Task: Log the training loss of your image classification model.
Action: Mouse moved to (166, 201)
Screenshot: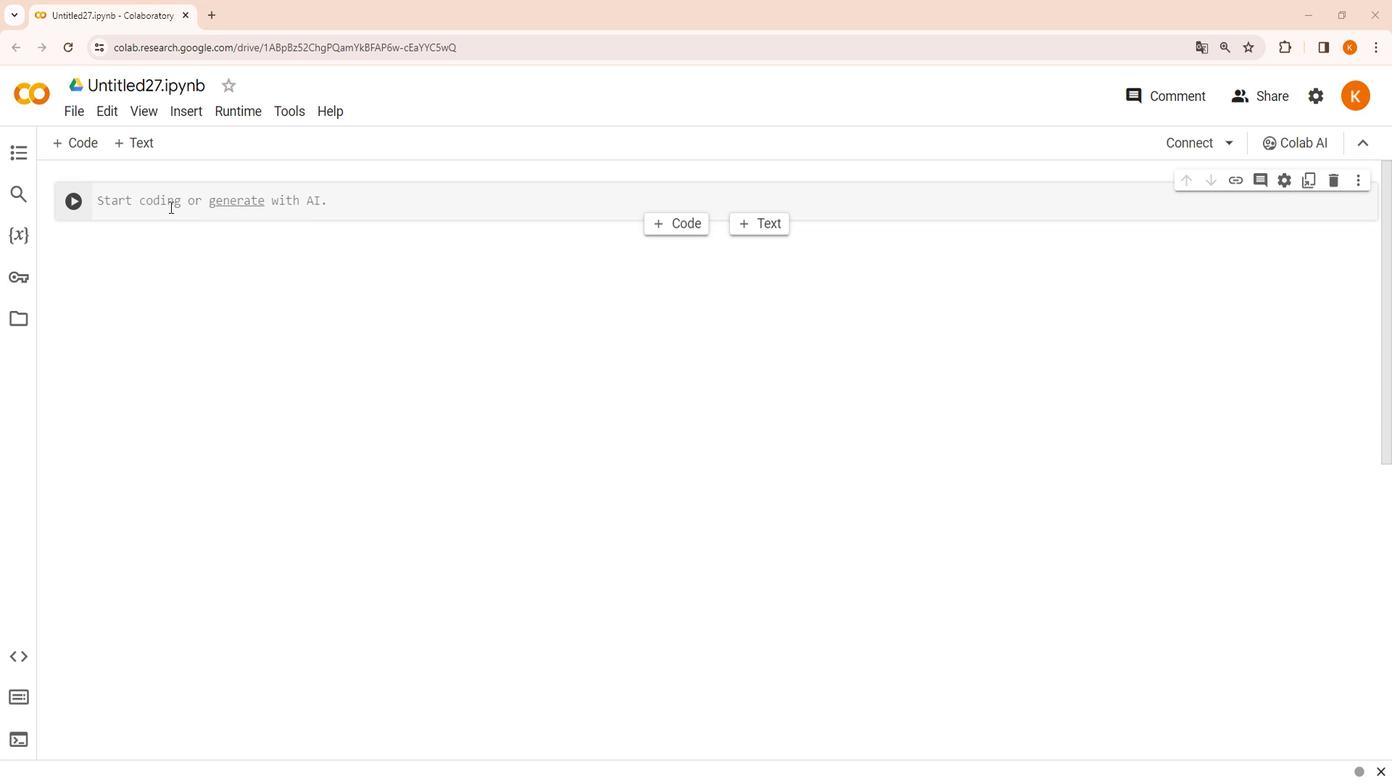 
Action: Mouse pressed left at (166, 201)
Screenshot: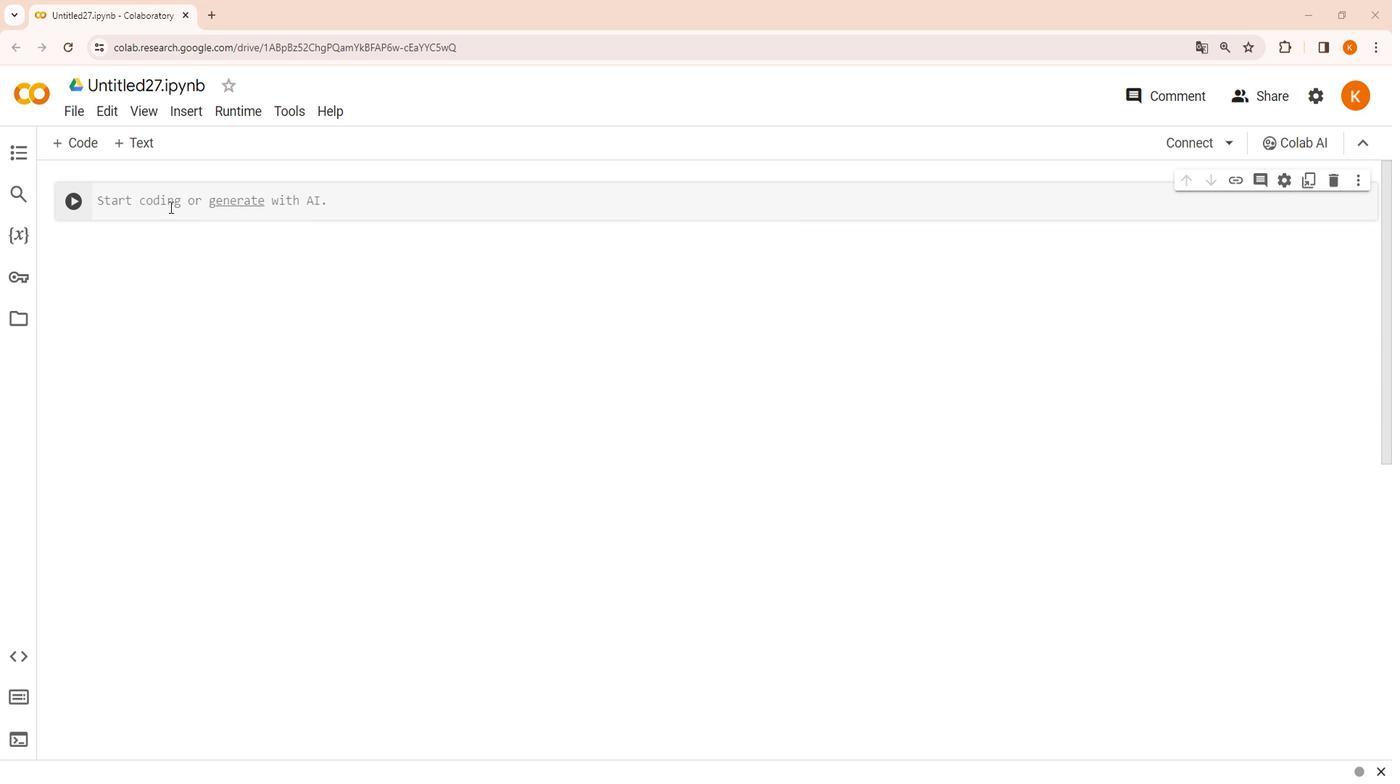 
Action: Key pressed pip<Key.space>install<Key.space>wandb
Screenshot: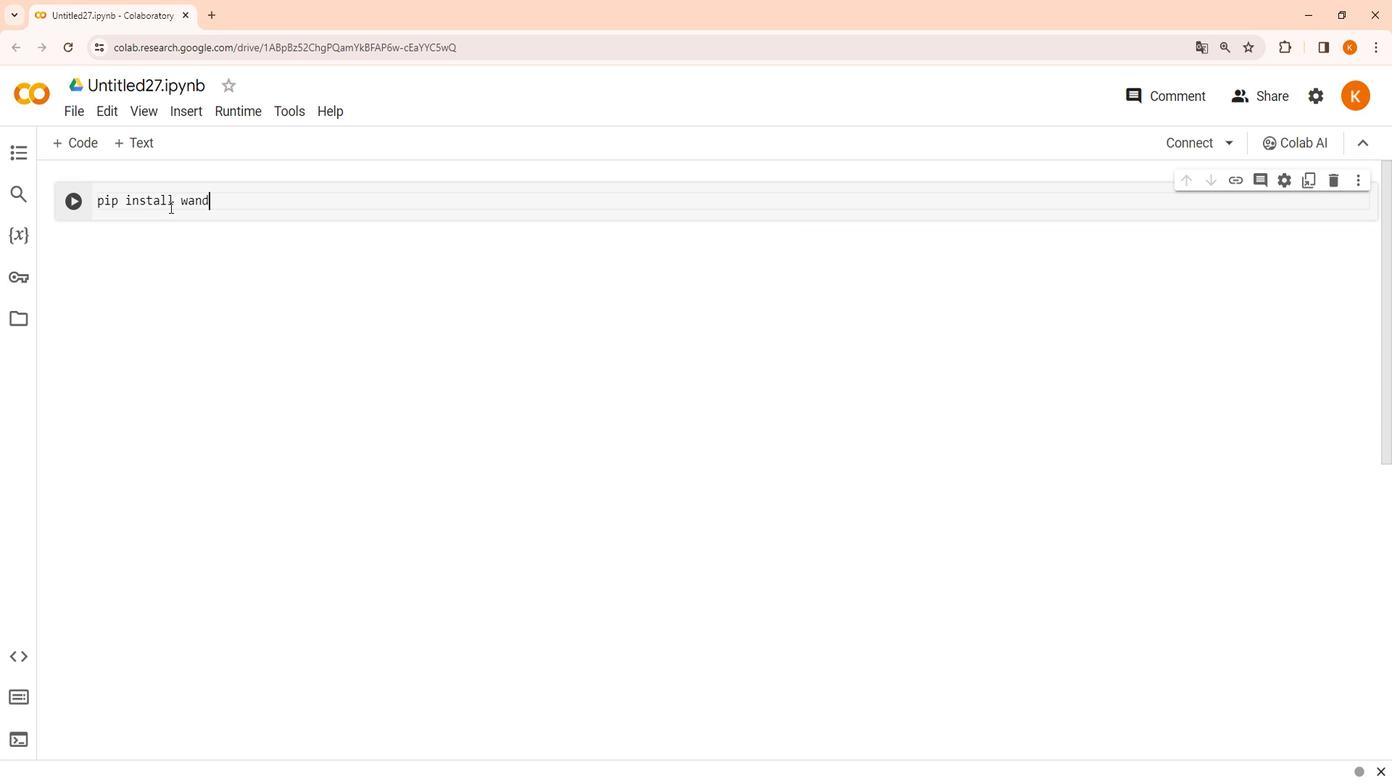 
Action: Mouse moved to (179, 198)
Screenshot: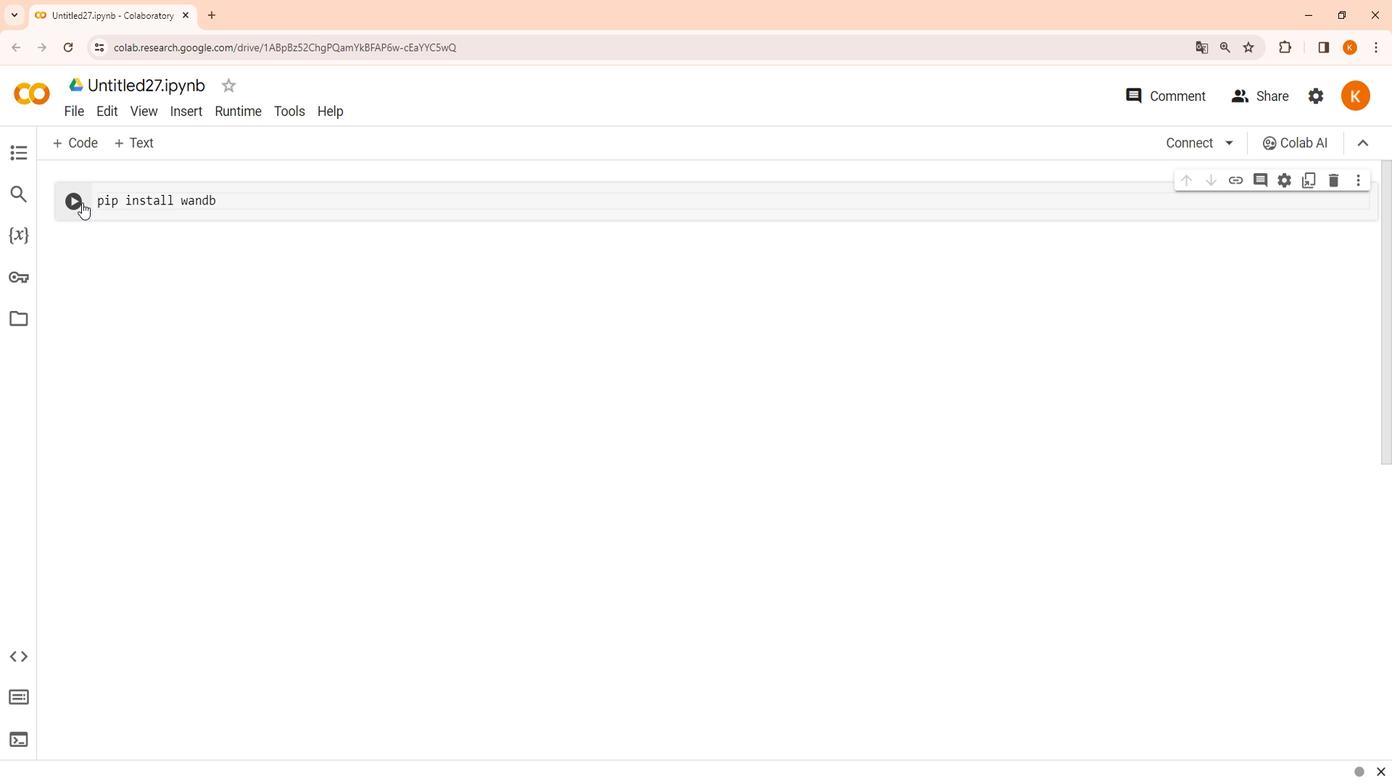 
Action: Mouse pressed left at (179, 198)
Screenshot: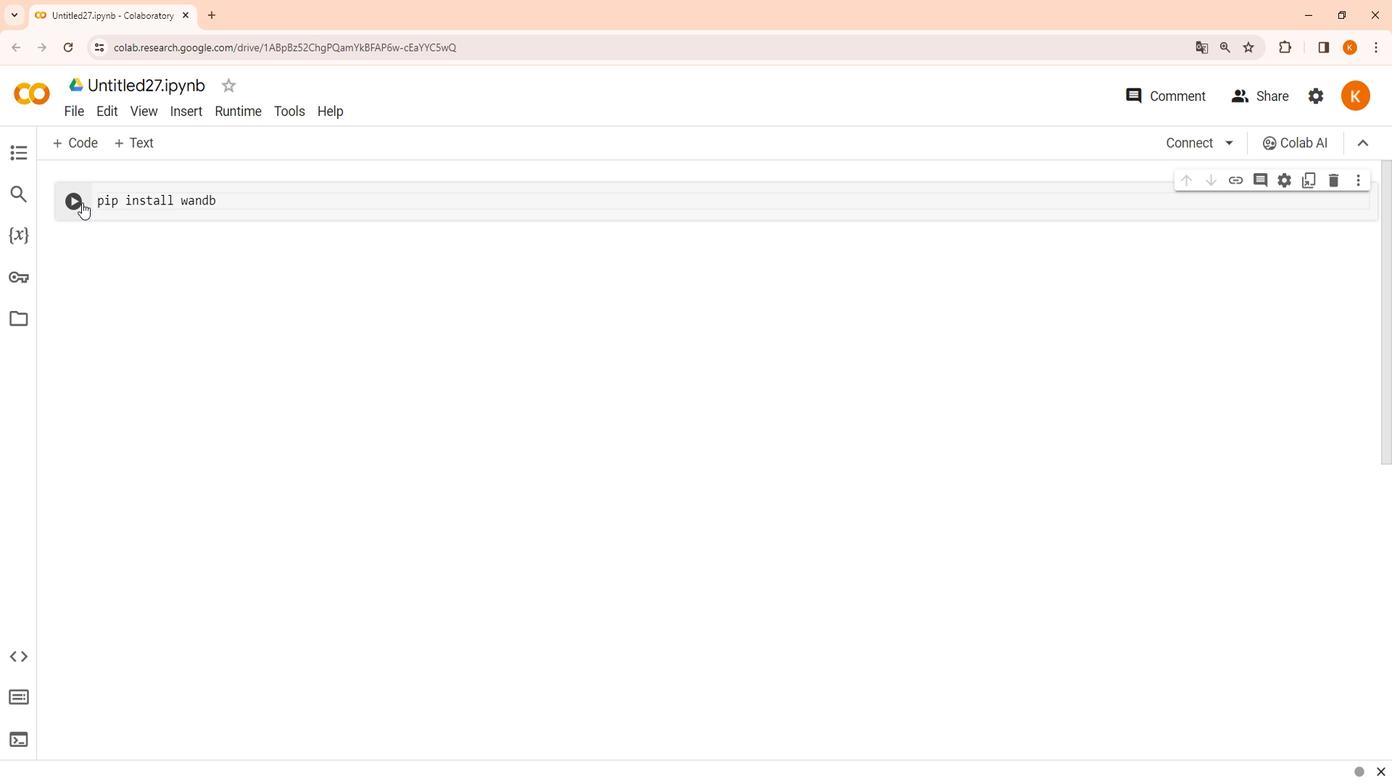 
Action: Mouse moved to (123, 350)
Screenshot: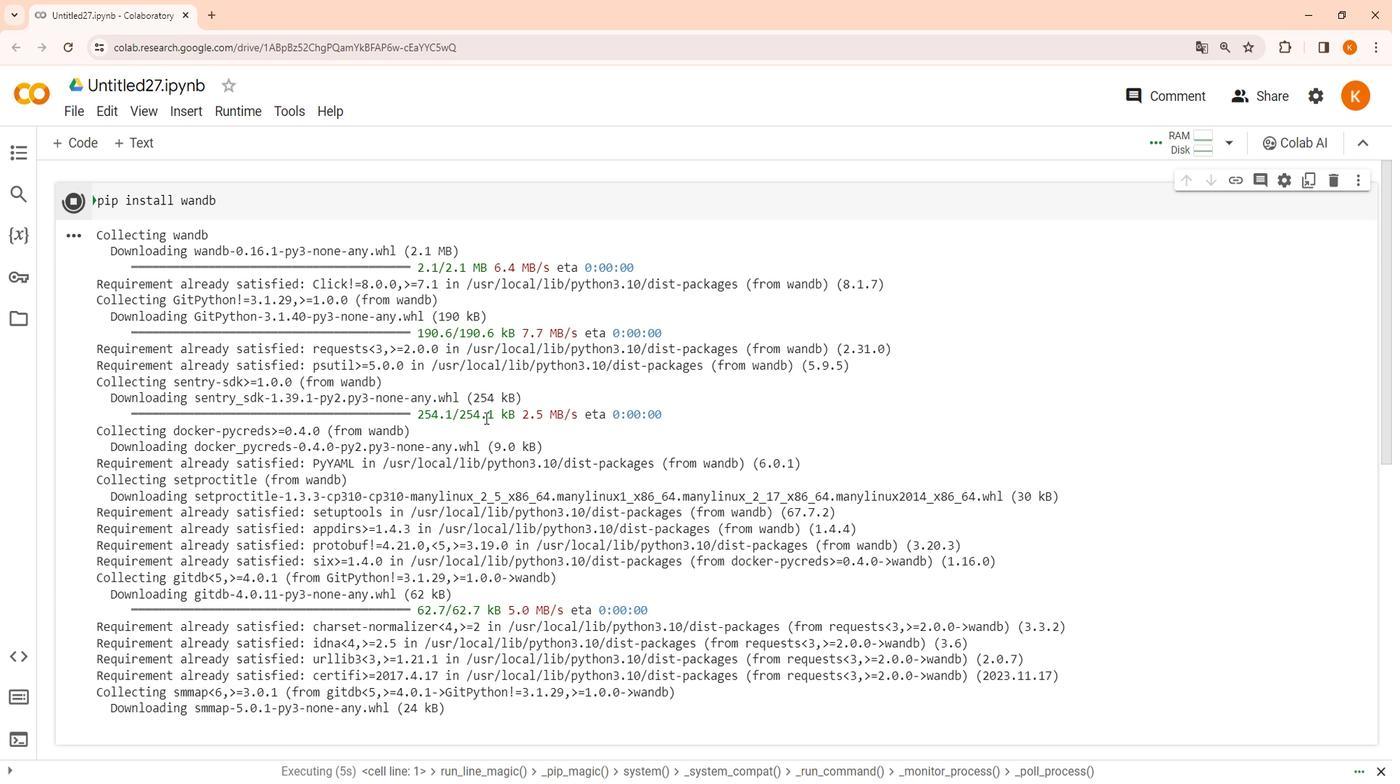 
Action: Mouse scrolled (123, 350) with delta (0, 0)
Screenshot: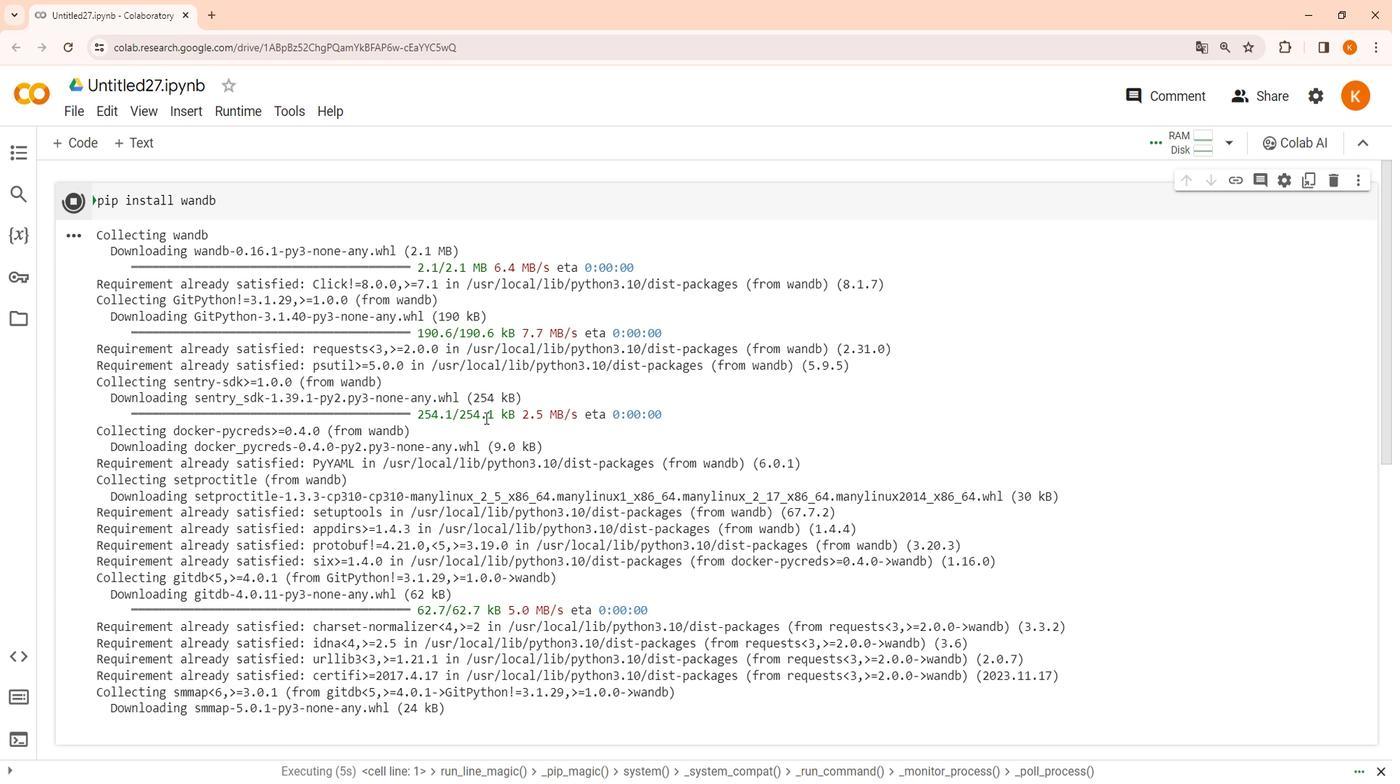
Action: Mouse moved to (124, 354)
Screenshot: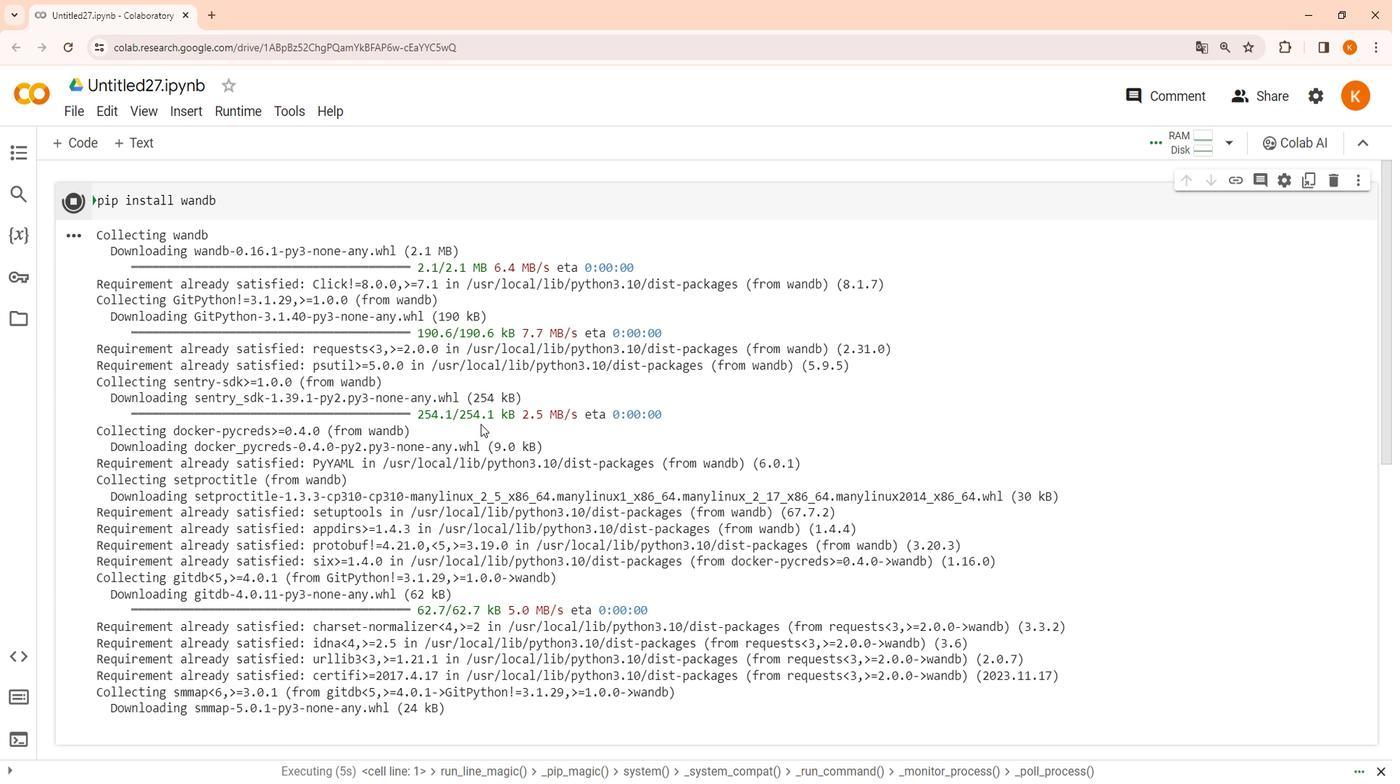 
Action: Mouse scrolled (124, 354) with delta (0, 0)
Screenshot: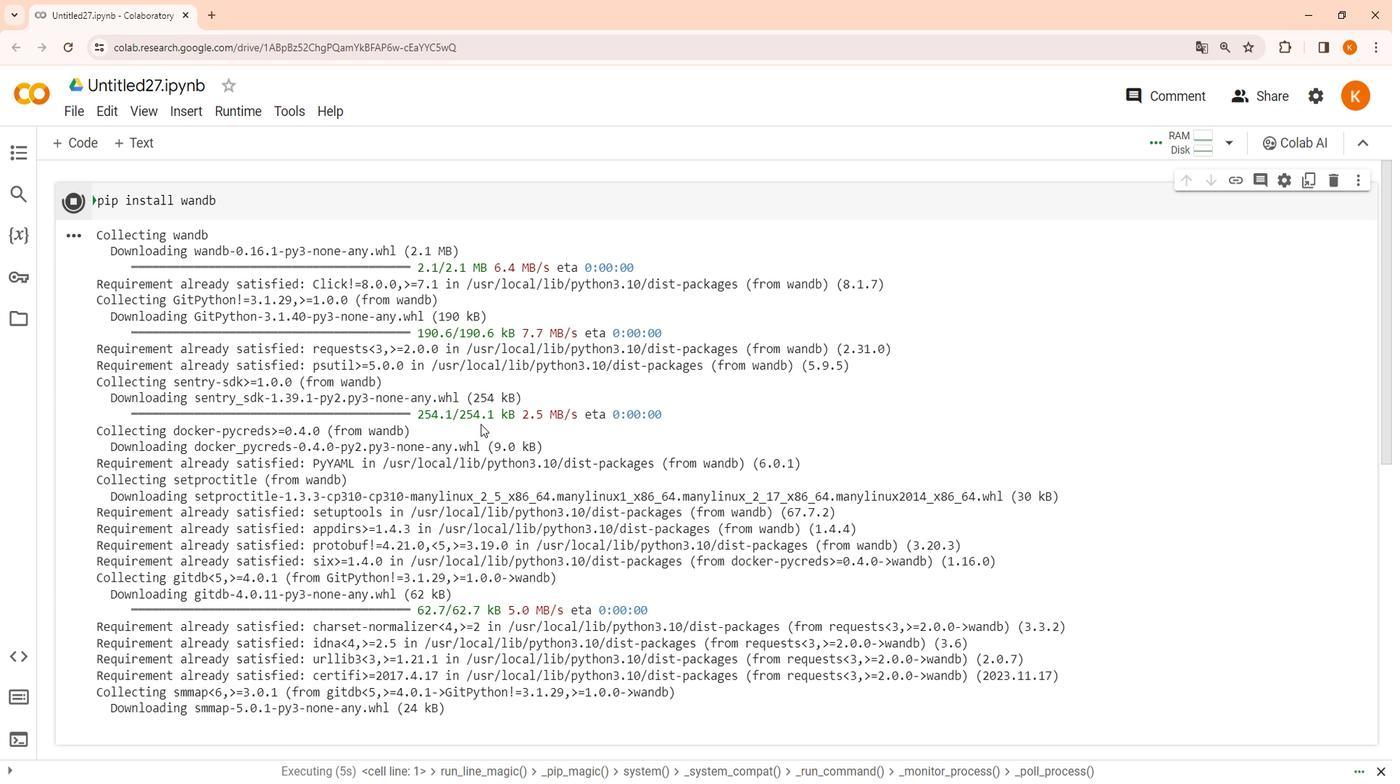 
Action: Mouse moved to (115, 376)
Screenshot: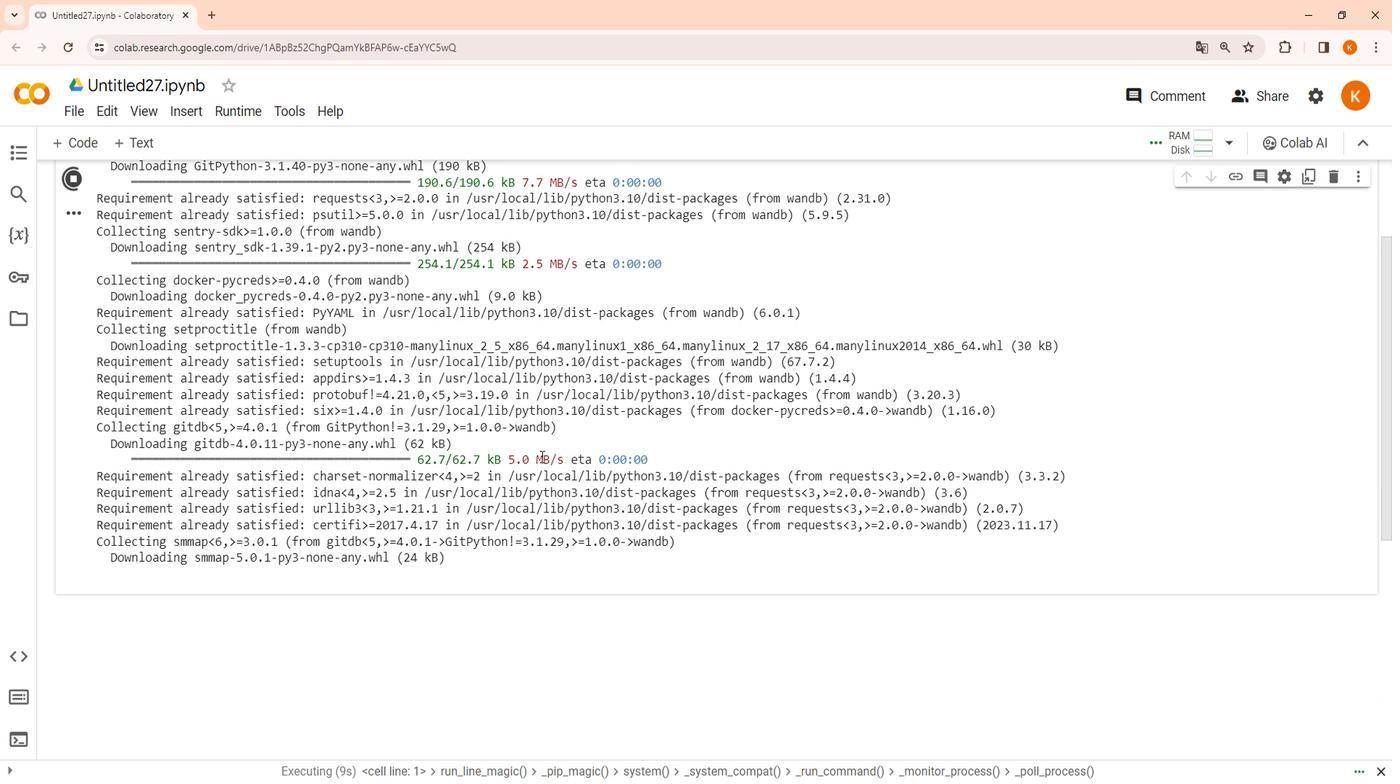 
Action: Mouse scrolled (115, 375) with delta (0, 0)
Screenshot: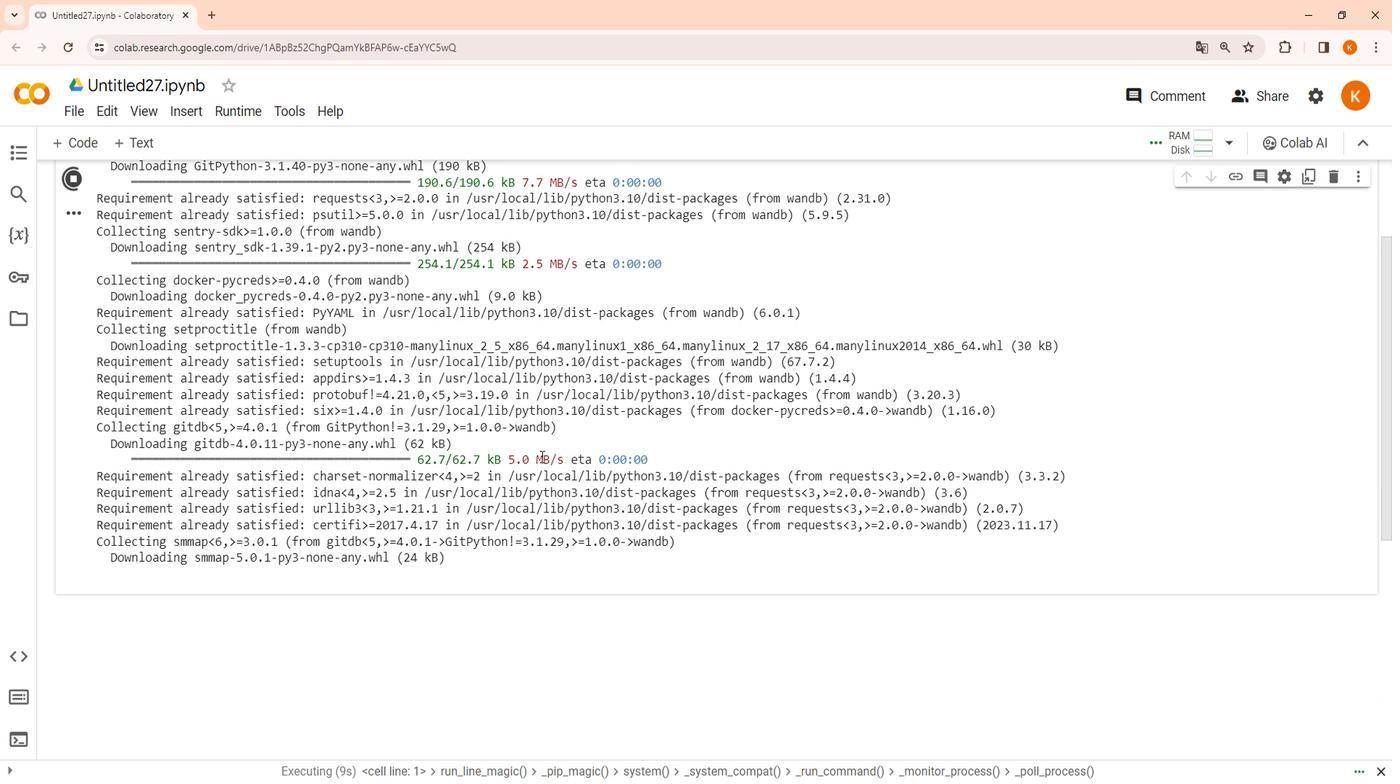
Action: Mouse moved to (110, 393)
Screenshot: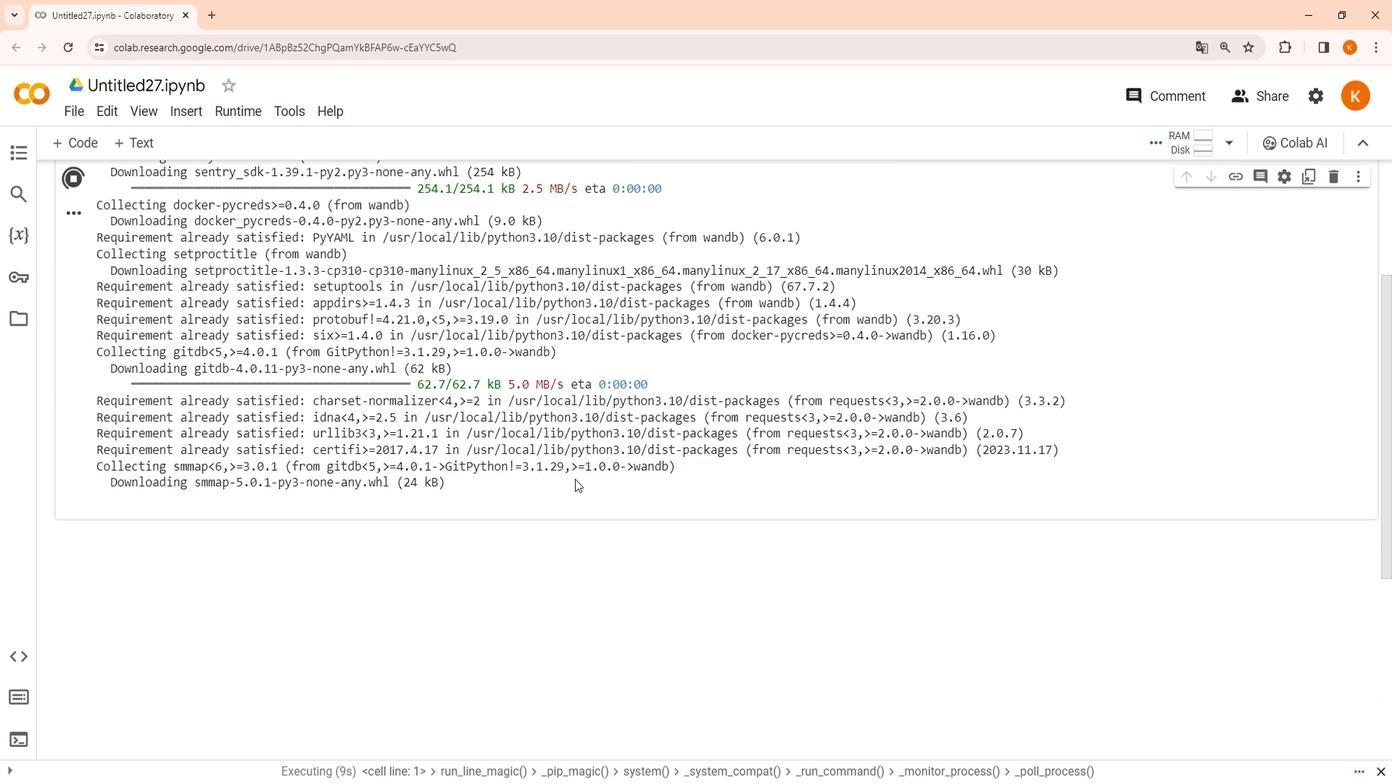 
Action: Mouse scrolled (110, 393) with delta (0, 0)
Screenshot: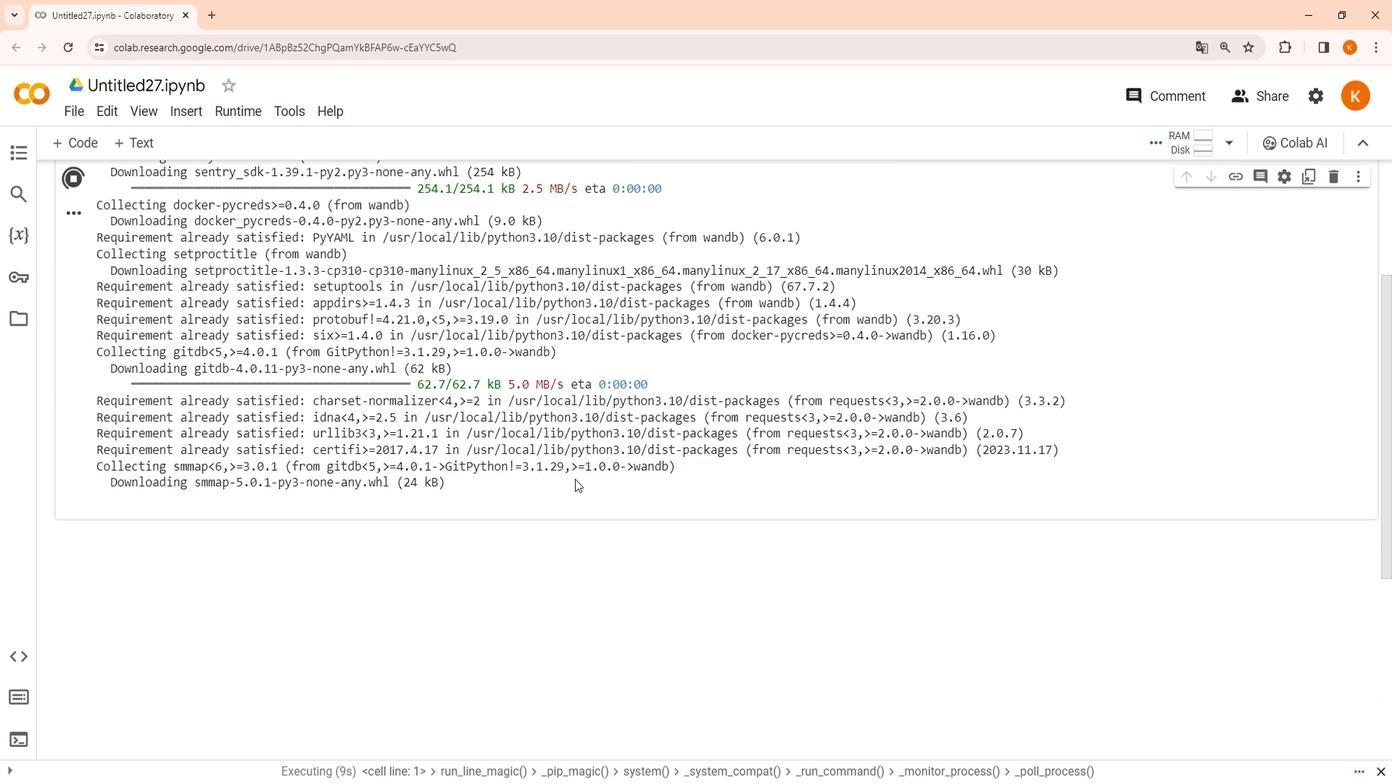 
Action: Mouse moved to (179, 155)
Screenshot: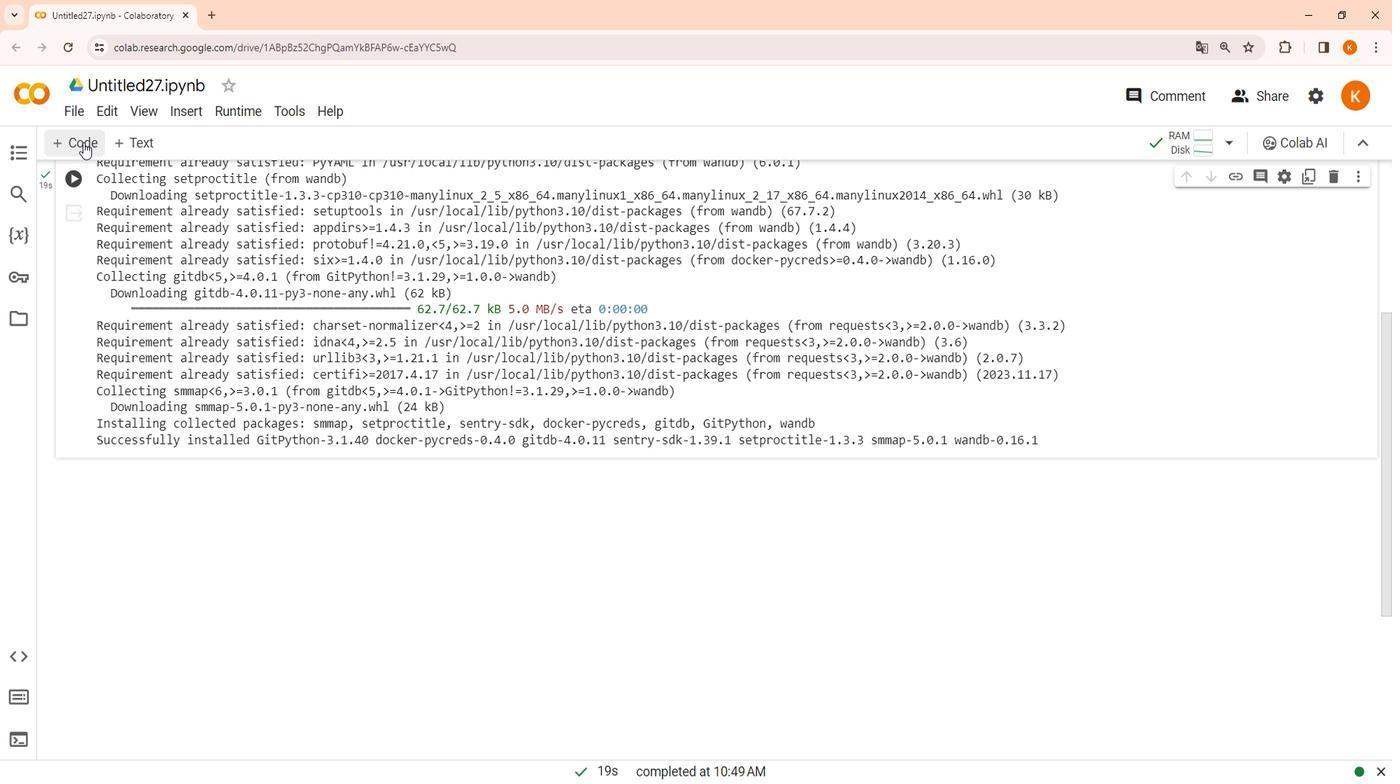 
Action: Mouse pressed left at (179, 155)
Screenshot: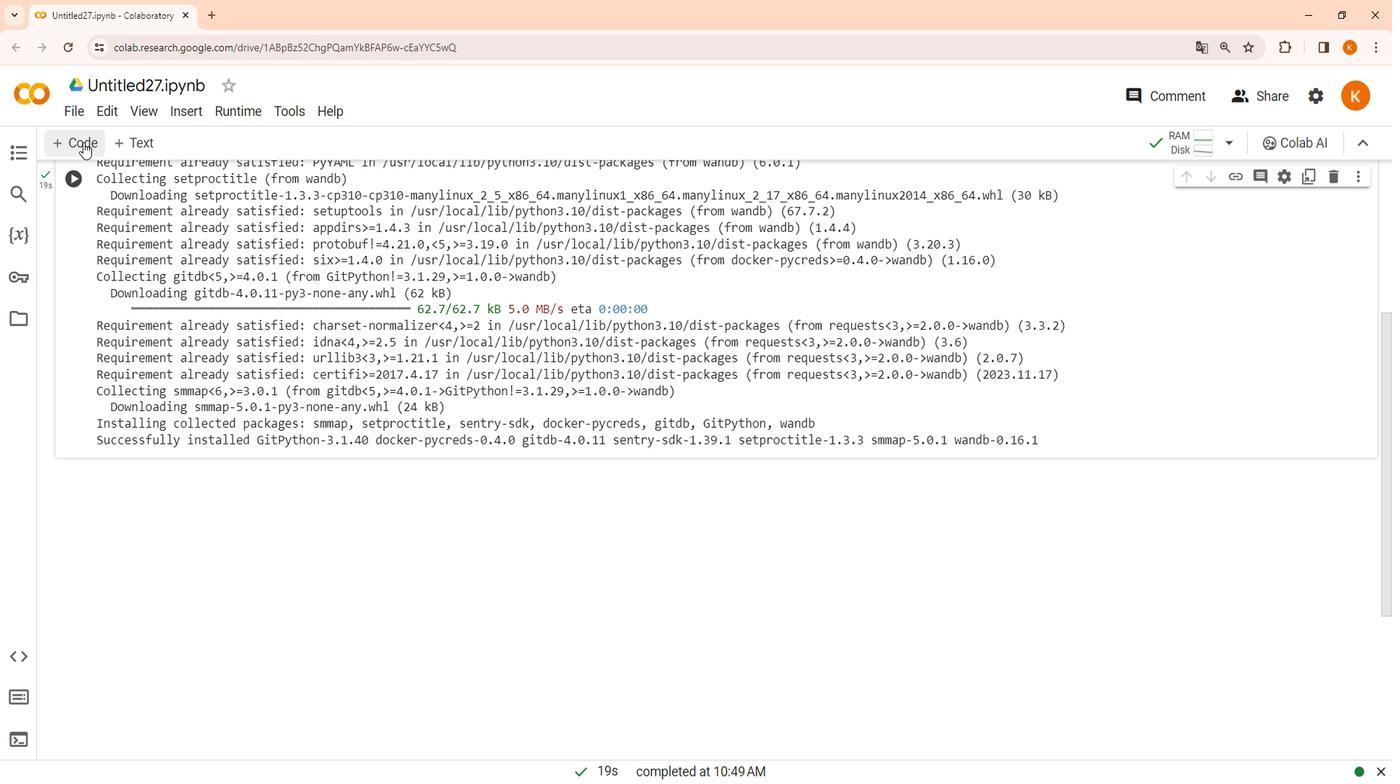 
Action: Mouse moved to (150, 433)
Screenshot: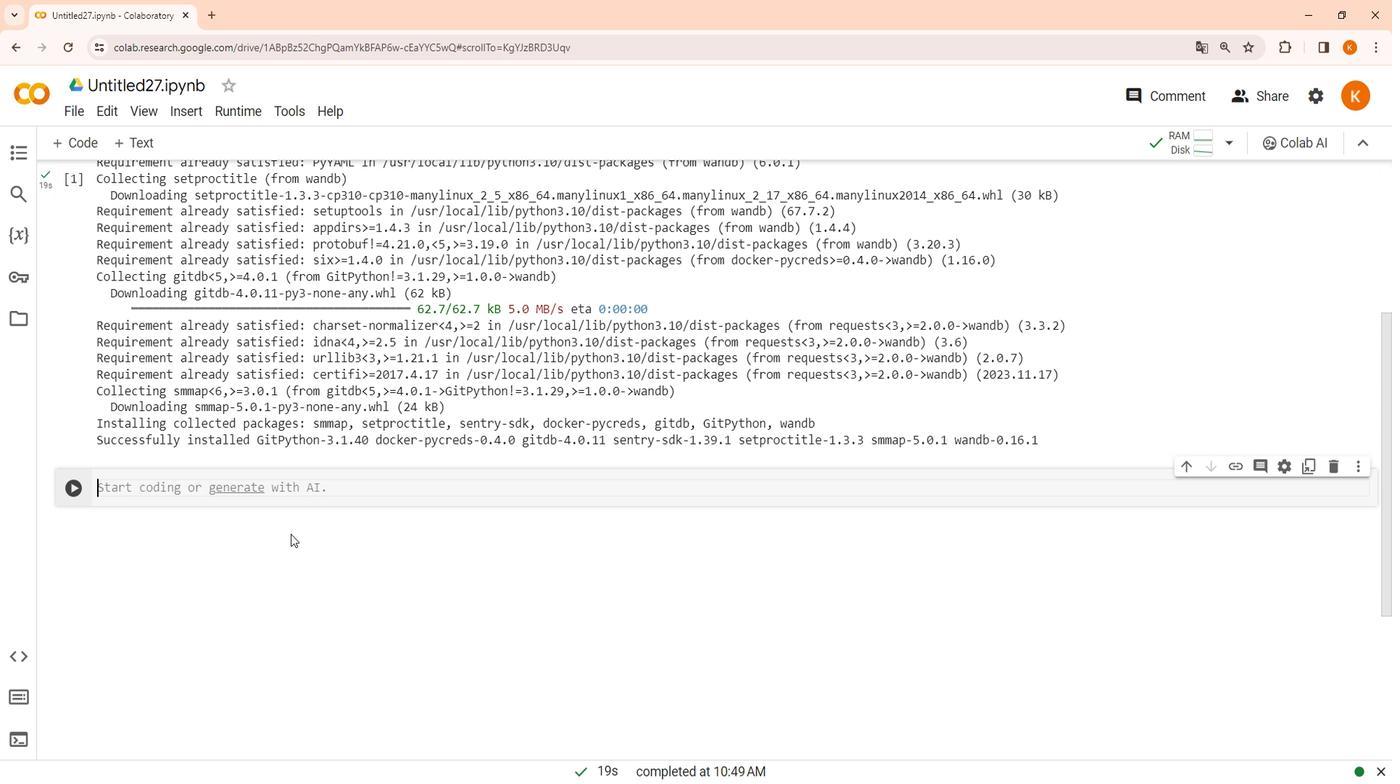 
Action: Mouse scrolled (150, 432) with delta (0, 0)
Screenshot: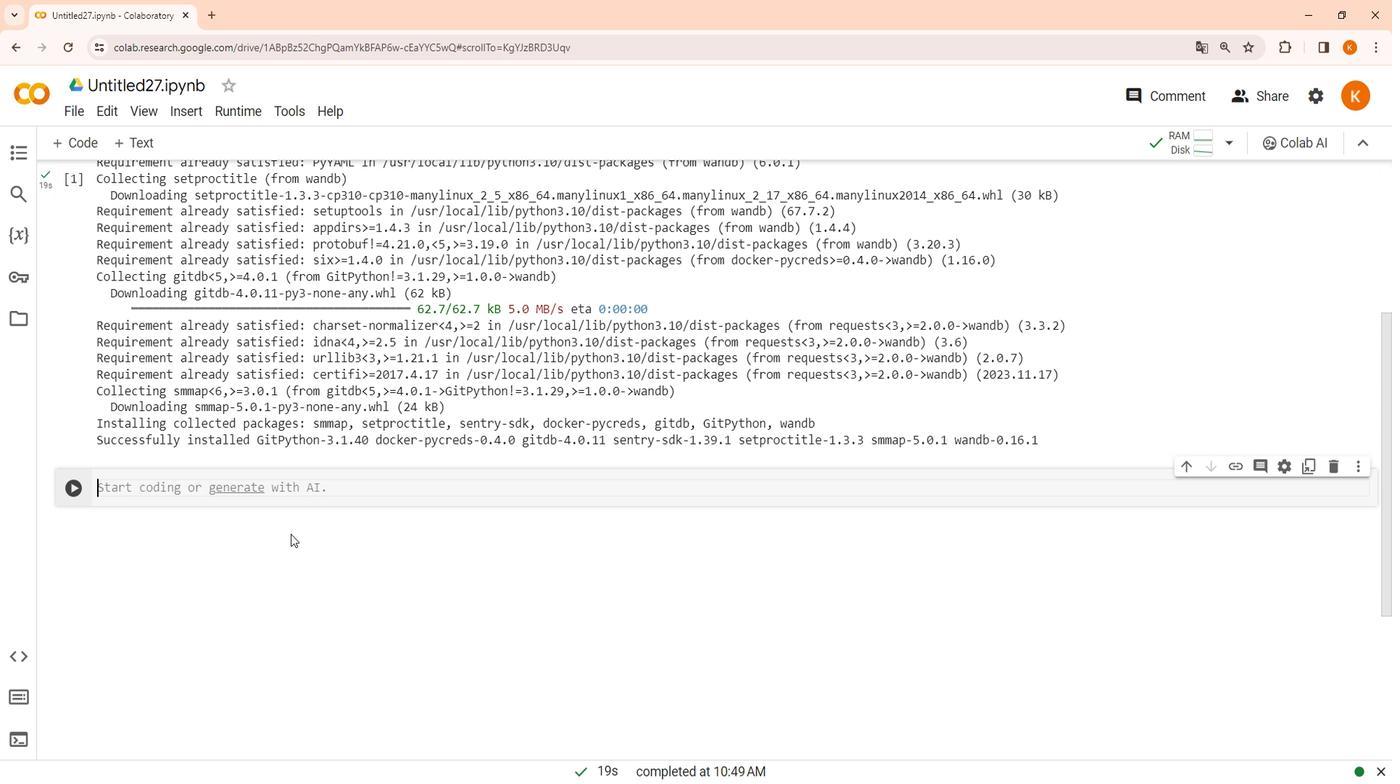 
Action: Mouse moved to (150, 433)
Screenshot: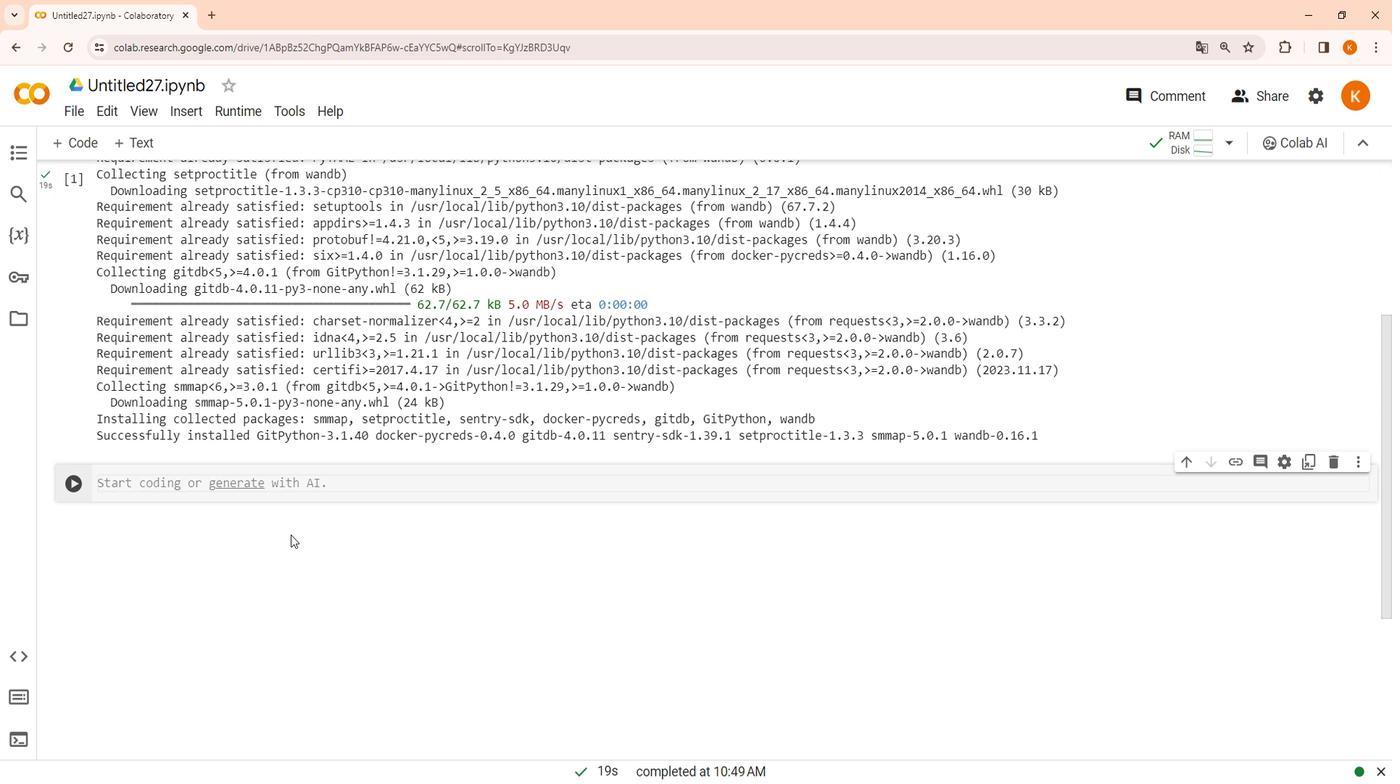 
Action: Mouse scrolled (150, 432) with delta (0, 0)
Screenshot: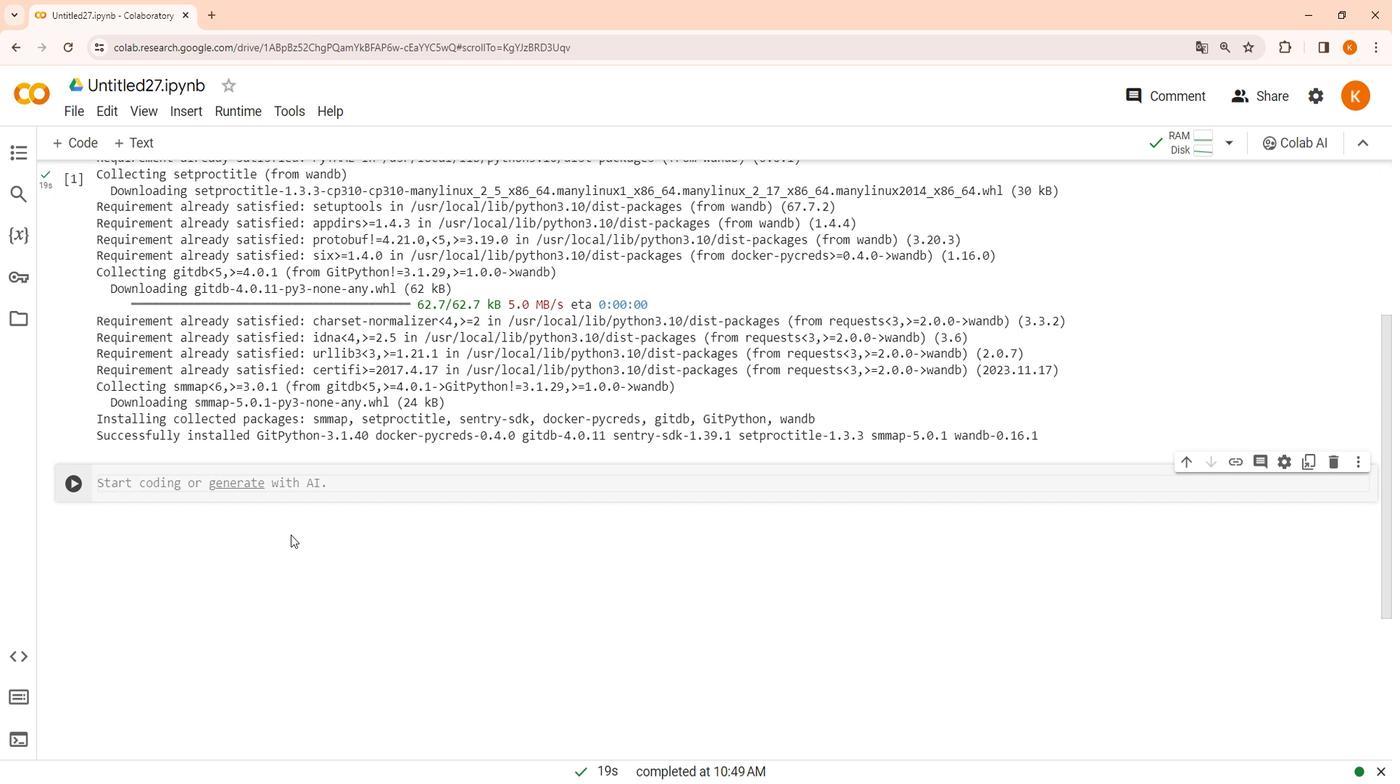 
Action: Mouse scrolled (150, 432) with delta (0, 0)
Screenshot: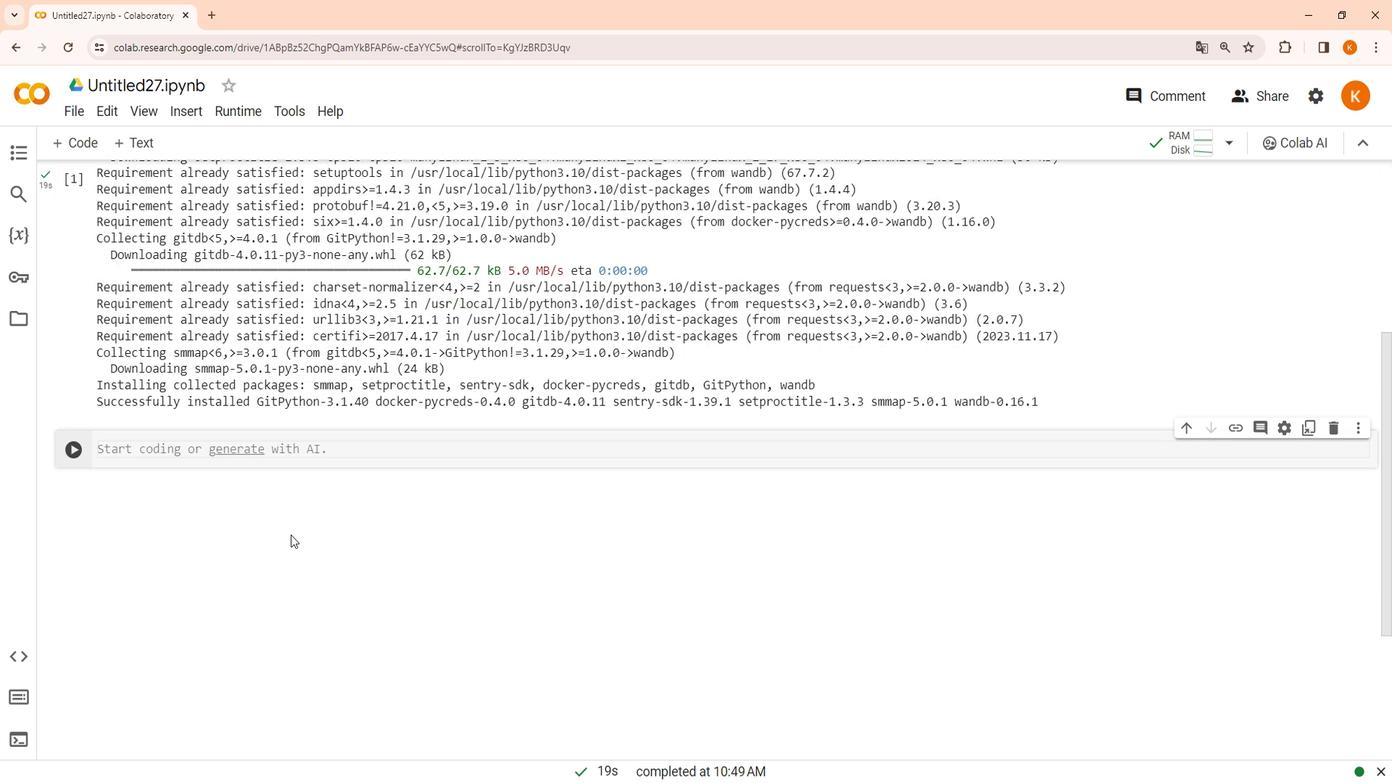 
Action: Mouse moved to (150, 433)
Screenshot: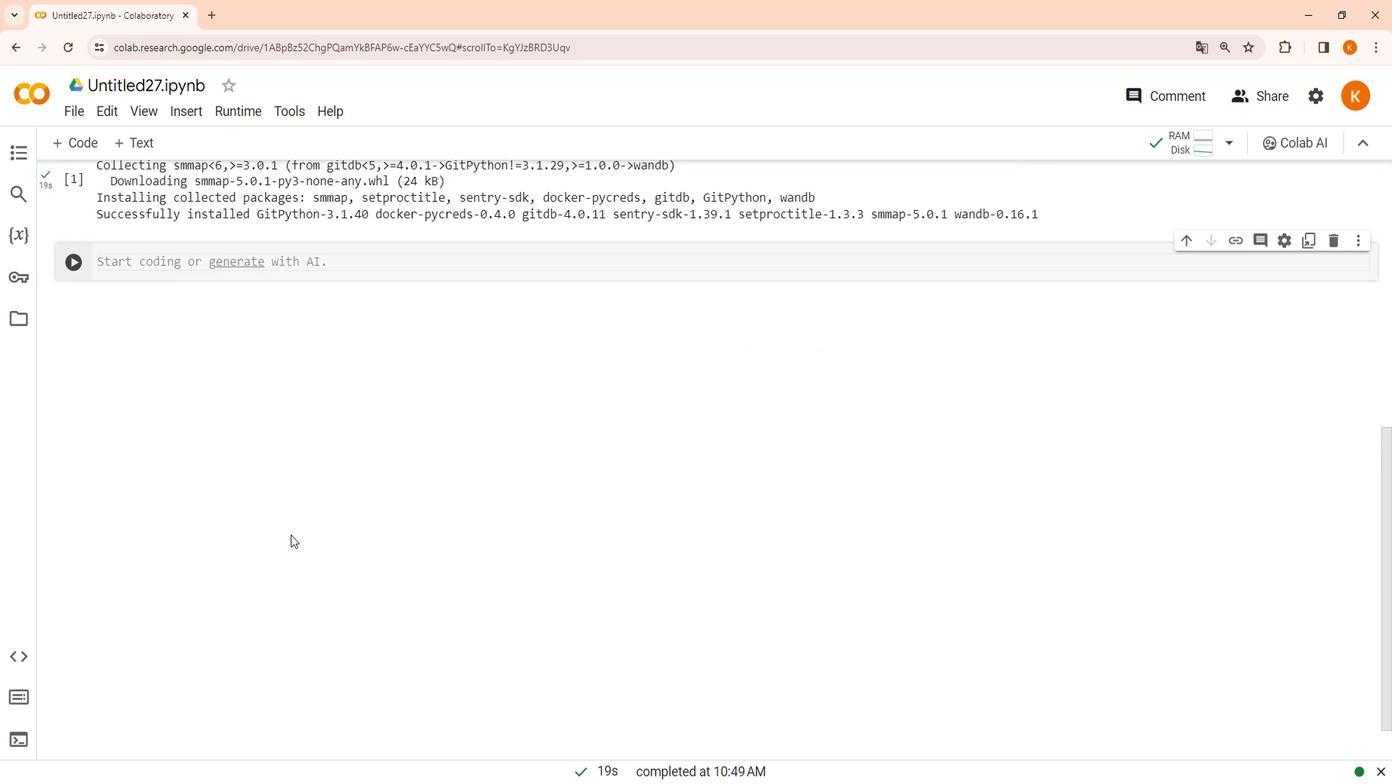 
Action: Key pressed import<Key.space>wandb<Key.enter>import<Key.space>tensorflow<Key.space>as<Key.space>tf<Key.enter>import<Key.space><Key.backspace><Key.backspace><Key.backspace><Key.backspace><Key.backspace><Key.backspace><Key.backspace>from<Key.space>tensorflow<Key.enter><Key.space><Key.backspace>.keras<Key.space>import<Key.space>layers<Key.enter>,<Key.space>models<Key.enter><Key.enter>from<Key.space>tensorflow.keras.datasets<Key.space>import<Key.space>cifrar<Key.backspace><Key.backspace><Key.backspace>ar<Key.enter><Key.enter><Key.enter>wandb.init<Key.shift_r>(project<Key.shift_r>=<Key.shift_r><Key.shift_r><Key.shift_r><Key.shift_r><Key.shift_r><Key.shift_r><Key.shift_r><Key.shift_r><Key.shift_r><Key.shift_r><Key.shift_r><Key.shift_r><Key.shift_r><Key.shift_r><Key.shift_r><Key.shift_r><Key.shift_r><Key.shift_r><Key.shift_r><Key.shift_r><Key.shift_r><Key.shift_r><Key.shift_r><Key.shift_r><Key.shift_r><Key.shift_r><Key.shift_r><Key.shift_r><Key.shift_r><Key.shift_r>'<Key.shift>image<Key.shift_r>_cha<Key.backspace><Key.backspace>lassification<Key.shift><Key.shift><Key.shift><Key.shift><Key.shift><Key.shift><Key.shift><Key.shift><Key.shift><Key.shift><Key.shift><Key.shift><Key.shift><Key.shift><Key.shift>_model<Key.right>.<Key.backspace>,<Key.space>name=<Key.shift_r><Key.shift_r><Key.shift_r><Key.shift_r><Key.shift_r><Key.shift_r><Key.shift_r><Key.shift_r><Key.shift_r>"<Key.backspace>'bhb<Key.backspace><Key.backspace><Key.backspace>log<Key.shift>_the<Key.shift>_training<Key.right><Key.right><Key.enter><Key.enter><Key.shift_r>(train<Key.shift><Key.shift><Key.shift><Key.shift><Key.shift>_images,<Key.space>train<Key.space><Key.backspace><Key.shift_r>_labels<Key.left><Key.left><Key.left><Key.left><Key.left><Key.left><Key.left><Key.left><Key.left><Key.left><Key.left><Key.left><Key.left><Key.right><Key.right><Key.right><Key.right><Key.right><Key.right><Key.right><Key.right><Key.right><Key.right><Key.right><Key.right><Key.right><Key.right>,<Key.space><Key.shift_r>(val<Key.shift_r>_images,<Key.space>val<Key.shift_r><Key.shift_r><Key.shift_r><Key.shift_r><Key.shift_r><Key.shift_r>_labr<Key.backspace>els<Key.shift_r><Key.right><Key.space>=<Key.space>cifar<Key.enter>.loo<Key.backspace>adda<Key.backspace><Key.backspace><Key.shift_r>_data<Key.shift_r>()<Key.enter><Key.enter>train<Key.shift_r>_u<Key.backspace>images,<Key.space>val<Key.shift_r>_images<Key.space>=<Key.space>train<Key.shift_r>_images<Key.space>/<Key.space>255.0,<Key.space>val<Key.shift_r>_images<Key.space>/<Key.space>255.0<Key.enter><Key.enter>model<Key.space>=<Key.space>models.<Key.shift>Sequential<Key.shift_r><Key.shift_r><Key.shift_r><Key.shift_r><Key.shift_r><Key.shift_r><Key.shift_r><Key.shift_r><Key.shift_r><Key.shift_r><Key.shift_r><Key.shift_r><Key.shift_r>([<Key.enter>layers.<Key.left><Key.left><Key.left><Key.left><Key.left><Key.left><Key.left><Key.right><Key.right><Key.right><Key.right><Key.right><Key.right><Key.right><Key.shift>Con<Key.shift><Key.shift><Key.shift><Key.shift><Key.shift><Key.shift><Key.shift><Key.shift><Key.shift>v<Key.shift>2<Key.shift><Key.shift><Key.shift><Key.shift><Key.shift><Key.shift><Key.shift><Key.shift><Key.shift><Key.shift><Key.shift><Key.shift><Key.shift><Key.shift><Key.shift><Key.shift><Key.shift><Key.shift><Key.shift><Key.shift>D<Key.shift_r><Key.shift_r><Key.shift_r><Key.shift_r>(32,<Key.space><Key.shift_r>(3,<Key.space>3<Key.right>,<Key.space>activation='relu<Key.right>,<Key.space>input<Key.shift_r>_shape=<Key.shift_r><Key.shift_r>(32,<Key.space>32,<Key.space>3<Key.right><Key.right>,<Key.enter>layers.<Key.shift_r>Max<Key.shift_r>Pooling2<Key.shift>D<Key.shift_r>(2,<Key.space>2<Key.left><Key.left><Key.left><Key.left><Key.shift_r>(<Key.right><Key.right><Key.right><Key.right><Key.right><Key.shift_r>),<Key.enter>layers.<Key.shift>Flattem<Key.backspace>n<Key.shift_r>(),<Key.enter>layers.<Key.shift>Dense<Key.shift_r><Key.shift_r><Key.shift_r>(64,<Key.space>activation='relu<Key.right><Key.right>,<Key.enter>layers.<Key.shift>dense<Key.shift_r>(10,<Key.space>activation='softmax<Key.left><Key.left><Key.left><Key.left><Key.left><Key.left><Key.left><Key.left><Key.left><Key.right><Key.up><Key.up><Key.up><Key.up><Key.down><Key.down><Key.down><Key.down><Key.down><Key.down><Key.down><Key.enter><Key.enter>model.compl<Key.backspace>ile<Key.shift_r>(optimizer=<Key.left><Key.left><Key.left><Key.left><Key.left><Key.right><Key.right><Key.right><Key.right><Key.right>'adam<Key.right>,<Key.enter>loss='sparse<Key.shift_r>_categorical<Key.shift_r><Key.shift_r>_cc<Key.backspace>rossentropy<Key.left><Key.left><Key.left><Key.left><Key.left><Key.left><Key.left><Key.left><Key.right><Key.right><Key.right><Key.right><Key.right><Key.right><Key.right><Key.right><Key.right><Key.right><Key.left>,<Key.enter>metrics=['accuracy<Key.right><Key.right><Key.right><Key.right><Key.enter><Key.enter>history<Key.space>=<Key.space>model.fit<Key.shift_r><Key.shift_r><Key.shift_r><Key.shift_r><Key.shift_r><Key.shift_r><Key.shift_r><Key.shift_r><Key.shift_r><Key.shift_r><Key.shift_r><Key.shift_r><Key.shift_r><Key.shift_r><Key.shift_r><Key.shift_r><Key.shift_r><Key.shift_r><Key.shift_r>(<Key.enter>train<Key.shift_r>_im<Key.enter>,<Key.space>train<Key.shift_r>_labels,<Key.enter>epochs=10,<Key.enter>validation<Key.shift>_data<Key.left><Key.left><Key.left><Key.left><Key.left><Key.left><Key.left><Key.right><Key.right><Key.right><Key.right><Key.right><Key.right><Key.right>=<Key.shift_r><Key.shift_r><Key.shift_r>(val<Key.shift>_images<Key.enter>,<Key.space>val<Key.shift>_labels<Key.right>,<Key.enter>cla<Key.backspace><Key.backspace>allbacks=<Key.shift_r>([wandb.keras.<Key.shift>Wandb<Key.shift><Key.shift><Key.shift>Callback<Key.shift_r>()<Key.left><Key.left><Key.left><Key.left><Key.left><Key.left><Key.left><Key.left><Key.left><Key.left><Key.left><Key.left><Key.right><Key.right><Key.right><Key.right><Key.right><Key.right><Key.right><Key.right><Key.right><Key.right><Key.right><Key.right><Key.right><Key.right><Key.left><Key.enter><Key.down><Key.down><Key.down><Key.down><Key.up><Key.right><Key.backspace><Key.backspace><Key.backspace><Key.backspace><Key.backspace><Key.backspace><Key.backspace><Key.backspace><Key.backspace><Key.backspace><Key.left><Key.left><Key.left><Key.left><Key.left><Key.left><Key.left><Key.left><Key.left><Key.left><Key.left><Key.left><Key.left><Key.left><Key.left><Key.left><Key.left><Key.left><Key.left><Key.left><Key.left><Key.left><Key.left><Key.left><Key.left><Key.left><Key.left><Key.left><Key.left><Key.backspace><Key.down><Key.down><Key.down><Key.down><Key.down><Key.down><Key.down><Key.down><Key.down><Key.enter><Key.enter>wandb.log<Key.shift_r><Key.shift_r><Key.shift_r><Key.shift_r><Key.shift_r><Key.shift_r>({'final<Key.shift>_train<Key.shift>_loss<Key.right><Key.shift_r>:<Key.space>histroy<Key.left><Key.left><Key.backspace><Key.right>r<Key.right>.history['loss<Key.right><Key.right>[-1<Key.right><Key.right><Key.left>,<Key.enter>'final<Key.shift_r>_val<Key.shift_r>_loss<Key.right><Key.shift_r>:<Key.space>history.history['val<Key.shift_r>_loss<Key.right><Key.right>[-1<Key.right><Key.right><Key.right><Key.right><Key.right><Key.down><Key.down>
Screenshot: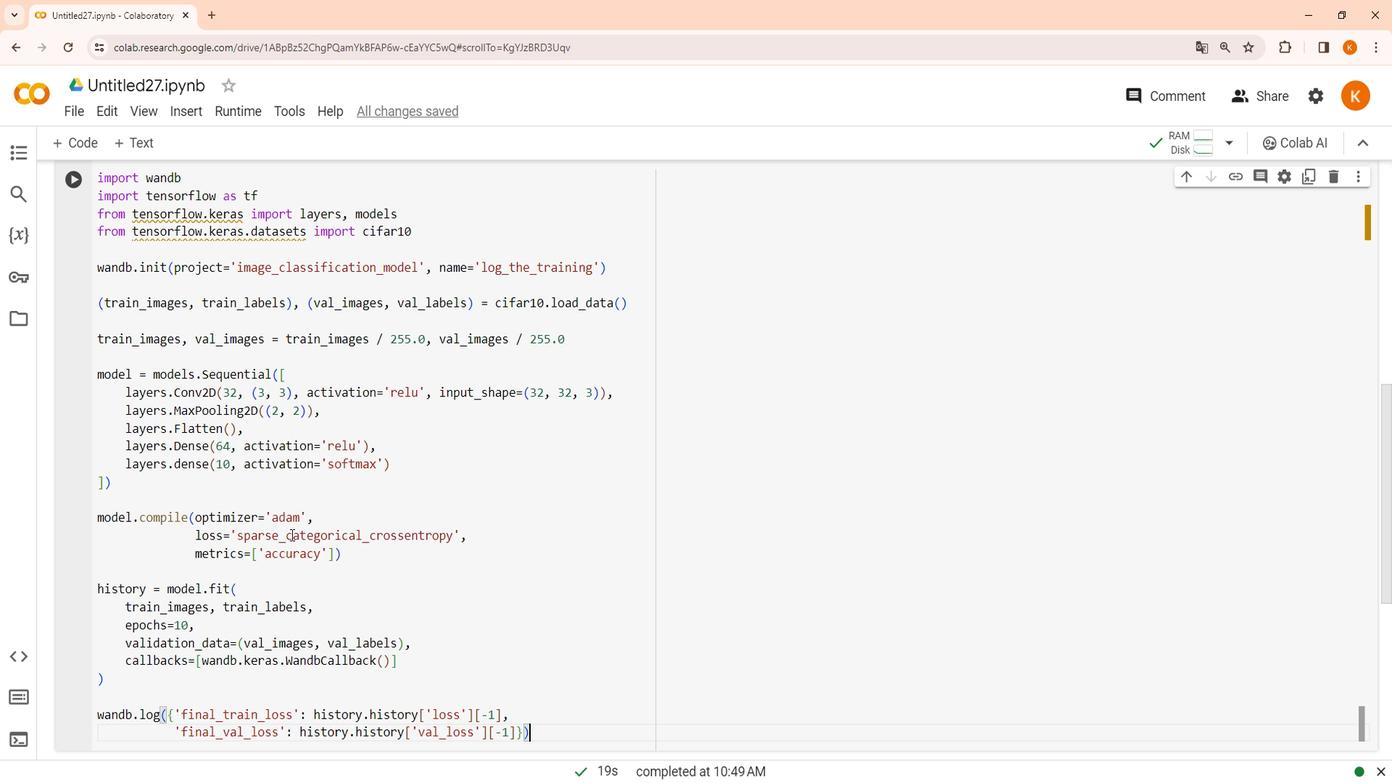 
Action: Mouse moved to (180, 182)
Screenshot: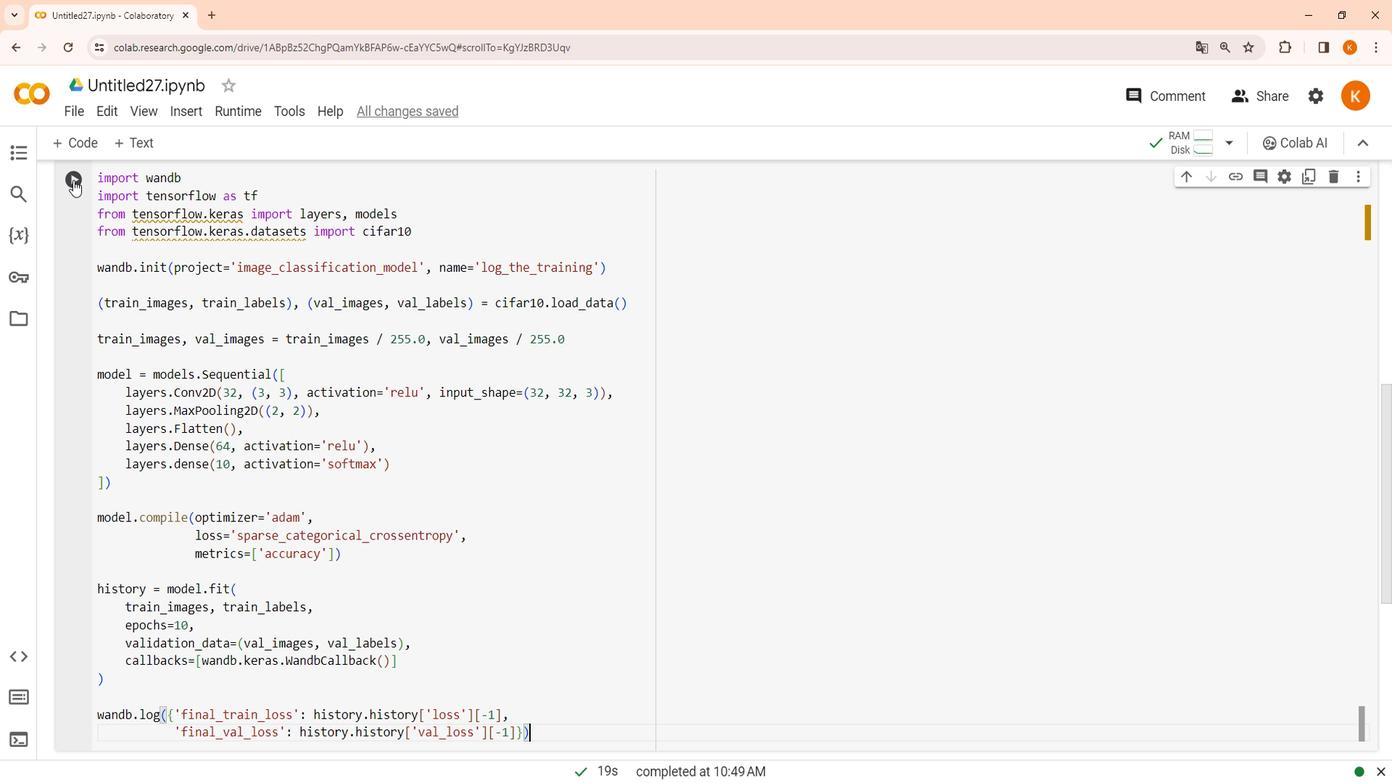 
Action: Mouse pressed left at (180, 182)
Screenshot: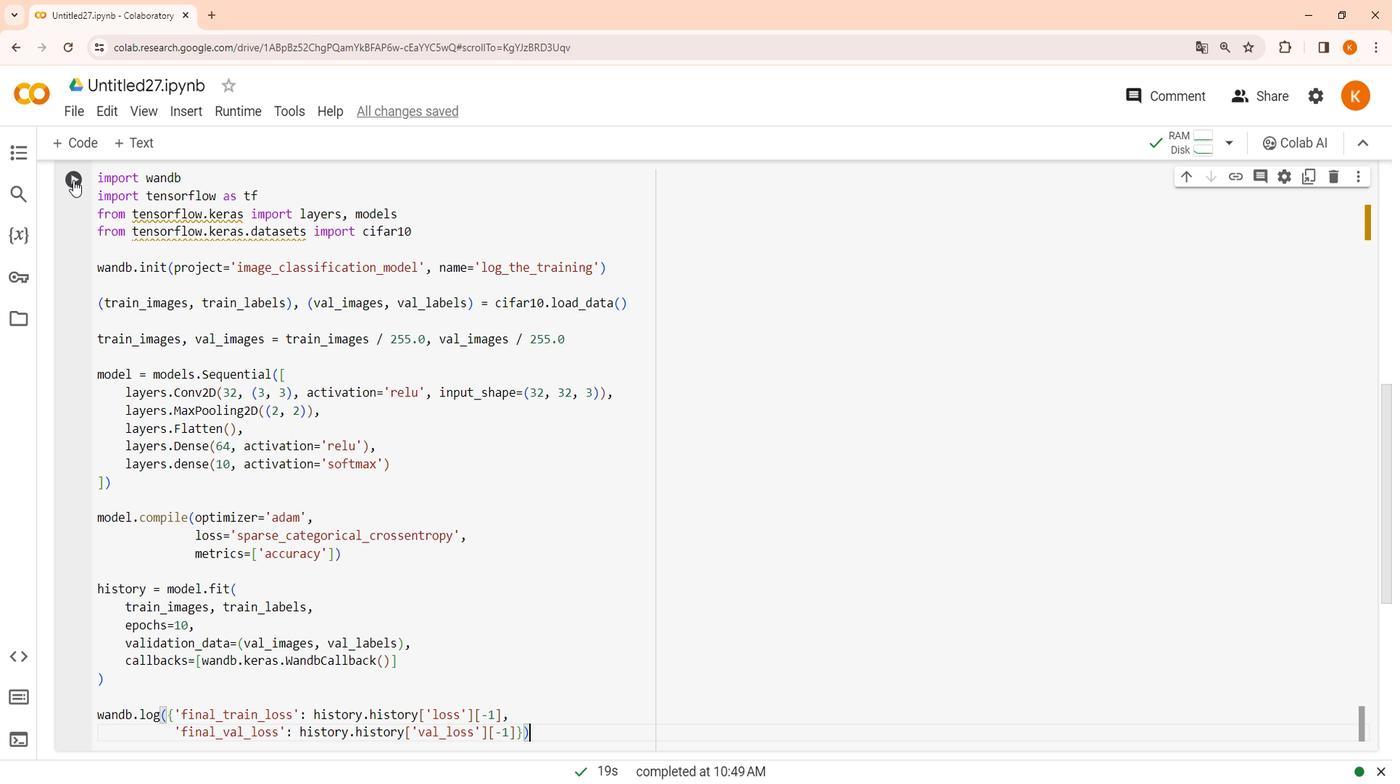
Action: Mouse moved to (146, 298)
Screenshot: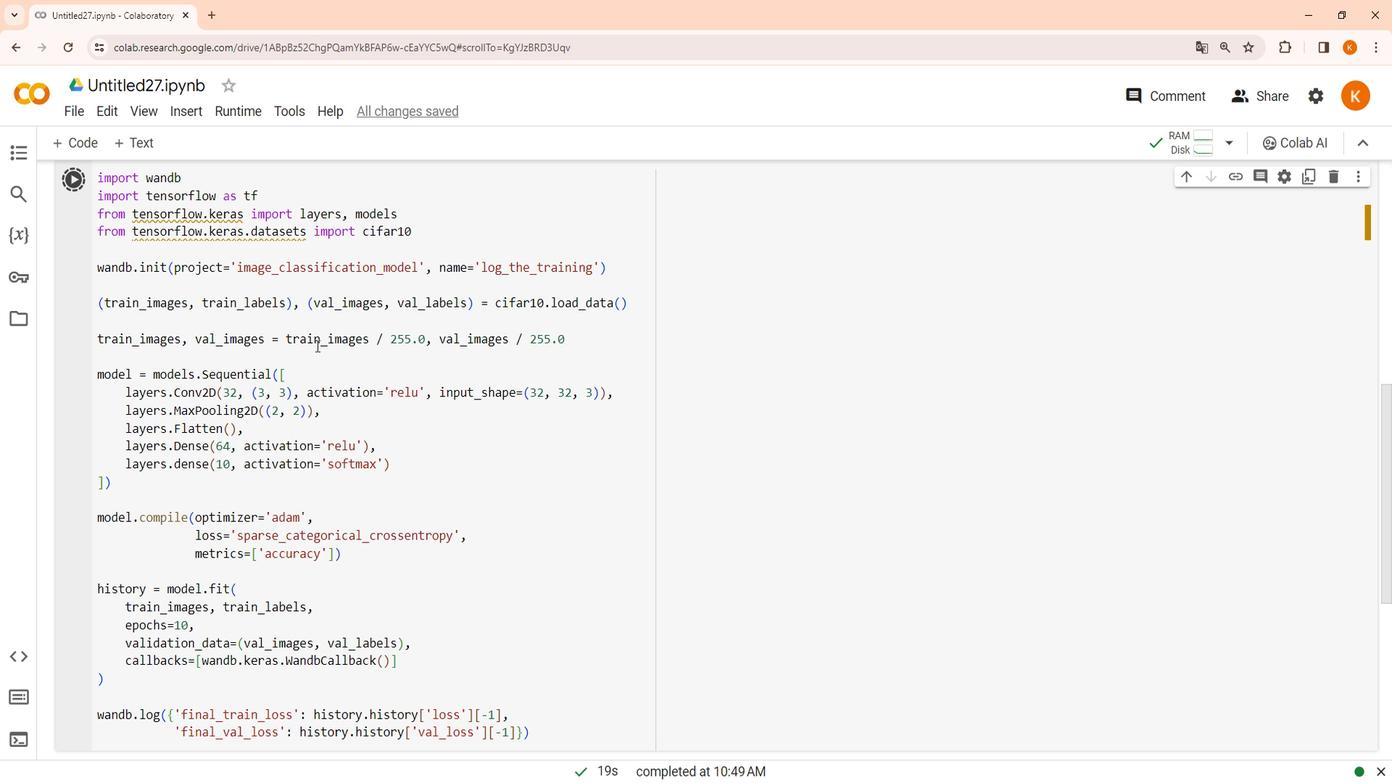 
Action: Mouse scrolled (146, 298) with delta (0, 0)
Screenshot: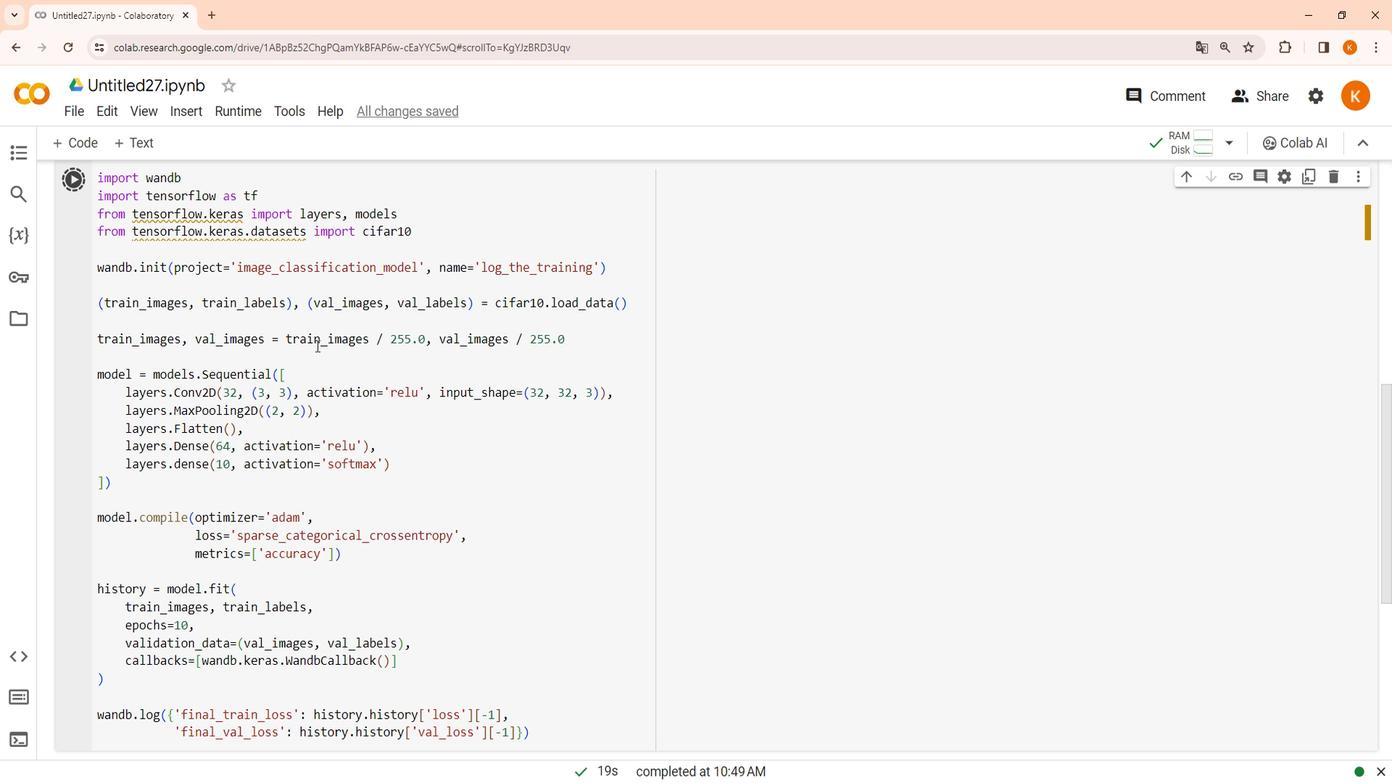 
Action: Mouse moved to (146, 302)
Screenshot: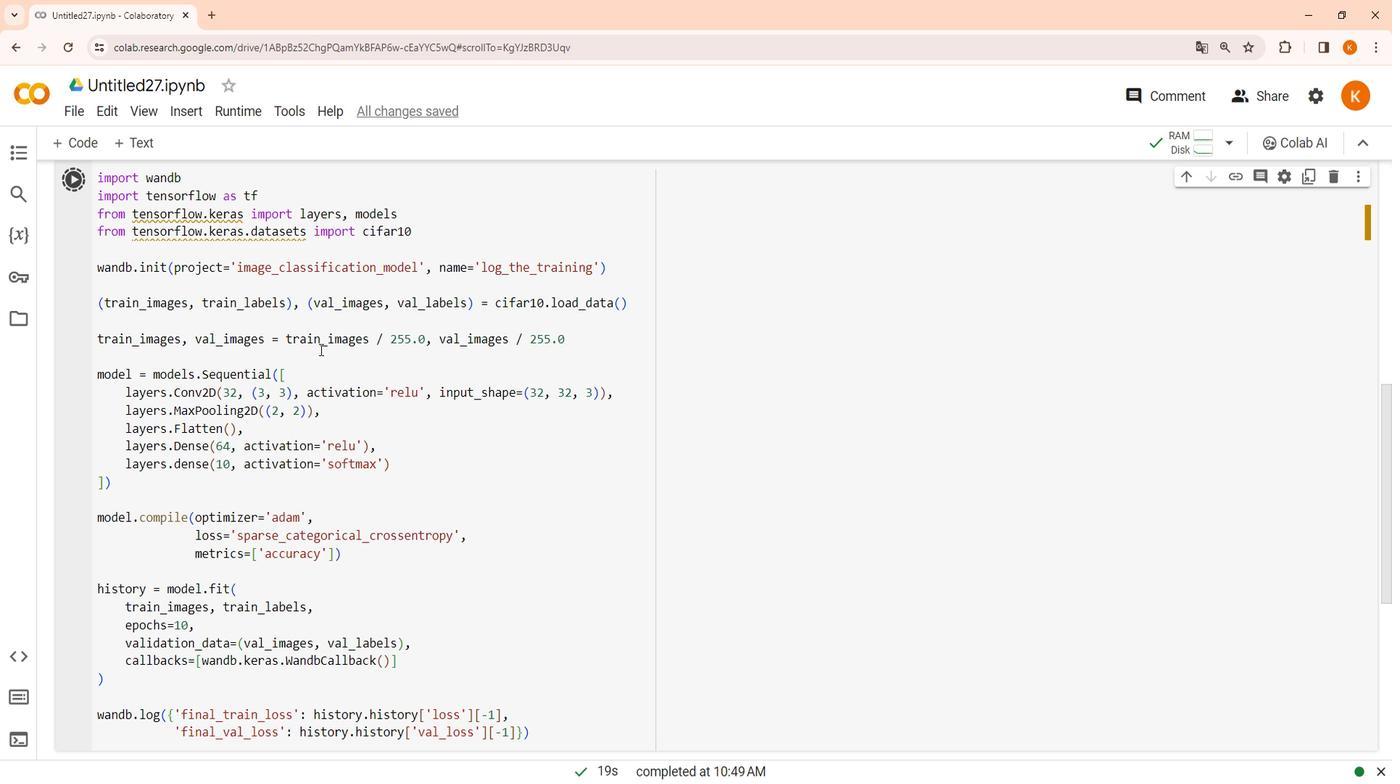 
Action: Mouse scrolled (146, 301) with delta (0, 0)
Screenshot: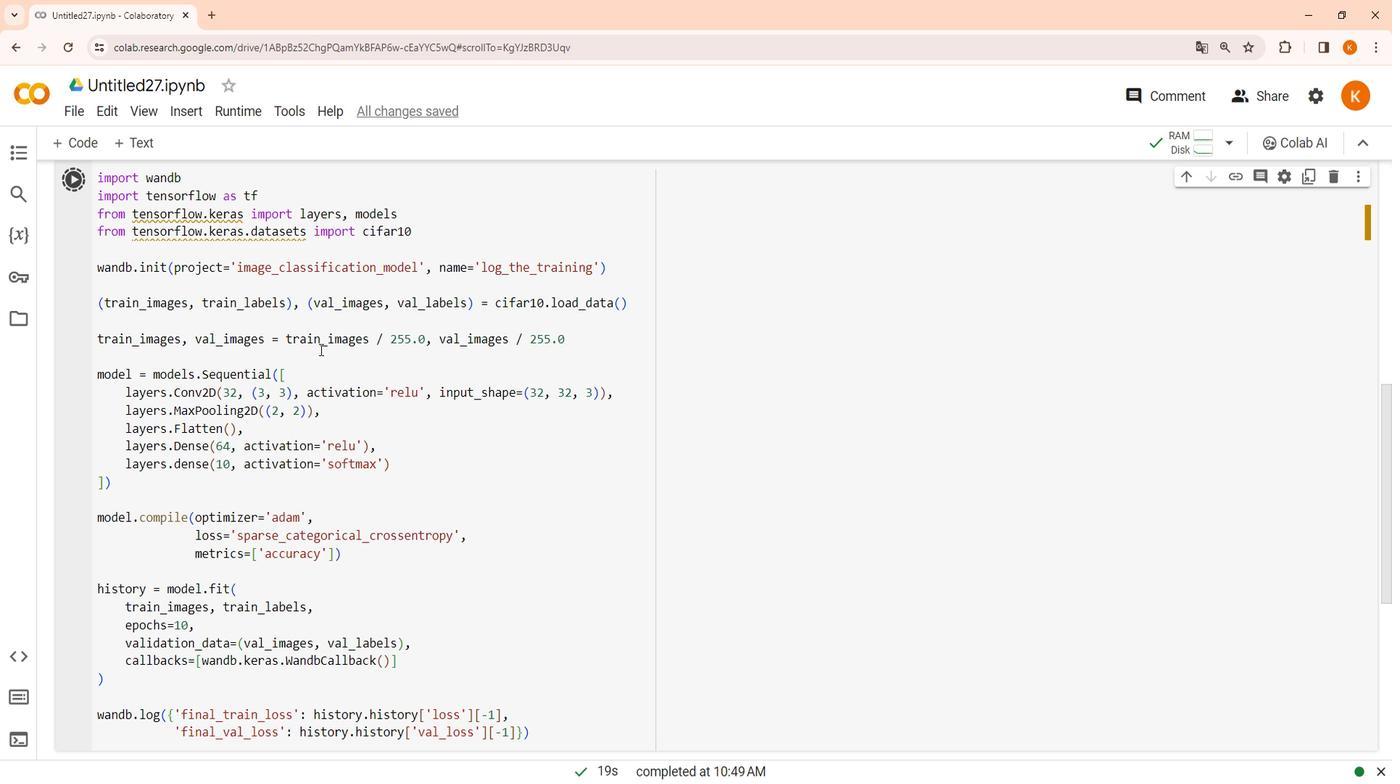 
Action: Mouse moved to (145, 306)
Screenshot: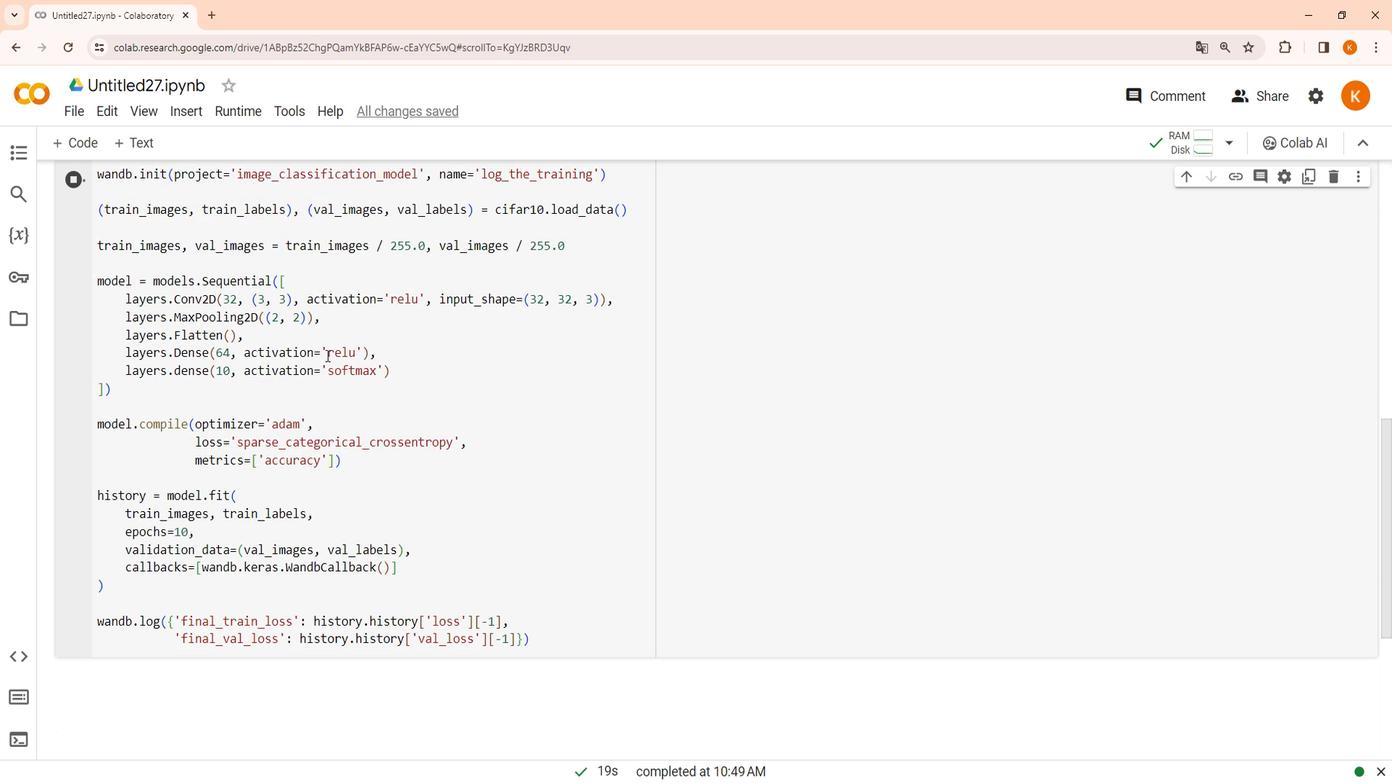 
Action: Mouse scrolled (145, 305) with delta (0, 0)
Screenshot: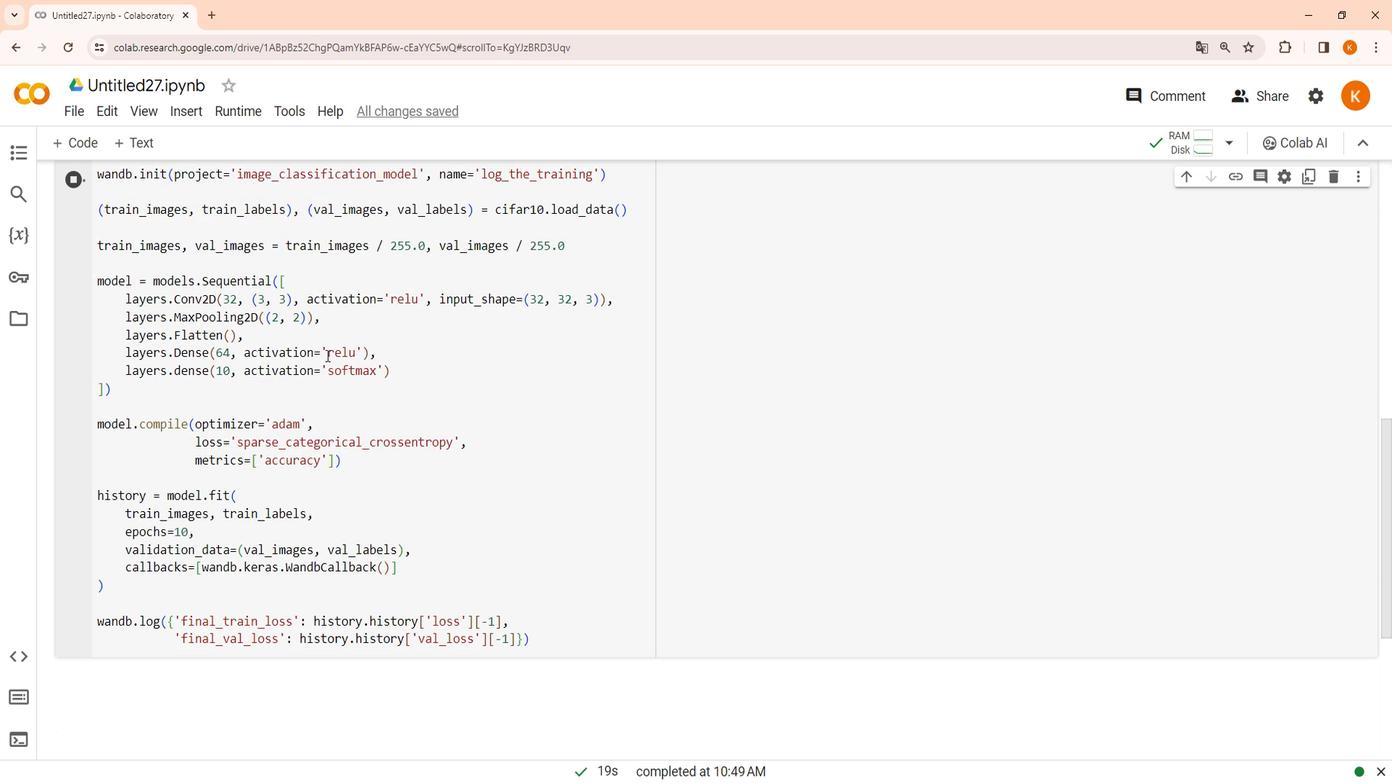 
Action: Mouse moved to (144, 310)
Screenshot: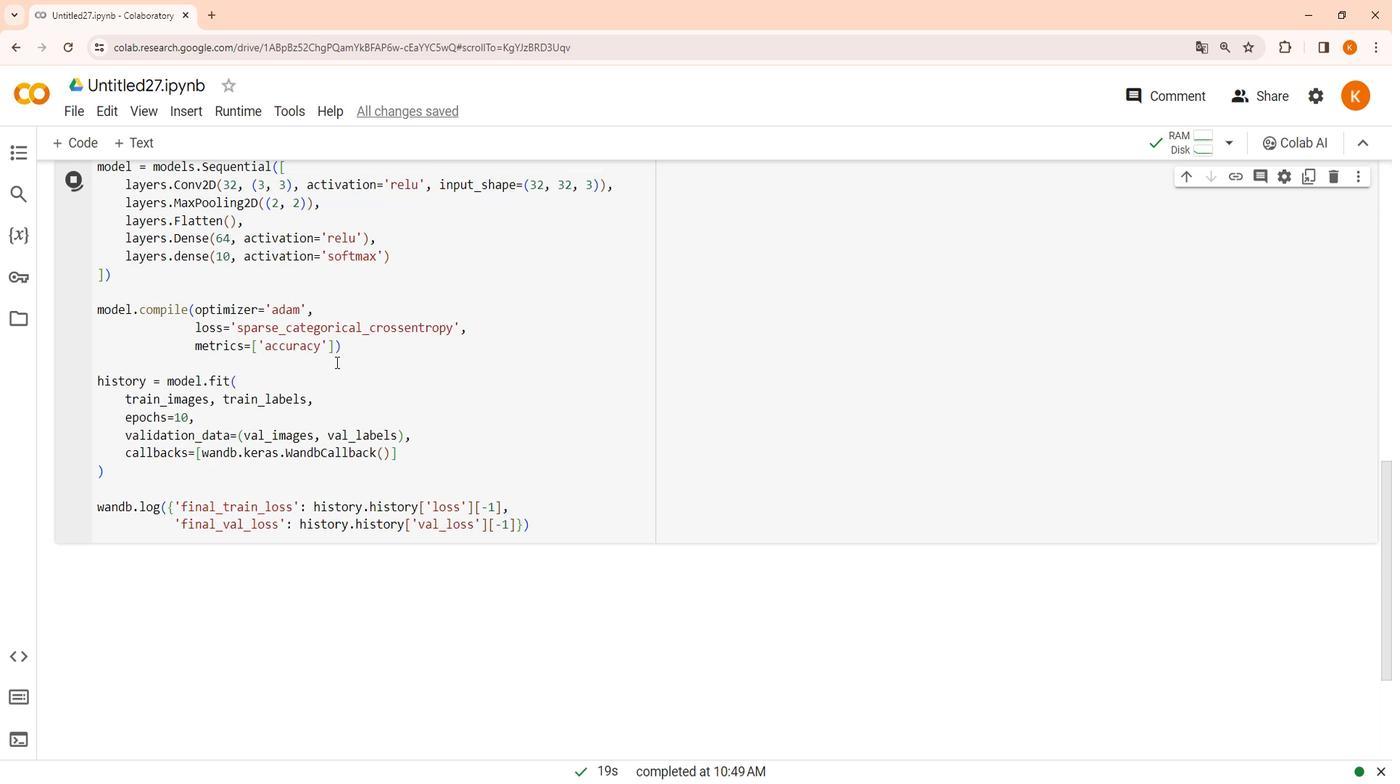 
Action: Mouse scrolled (144, 310) with delta (0, 0)
Screenshot: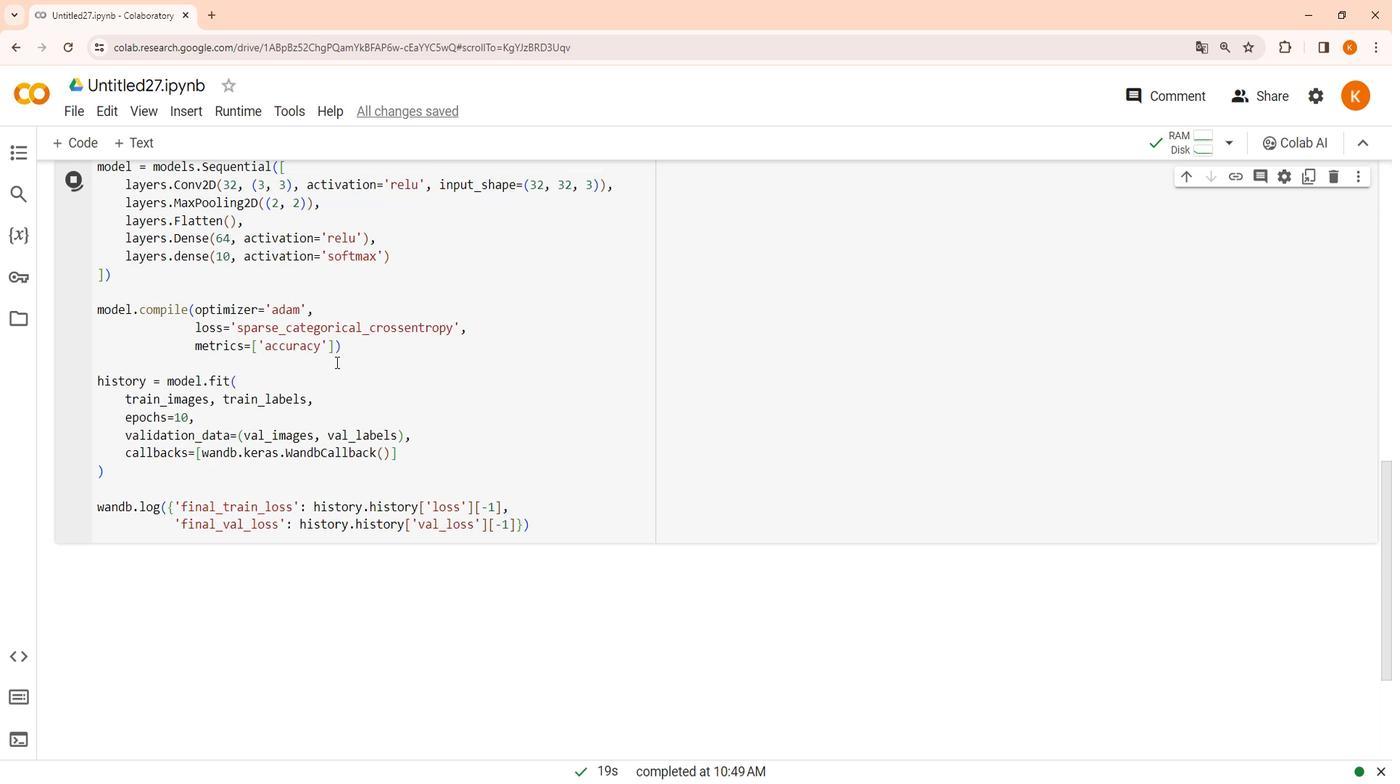 
Action: Mouse moved to (126, 316)
Screenshot: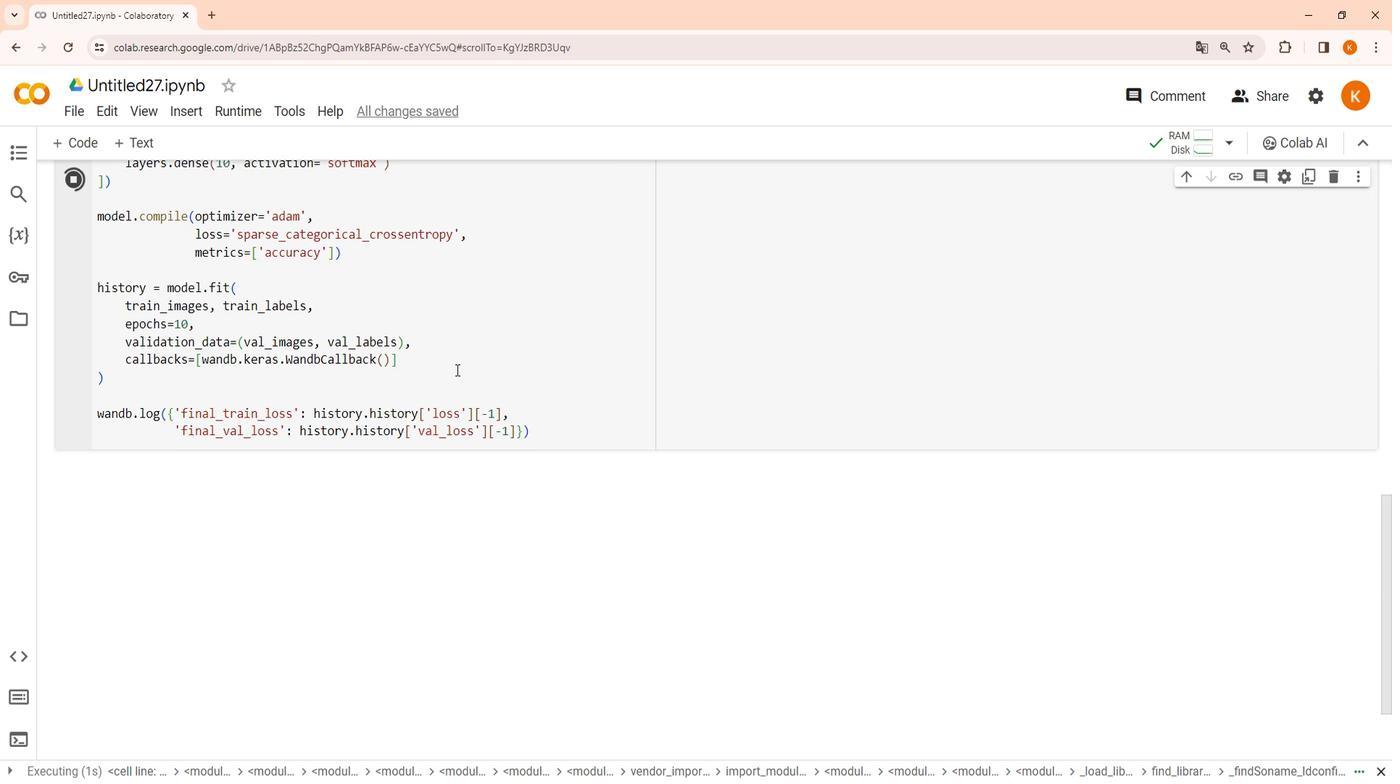 
Action: Mouse scrolled (126, 316) with delta (0, 0)
Screenshot: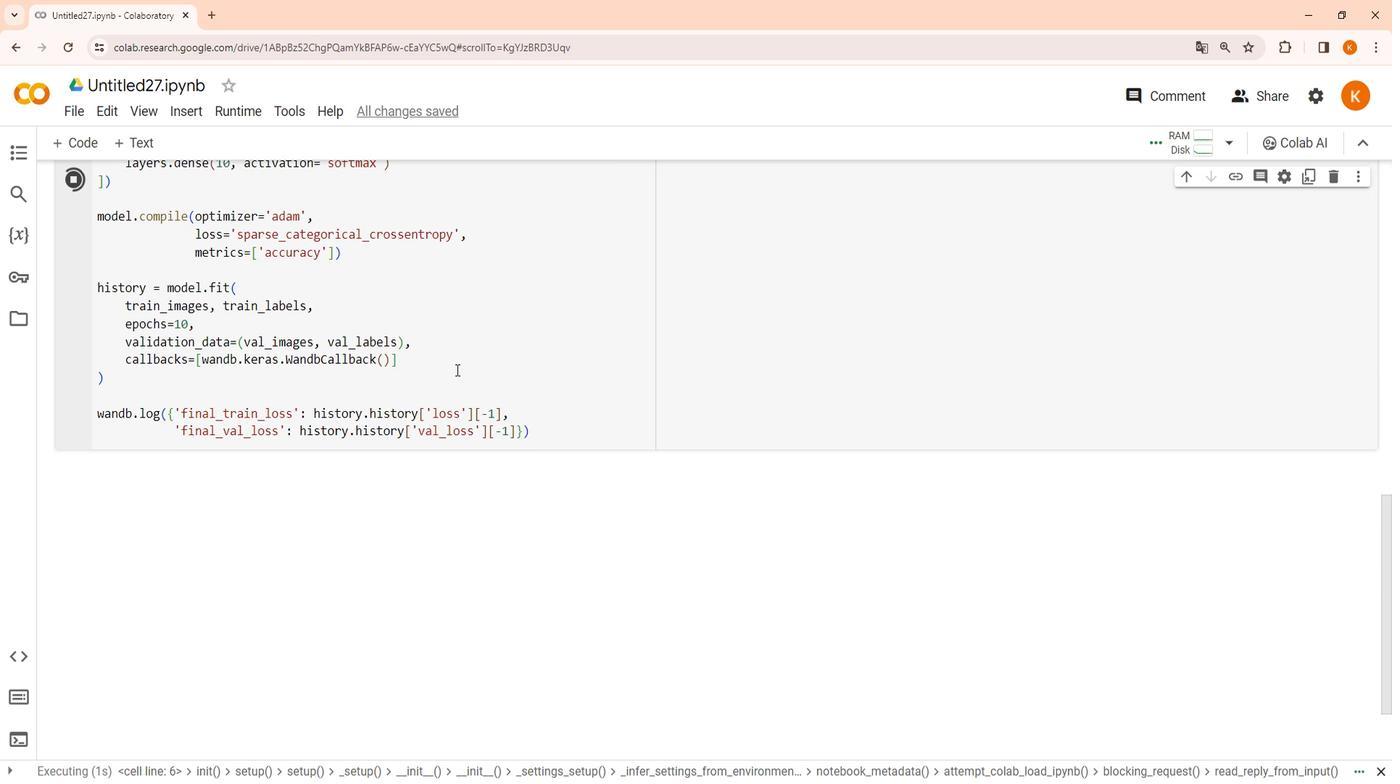 
Action: Mouse moved to (258, 509)
Screenshot: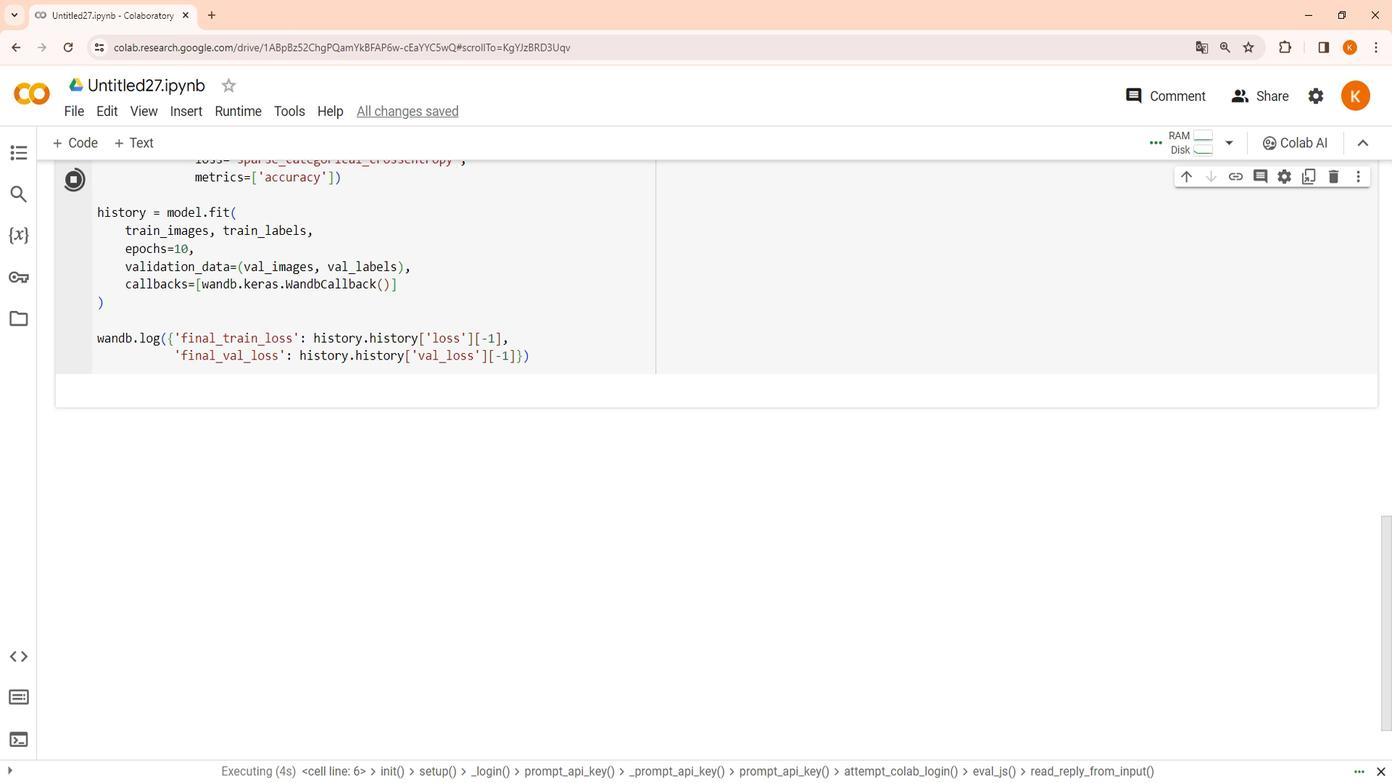 
Action: Mouse pressed left at (258, 509)
Screenshot: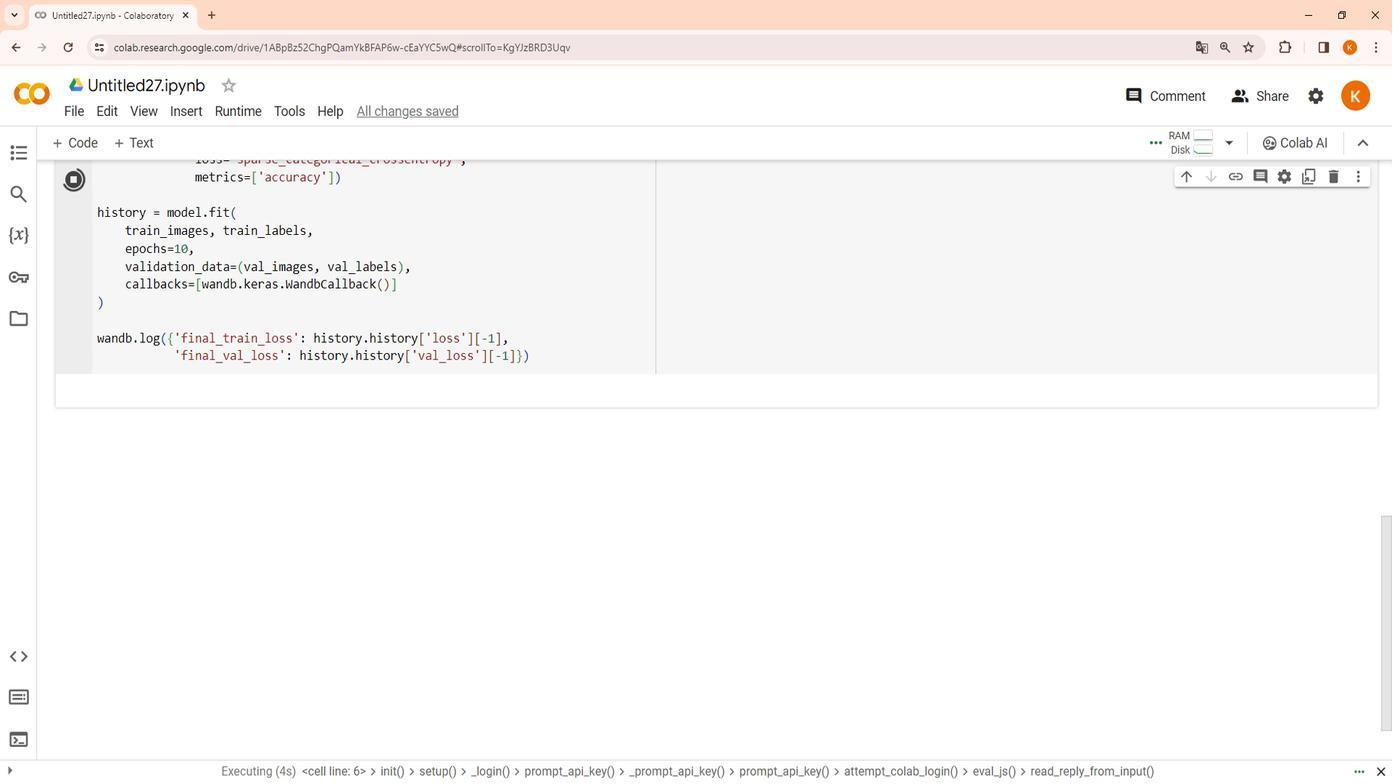 
Action: Mouse moved to (270, 262)
Screenshot: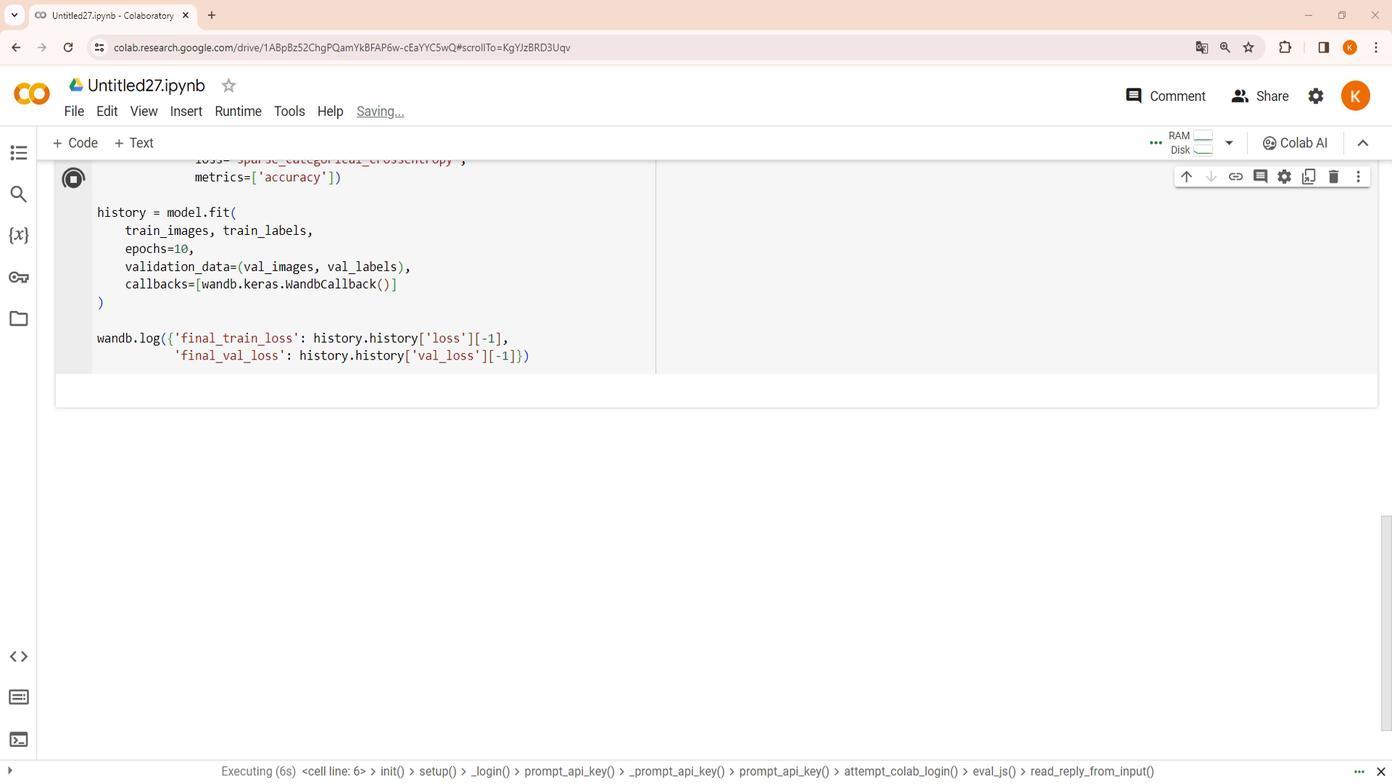 
Action: Key pressed ctrl+C
Screenshot: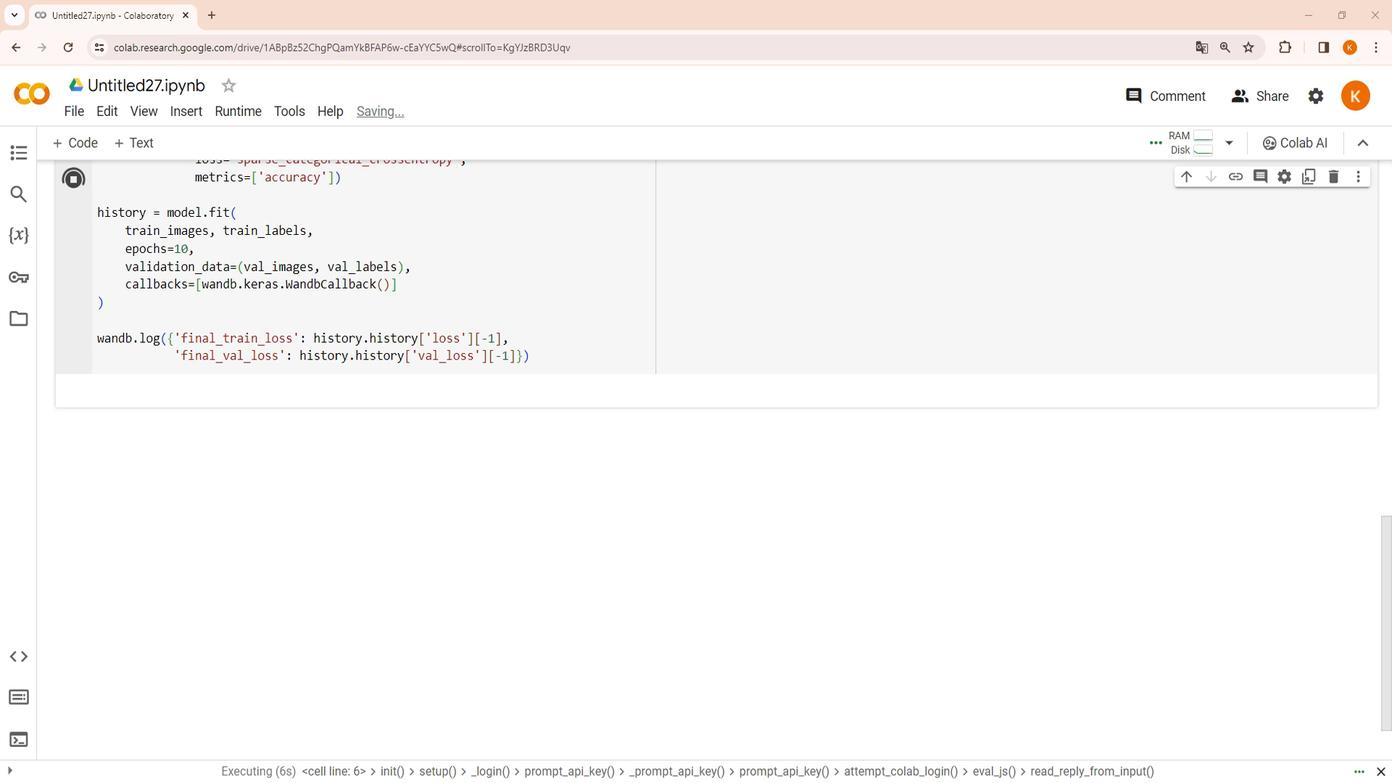 
Action: Mouse moved to (118, 366)
Screenshot: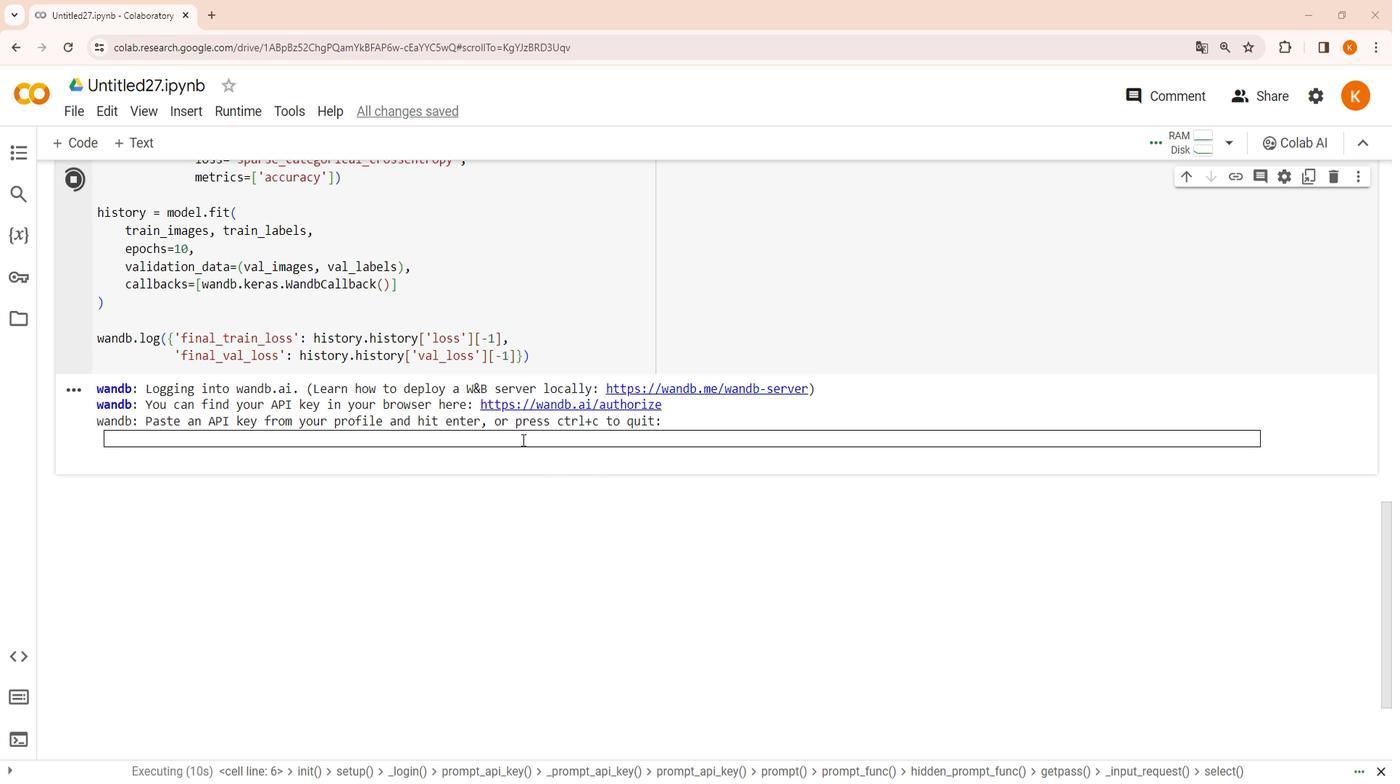 
Action: Mouse pressed left at (118, 366)
Screenshot: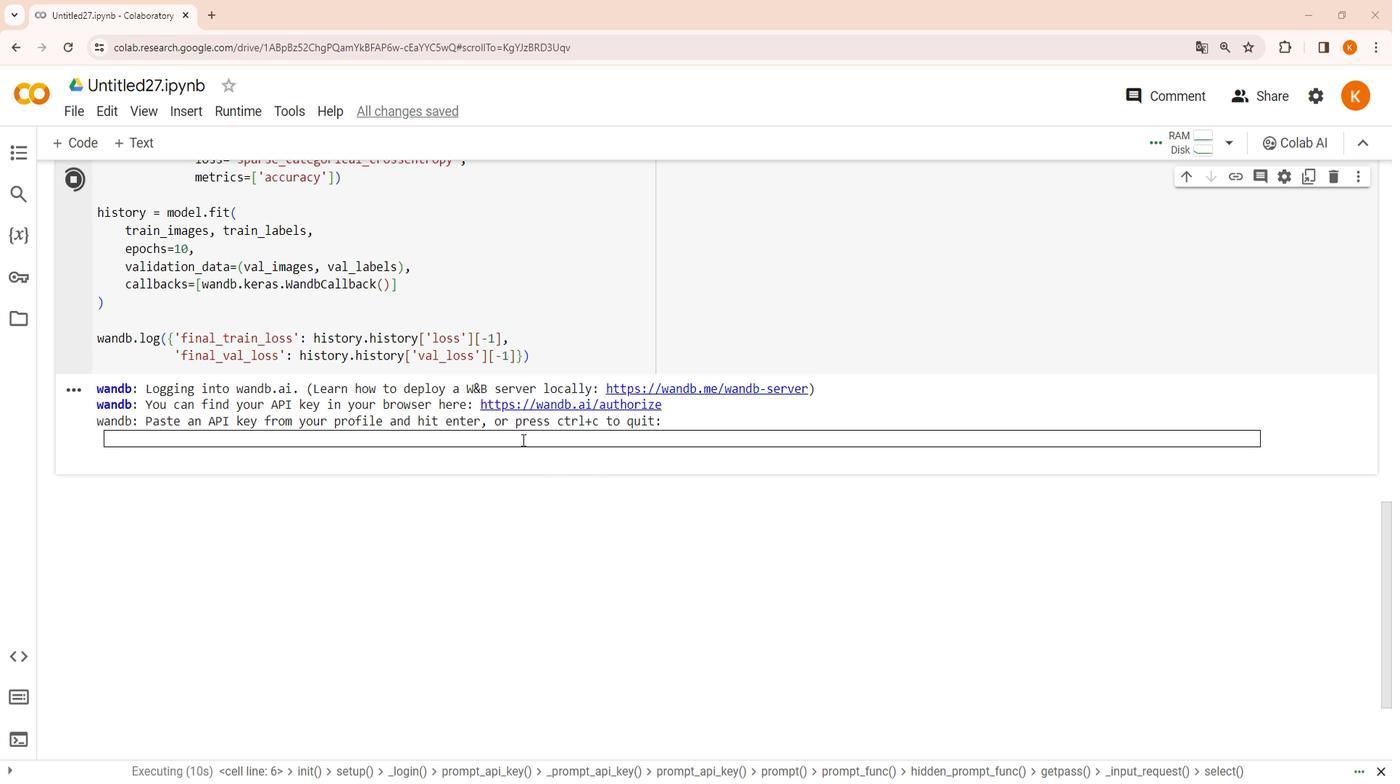 
Action: Mouse moved to (118, 377)
Screenshot: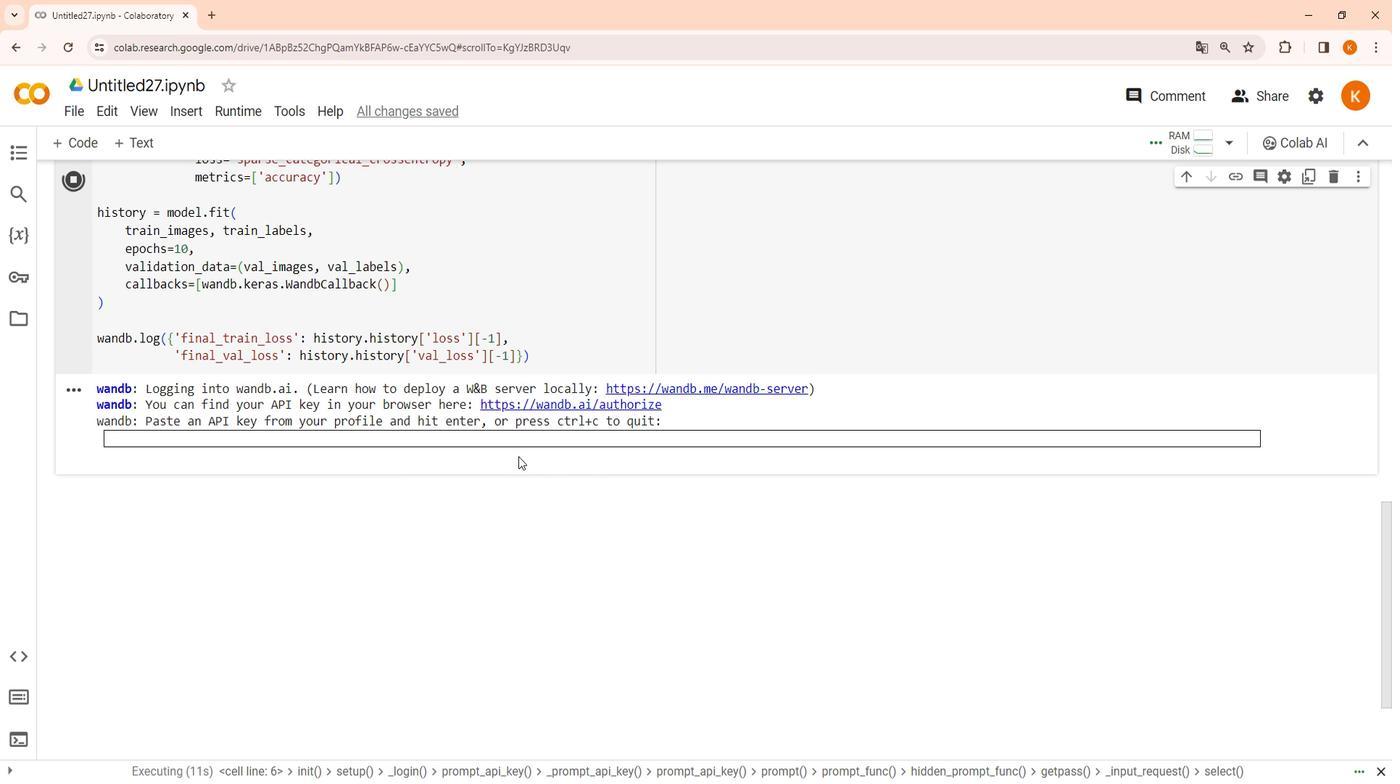 
Action: Mouse pressed left at (118, 377)
Screenshot: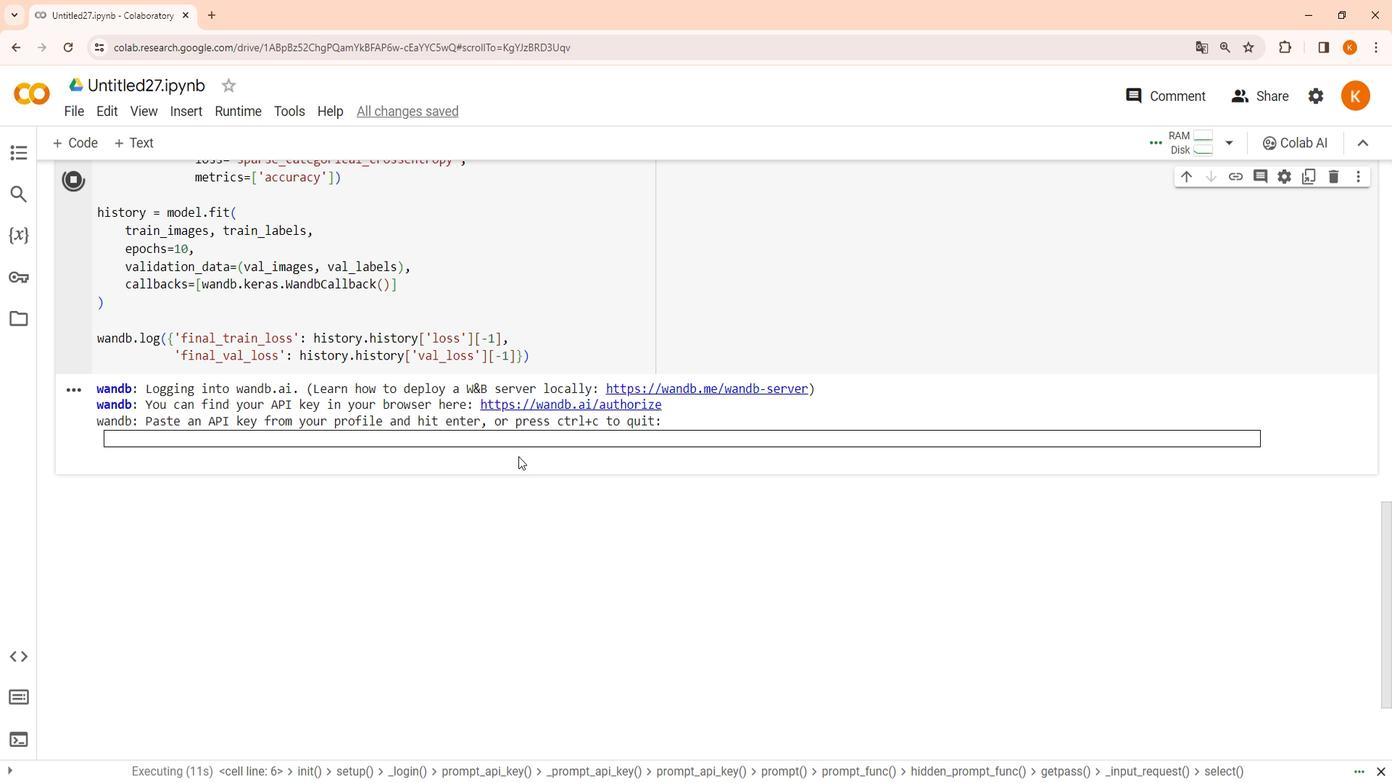 
Action: Mouse moved to (124, 366)
Screenshot: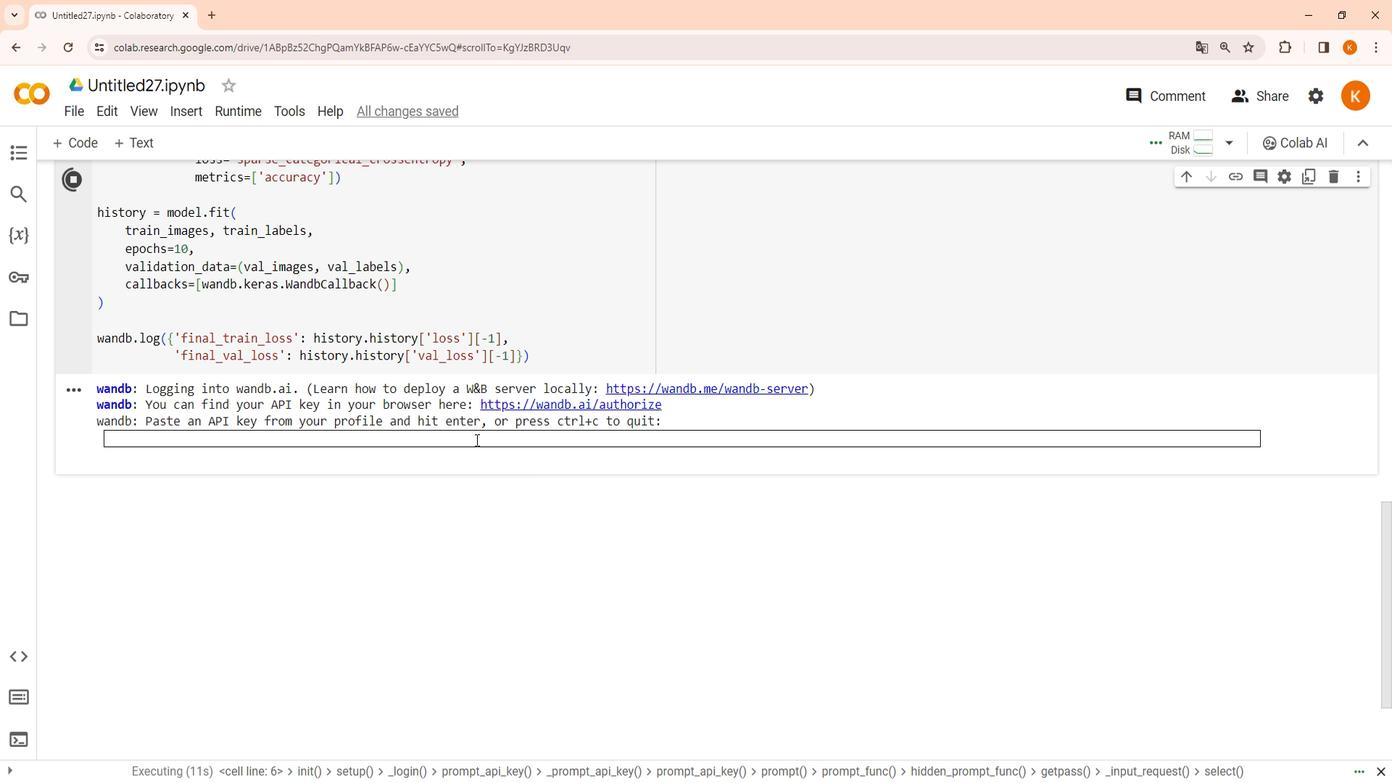 
Action: Mouse pressed left at (124, 366)
Screenshot: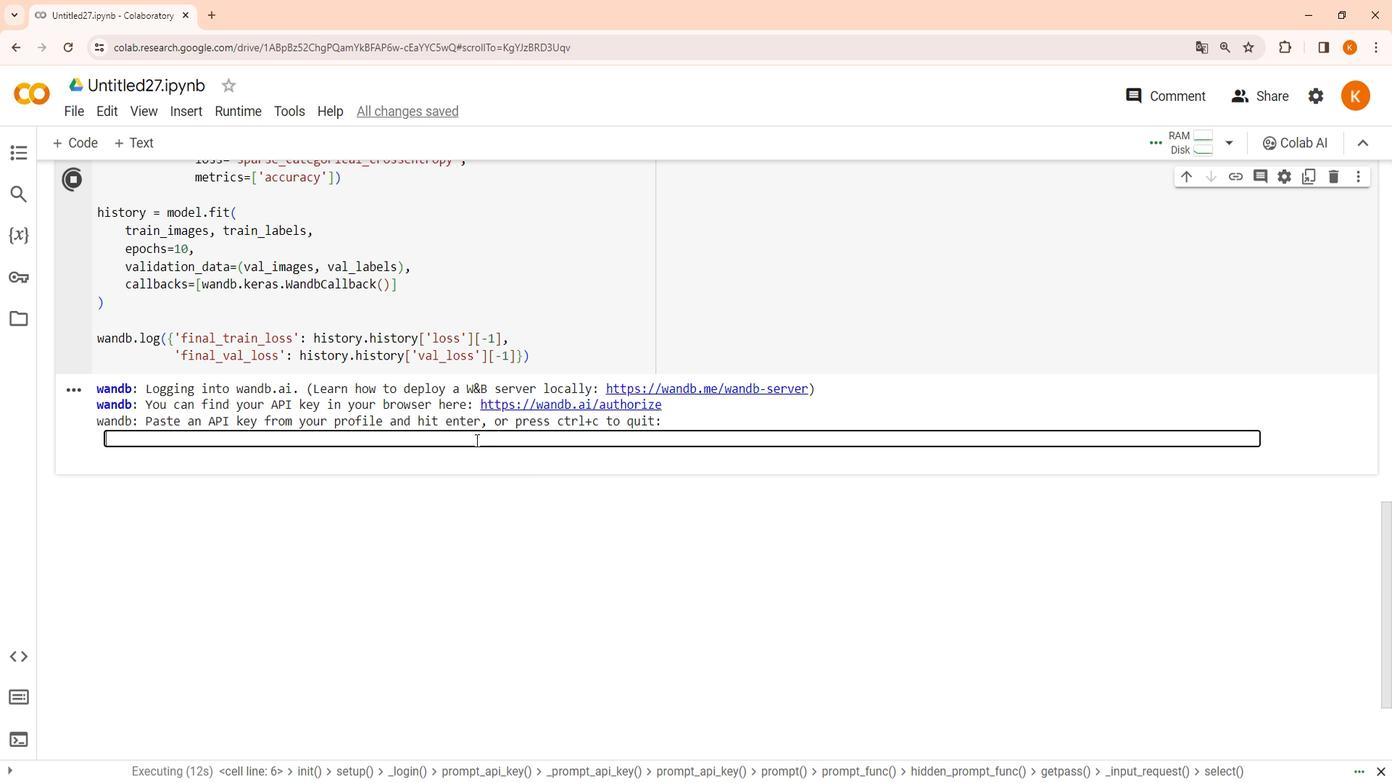 
Action: Key pressed ctrl+V<Key.enter>
Screenshot: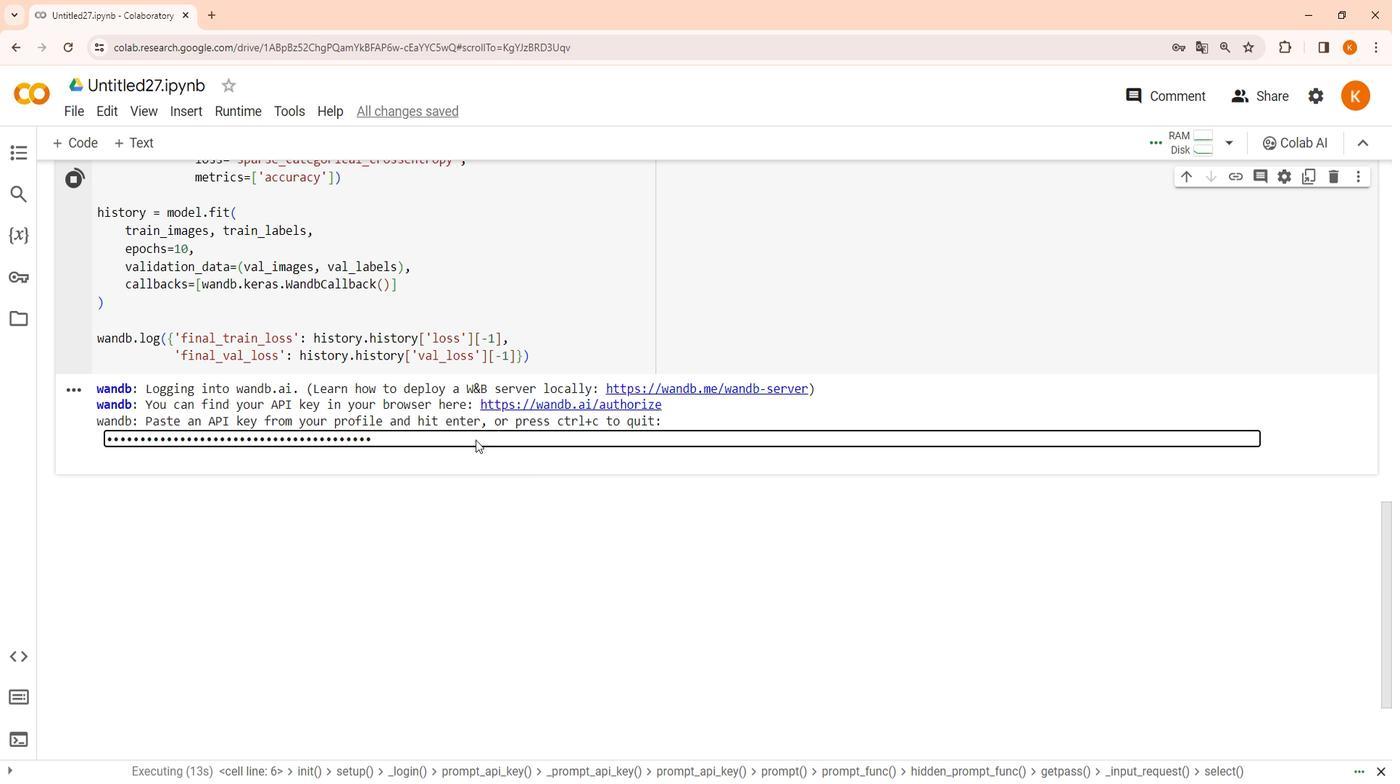
Action: Mouse moved to (158, 465)
Screenshot: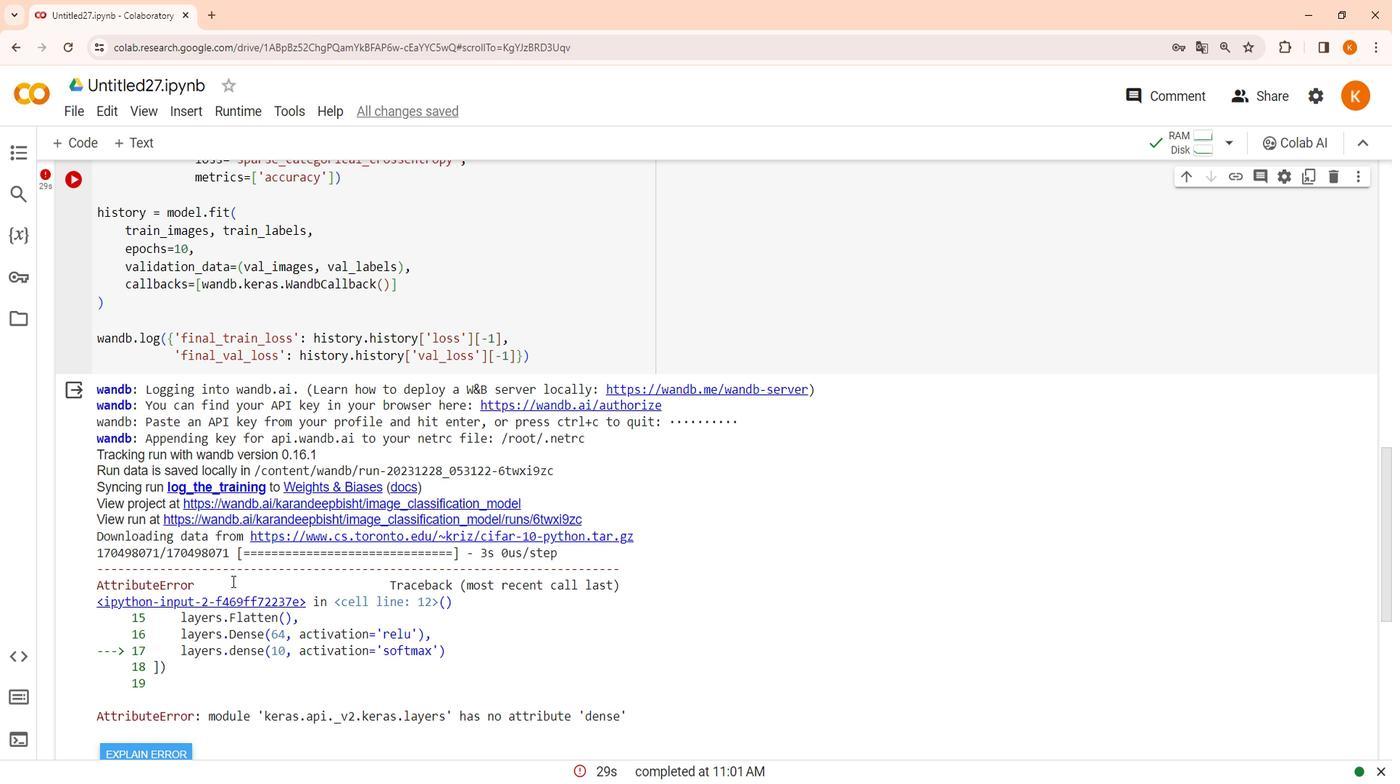 
Action: Mouse scrolled (158, 464) with delta (0, 0)
Screenshot: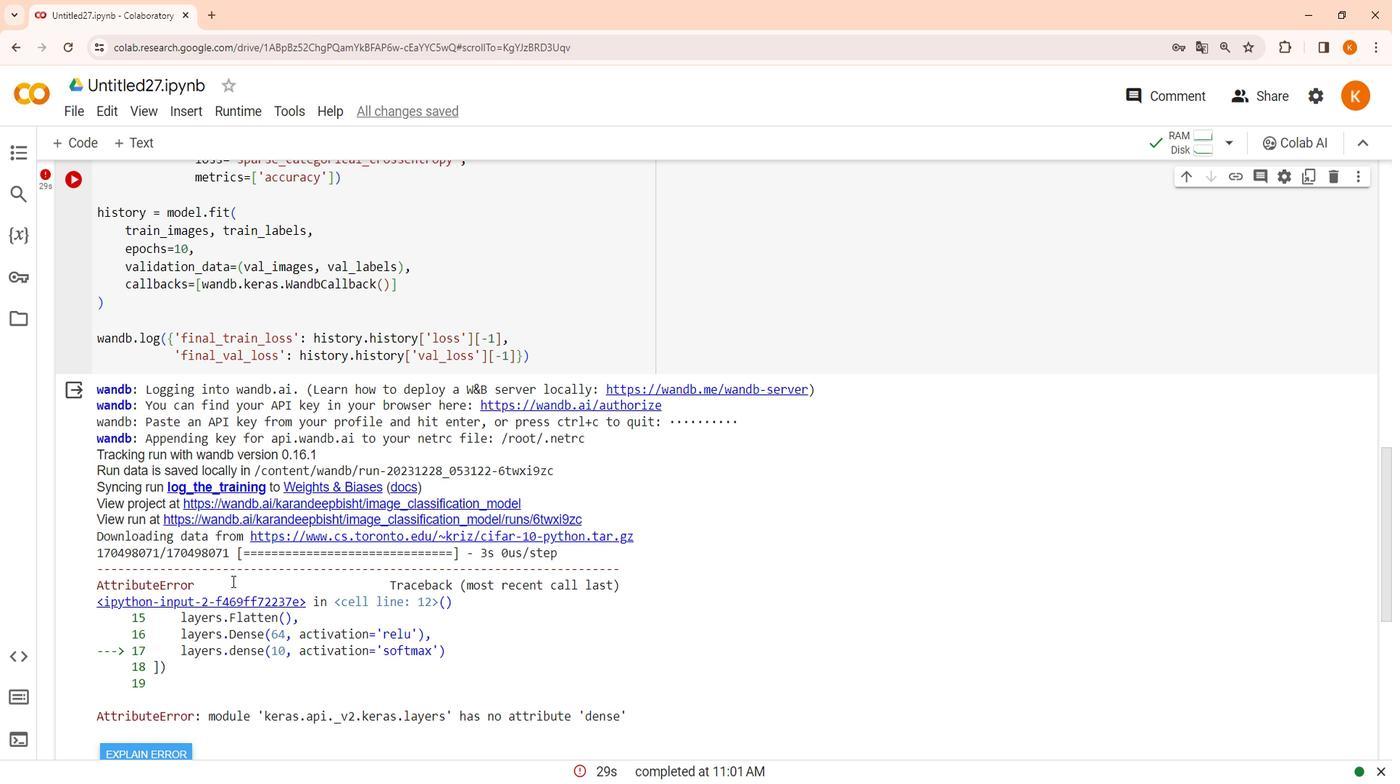 
Action: Mouse moved to (154, 469)
Screenshot: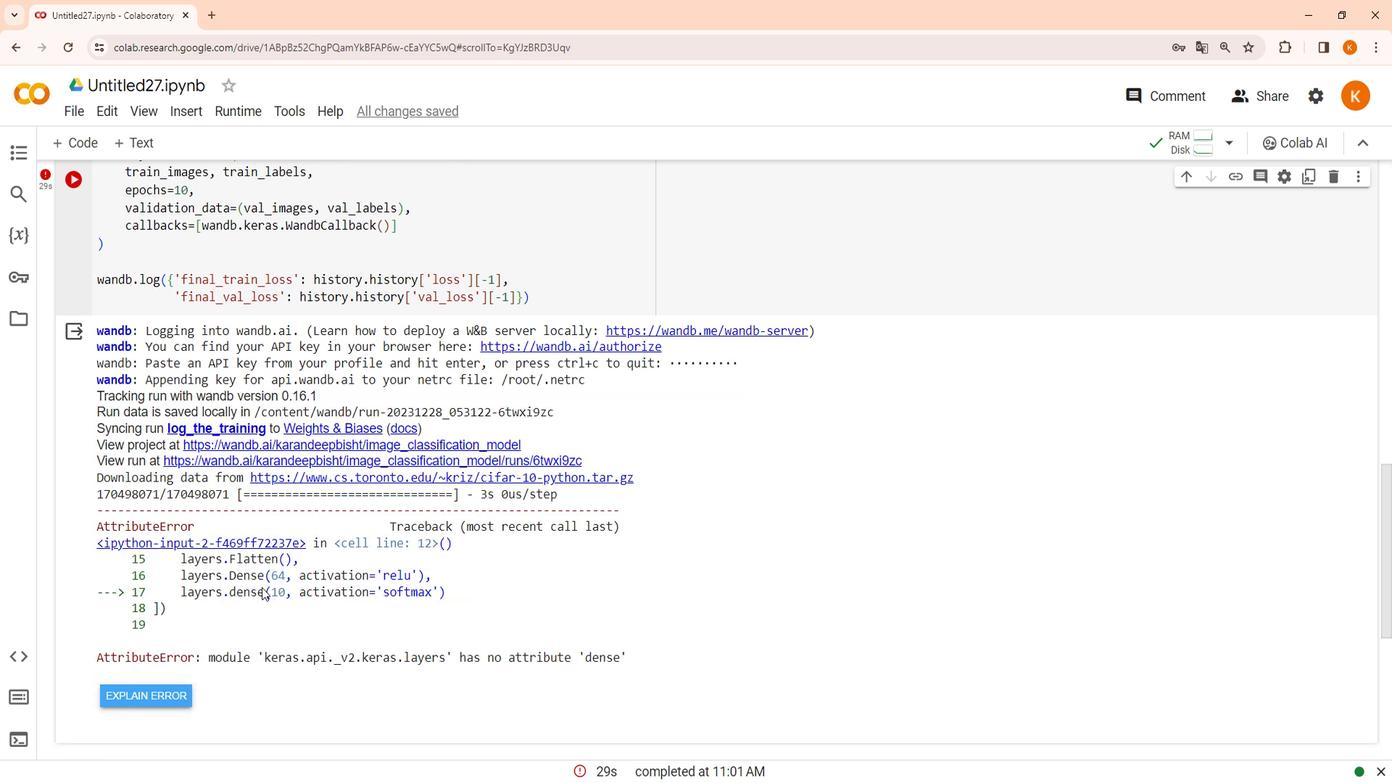 
Action: Mouse scrolled (154, 469) with delta (0, 0)
Screenshot: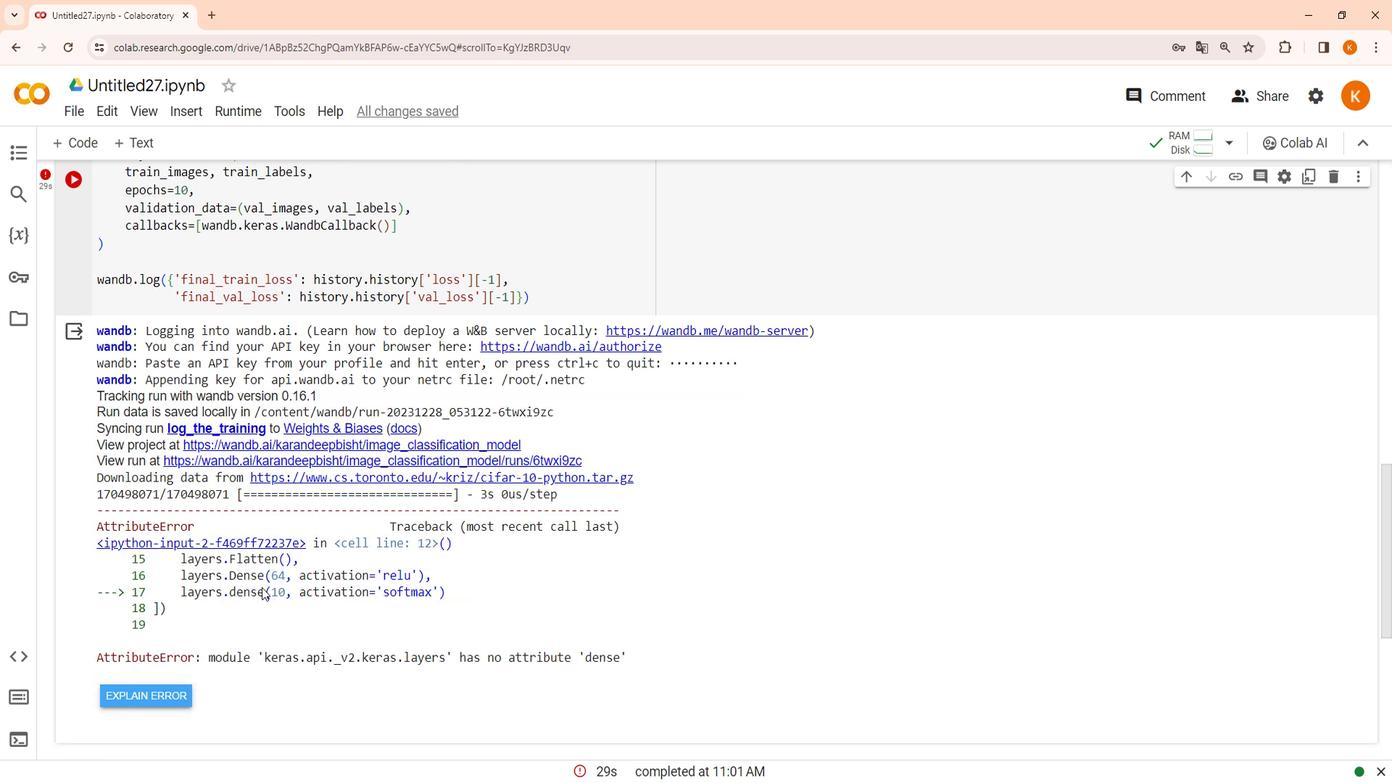 
Action: Mouse moved to (123, 437)
Screenshot: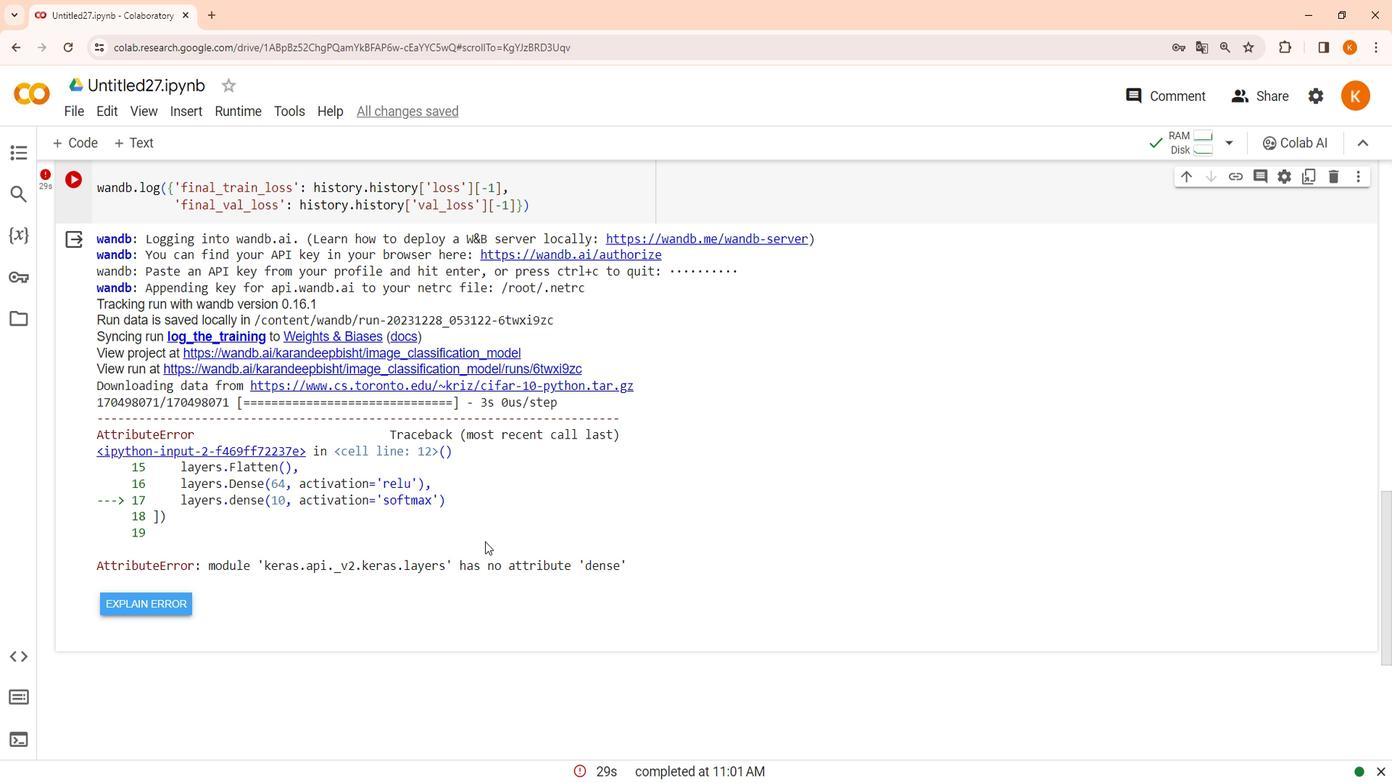 
Action: Mouse scrolled (123, 438) with delta (0, 0)
Screenshot: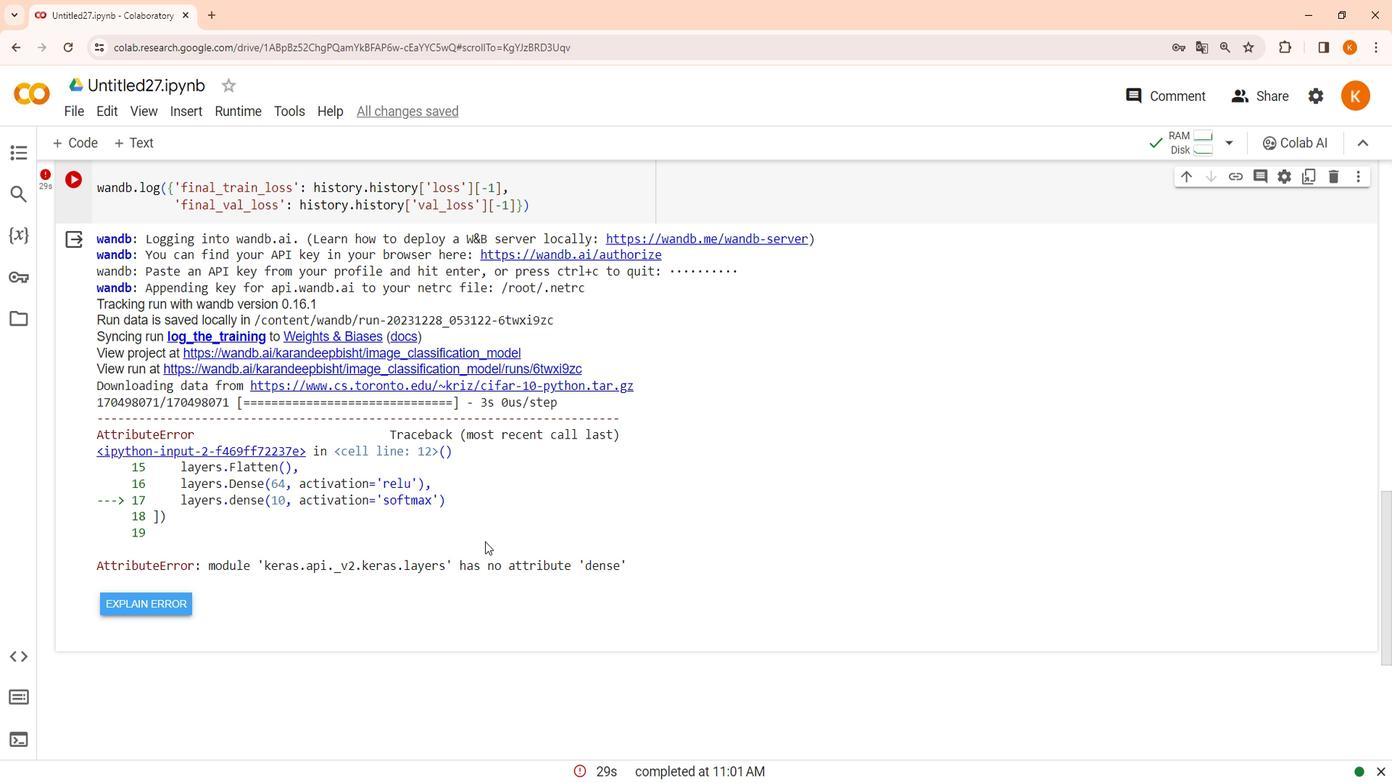 
Action: Mouse scrolled (123, 438) with delta (0, 0)
Screenshot: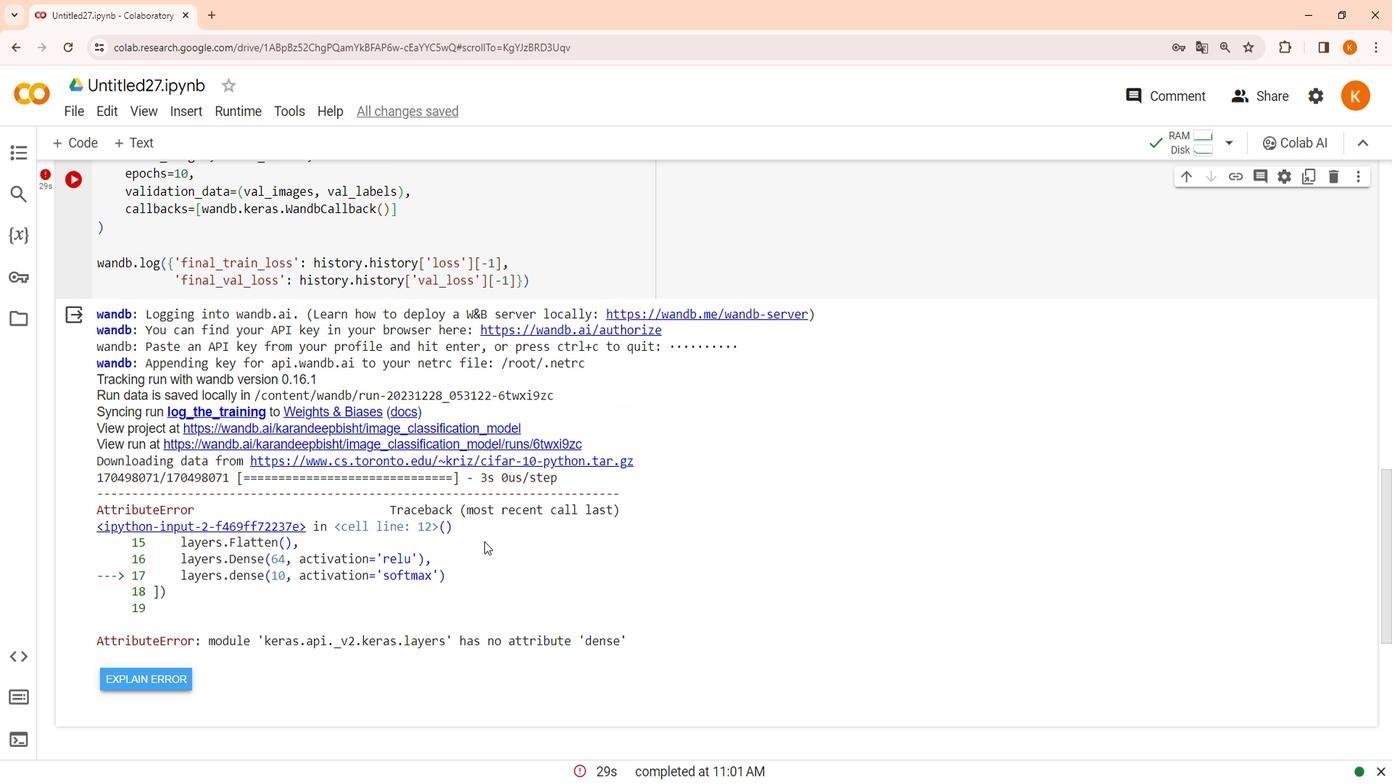 
Action: Mouse moved to (134, 485)
Screenshot: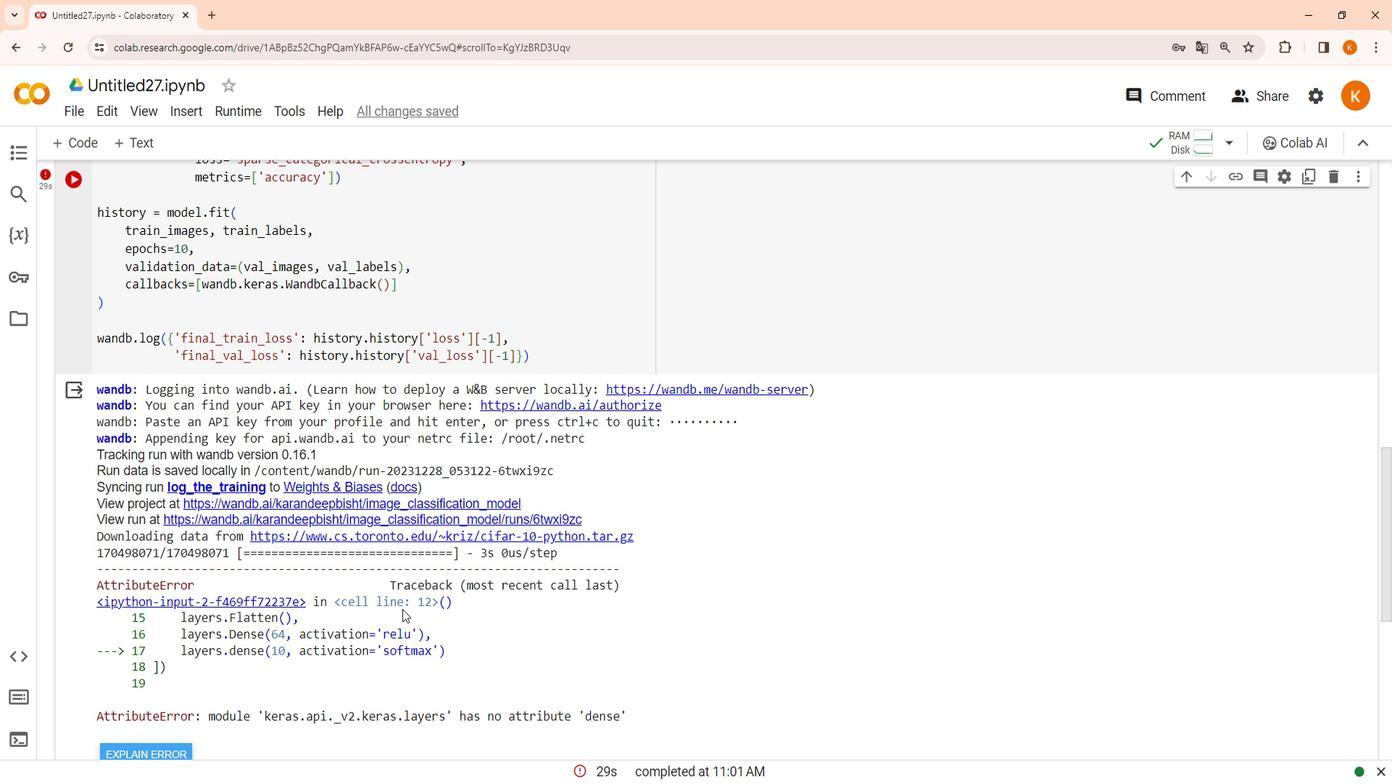 
Action: Mouse scrolled (134, 486) with delta (0, 0)
Screenshot: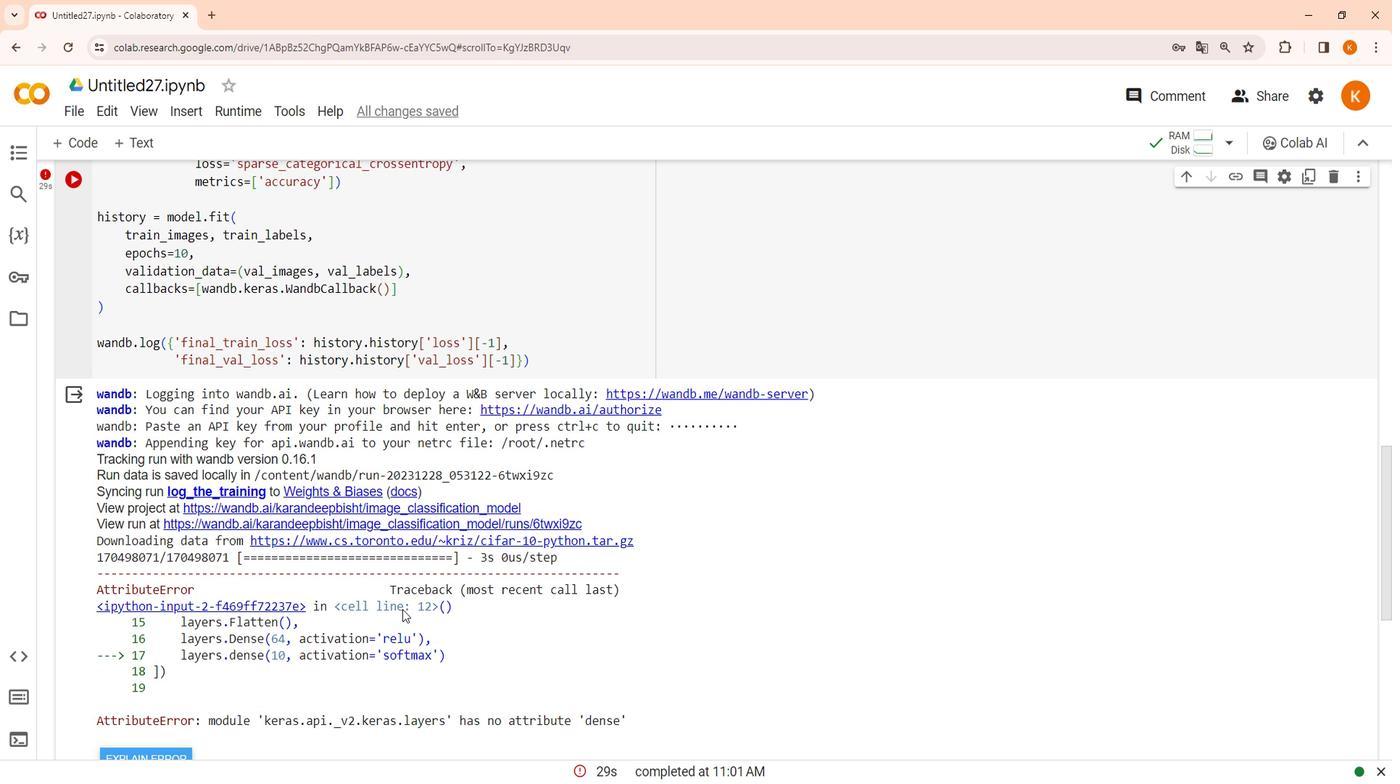 
Action: Mouse scrolled (134, 486) with delta (0, 0)
Screenshot: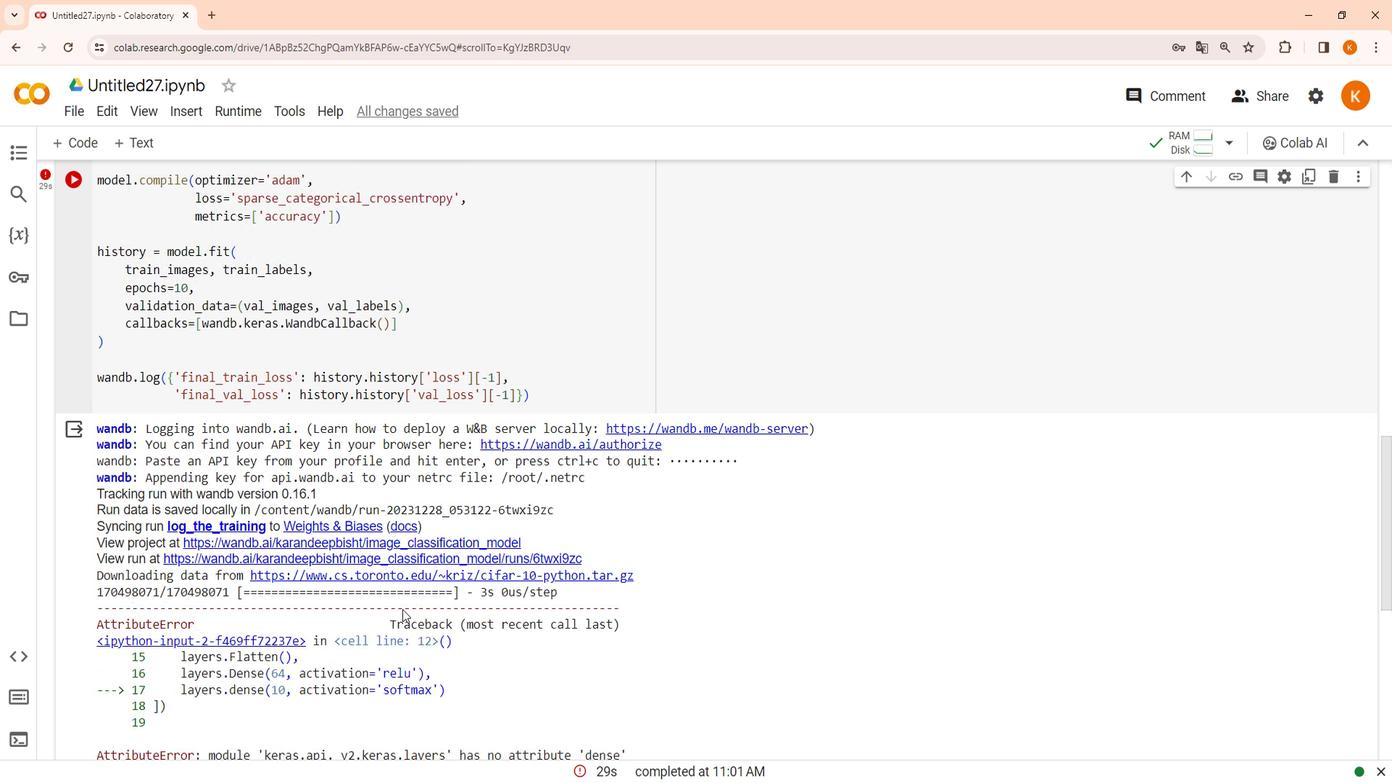 
Action: Mouse scrolled (134, 486) with delta (0, 0)
Screenshot: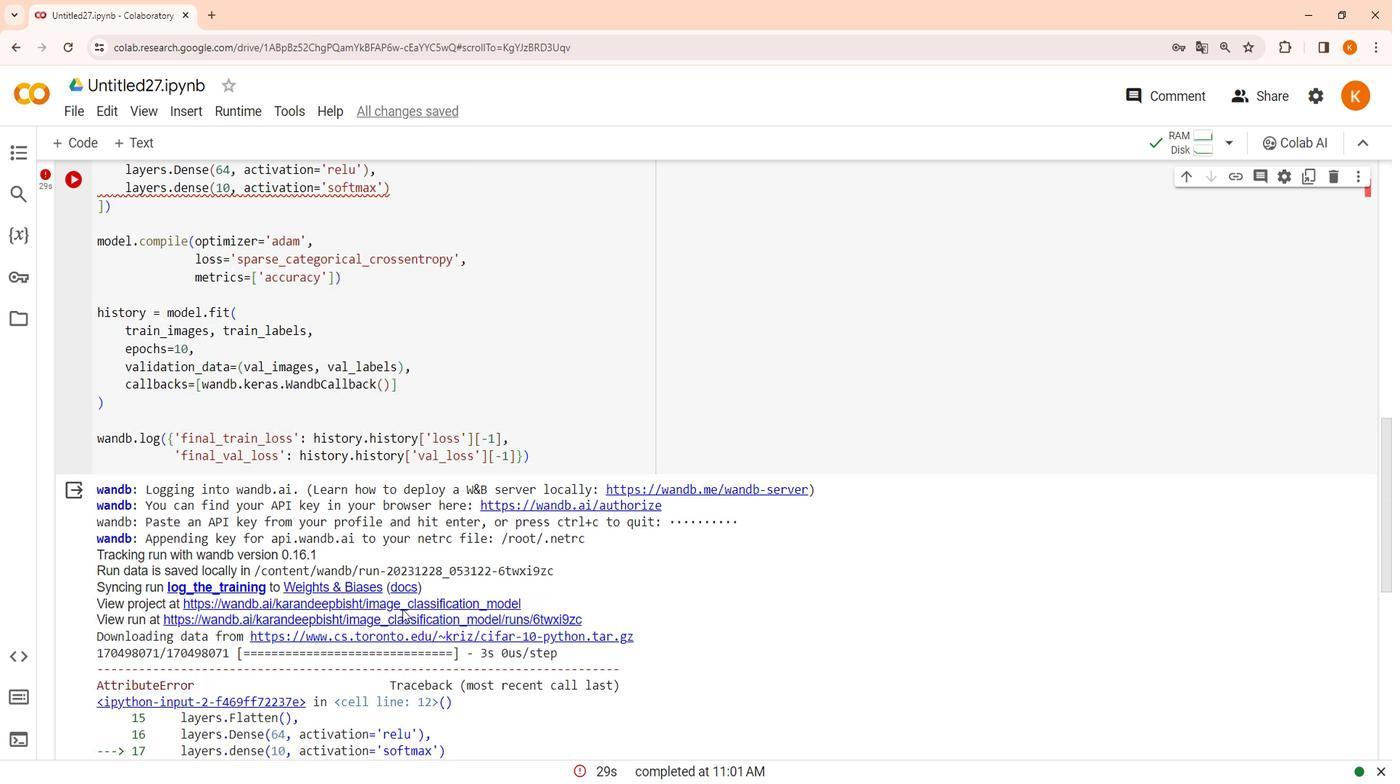 
Action: Mouse scrolled (134, 486) with delta (0, 0)
Screenshot: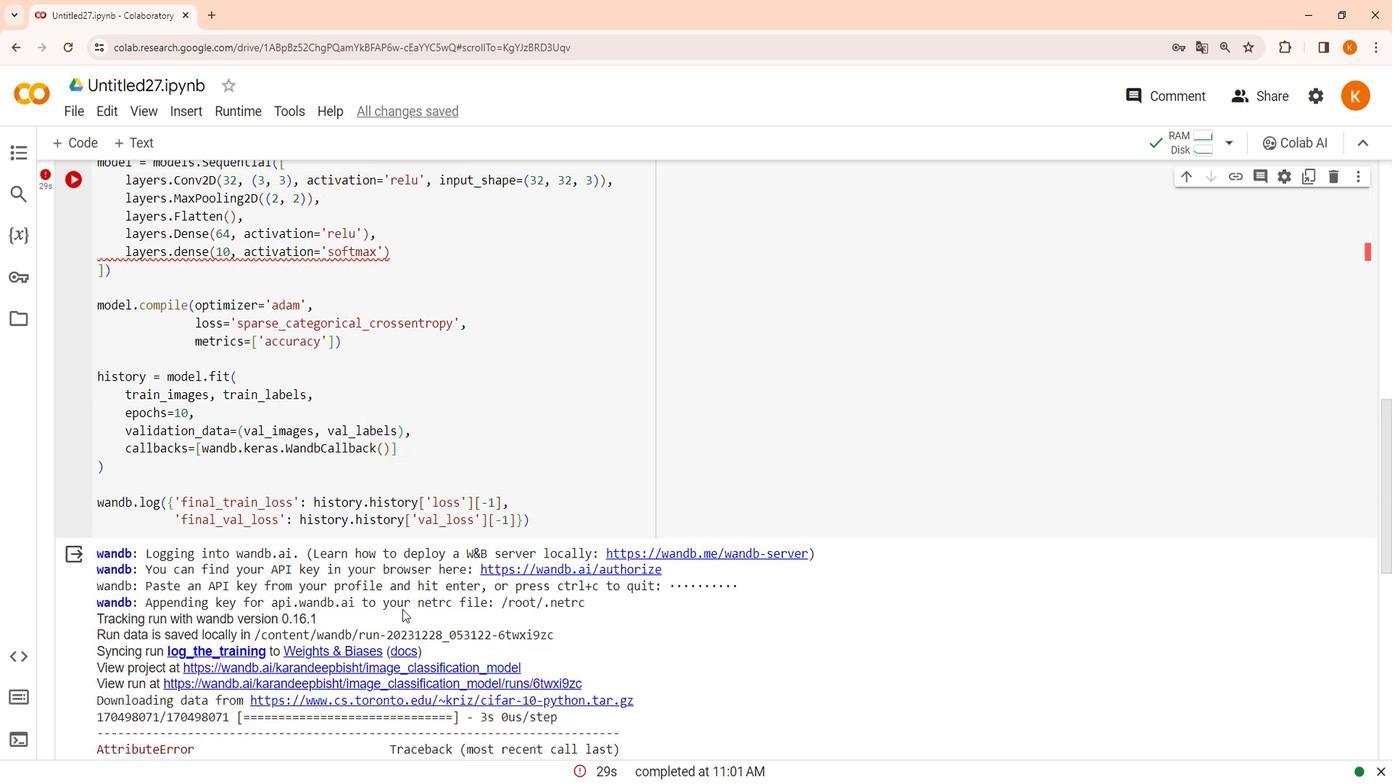 
Action: Mouse moved to (134, 481)
Screenshot: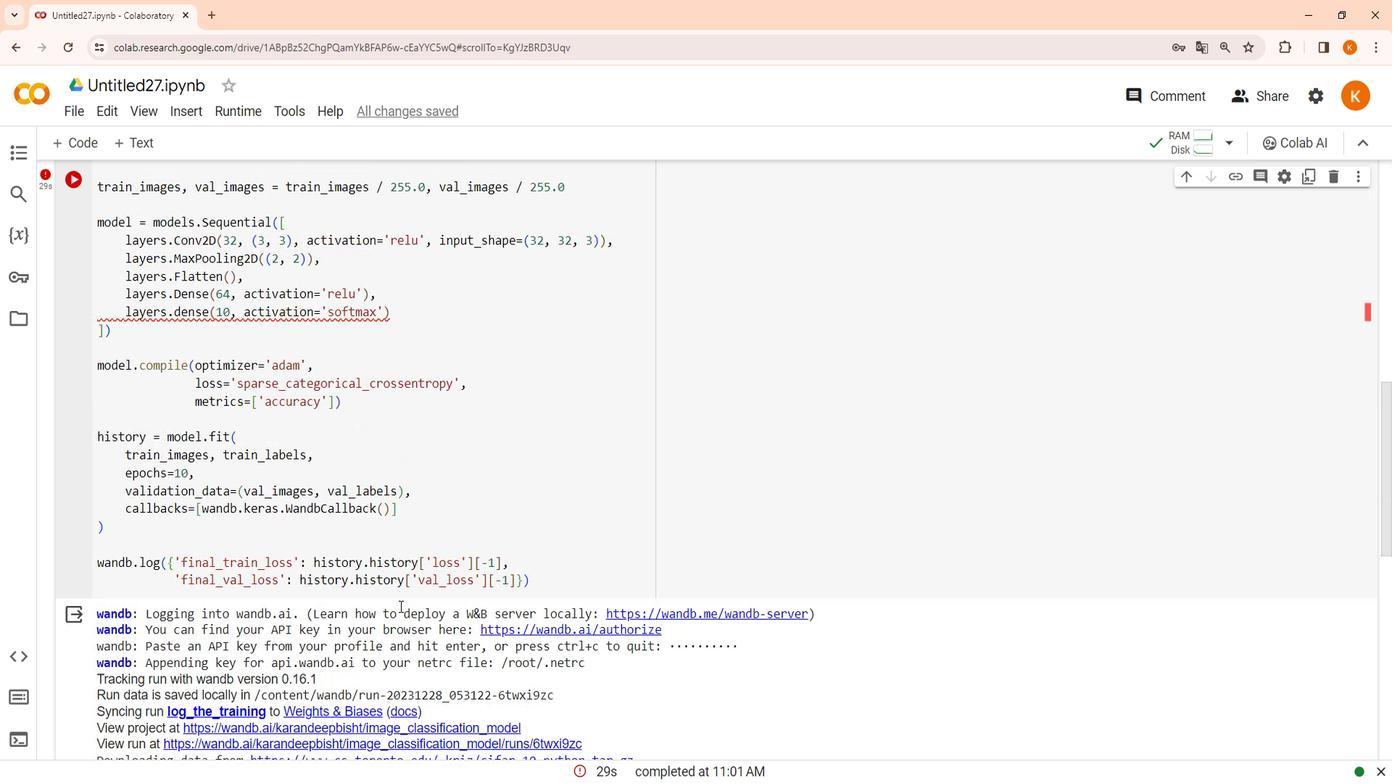 
Action: Mouse scrolled (134, 482) with delta (0, 0)
Screenshot: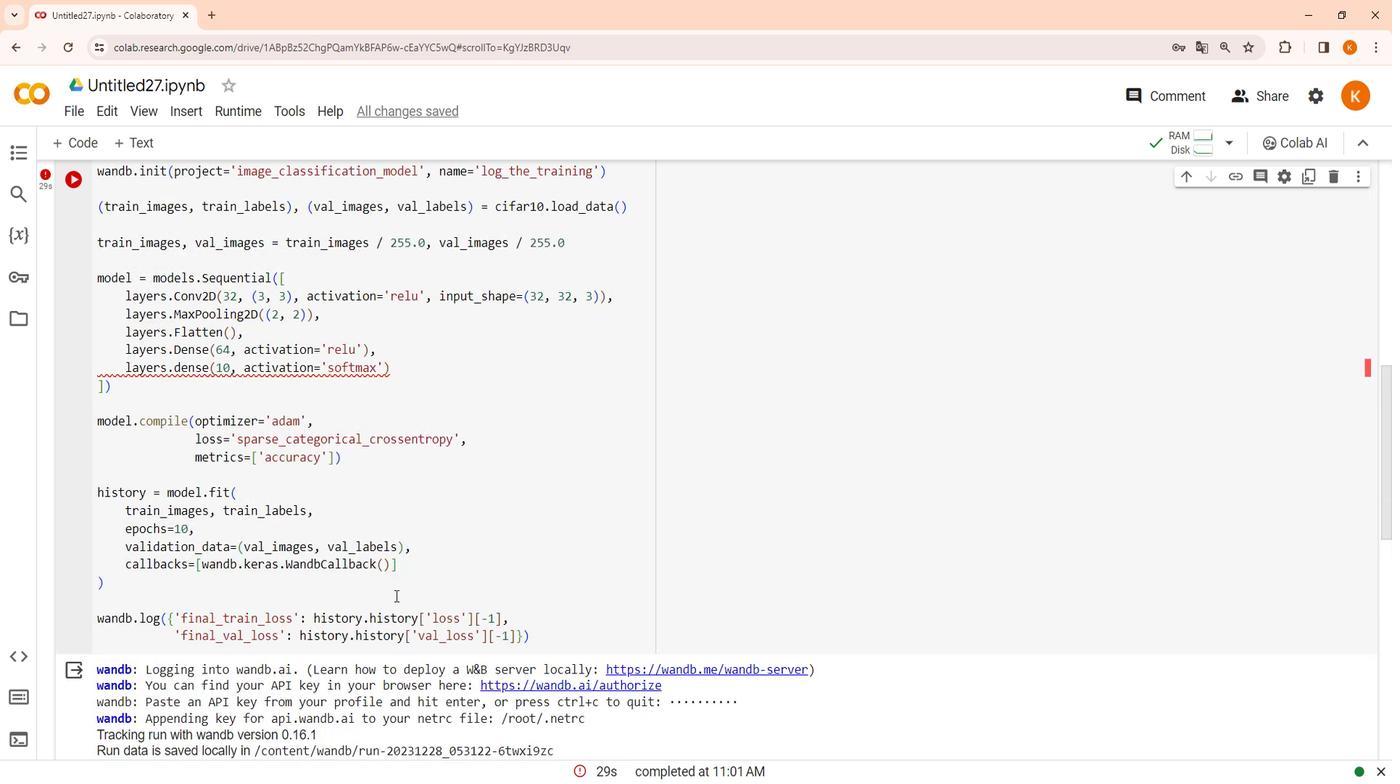 
Action: Mouse moved to (165, 385)
Screenshot: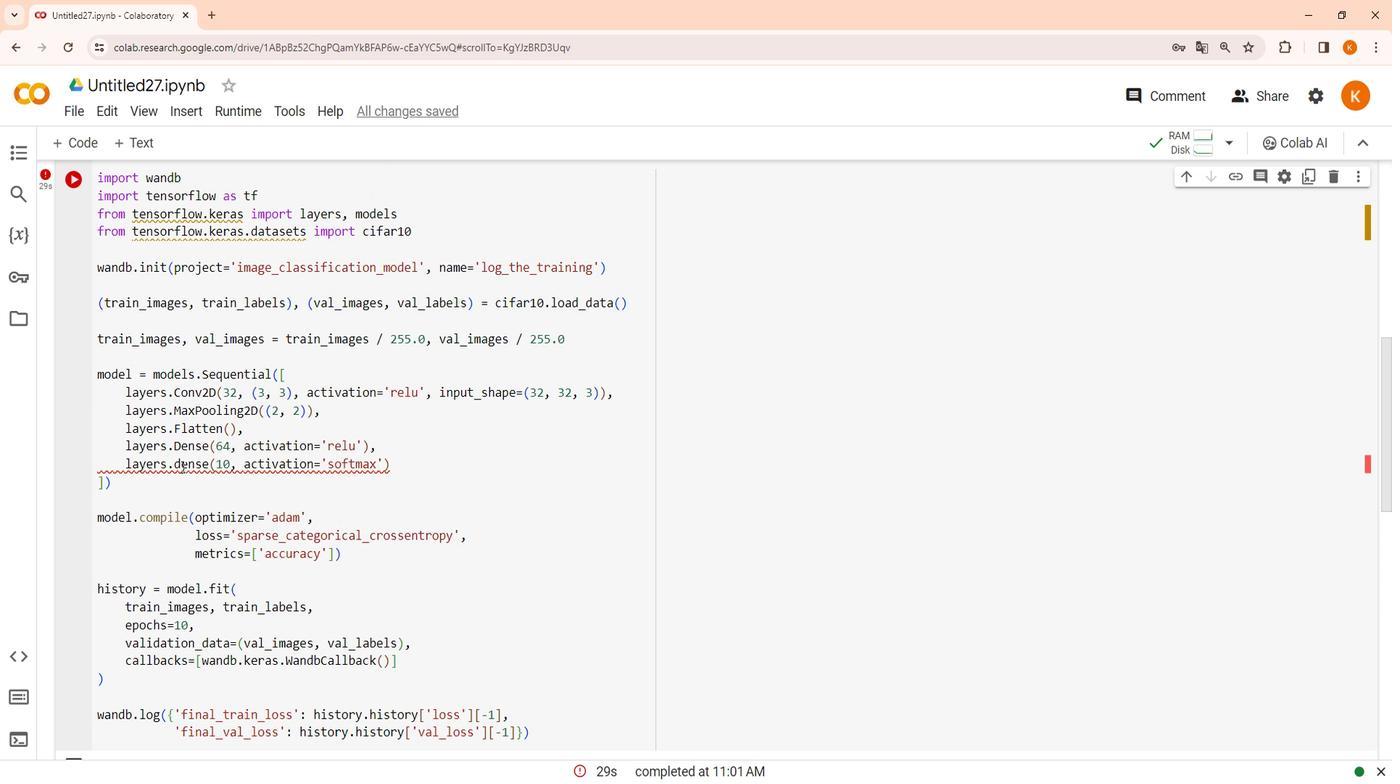 
Action: Mouse pressed left at (165, 385)
Screenshot: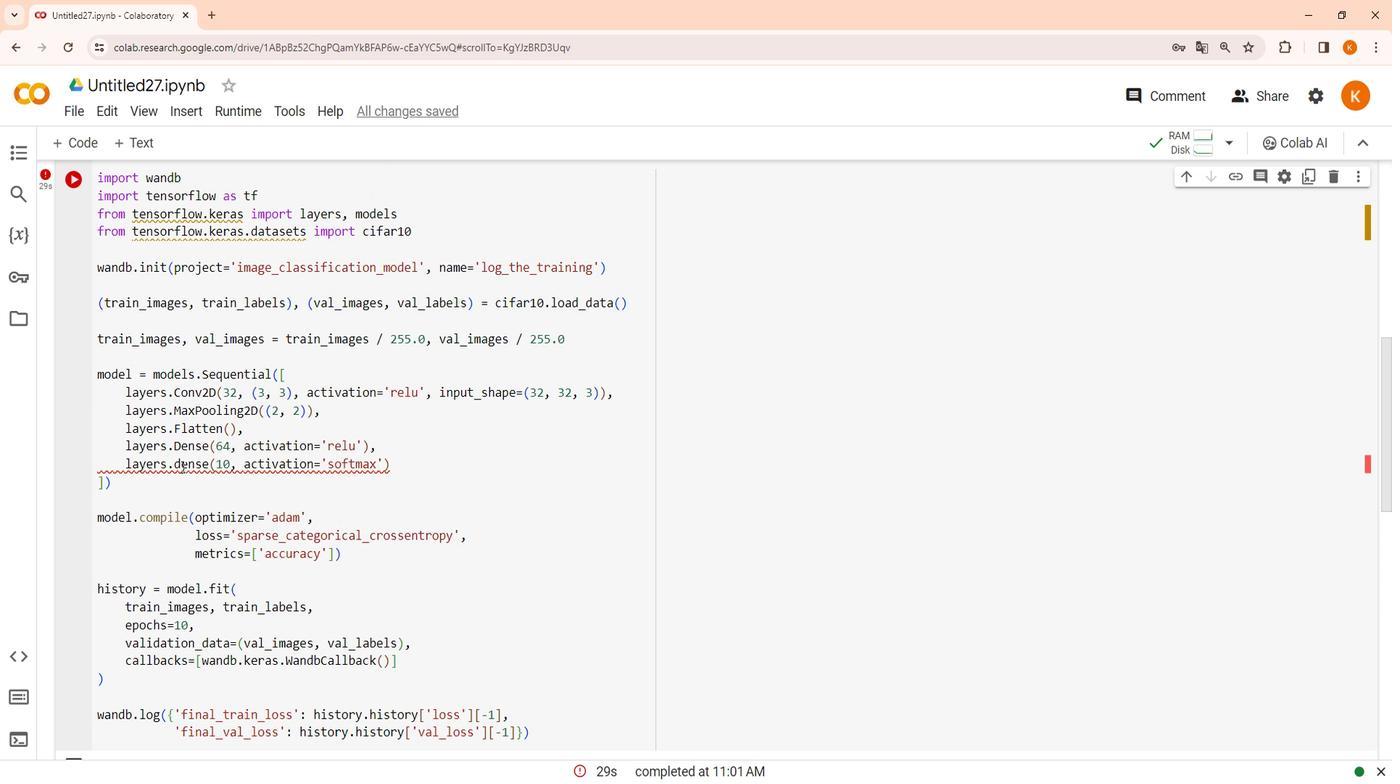 
Action: Mouse moved to (163, 383)
Screenshot: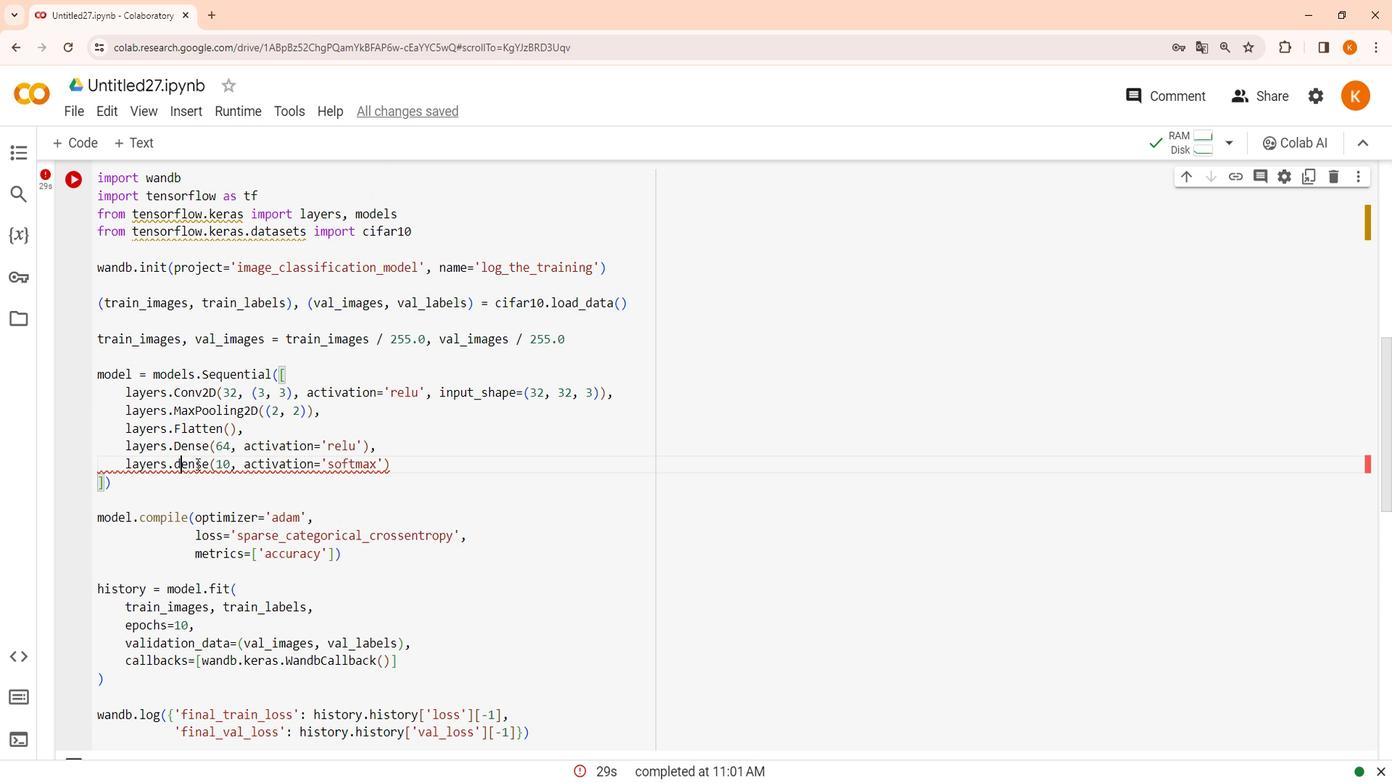 
Action: Key pressed <Key.backspace><Key.shift>D
Screenshot: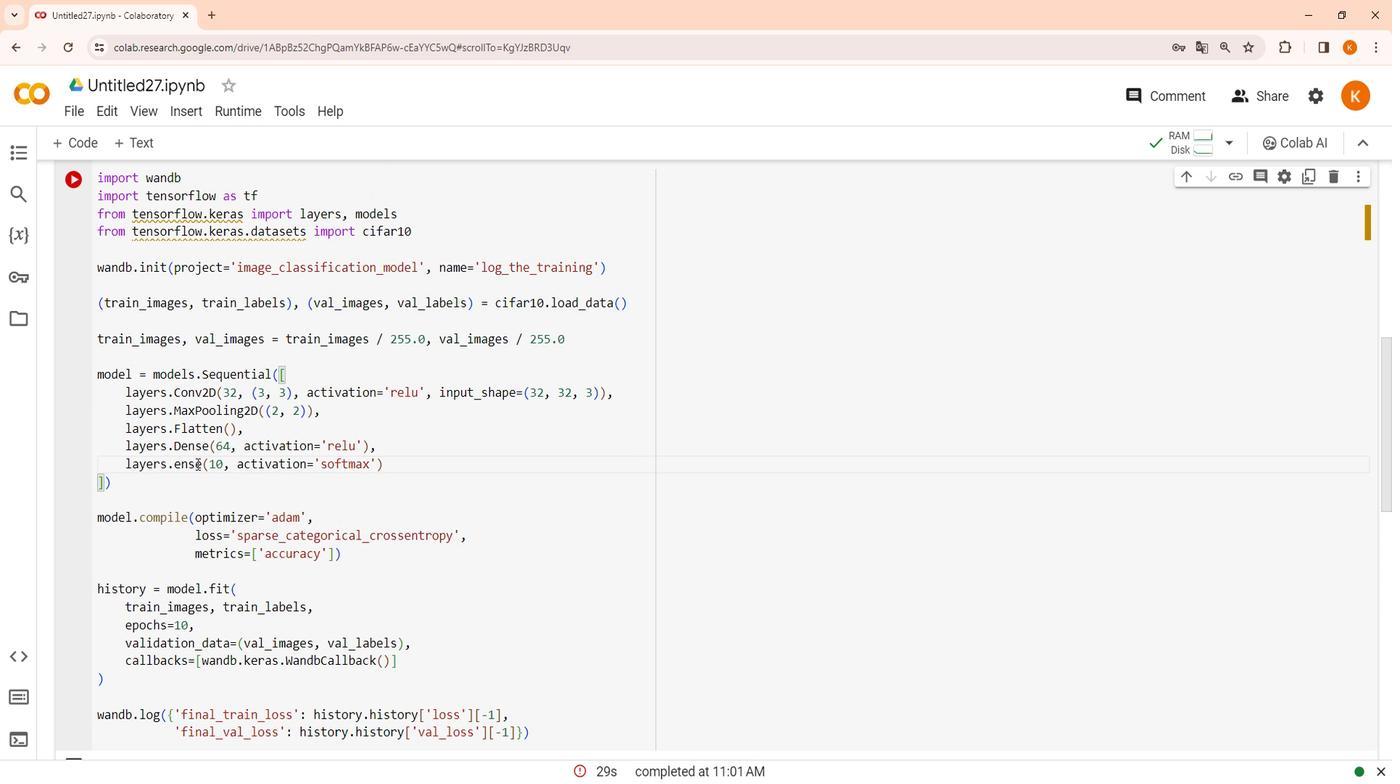 
Action: Mouse moved to (180, 182)
Screenshot: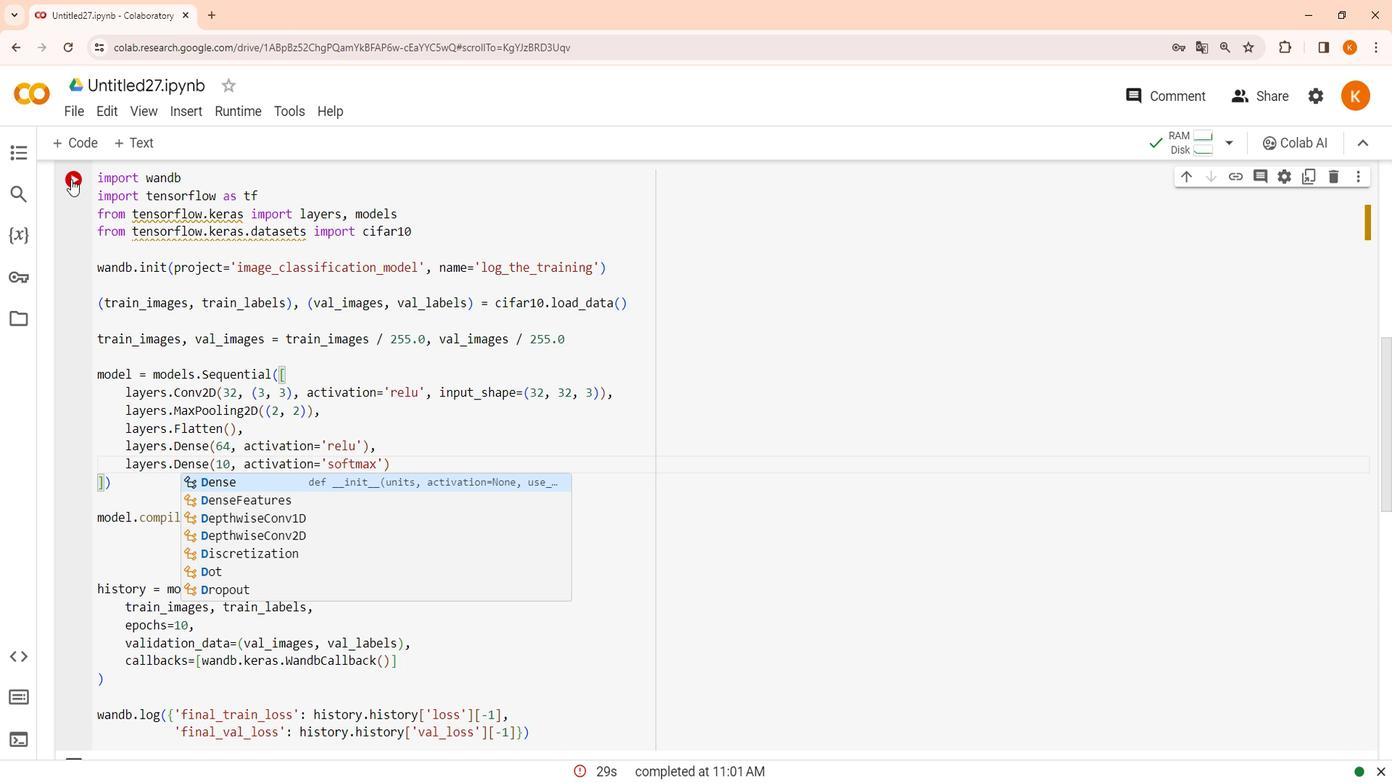 
Action: Mouse pressed left at (180, 182)
Screenshot: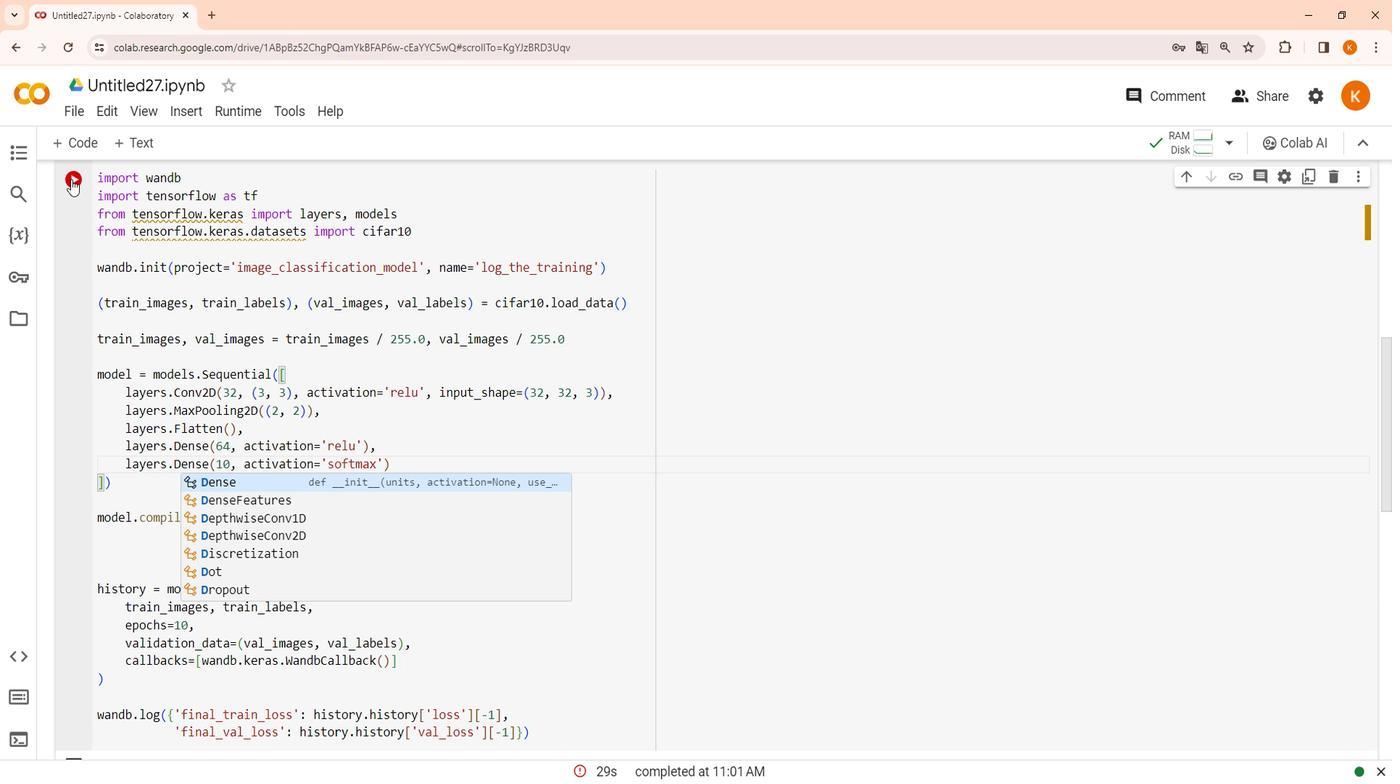 
Action: Mouse moved to (130, 430)
Screenshot: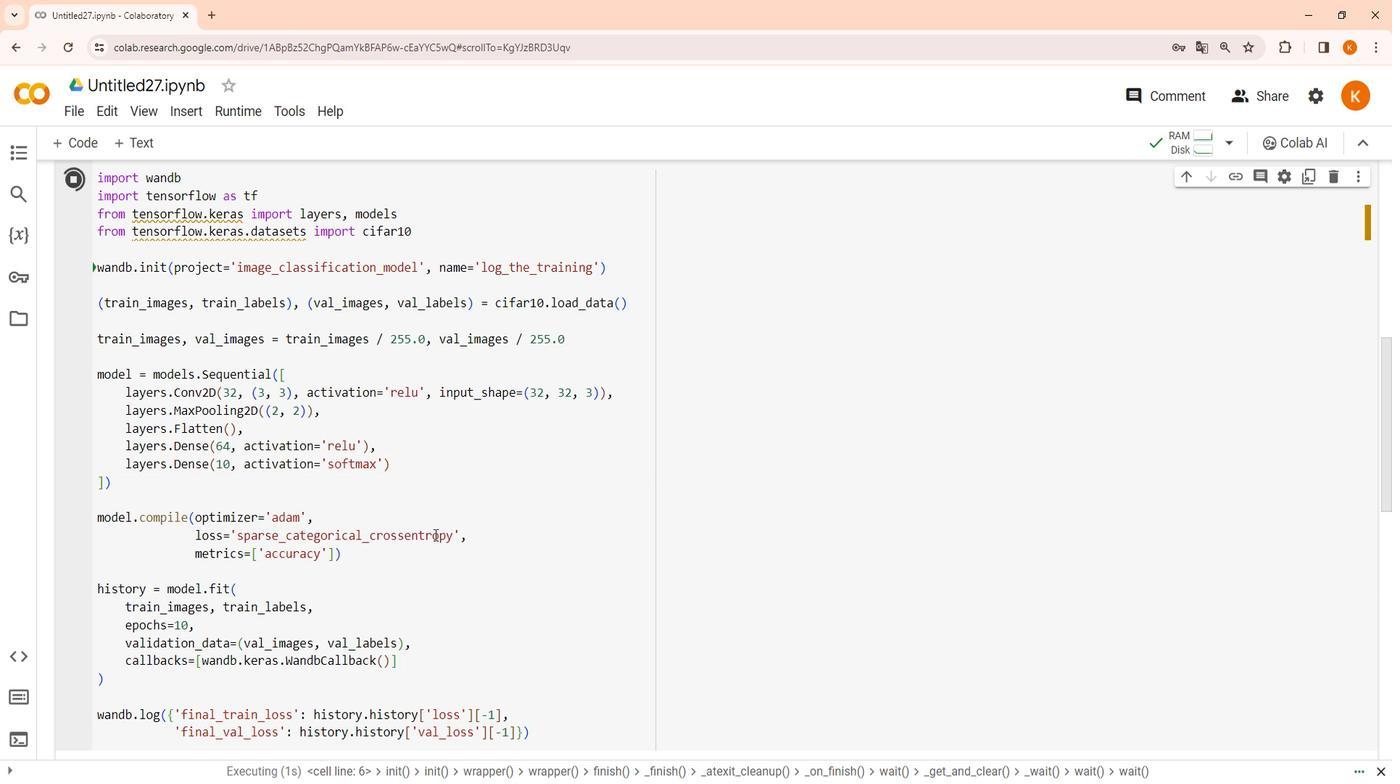 
Action: Mouse scrolled (130, 430) with delta (0, 0)
Screenshot: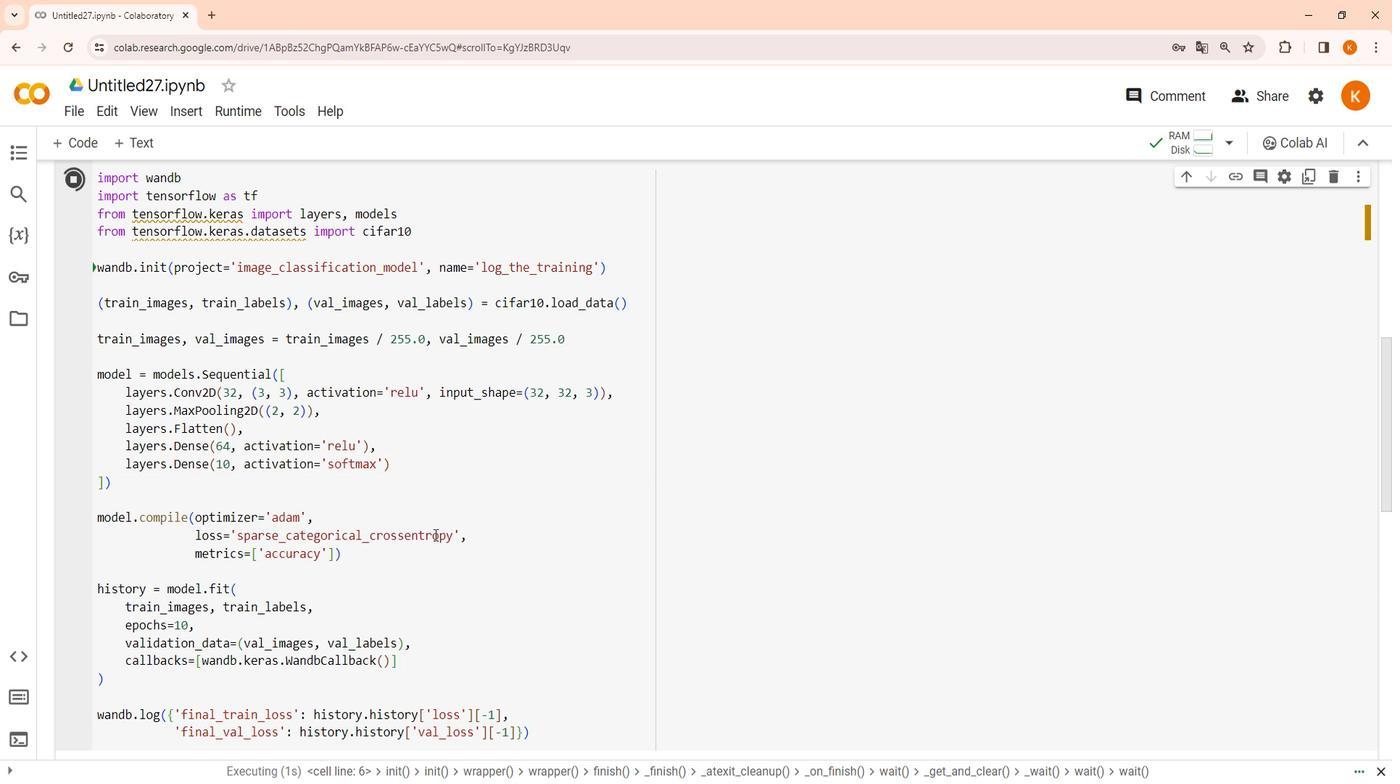 
Action: Mouse moved to (129, 435)
Screenshot: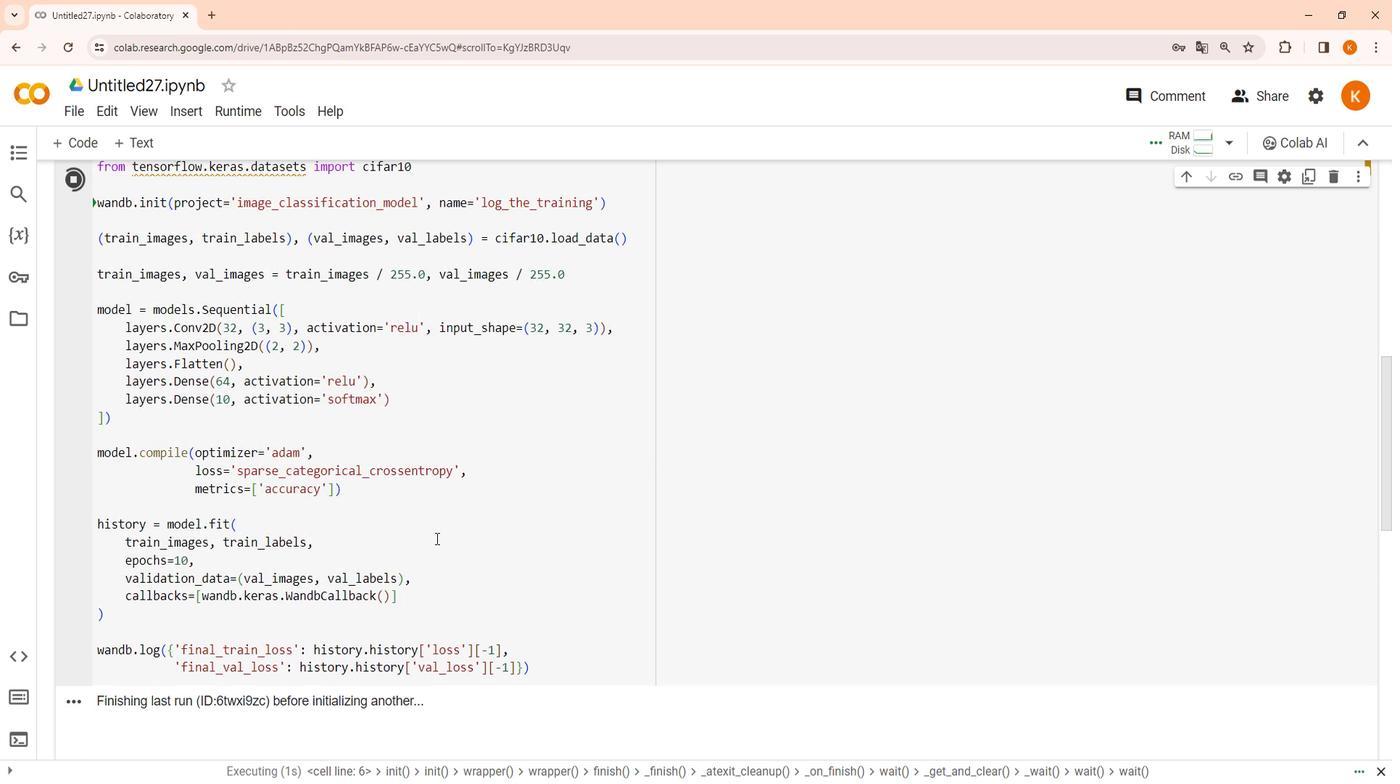 
Action: Mouse scrolled (129, 434) with delta (0, 0)
Screenshot: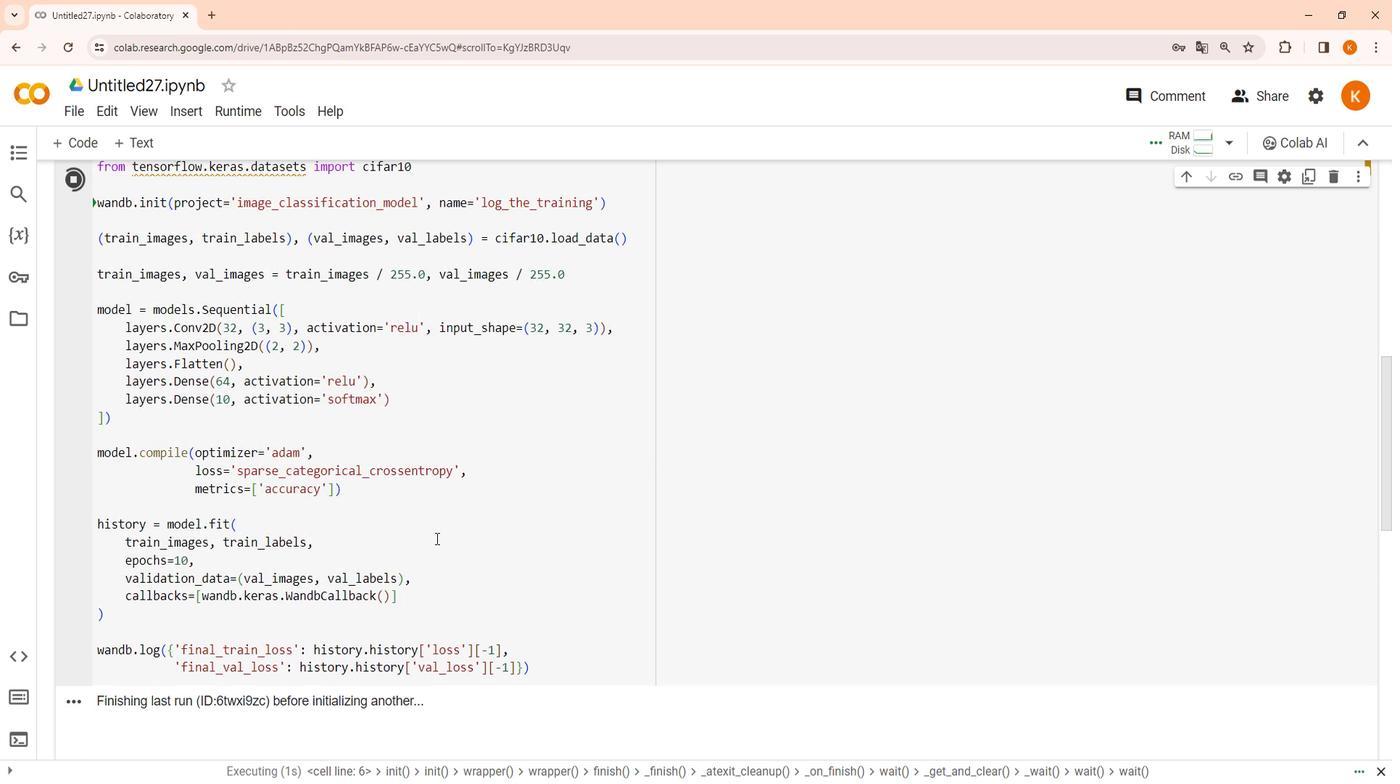 
Action: Mouse moved to (116, 471)
Screenshot: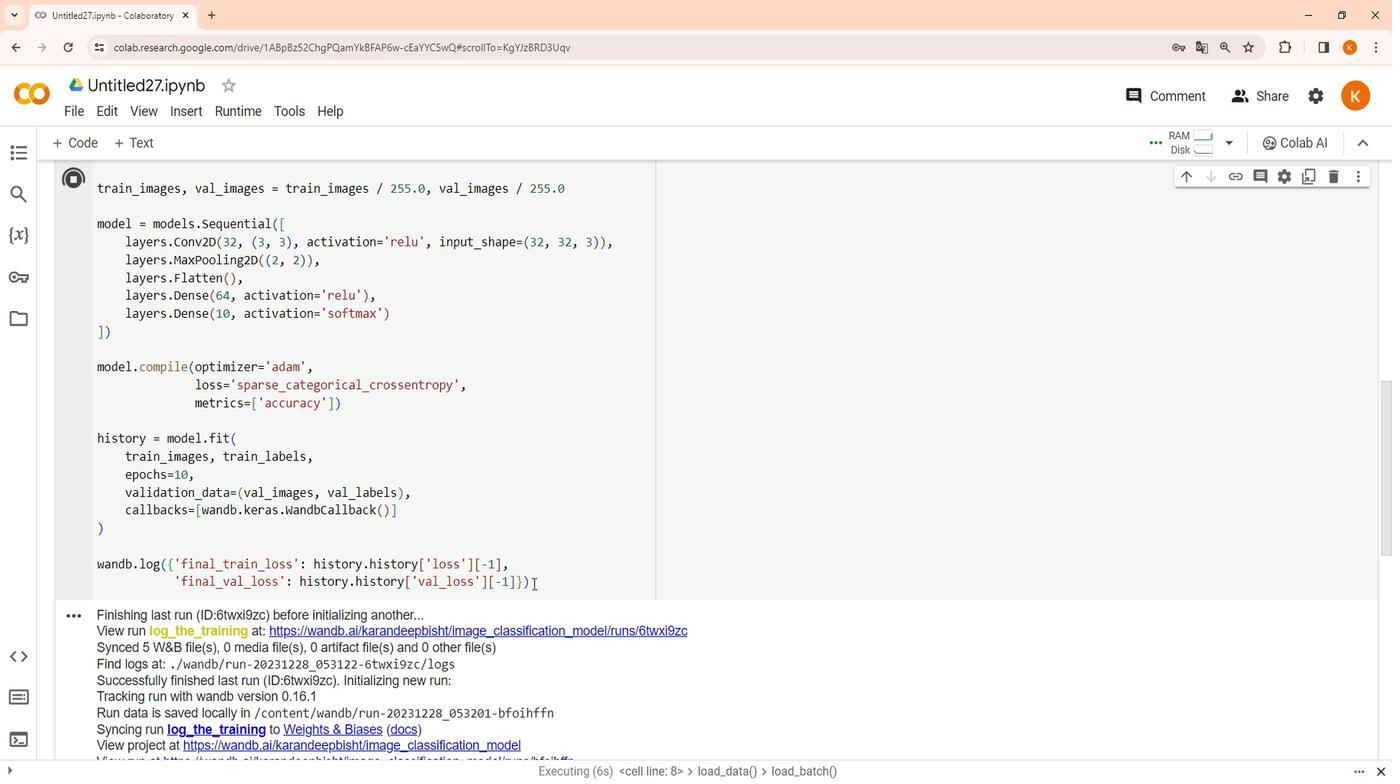 
Action: Mouse scrolled (116, 470) with delta (0, 0)
Screenshot: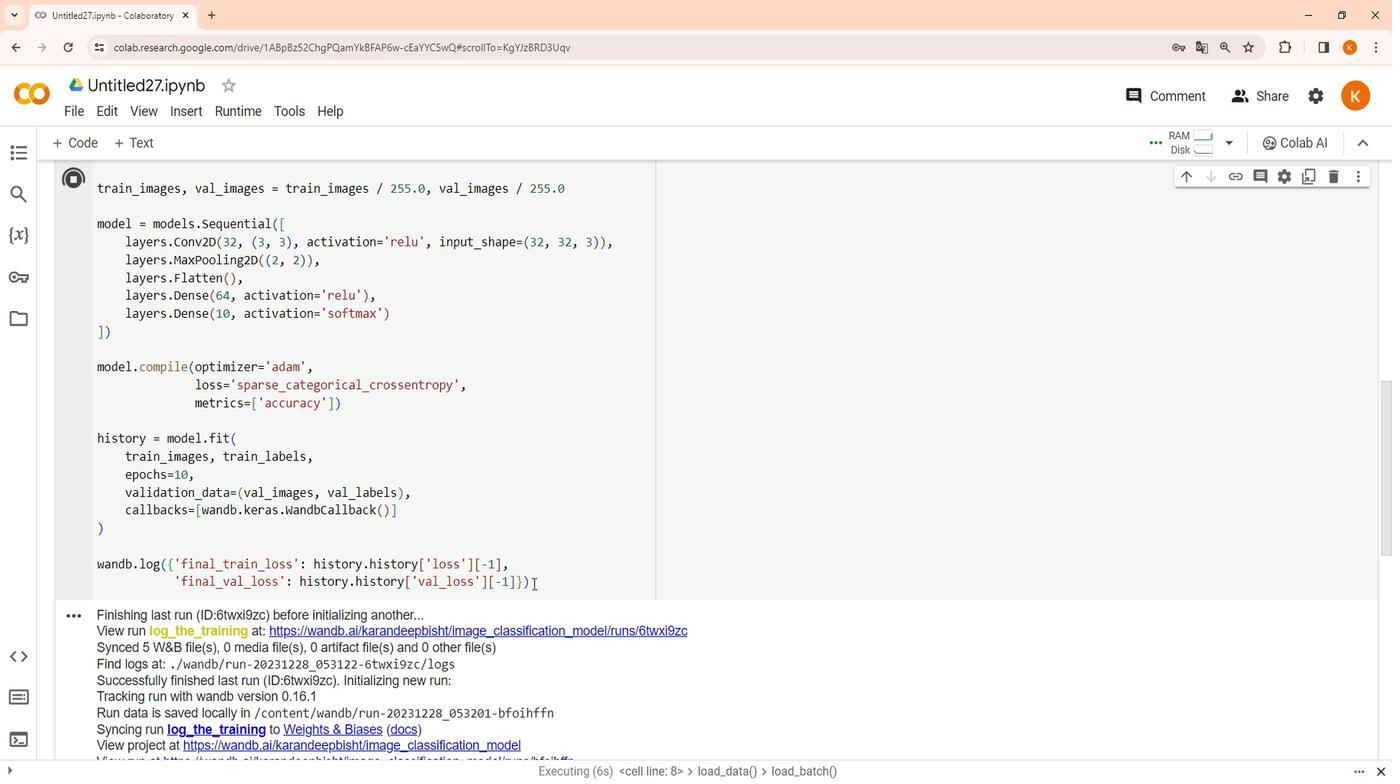 
Action: Mouse moved to (117, 456)
Screenshot: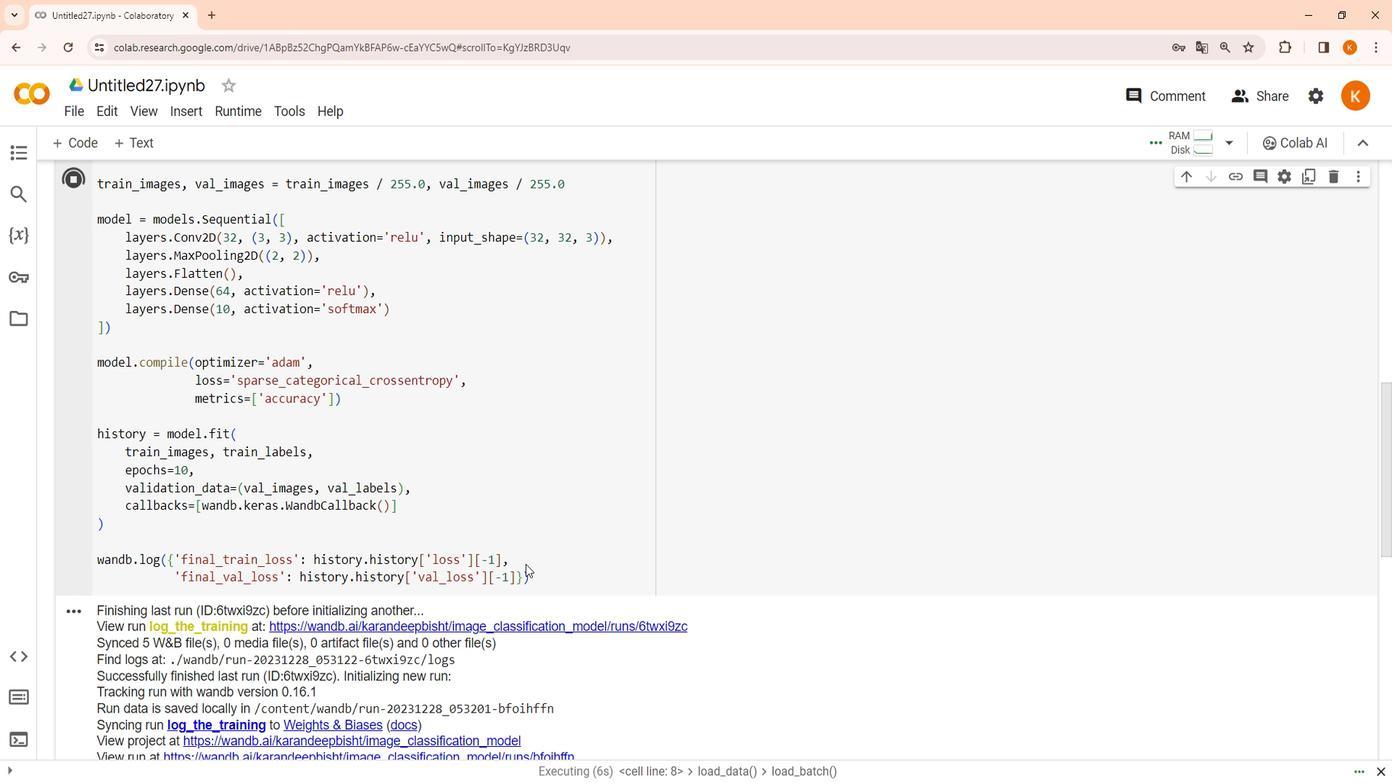 
Action: Mouse scrolled (117, 455) with delta (0, 0)
Screenshot: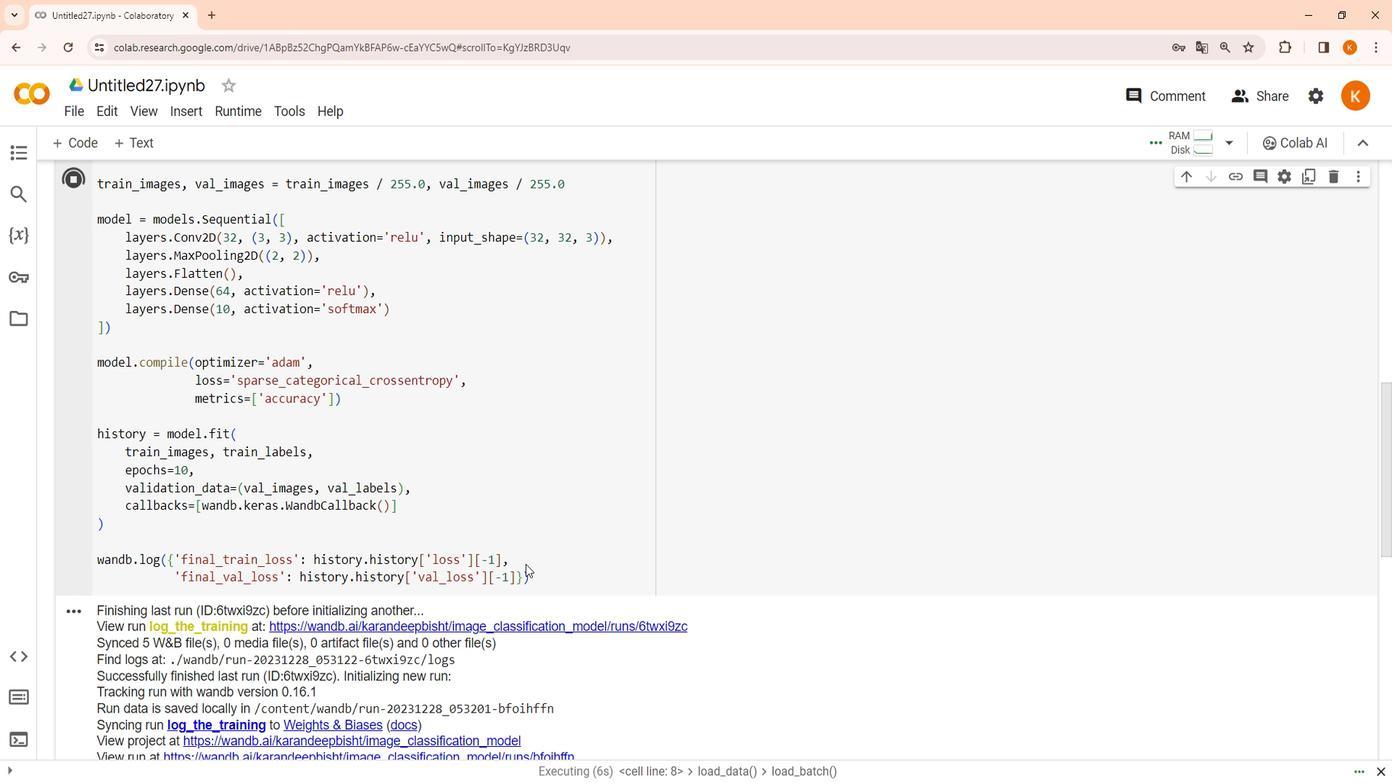 
Action: Mouse moved to (117, 435)
Screenshot: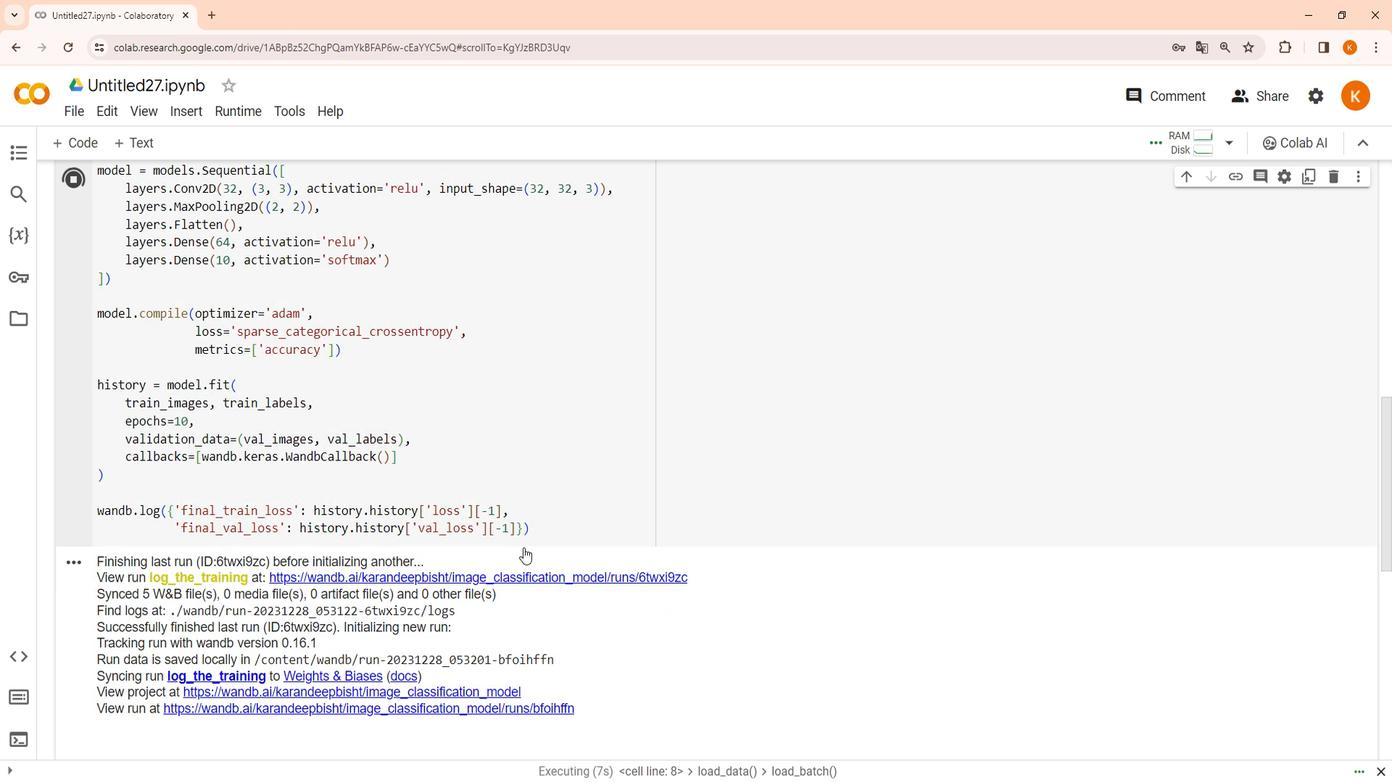 
Action: Mouse scrolled (117, 435) with delta (0, 0)
Screenshot: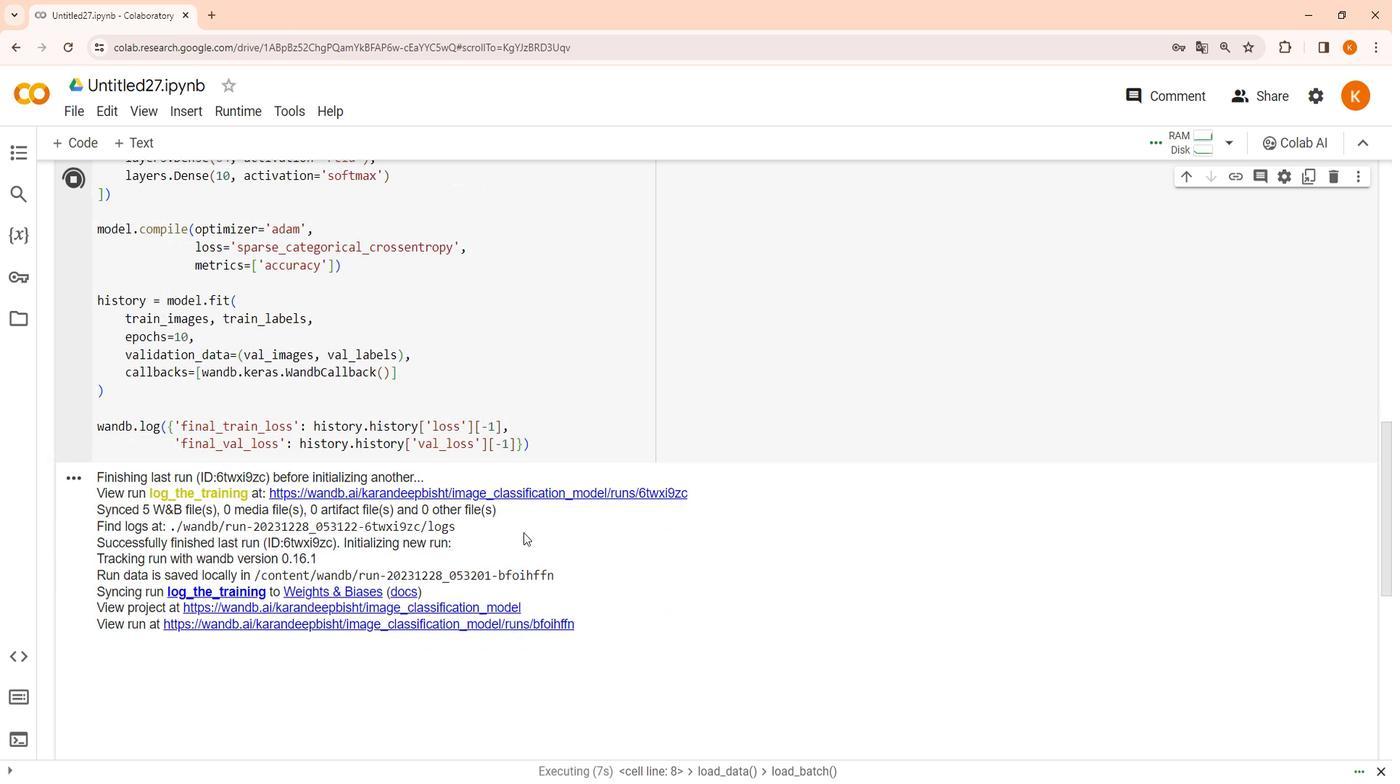 
Action: Mouse moved to (269, 506)
Screenshot: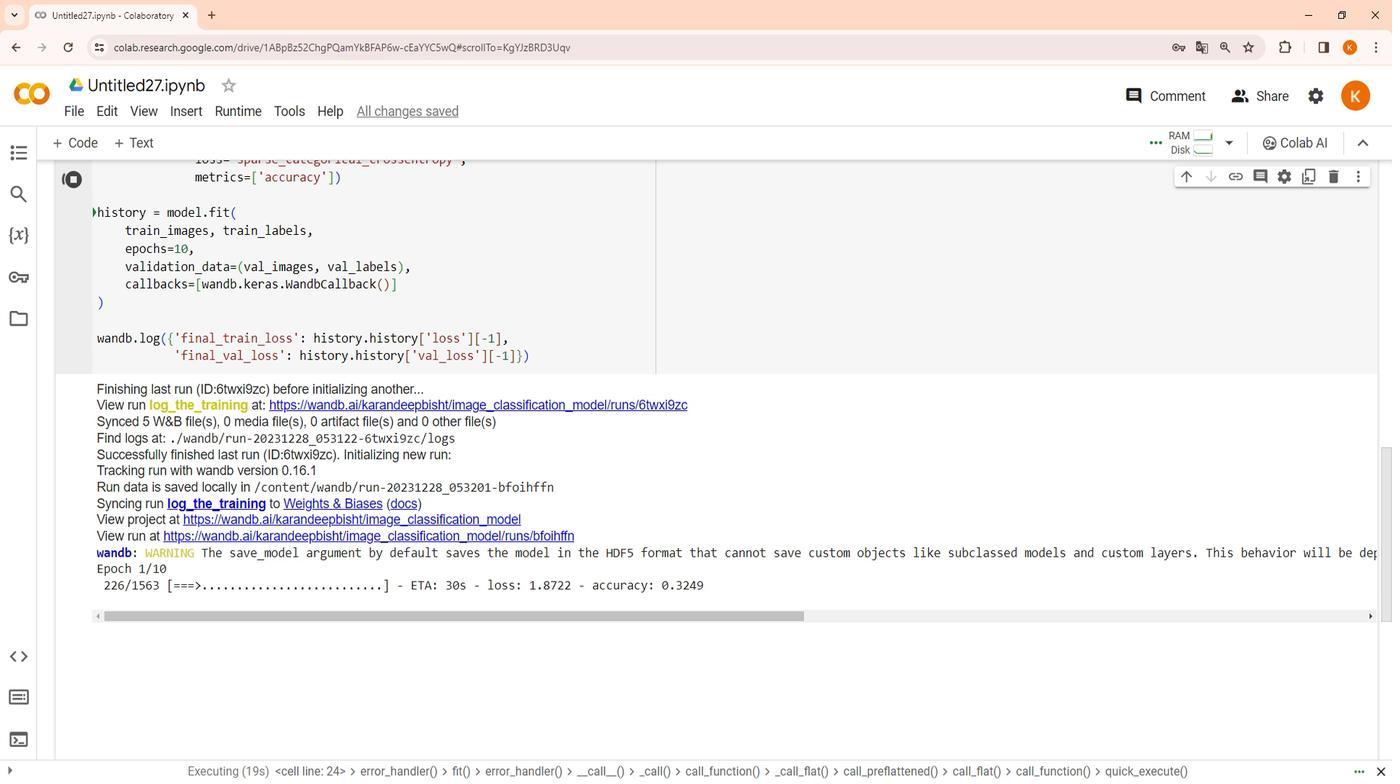 
Action: Mouse pressed left at (269, 506)
Screenshot: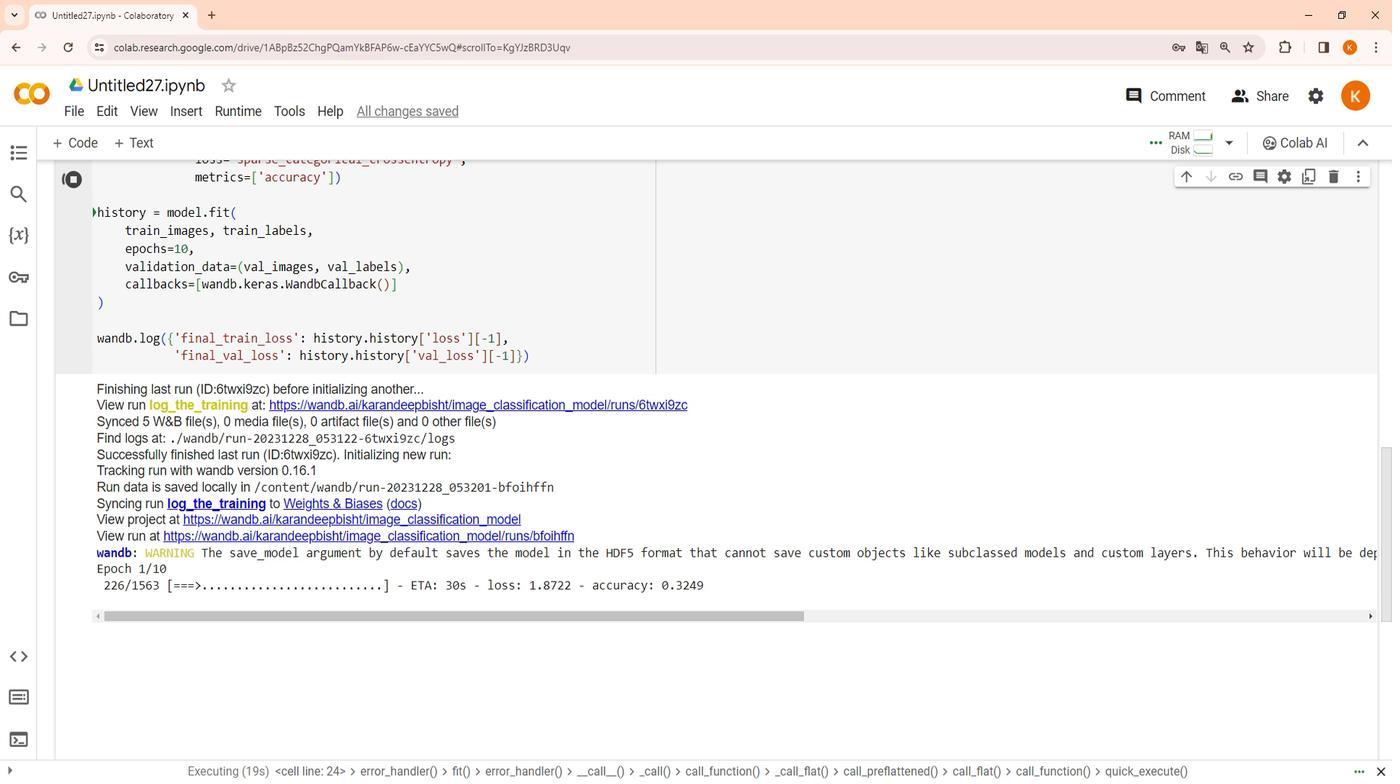 
Action: Mouse moved to (258, 467)
Screenshot: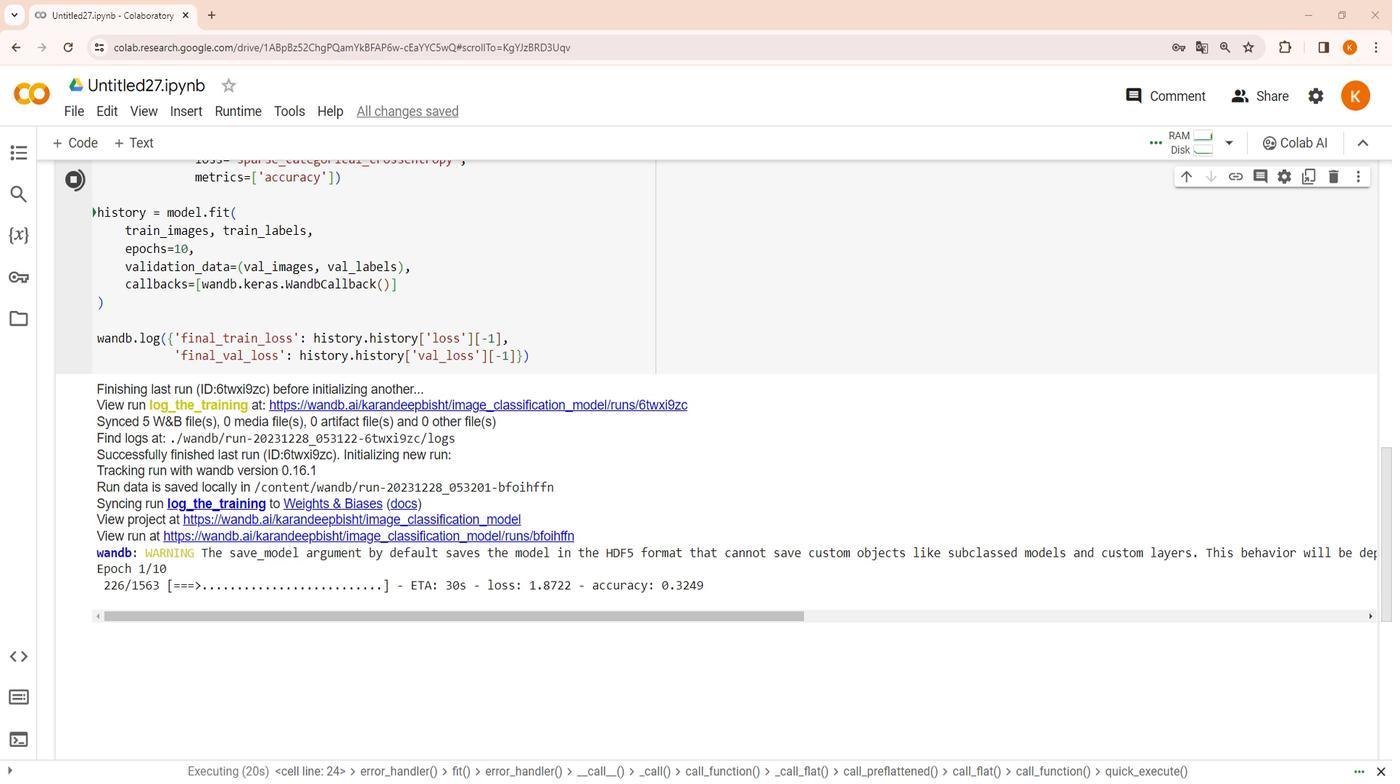 
Action: Mouse pressed left at (258, 467)
Screenshot: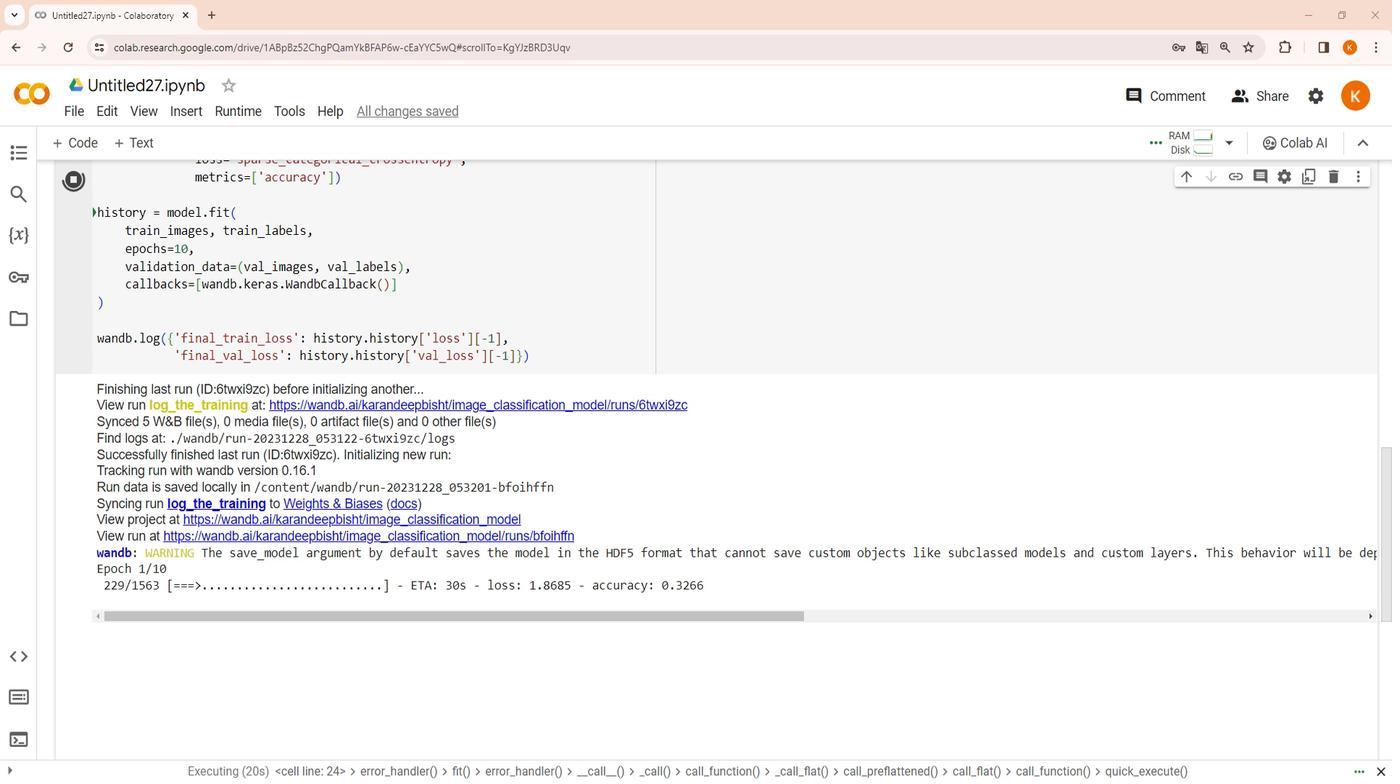 
Action: Mouse moved to (115, 476)
Screenshot: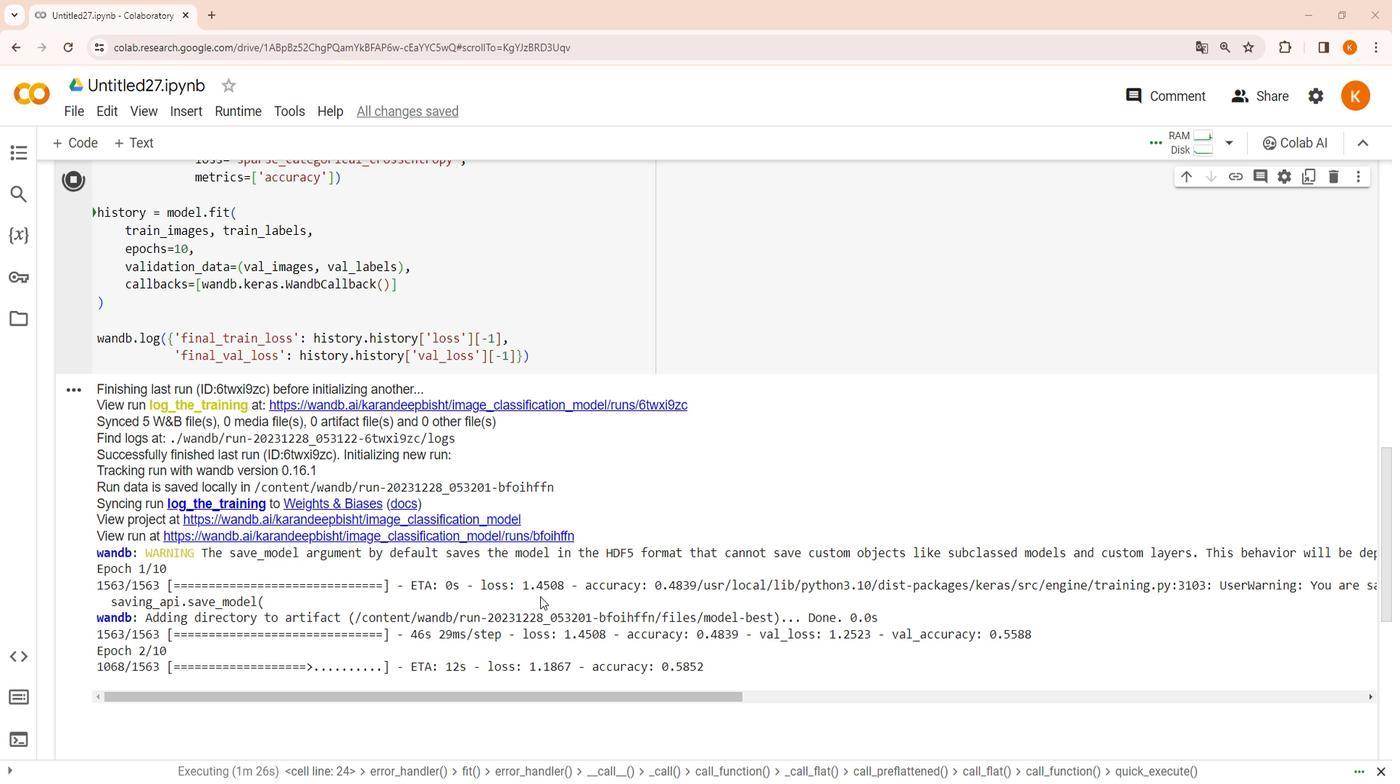 
Action: Mouse scrolled (115, 477) with delta (0, 0)
Screenshot: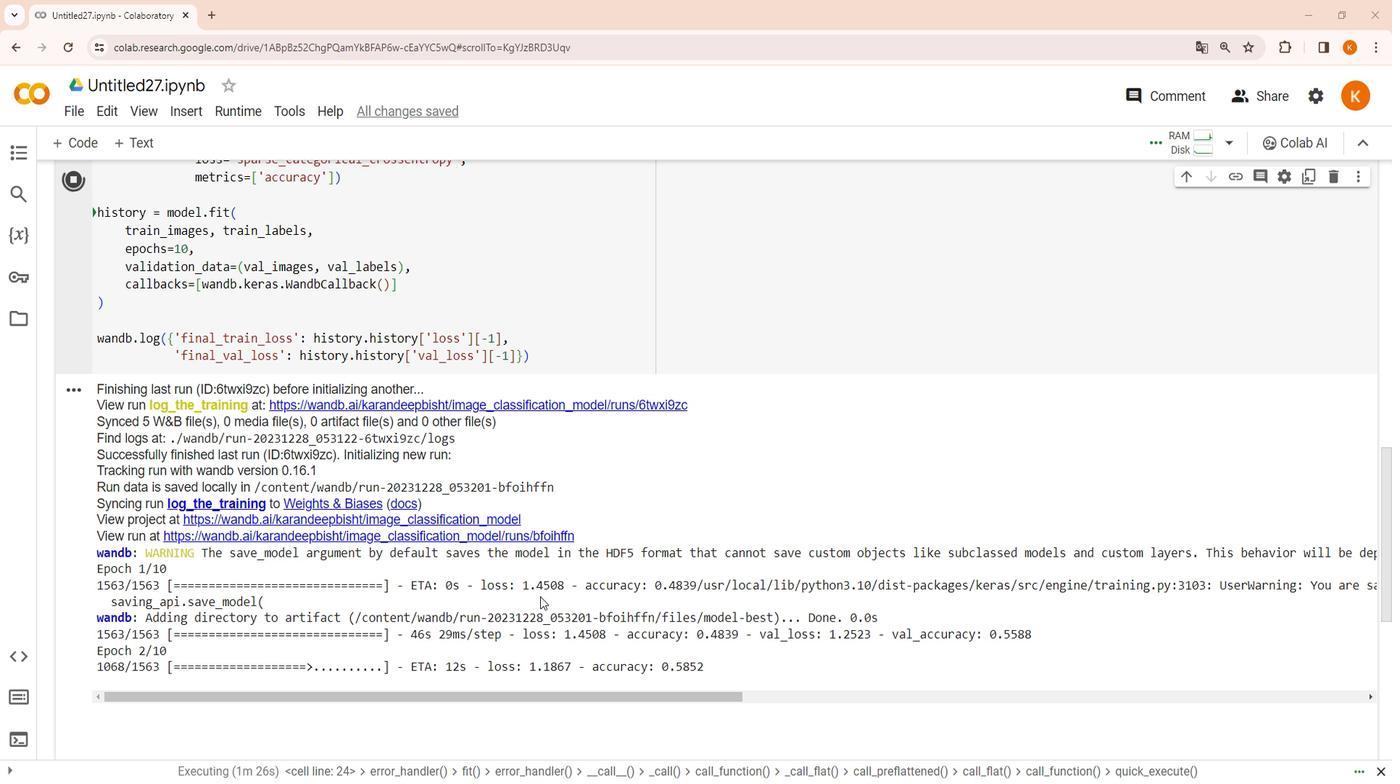 
Action: Mouse scrolled (115, 477) with delta (0, 0)
Screenshot: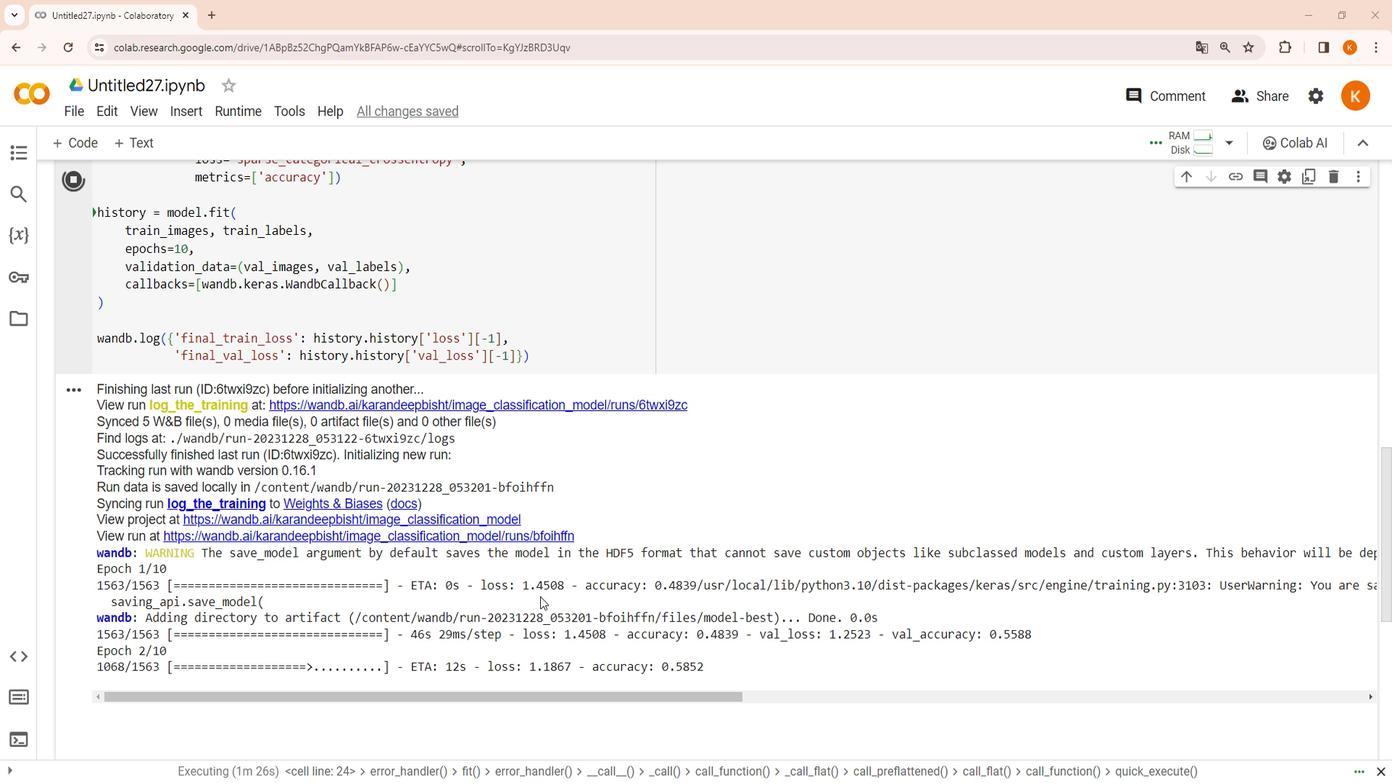 
Action: Mouse scrolled (115, 477) with delta (0, 0)
Screenshot: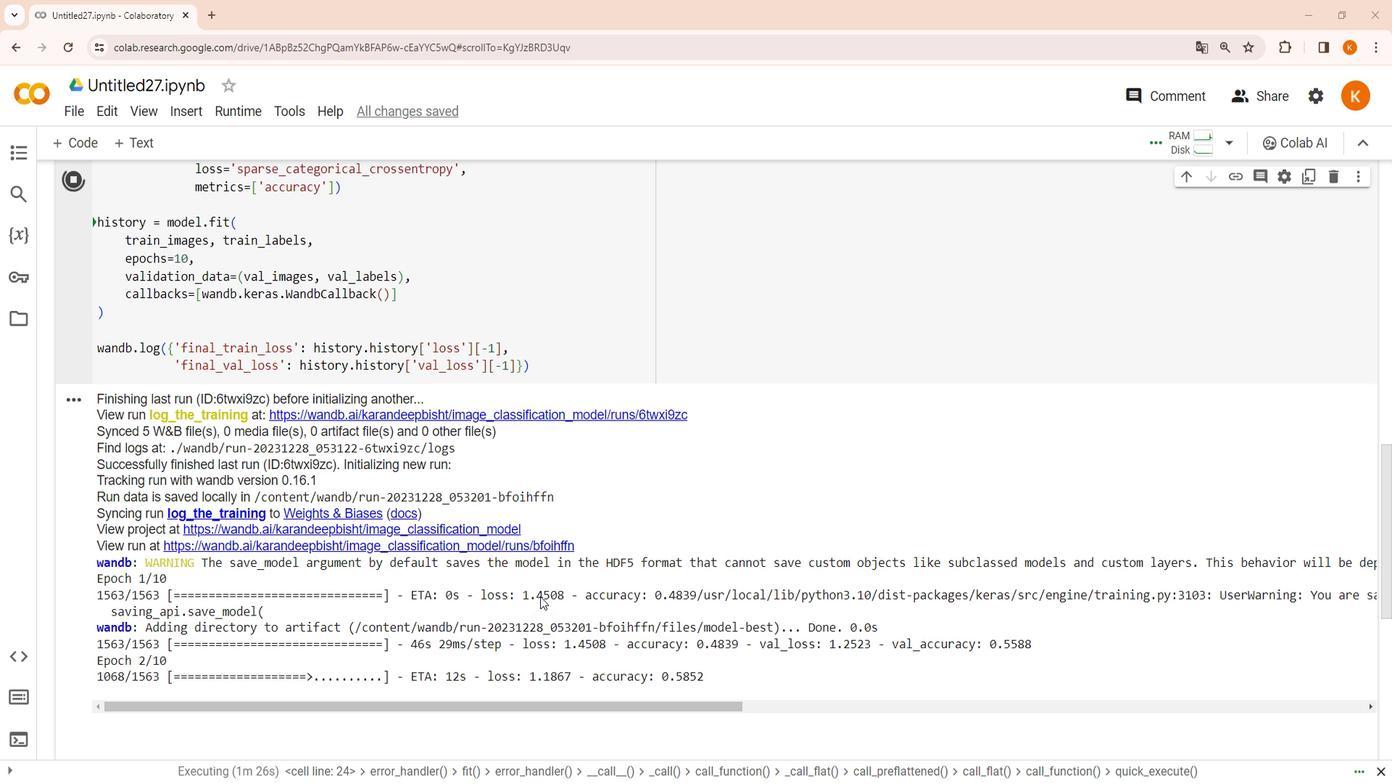 
Action: Mouse moved to (121, 408)
Screenshot: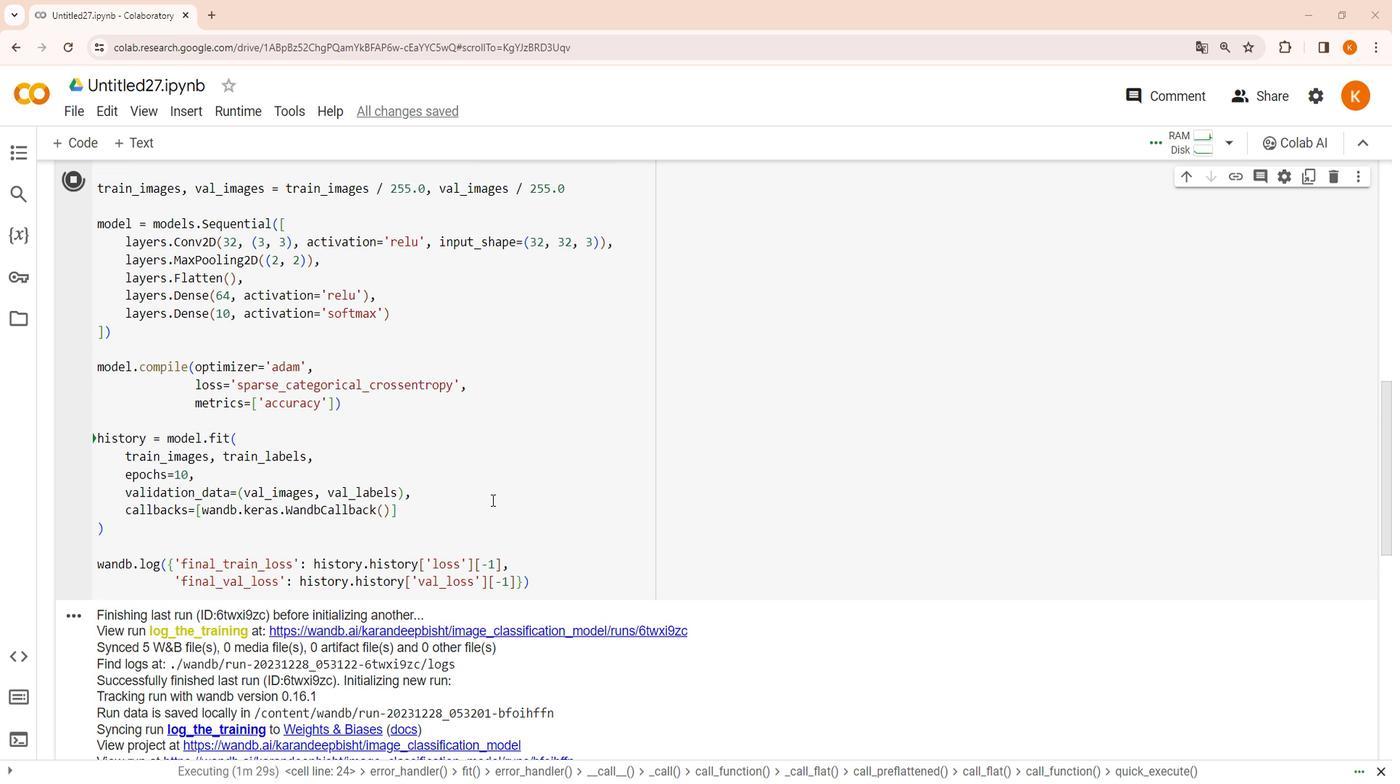 
Action: Mouse scrolled (121, 409) with delta (0, 0)
Screenshot: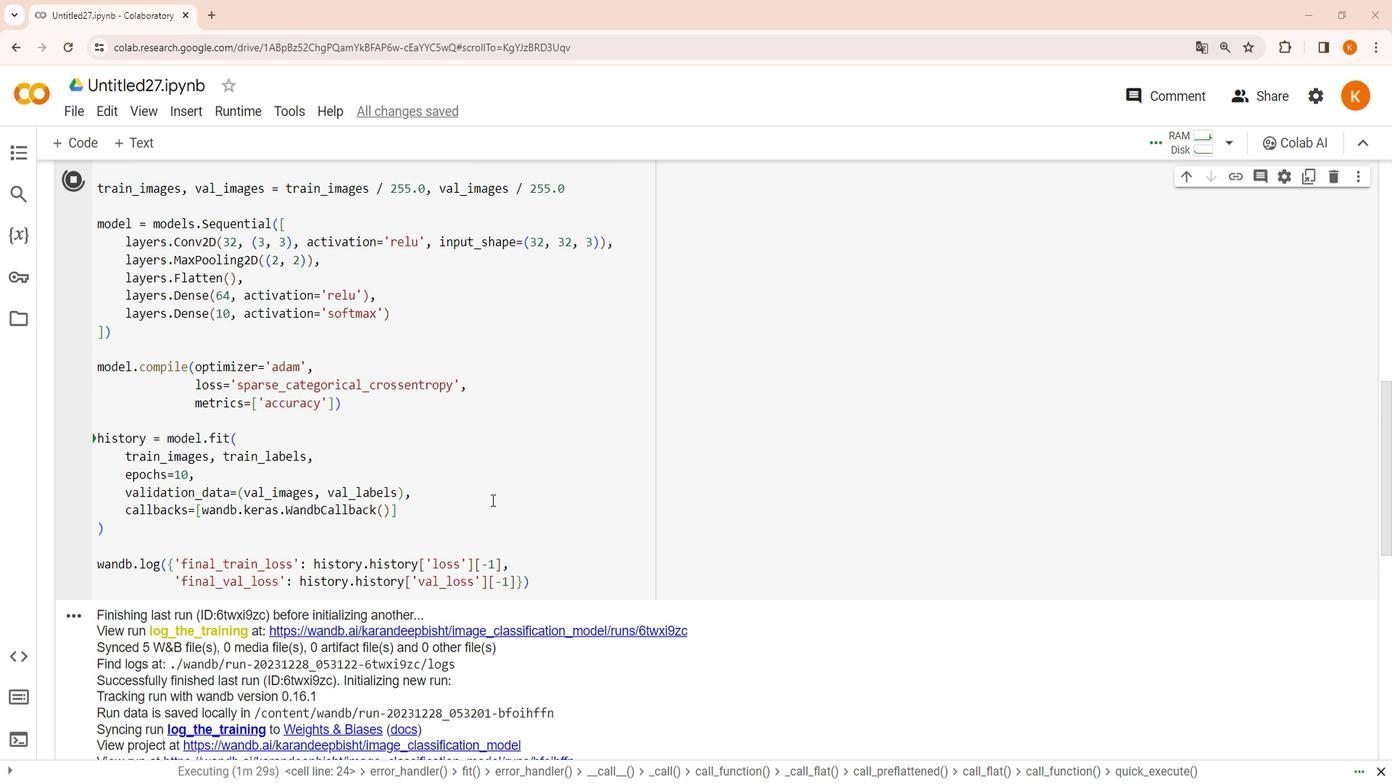
Action: Mouse scrolled (121, 409) with delta (0, 0)
Screenshot: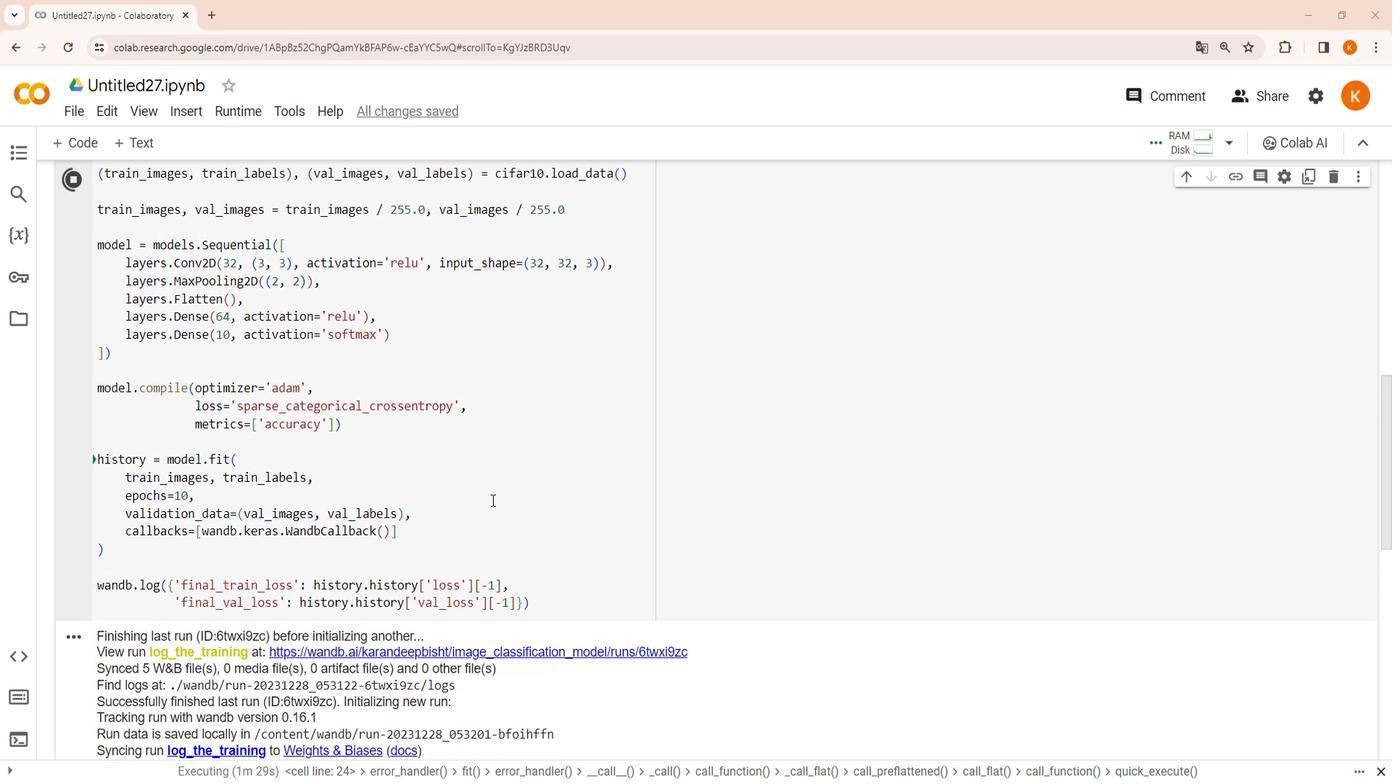 
Action: Mouse scrolled (121, 409) with delta (0, 0)
Screenshot: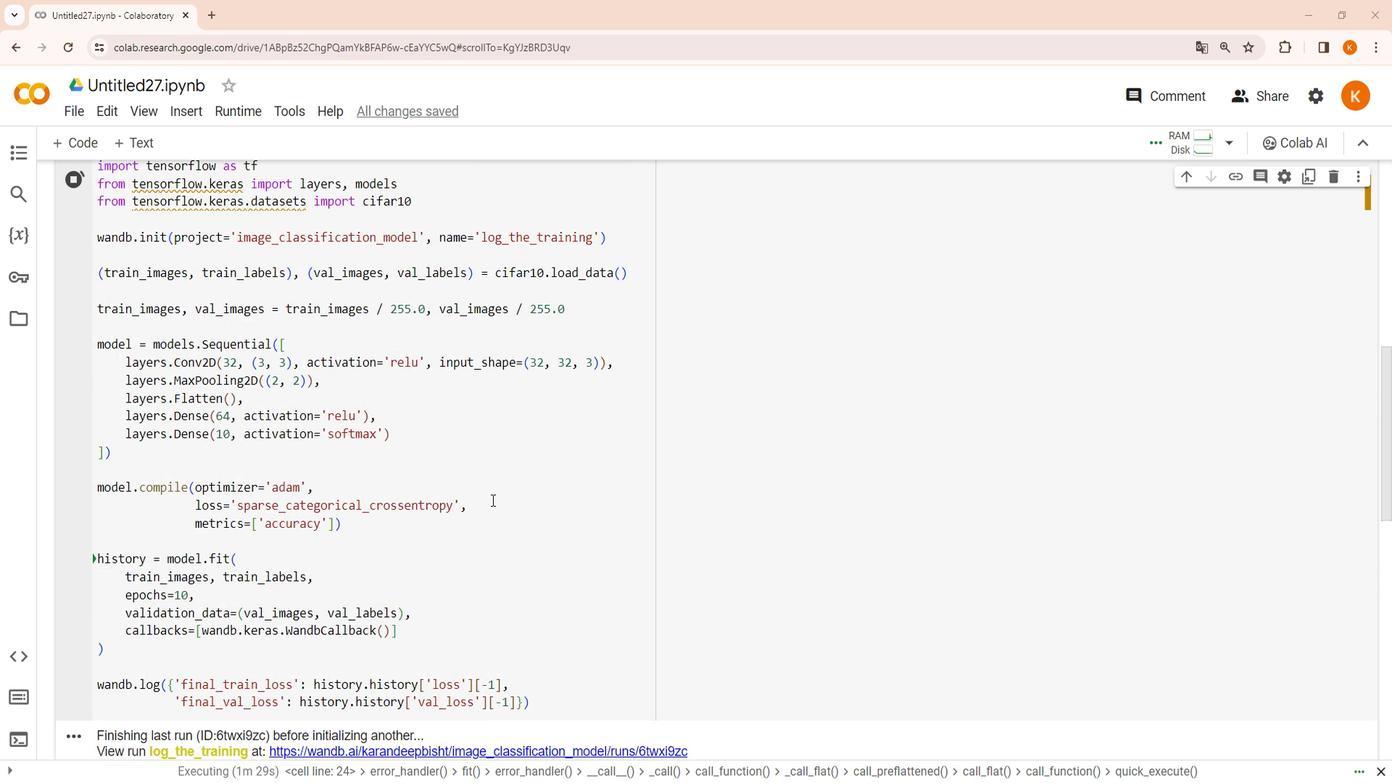 
Action: Mouse moved to (125, 450)
Screenshot: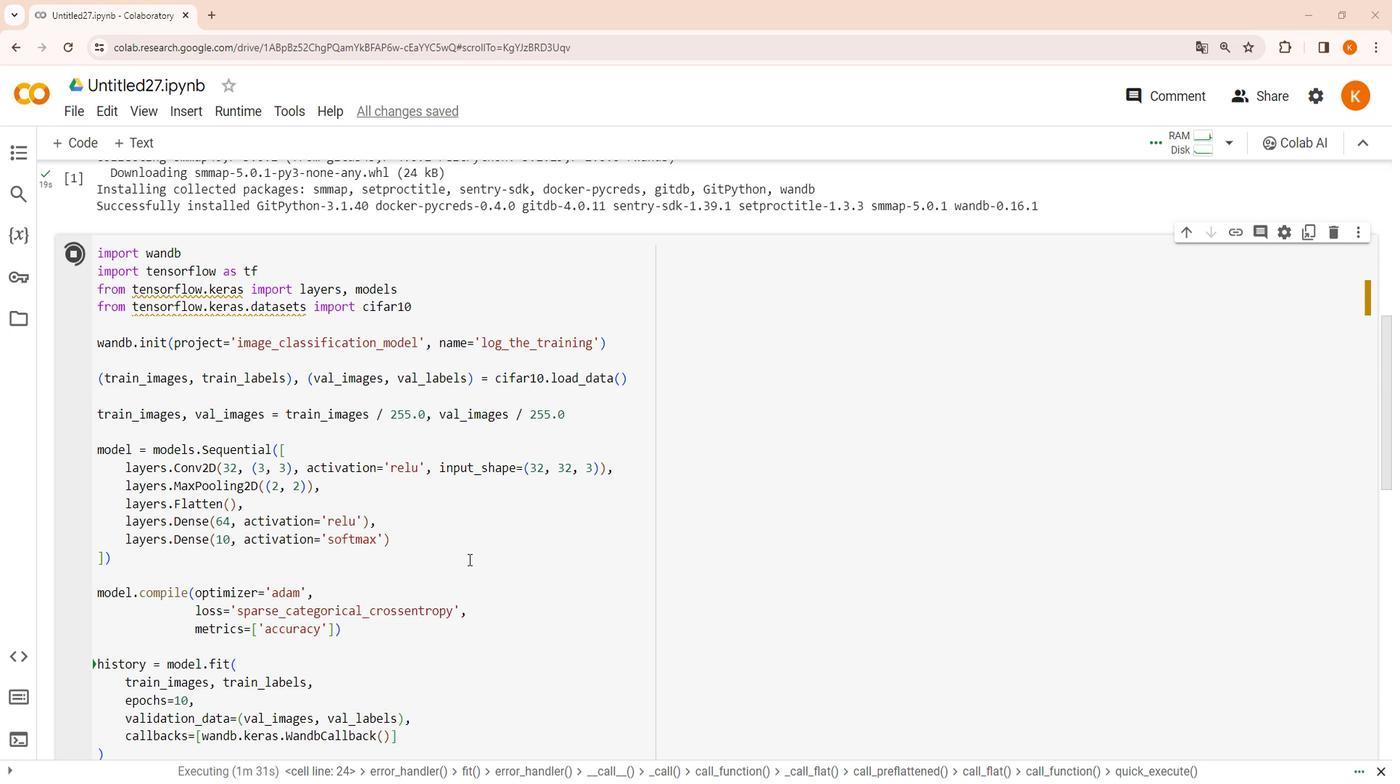 
Action: Mouse scrolled (125, 449) with delta (0, 0)
Screenshot: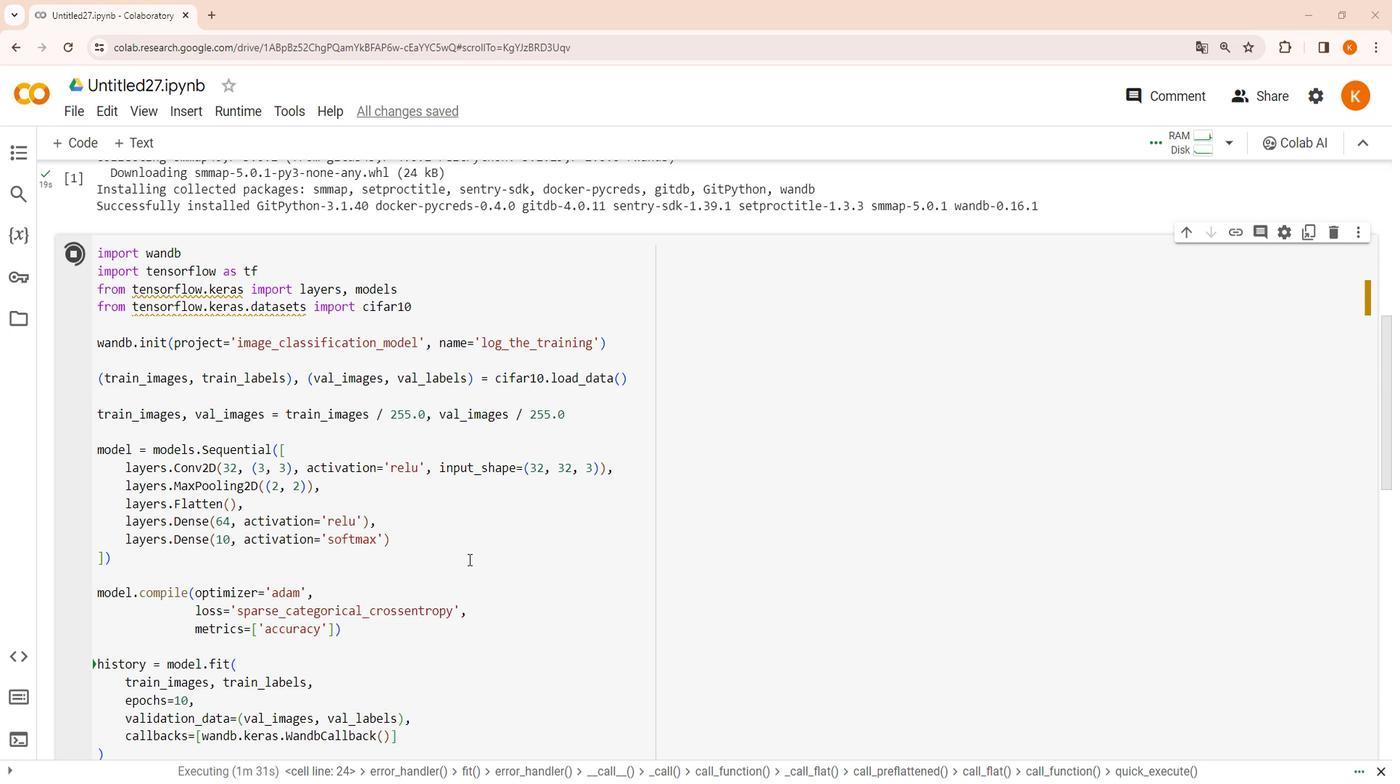 
Action: Mouse moved to (124, 456)
Screenshot: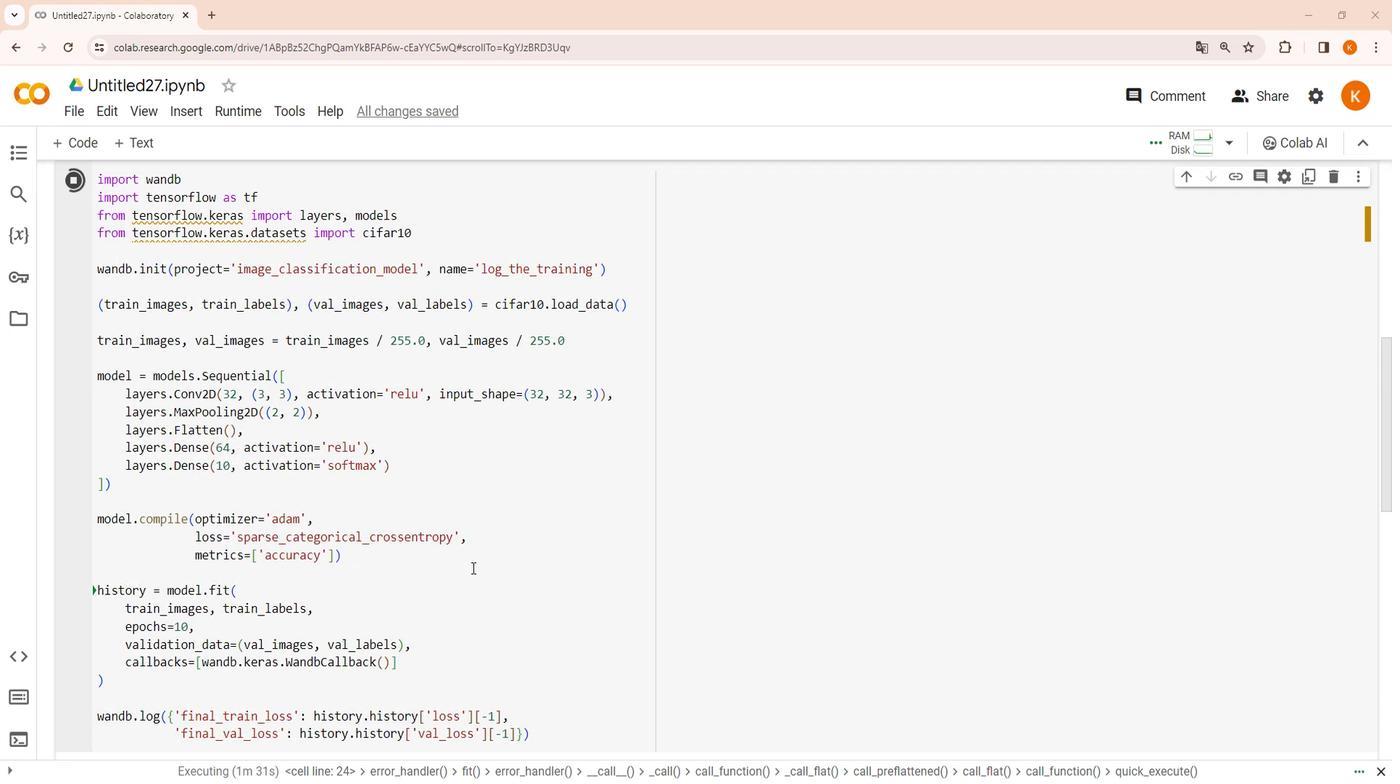 
Action: Mouse scrolled (124, 455) with delta (0, 0)
Screenshot: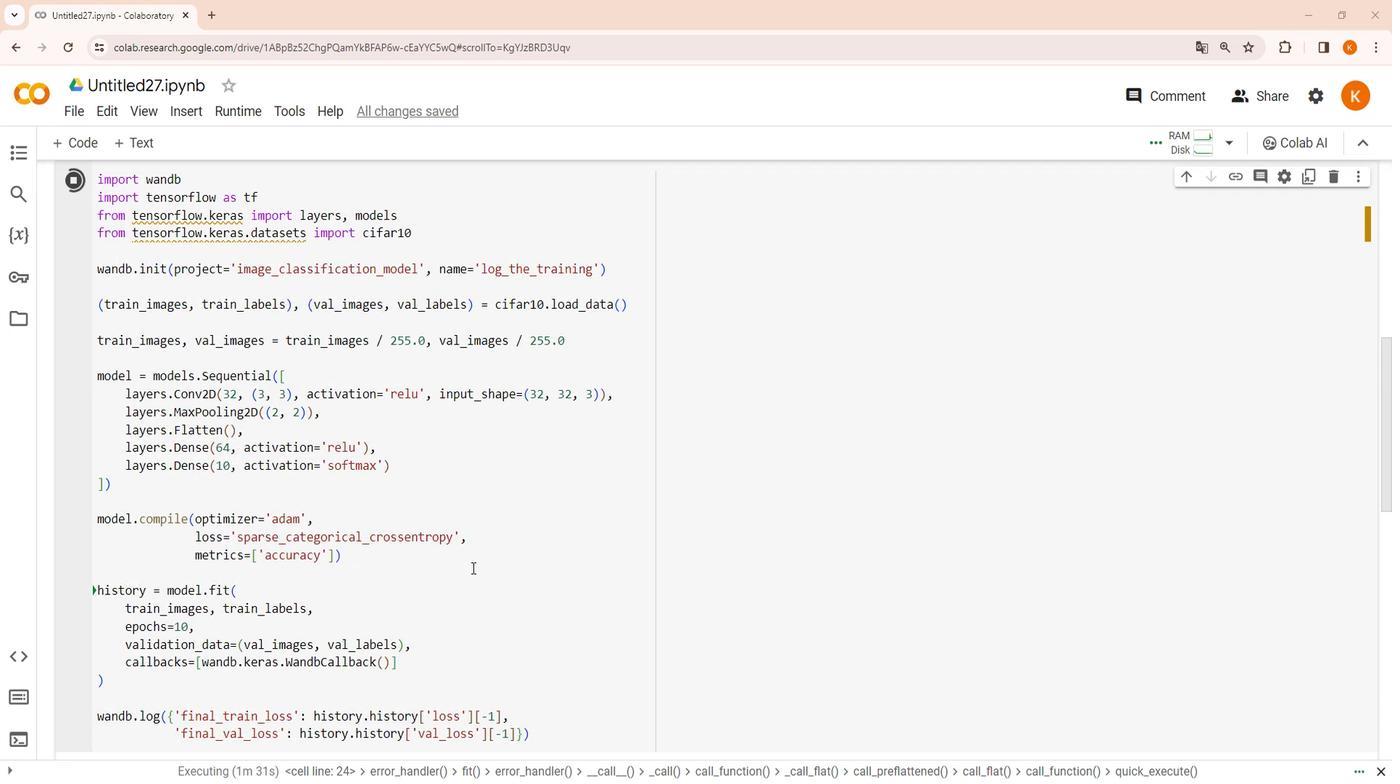 
Action: Mouse moved to (124, 462)
Screenshot: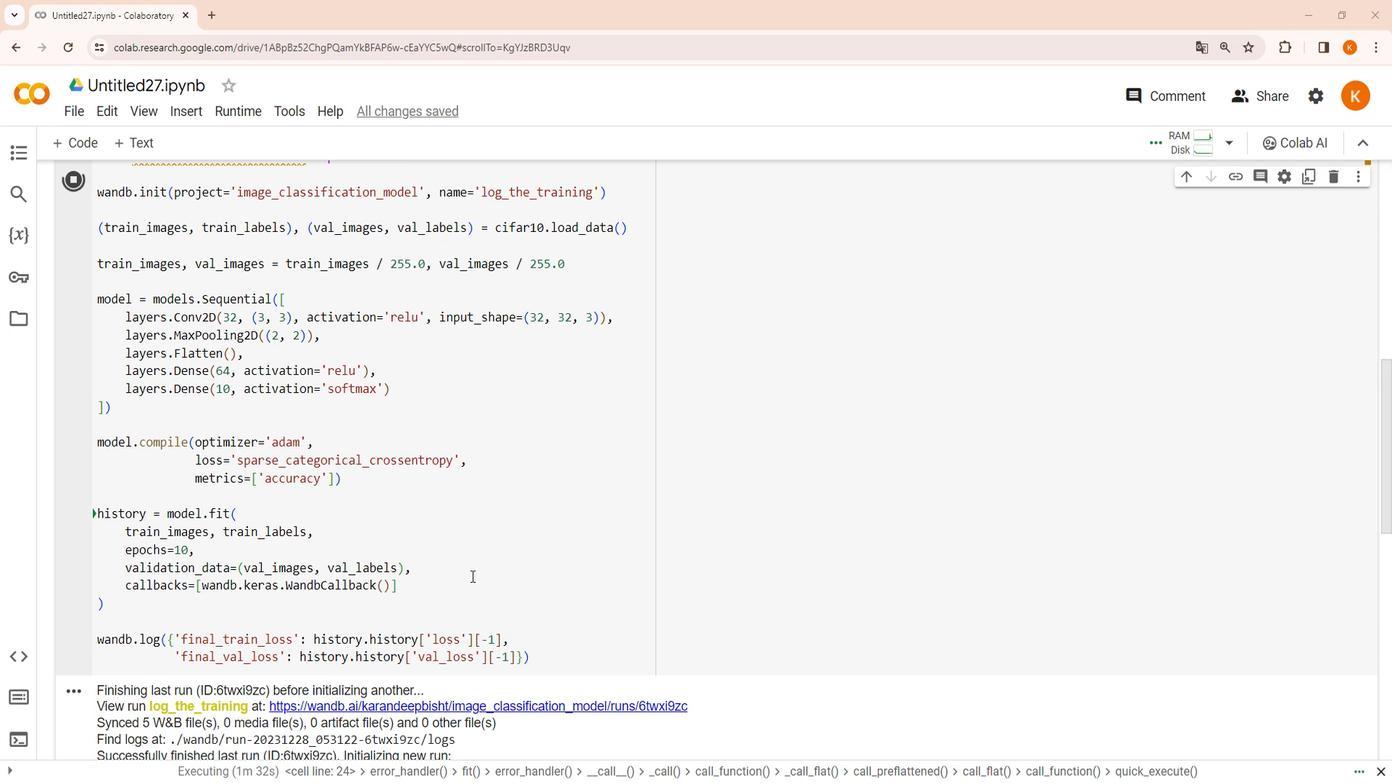 
Action: Mouse scrolled (124, 461) with delta (0, 0)
Screenshot: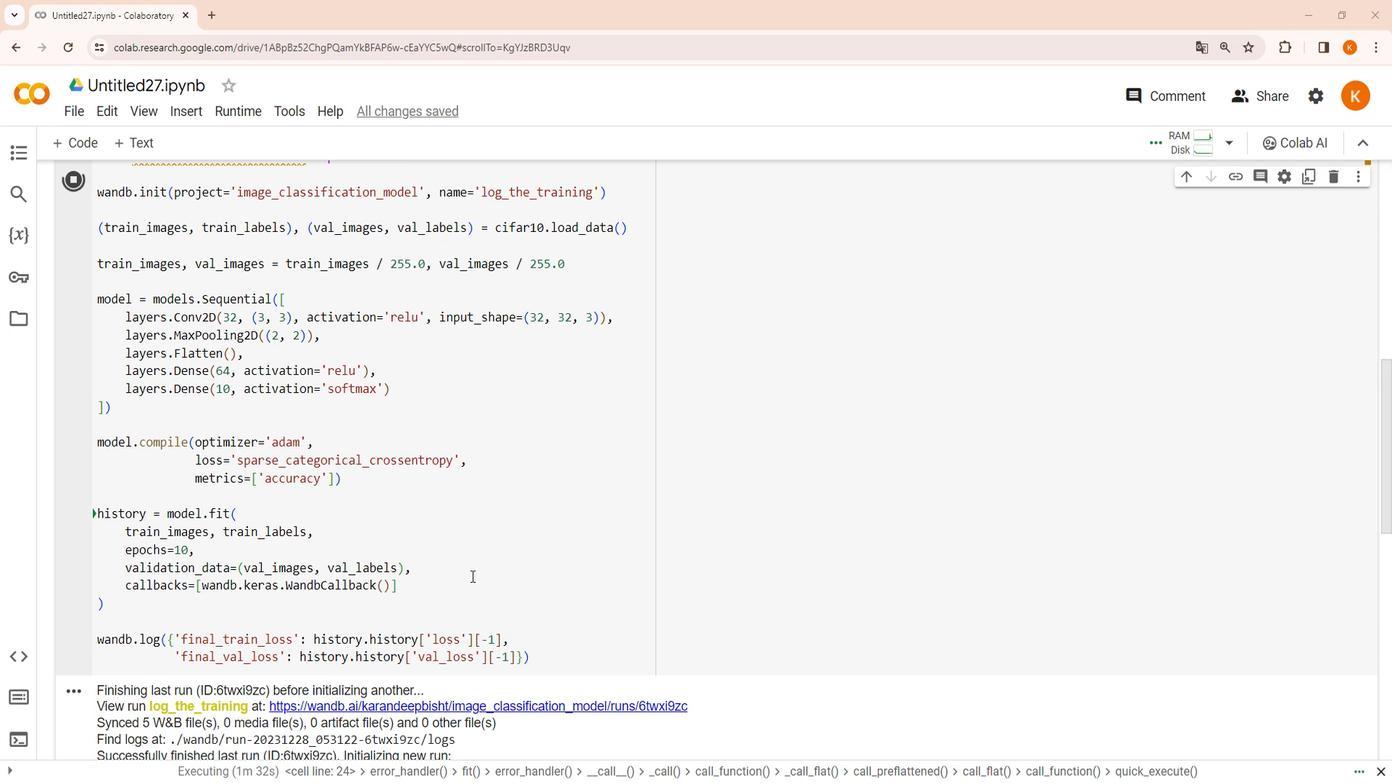 
Action: Mouse moved to (128, 457)
Screenshot: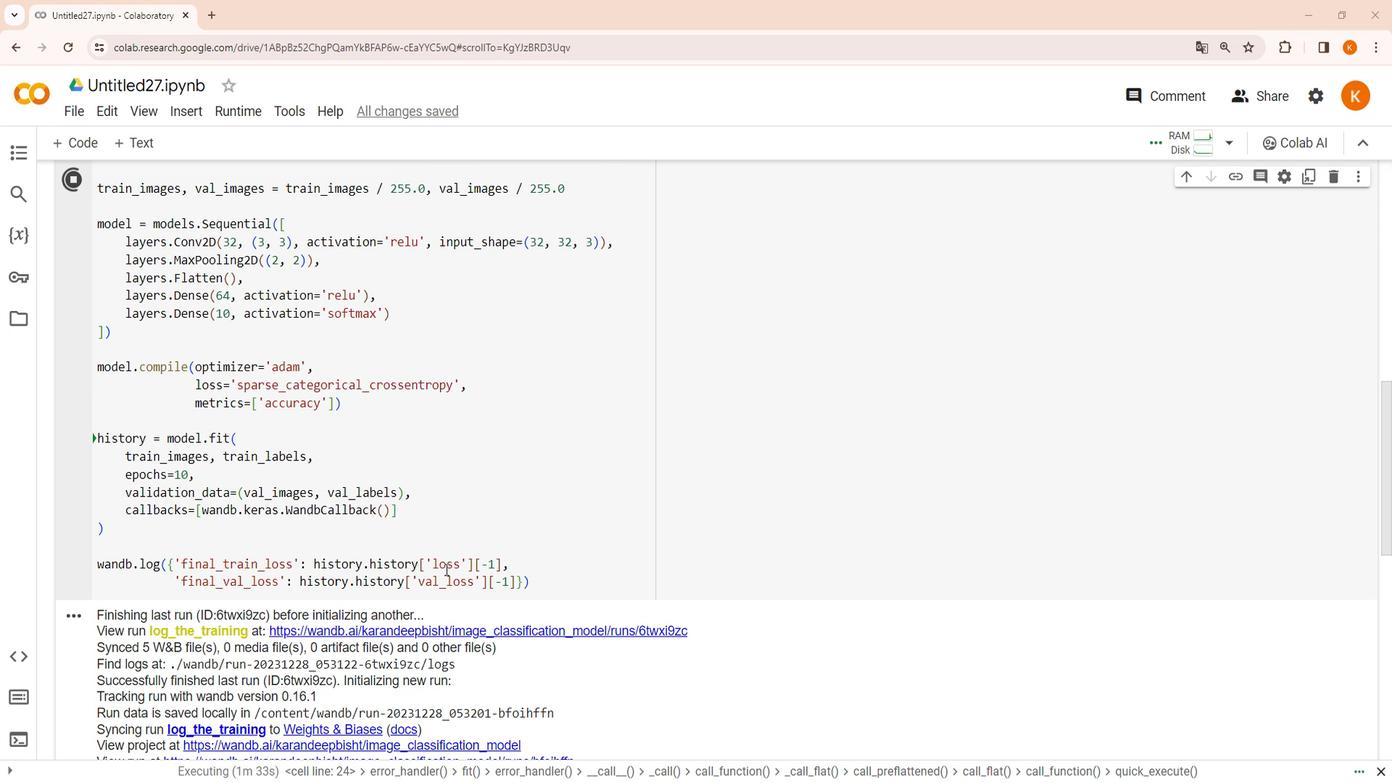 
Action: Mouse scrolled (128, 457) with delta (0, 0)
Screenshot: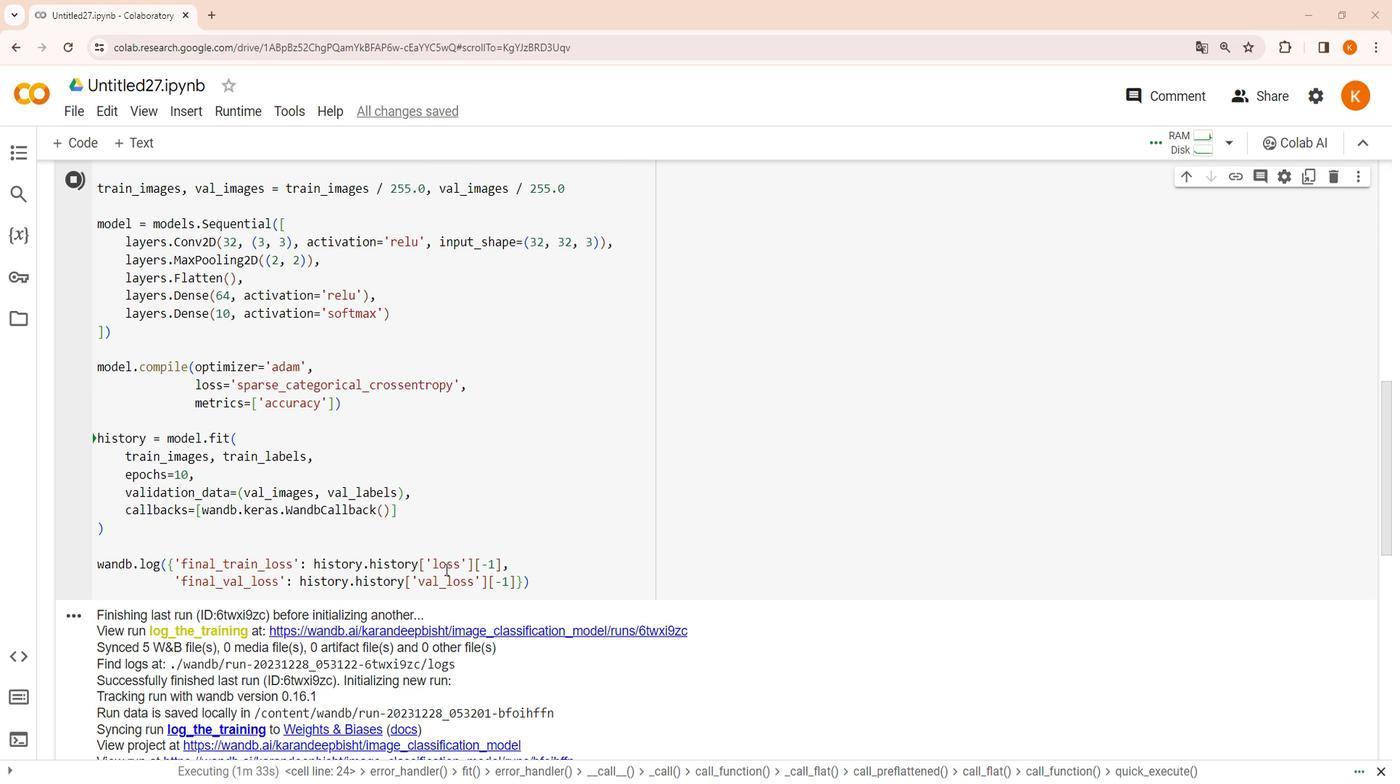 
Action: Mouse scrolled (128, 457) with delta (0, 0)
Screenshot: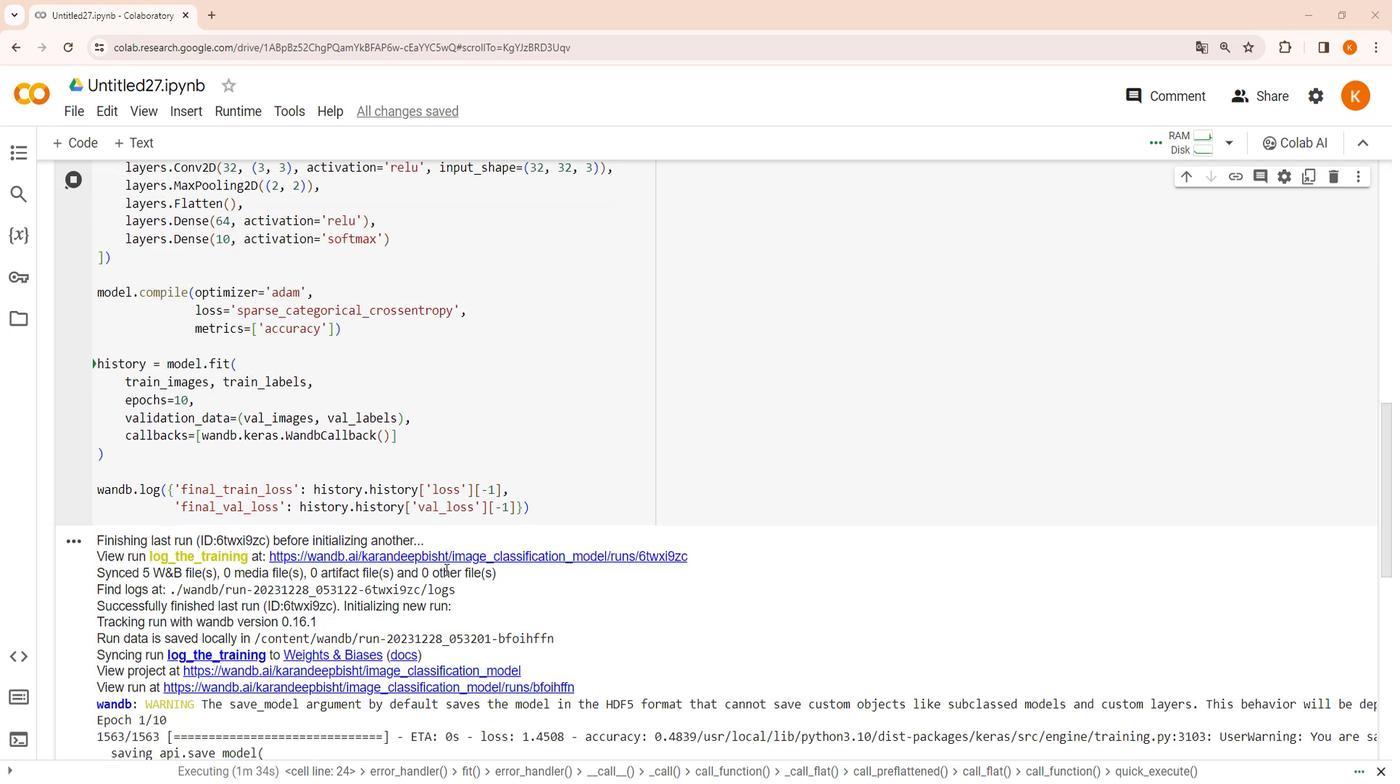 
Action: Mouse moved to (114, 443)
Screenshot: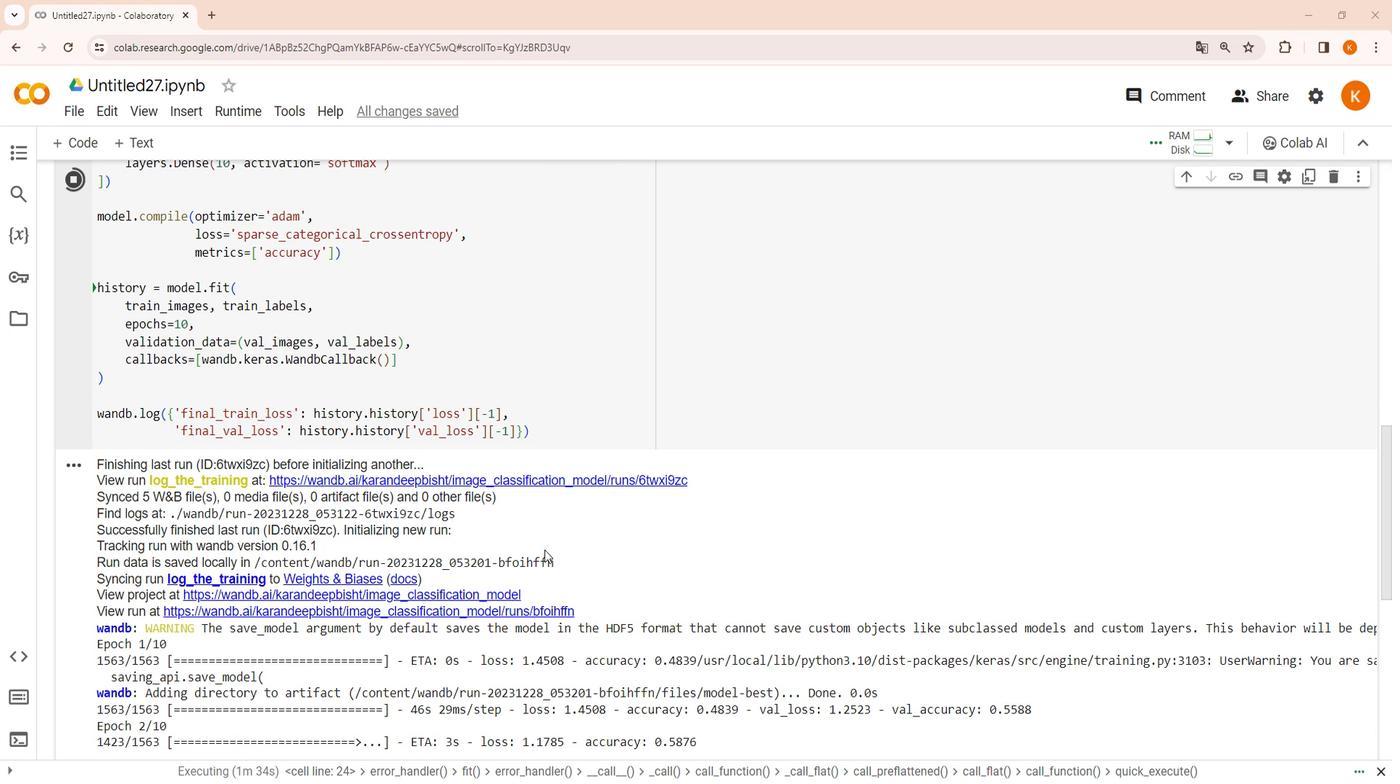 
Action: Mouse scrolled (114, 443) with delta (0, 0)
Screenshot: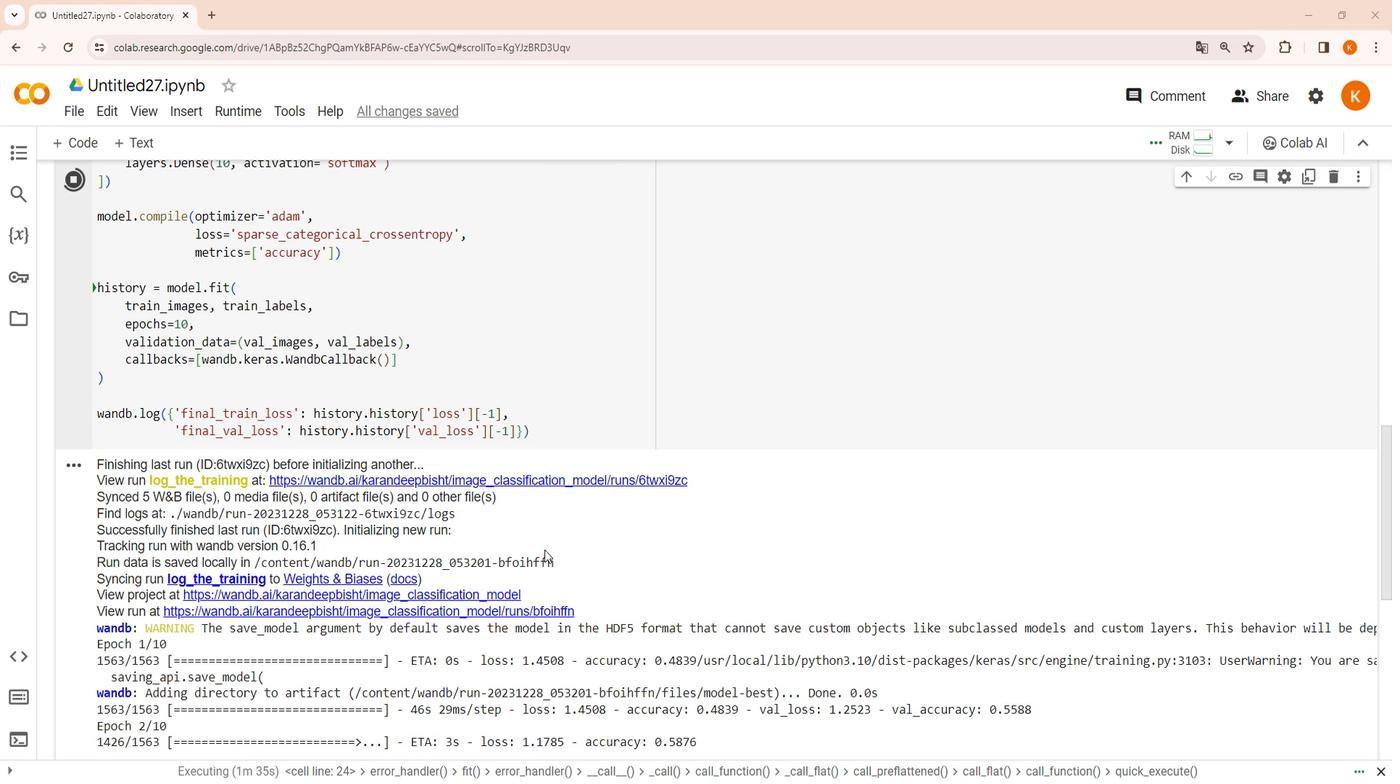 
Action: Mouse moved to (115, 445)
Screenshot: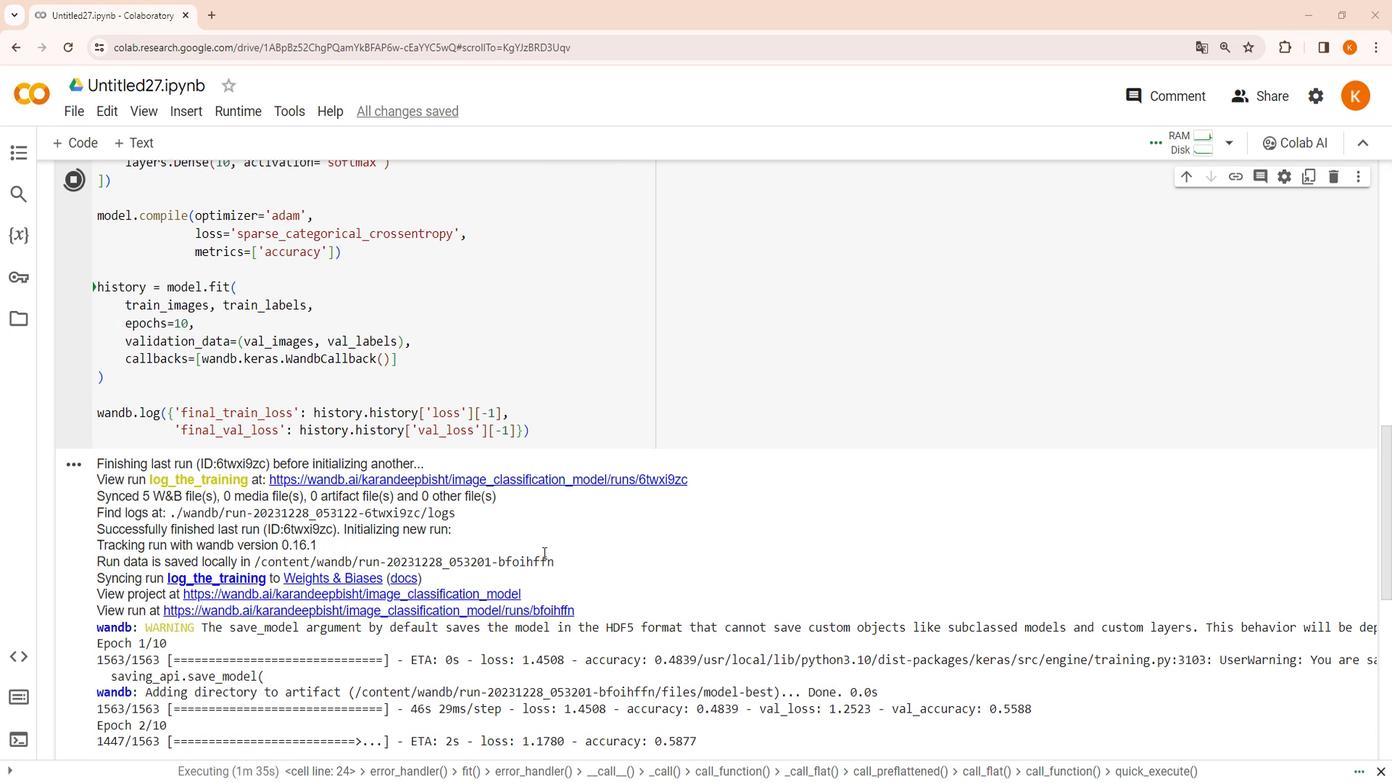 
Action: Mouse scrolled (115, 444) with delta (0, 0)
Screenshot: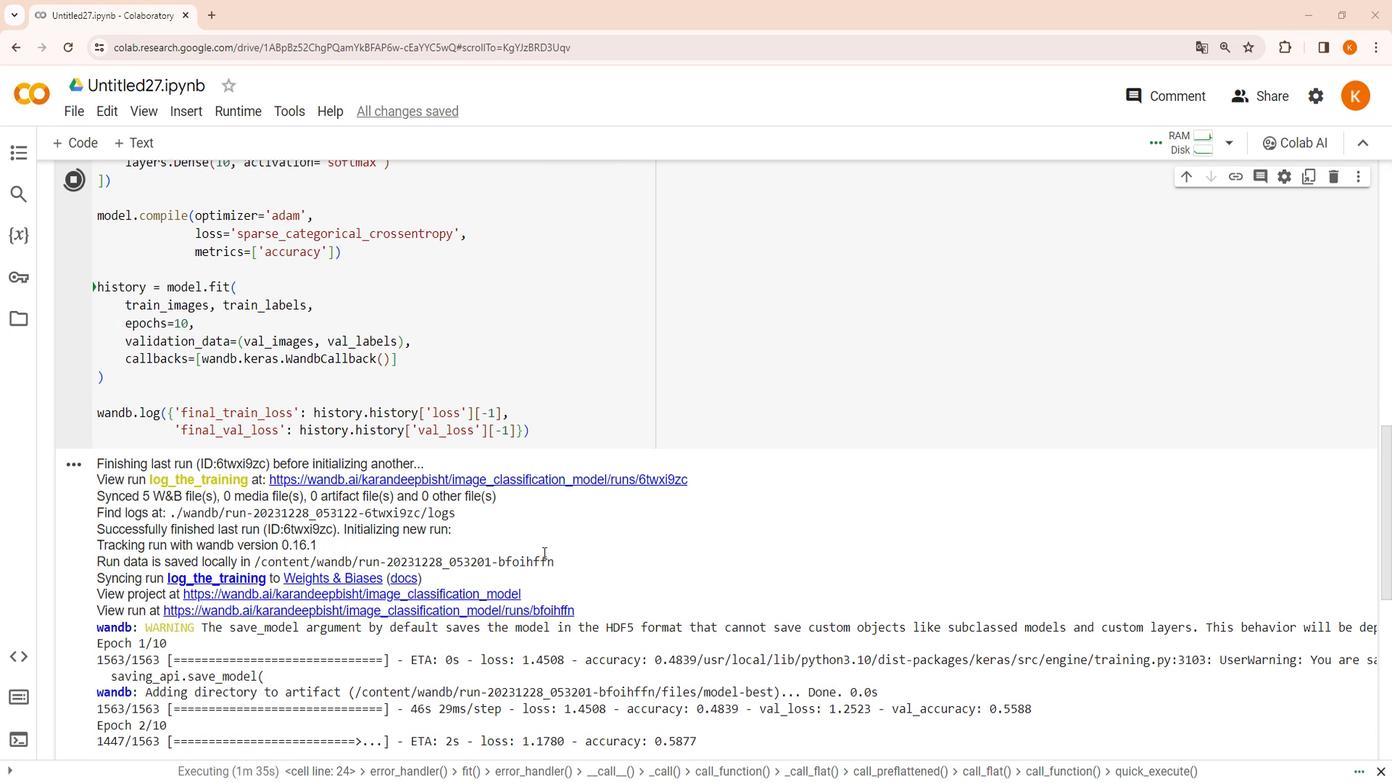 
Action: Mouse moved to (115, 446)
Screenshot: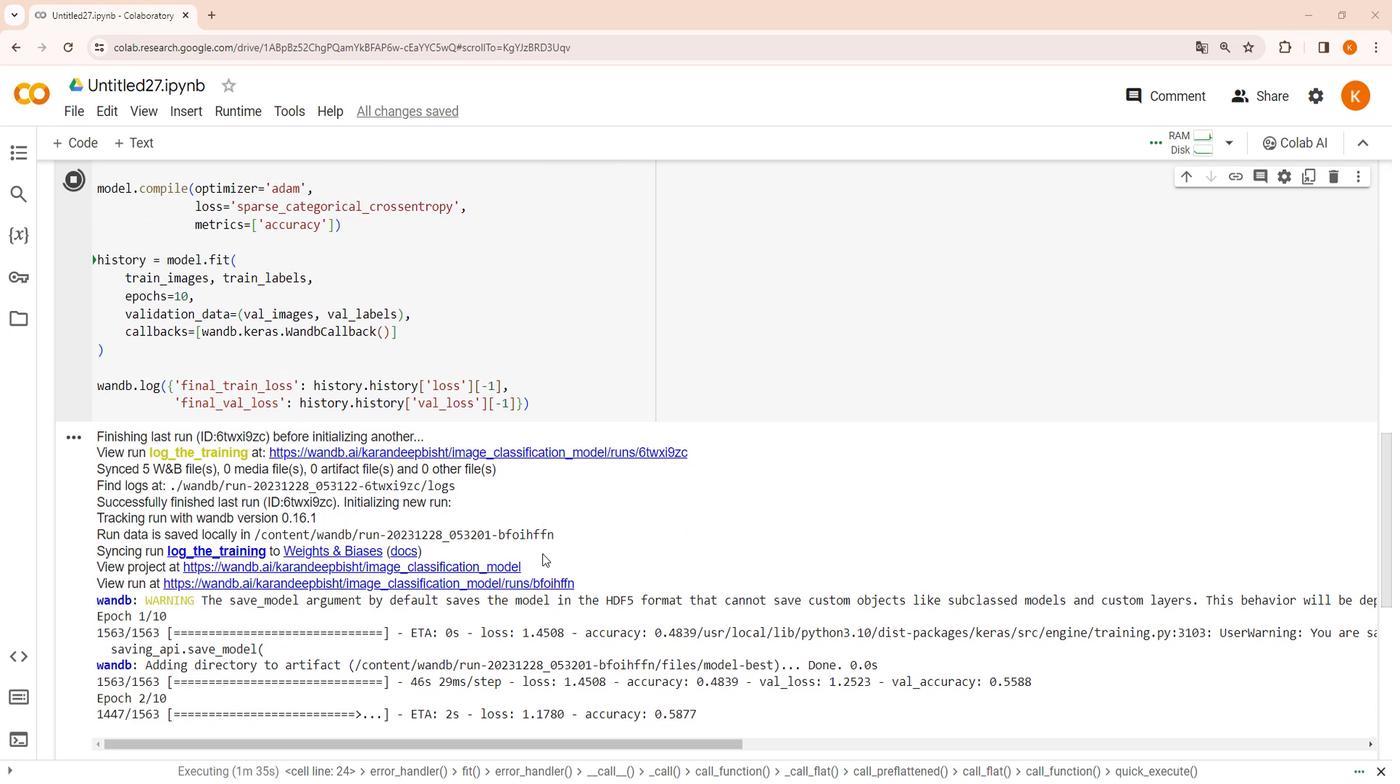 
Action: Mouse scrolled (115, 445) with delta (0, 0)
Screenshot: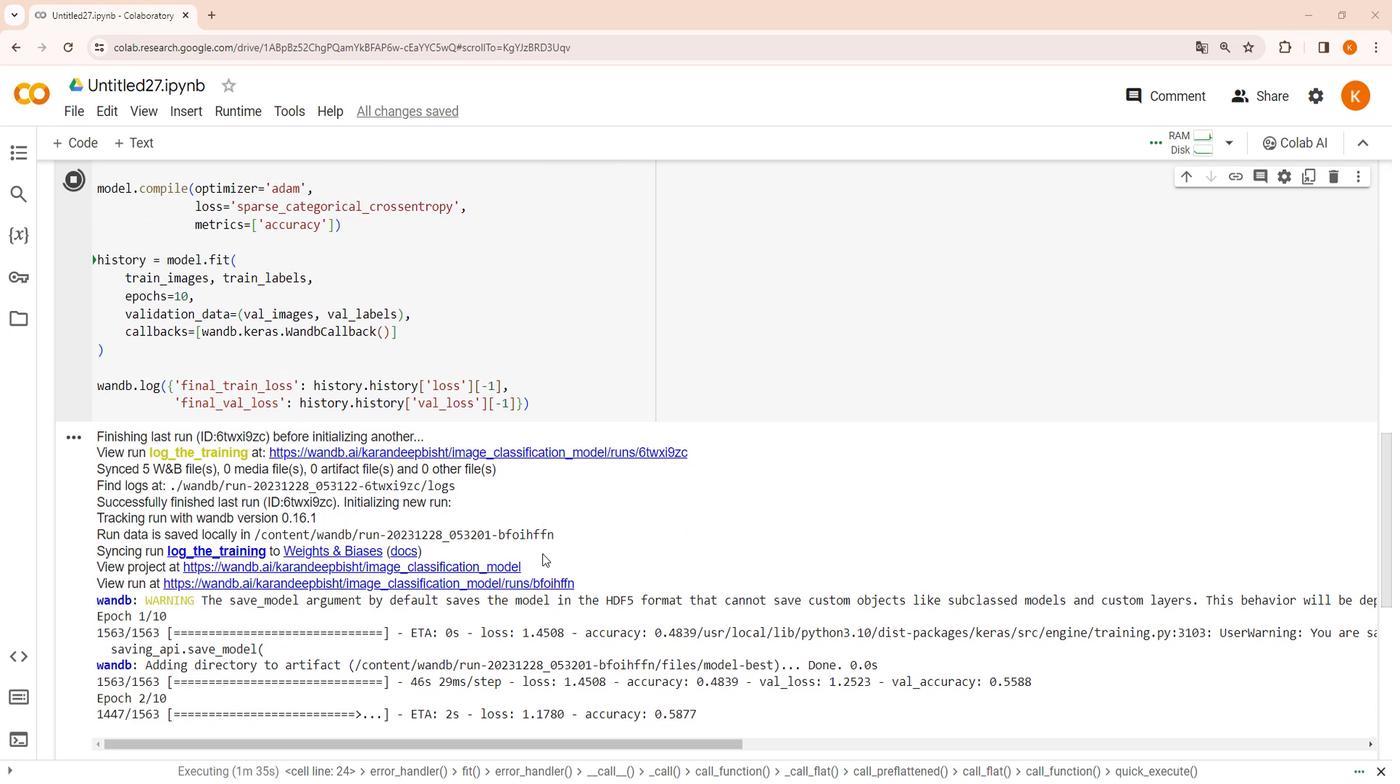 
Action: Mouse moved to (115, 449)
Screenshot: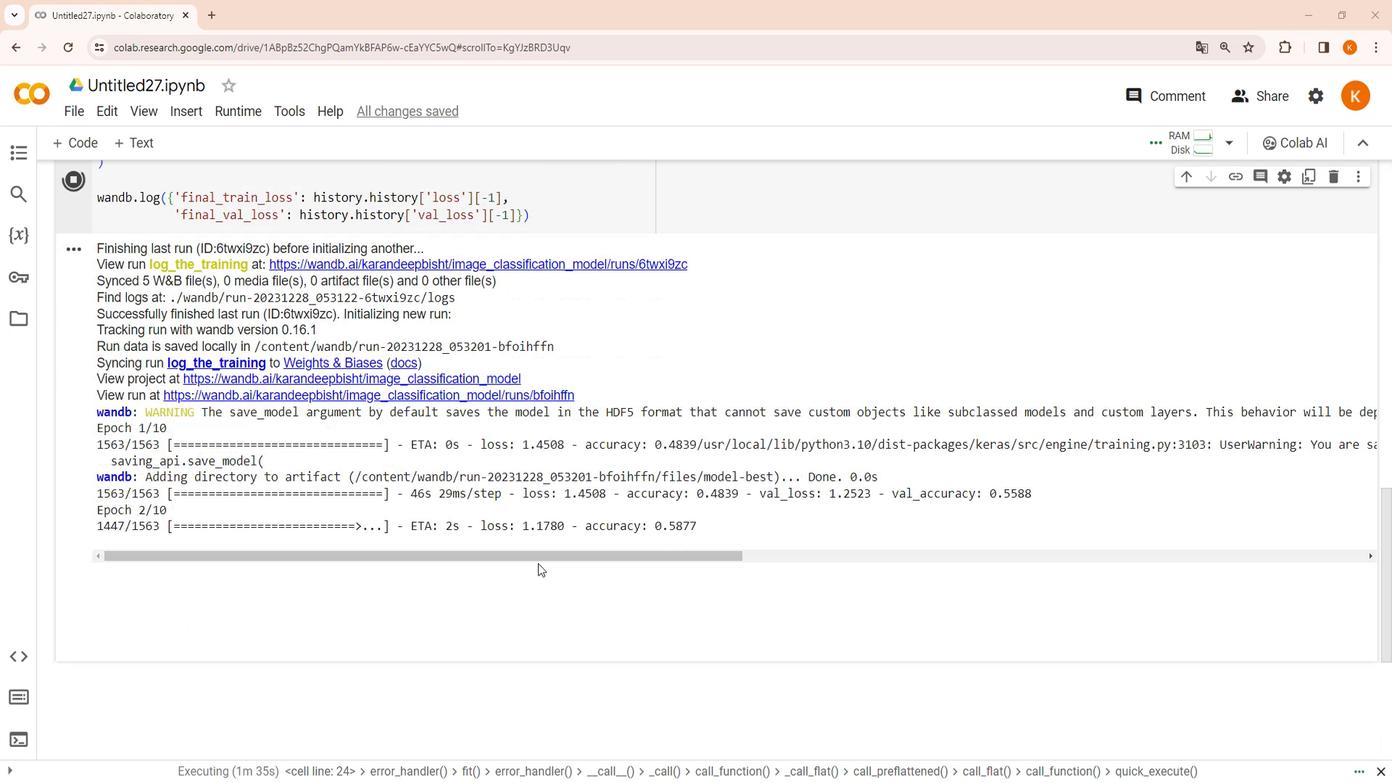 
Action: Mouse scrolled (115, 448) with delta (0, 0)
Screenshot: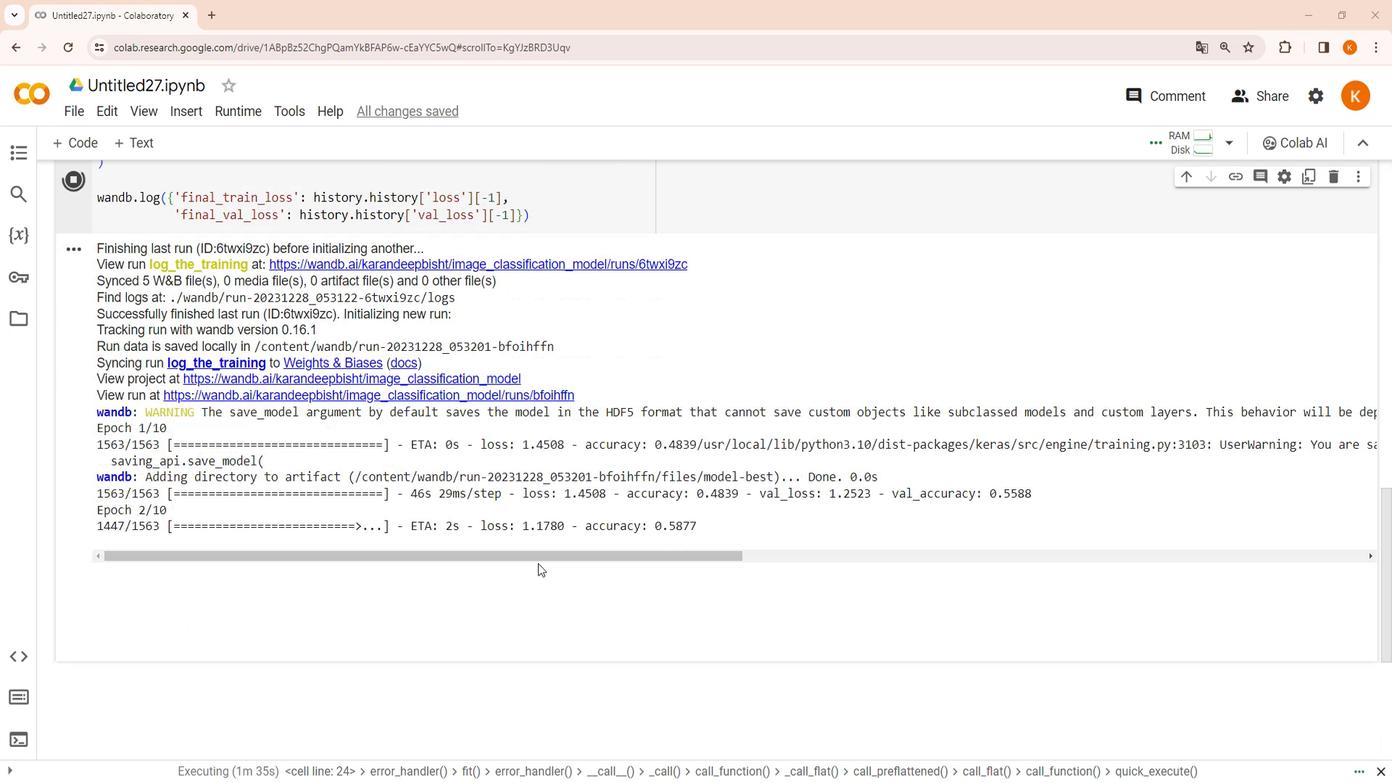 
Action: Mouse moved to (118, 390)
Screenshot: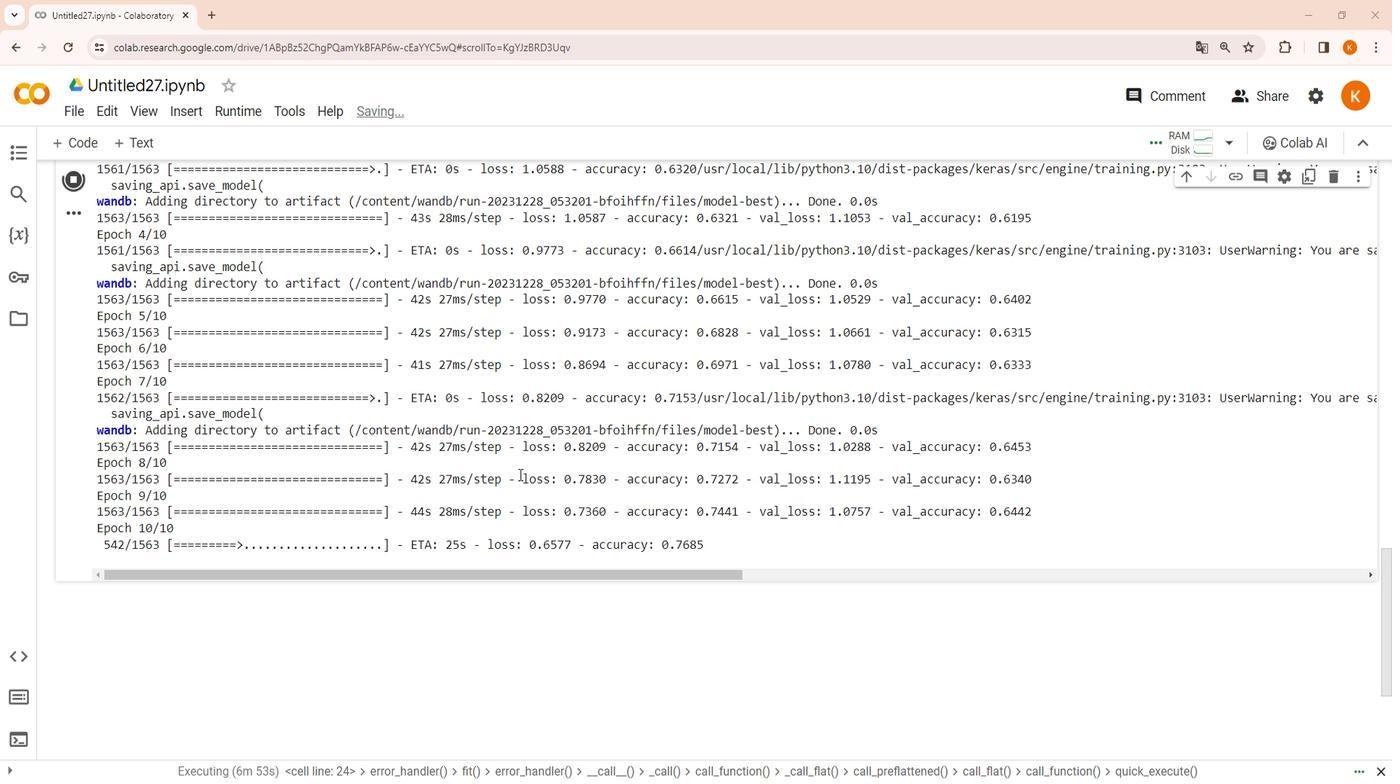 
Action: Mouse pressed left at (118, 390)
Screenshot: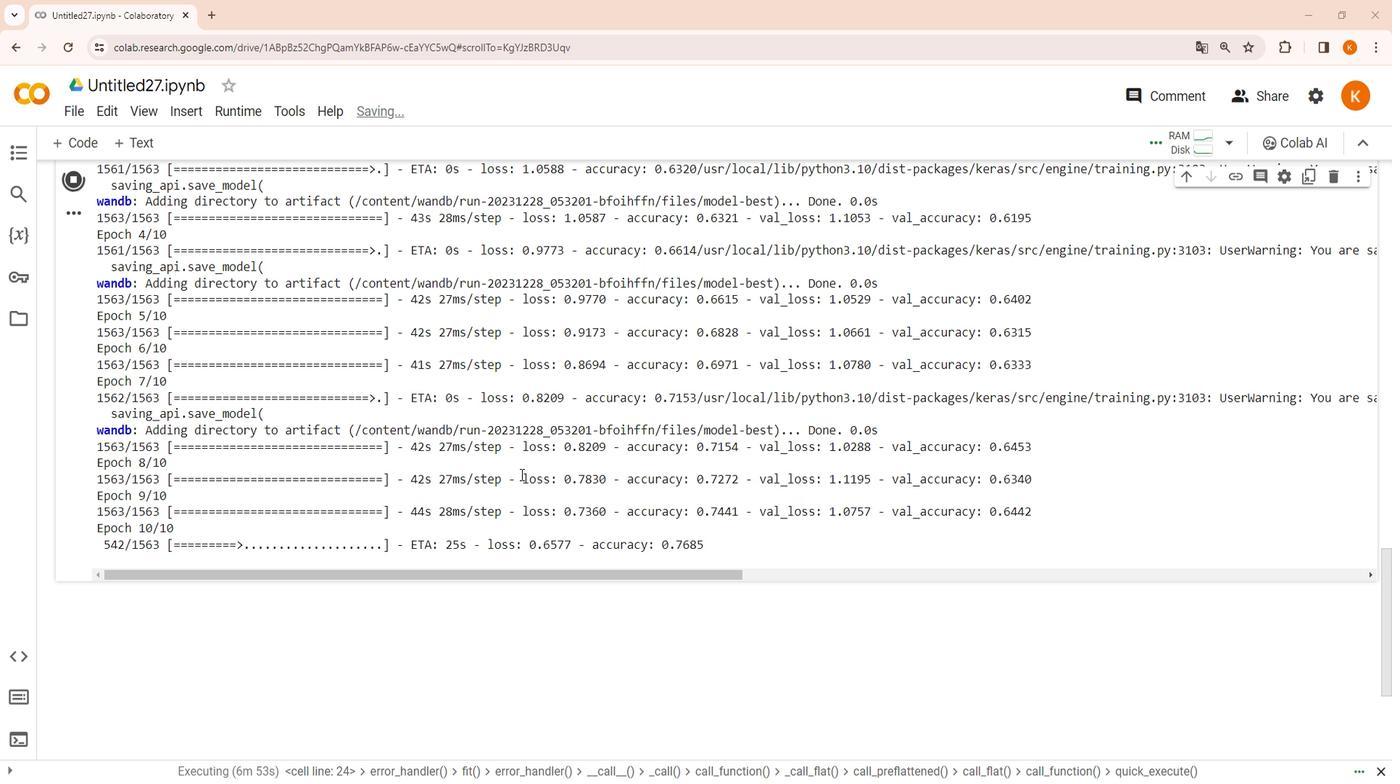 
Action: Mouse moved to (120, 420)
Screenshot: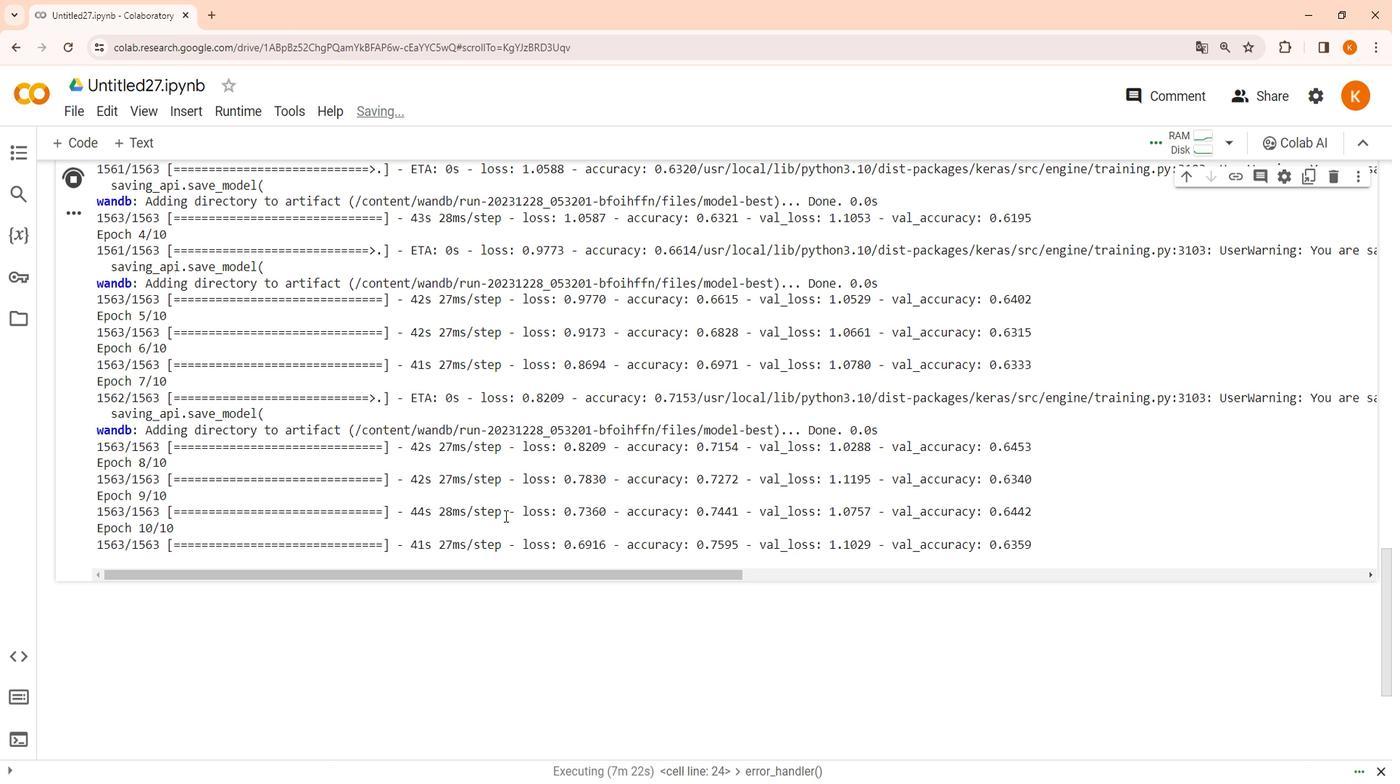 
Action: Mouse scrolled (120, 420) with delta (0, 0)
Screenshot: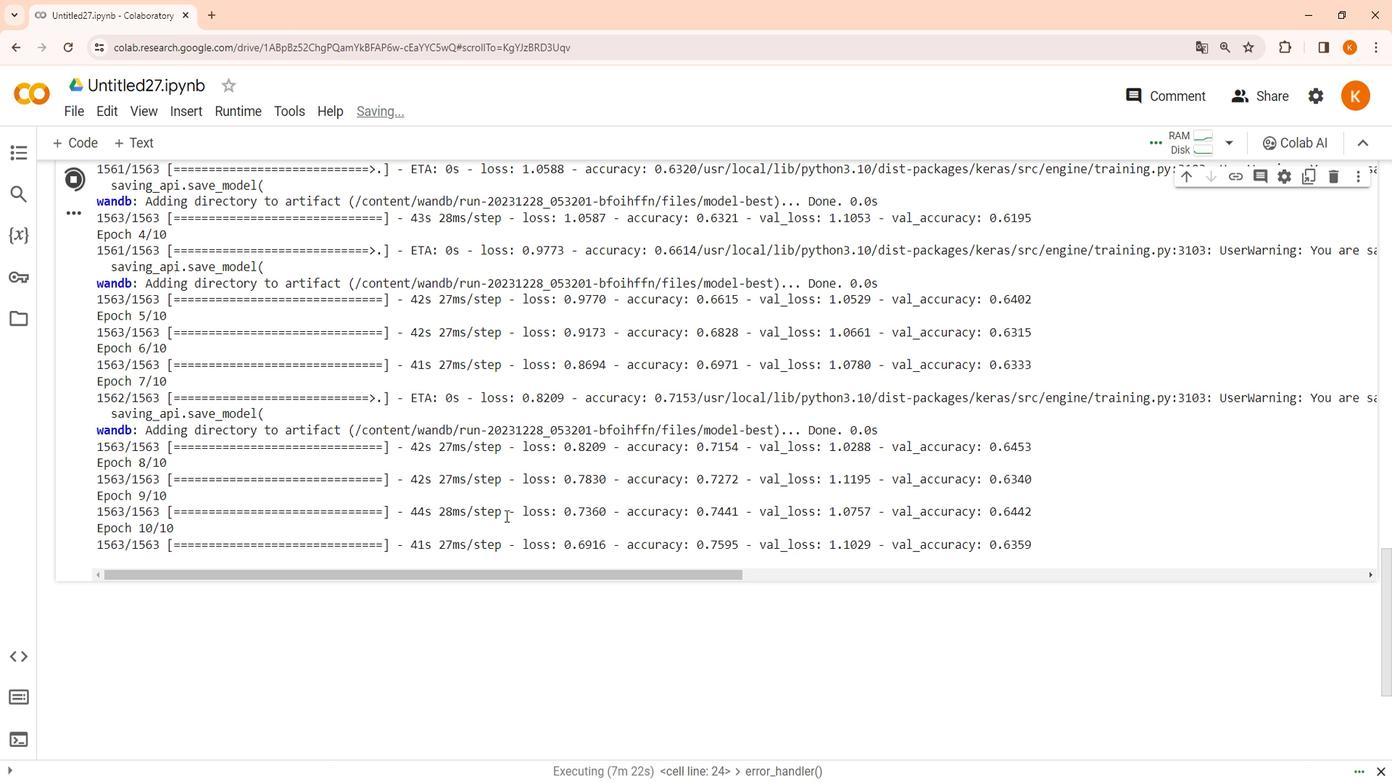 
Action: Mouse scrolled (120, 420) with delta (0, 0)
Screenshot: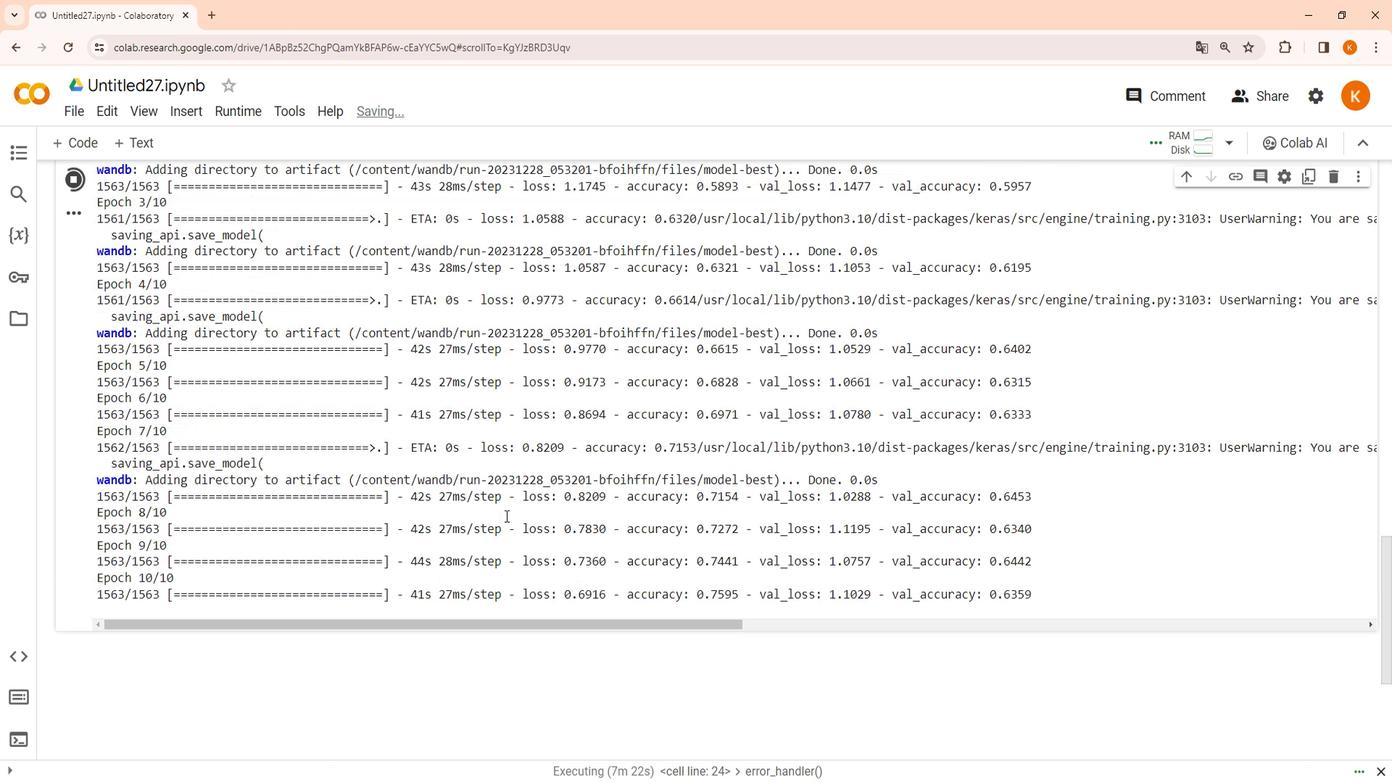 
Action: Mouse scrolled (120, 420) with delta (0, 0)
Screenshot: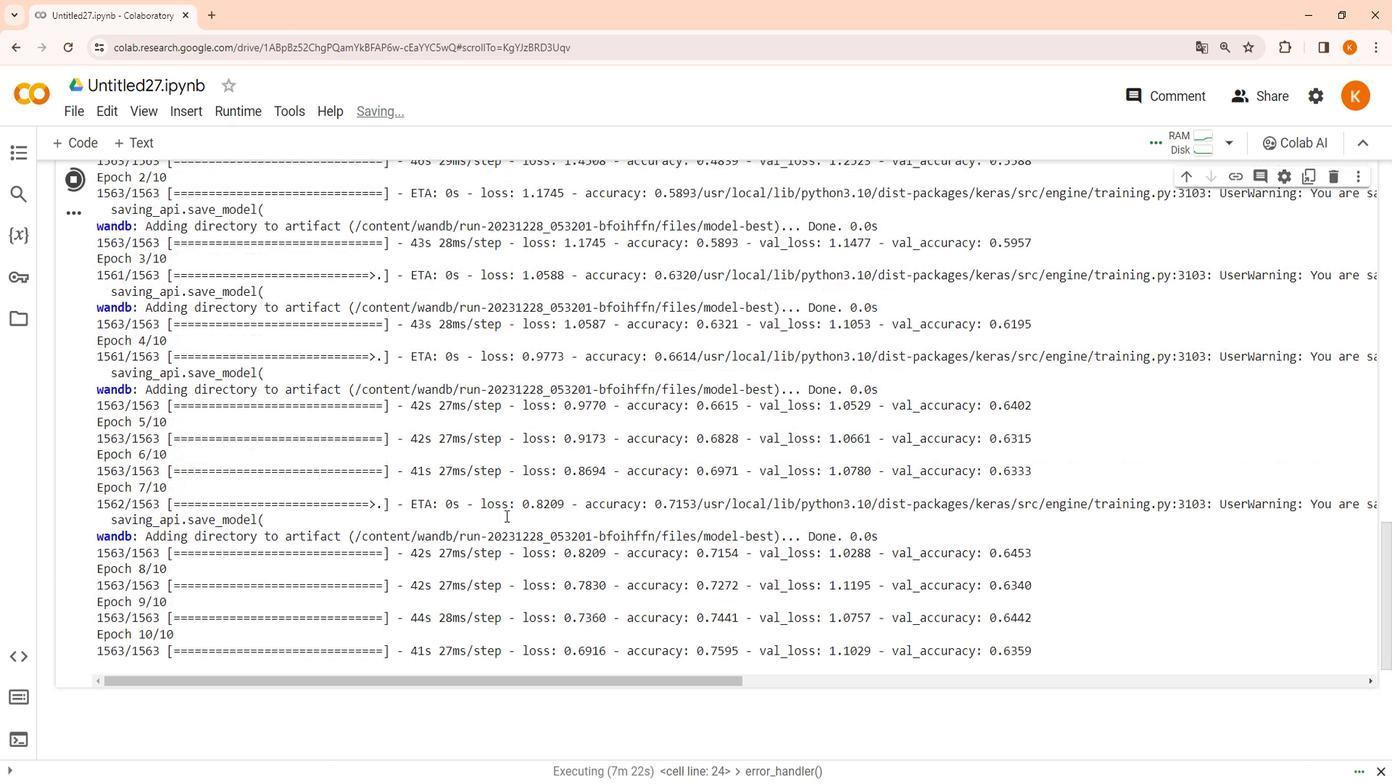 
Action: Mouse moved to (121, 417)
Screenshot: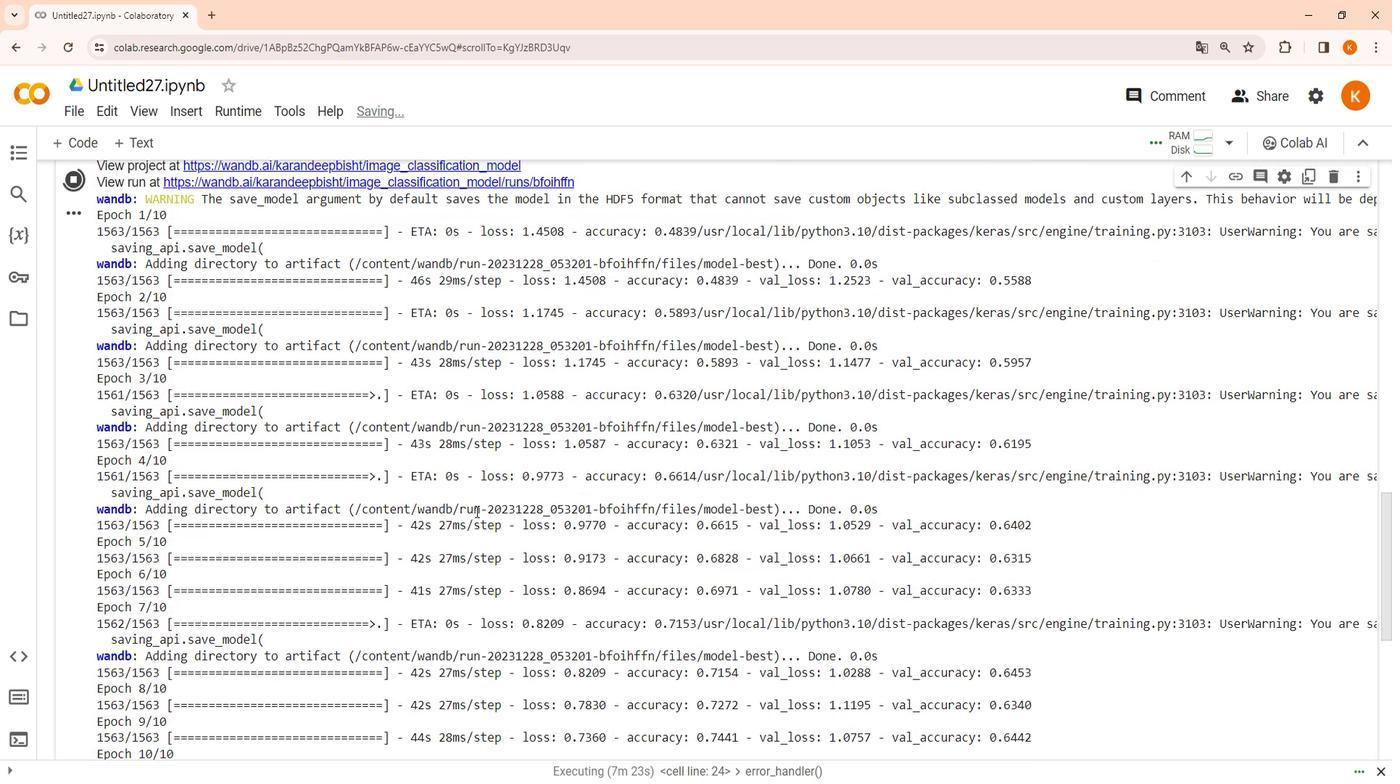 
Action: Mouse scrolled (121, 417) with delta (0, 0)
Screenshot: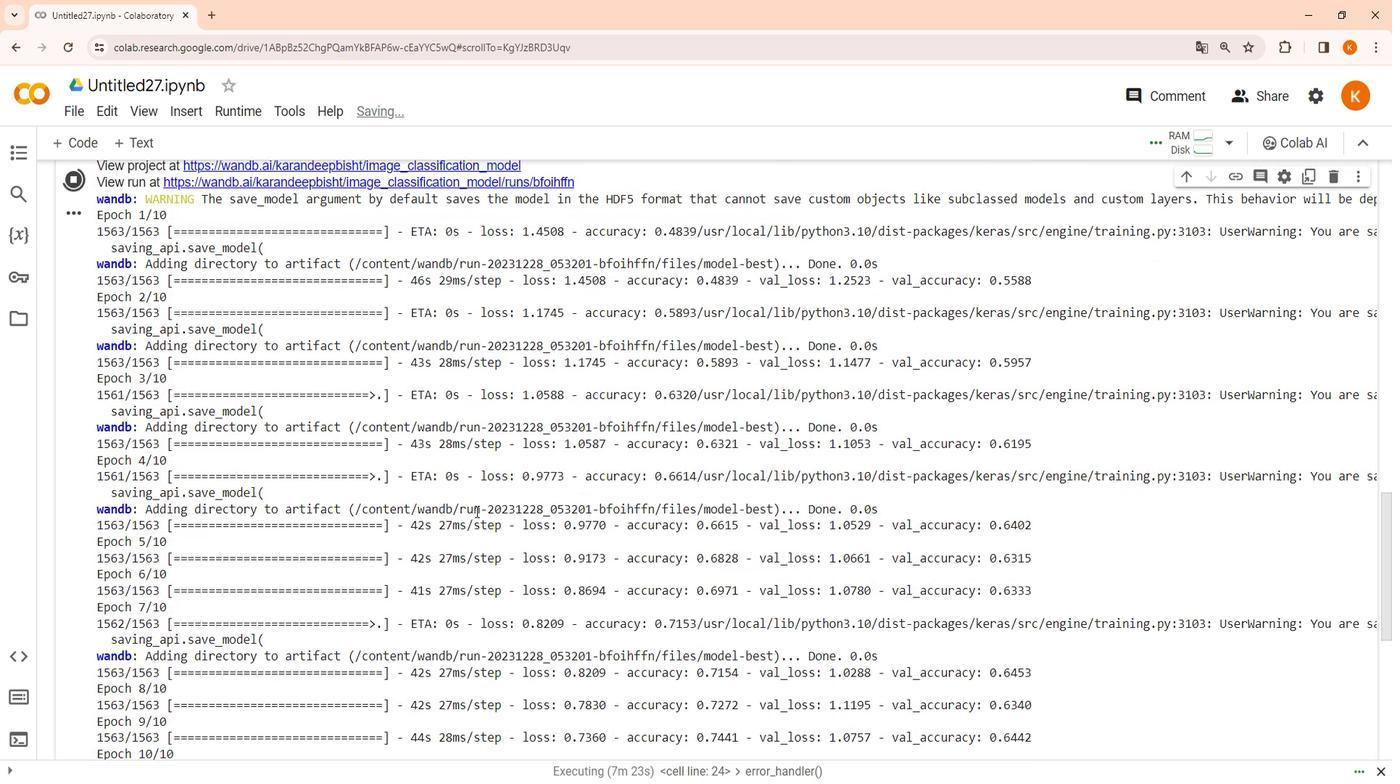 
Action: Mouse moved to (126, 421)
Screenshot: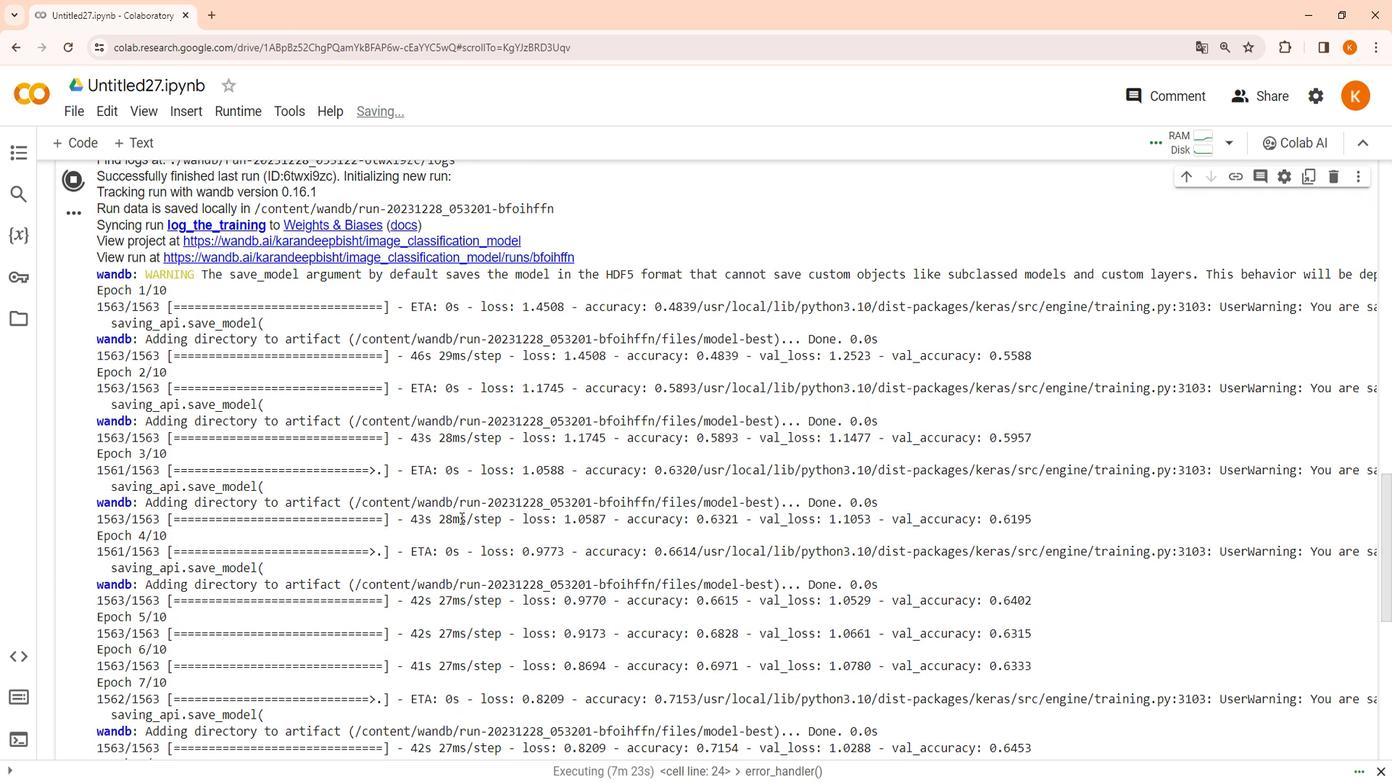 
Action: Mouse scrolled (126, 421) with delta (0, 0)
Screenshot: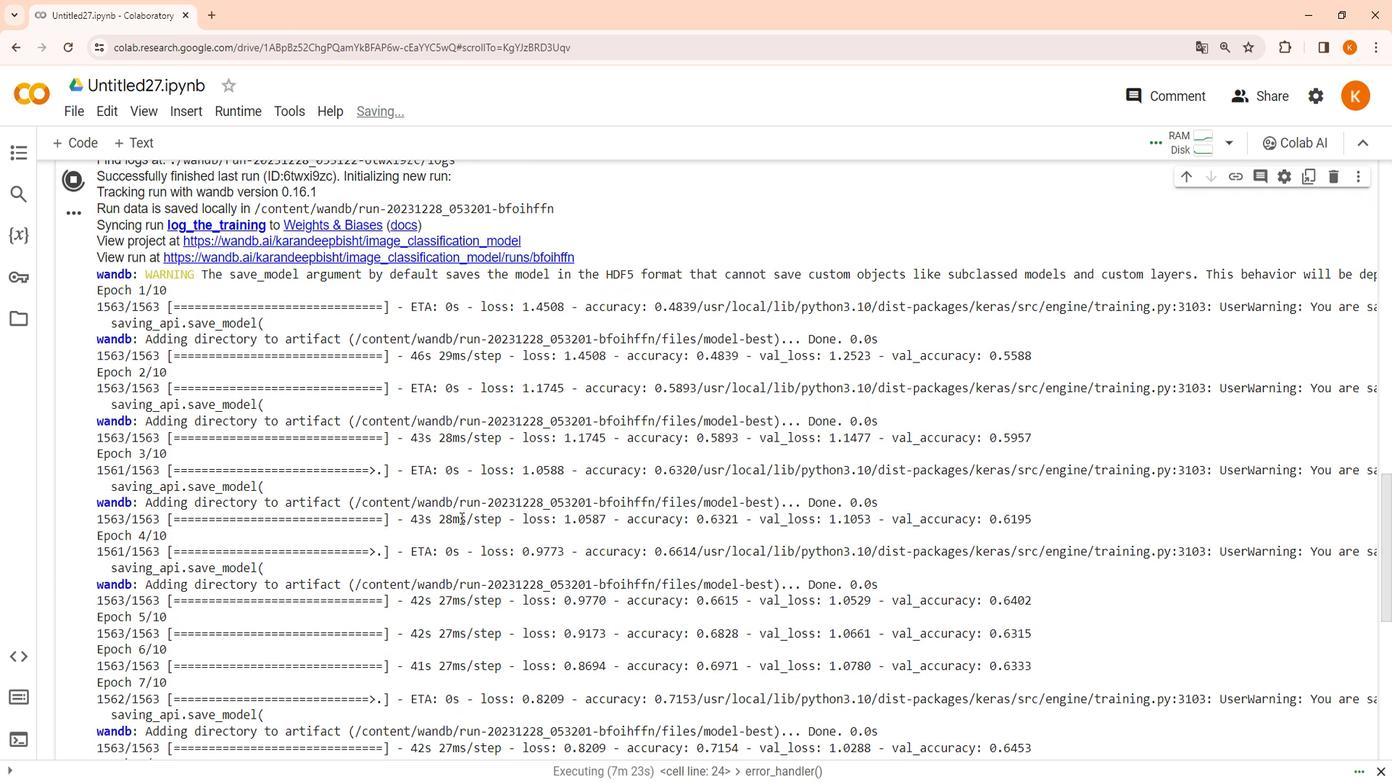 
Action: Mouse moved to (126, 421)
Screenshot: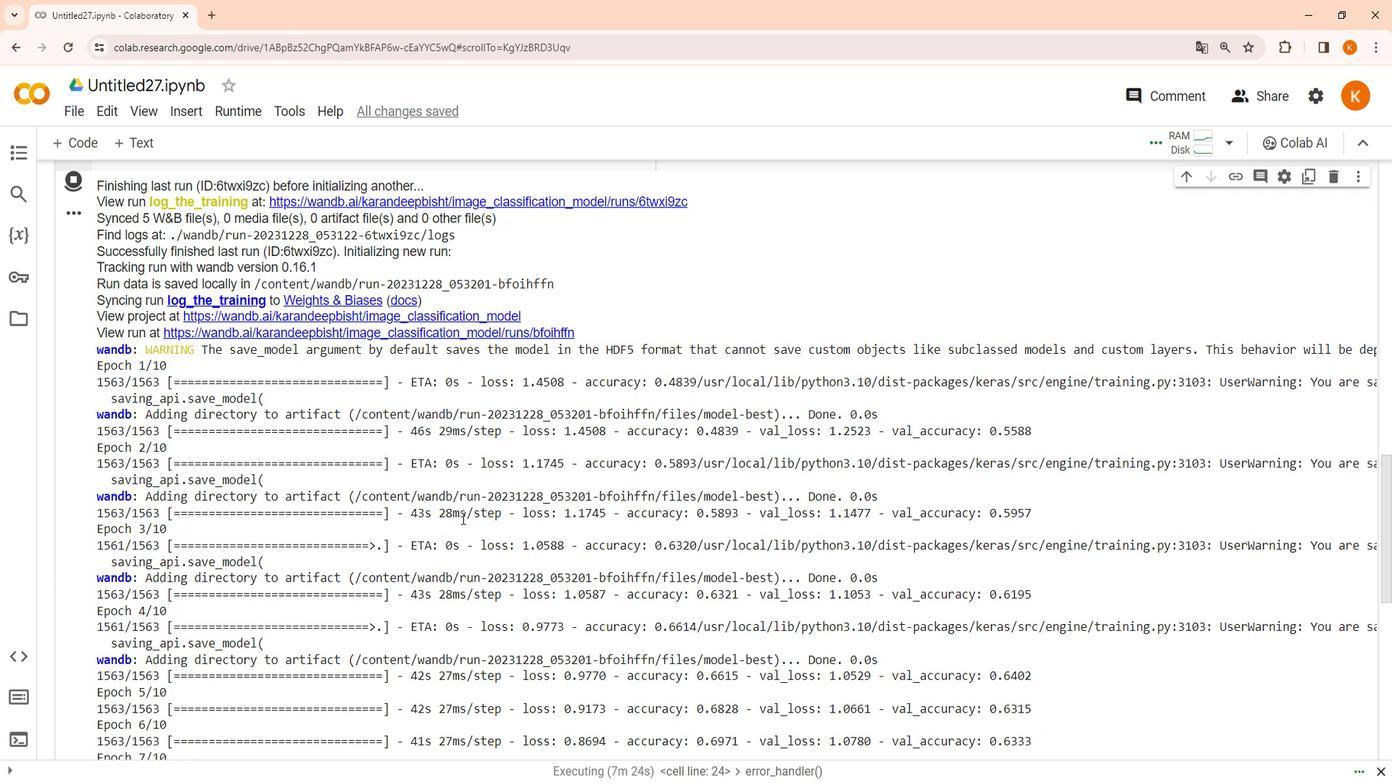 
Action: Mouse scrolled (126, 420) with delta (0, 0)
Screenshot: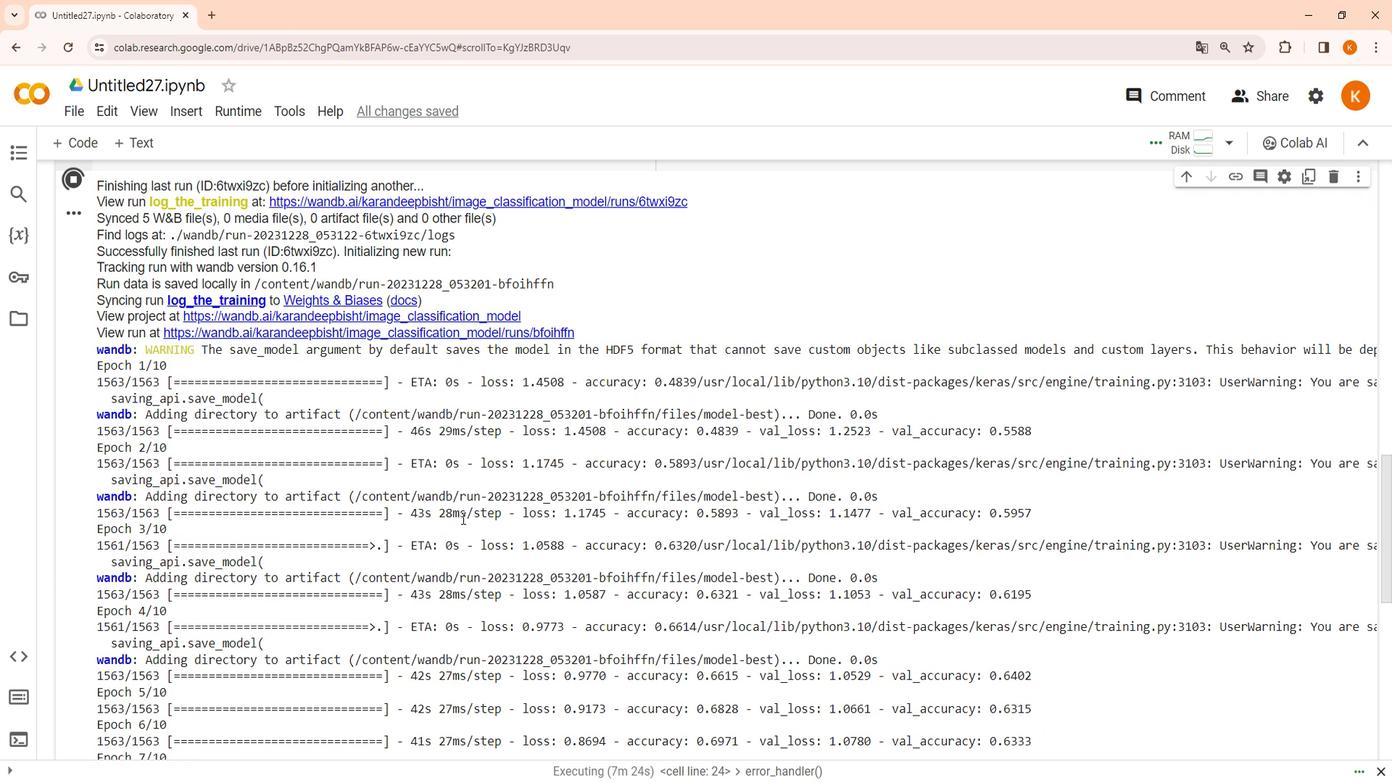 
Action: Mouse scrolled (126, 420) with delta (0, 0)
Screenshot: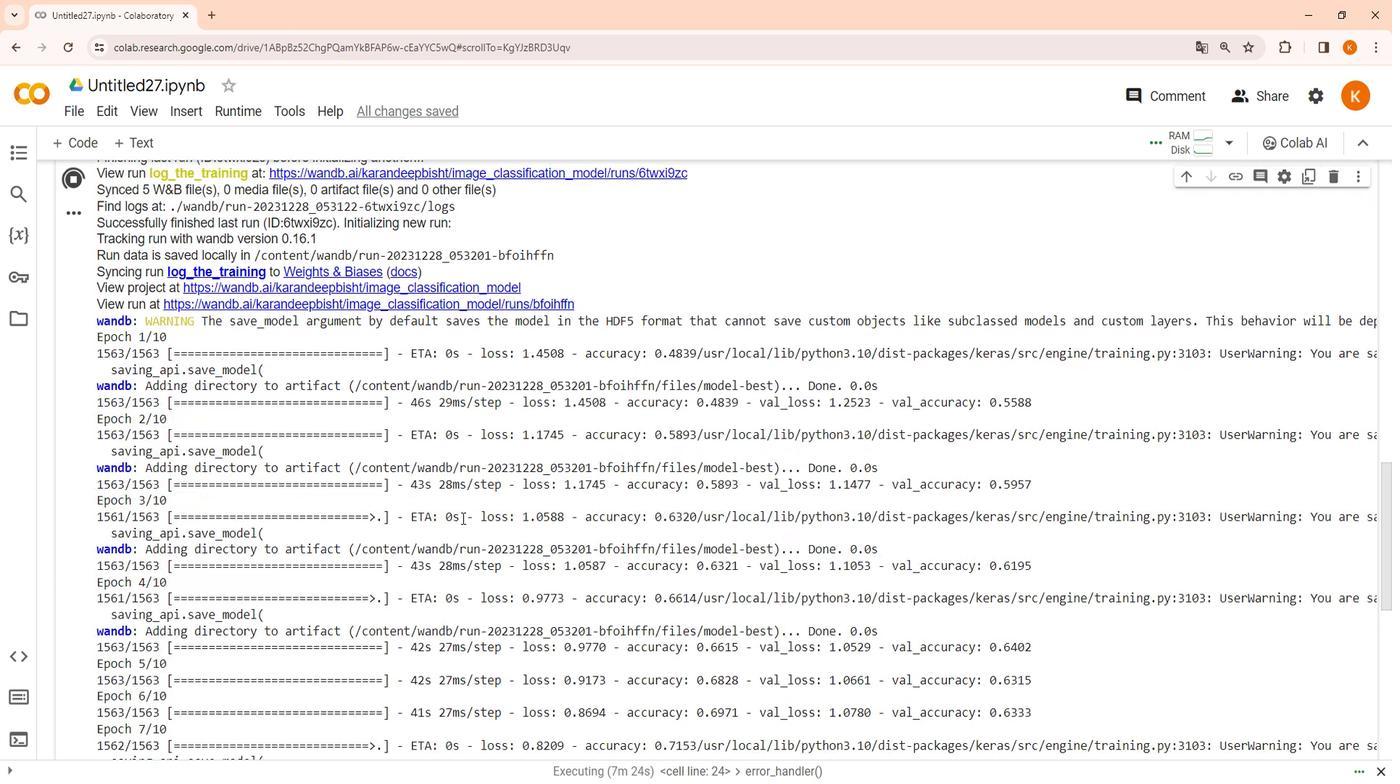 
Action: Mouse scrolled (126, 420) with delta (0, 0)
Screenshot: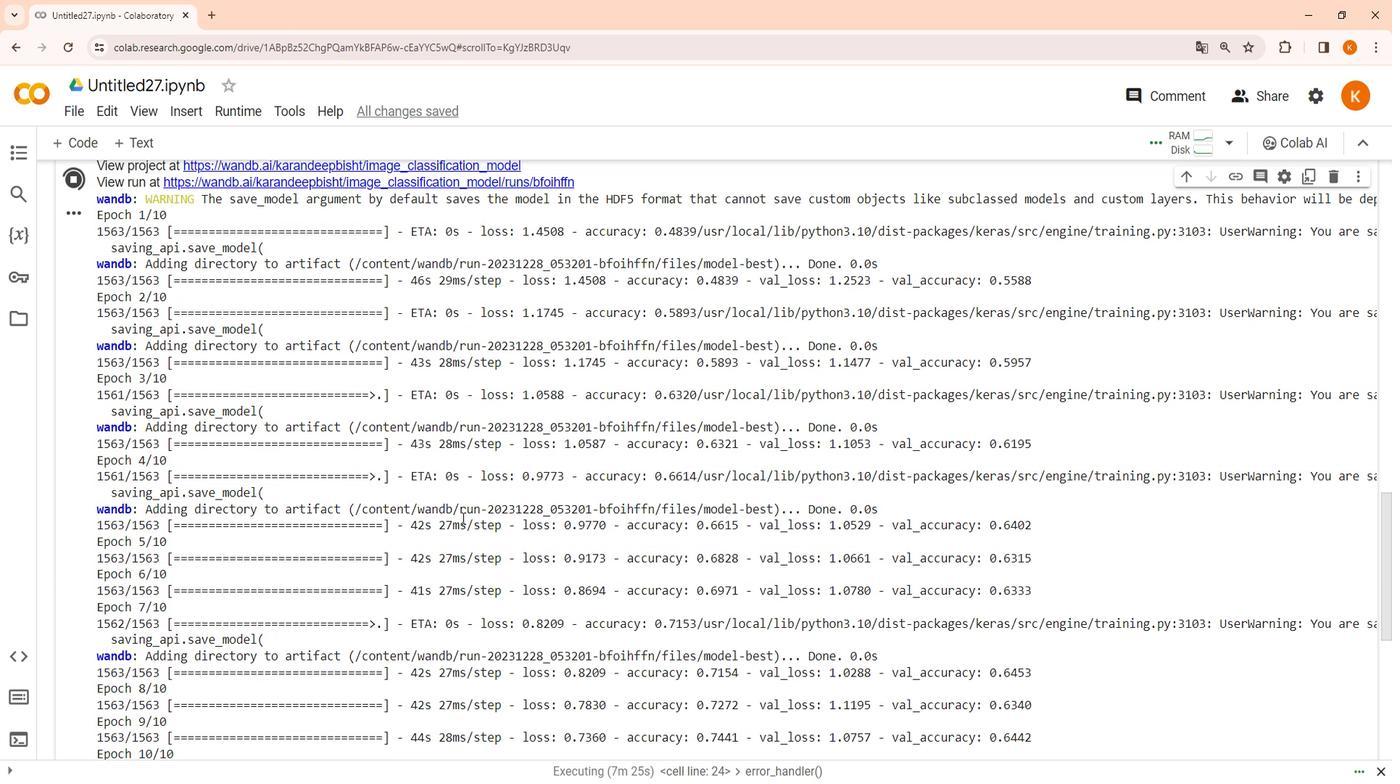 
Action: Mouse scrolled (126, 420) with delta (0, 0)
Screenshot: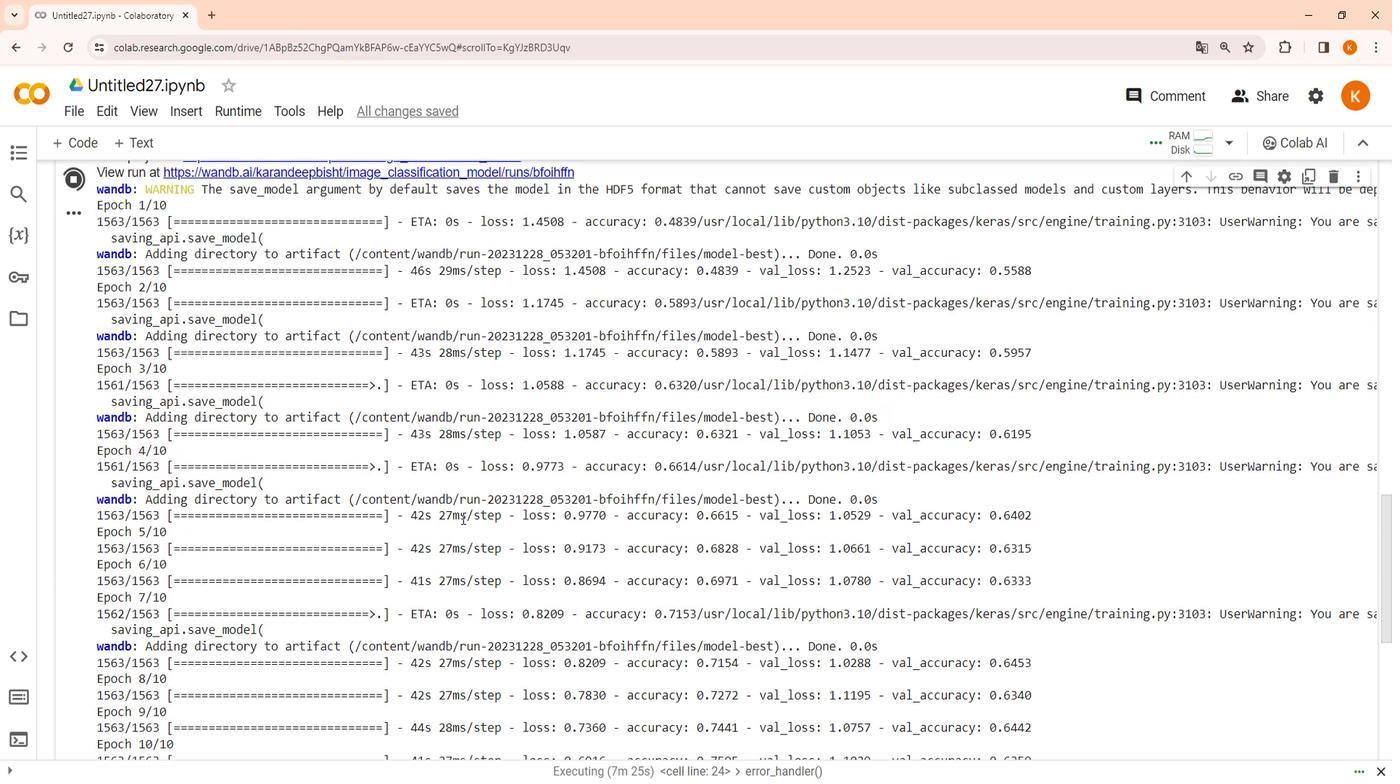 
Action: Mouse scrolled (126, 420) with delta (0, 0)
Screenshot: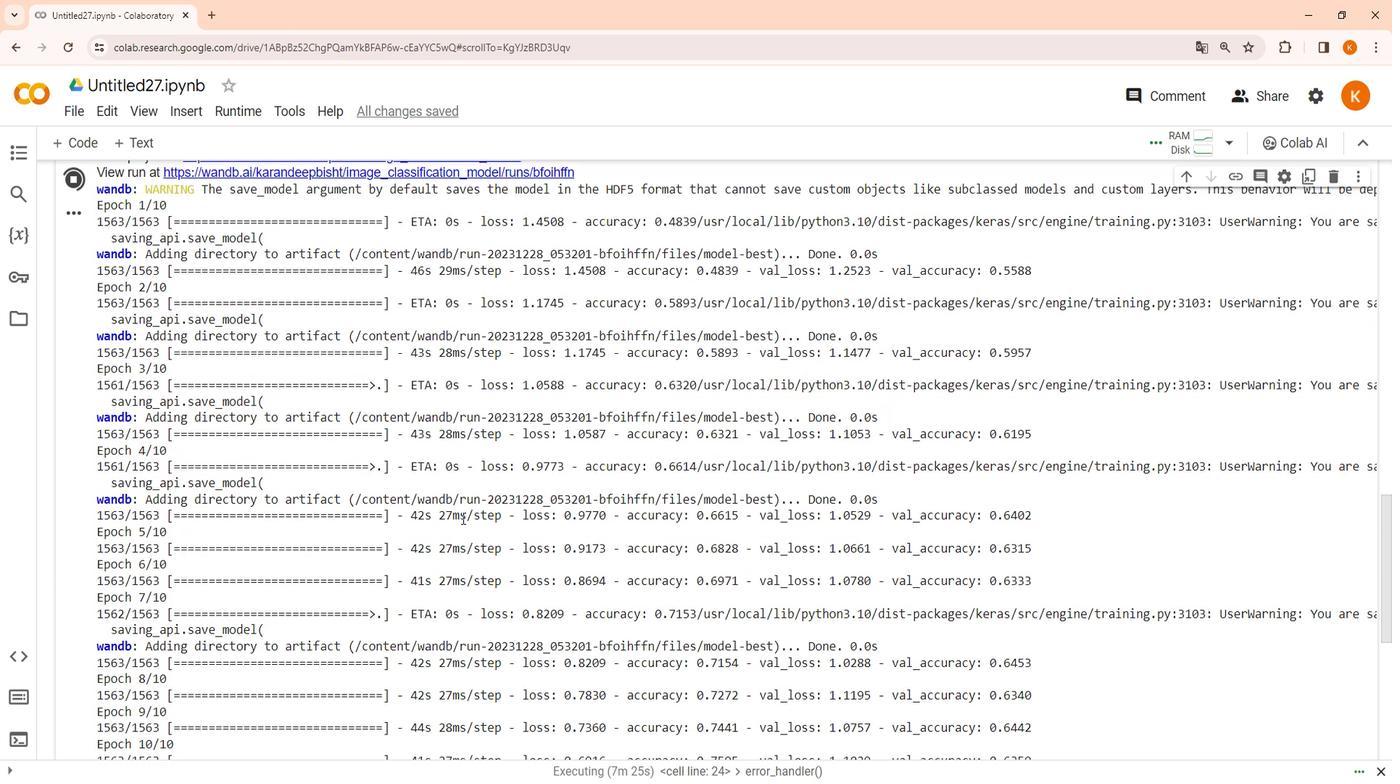 
Action: Mouse scrolled (126, 420) with delta (0, 0)
Screenshot: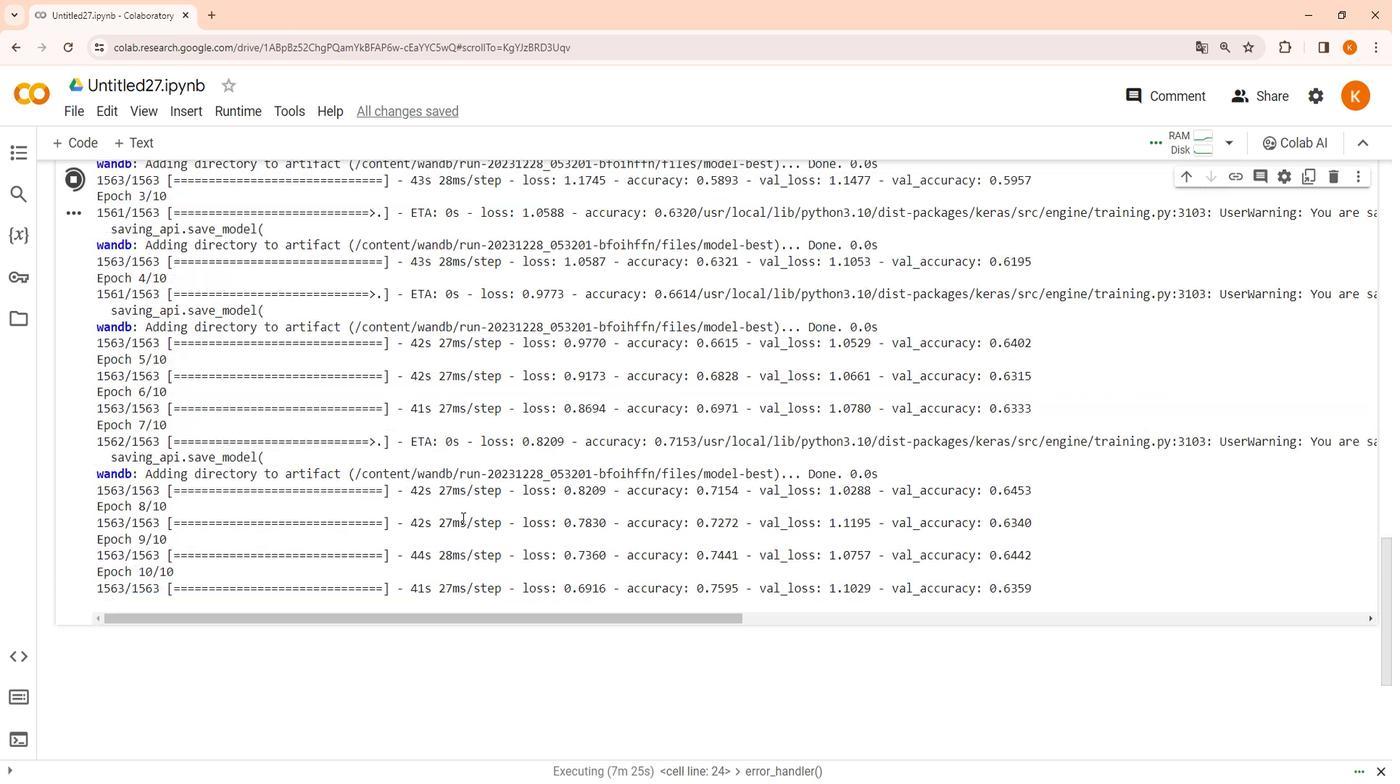 
Action: Mouse moved to (134, 376)
Screenshot: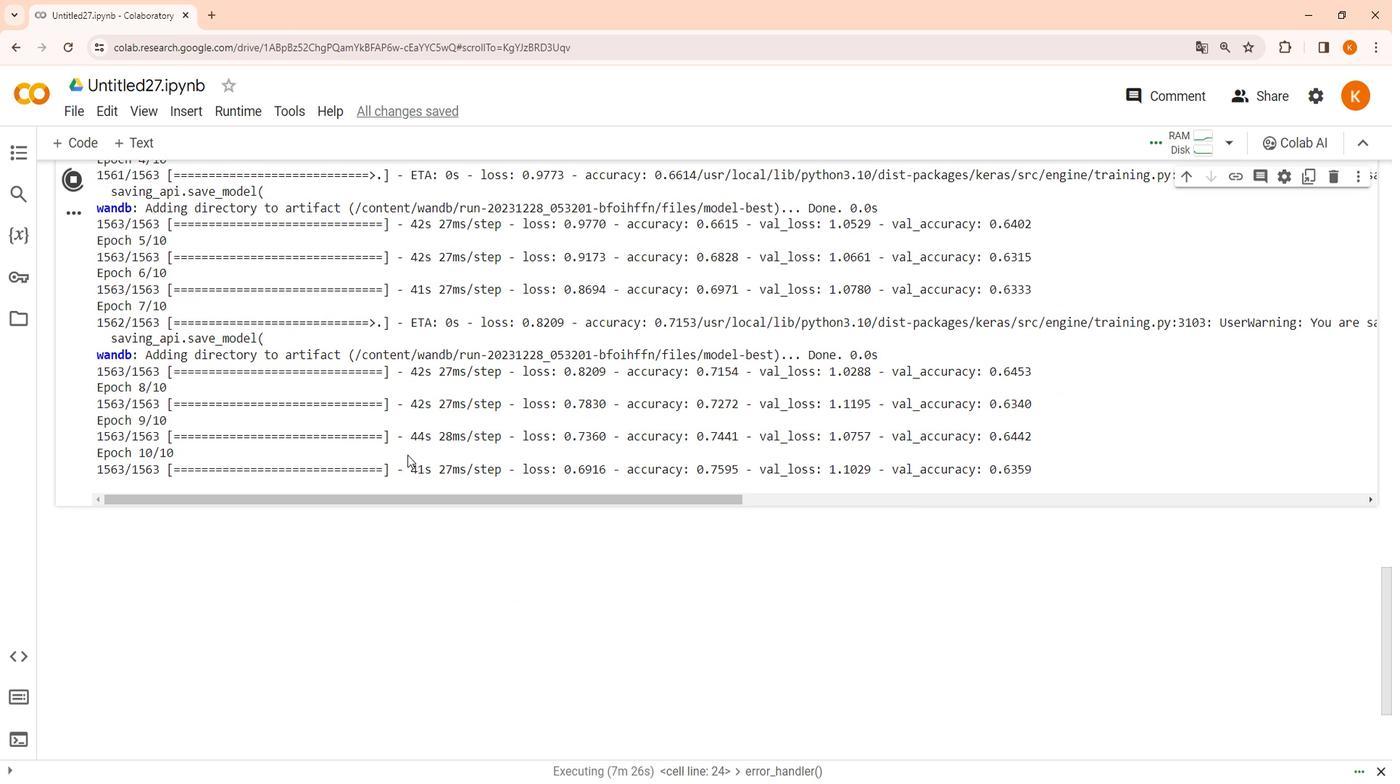 
Action: Mouse scrolled (134, 377) with delta (0, 0)
Screenshot: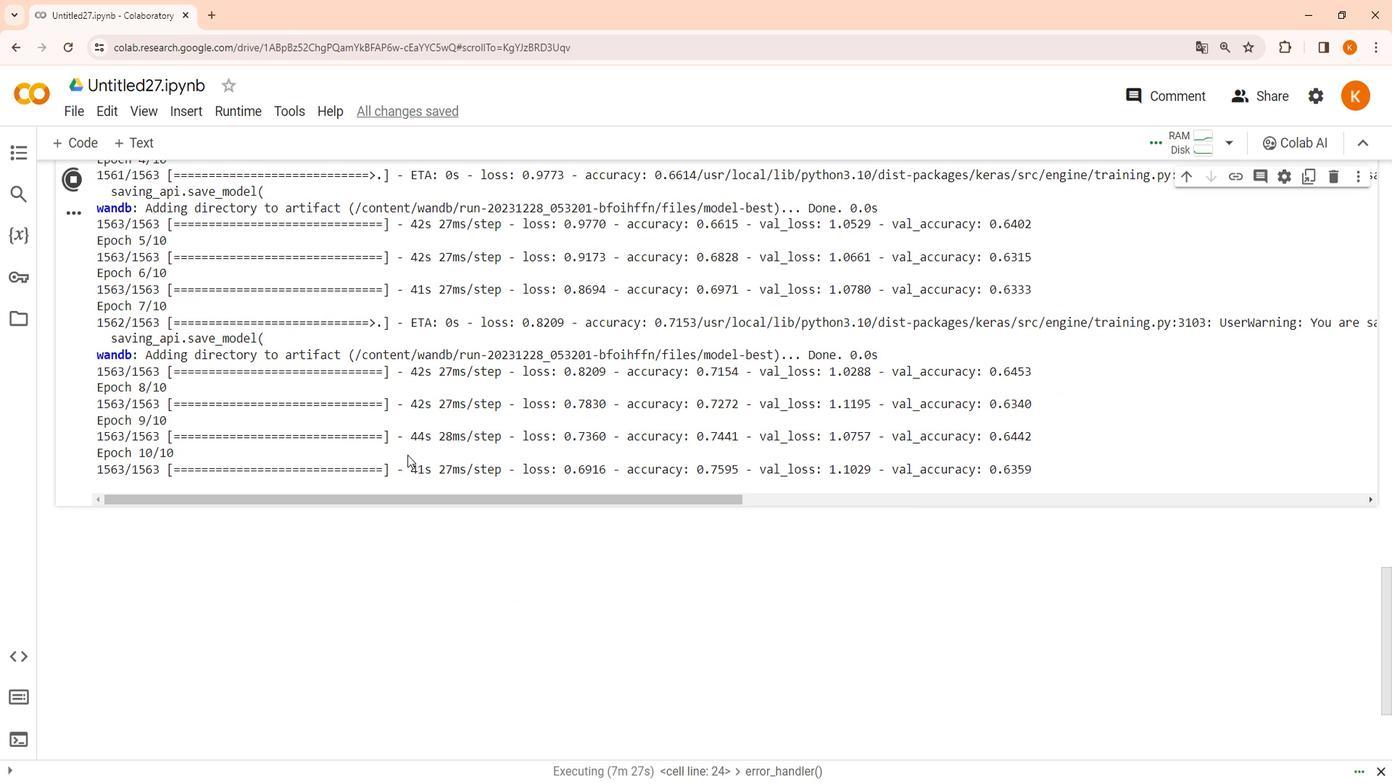 
Action: Mouse scrolled (134, 377) with delta (0, 0)
Screenshot: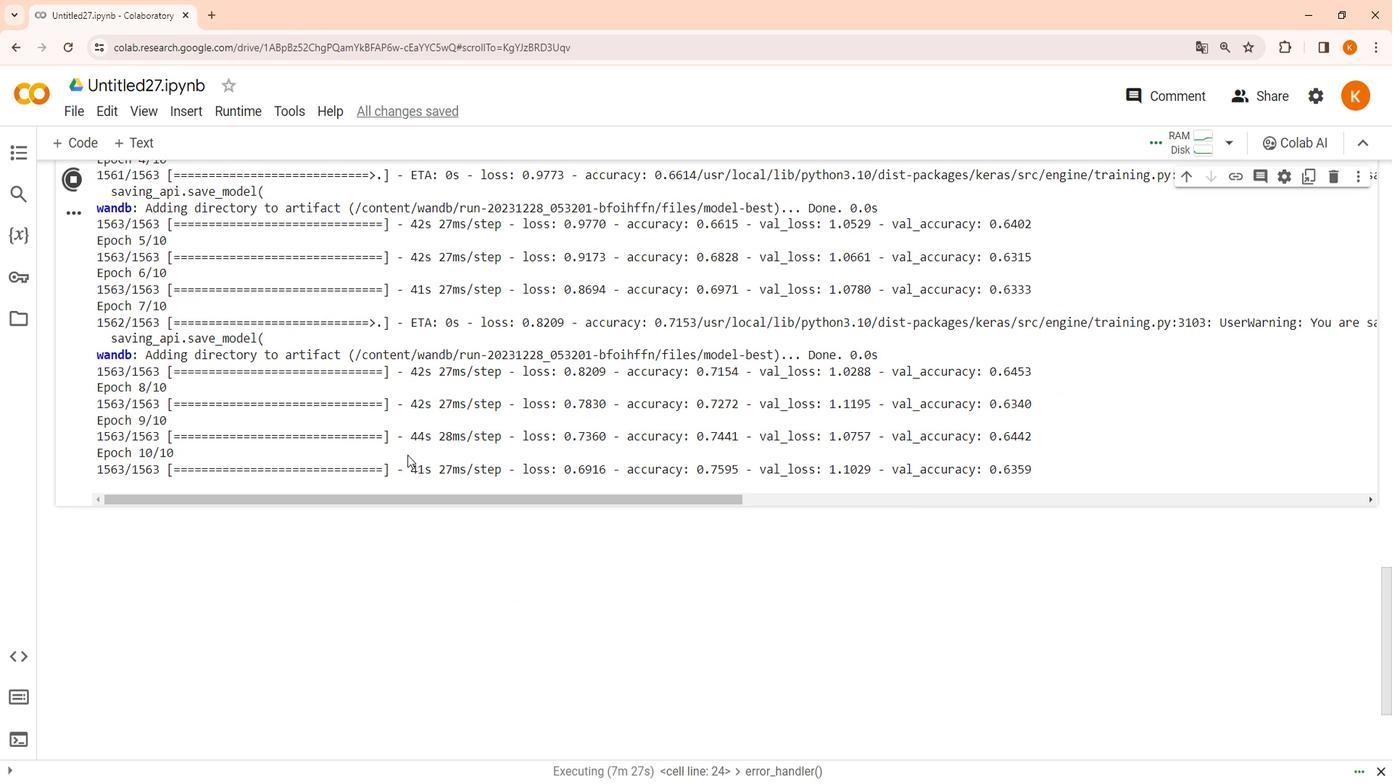 
Action: Mouse scrolled (134, 377) with delta (0, 0)
Screenshot: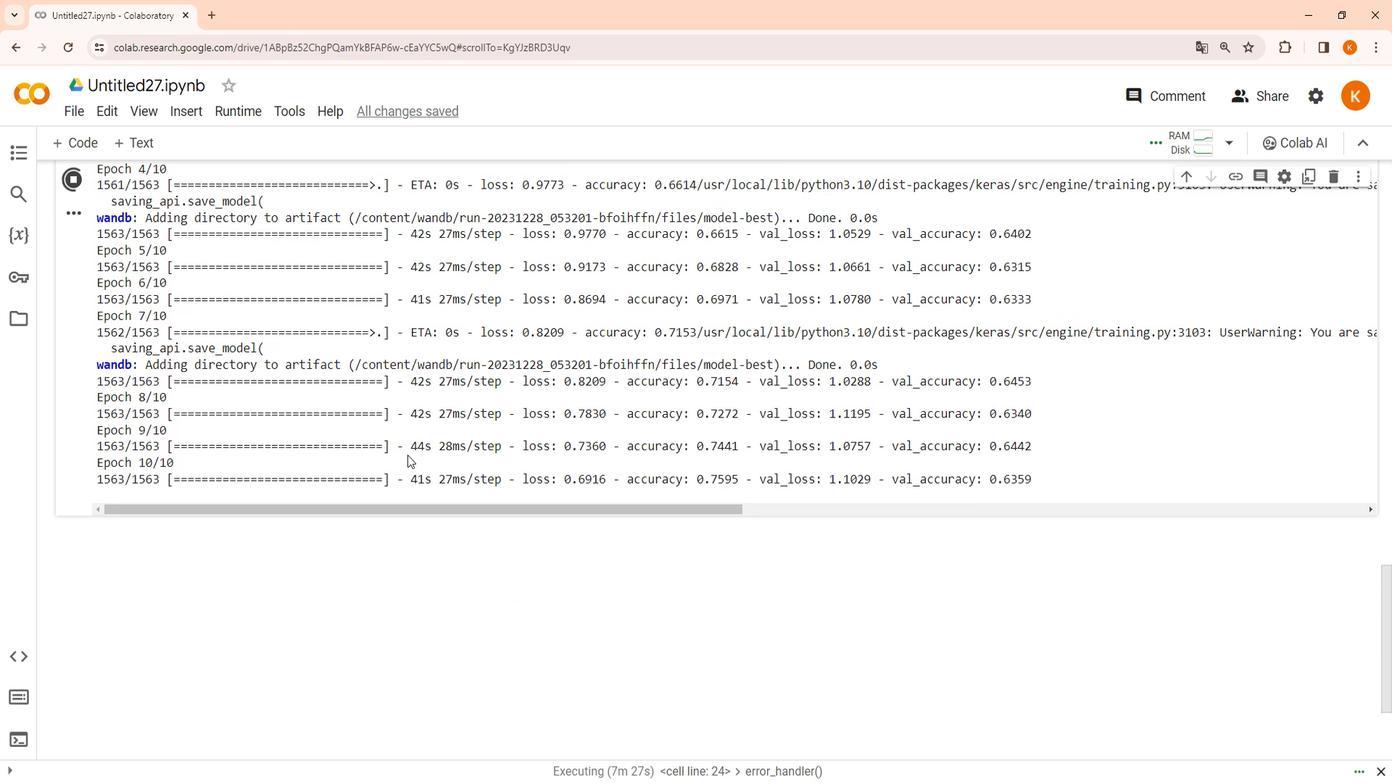 
Action: Mouse scrolled (134, 377) with delta (0, 0)
Screenshot: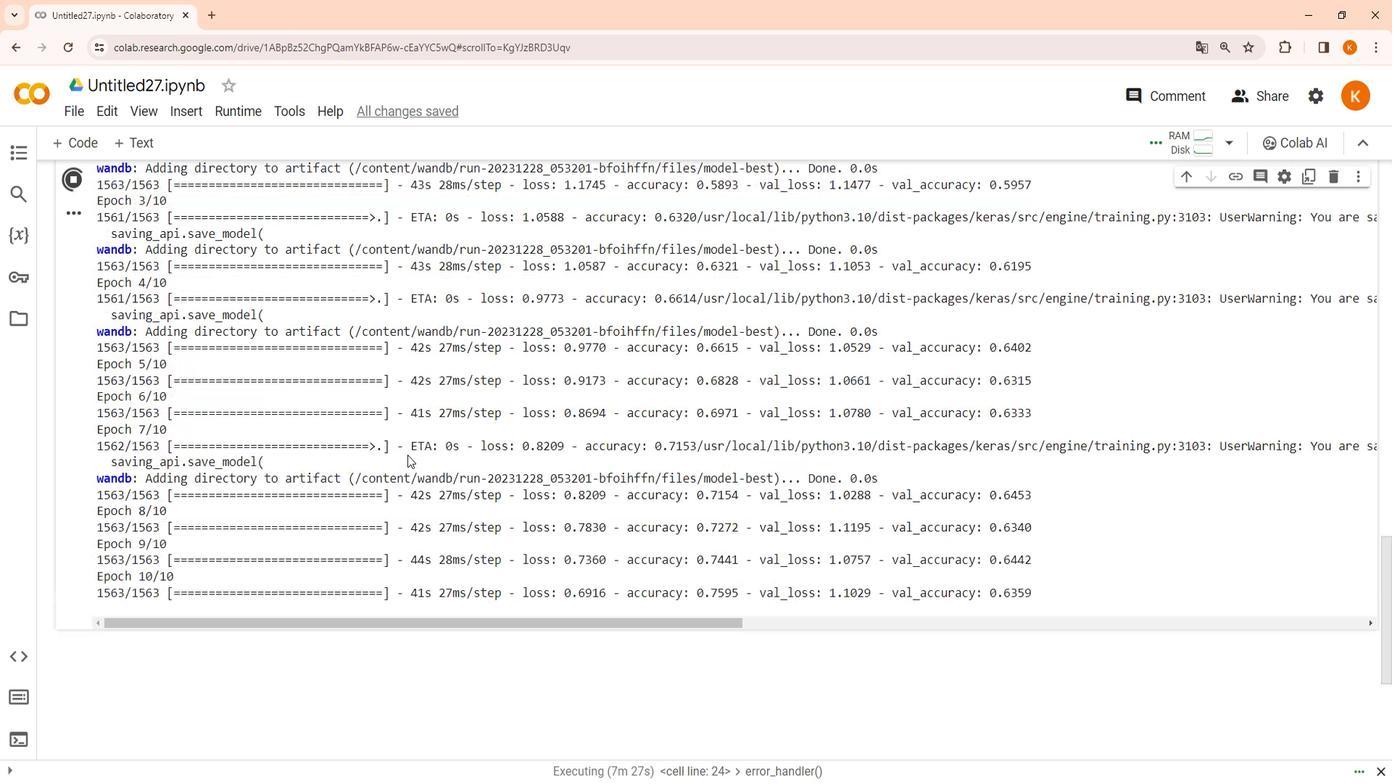 
Action: Mouse moved to (133, 369)
Screenshot: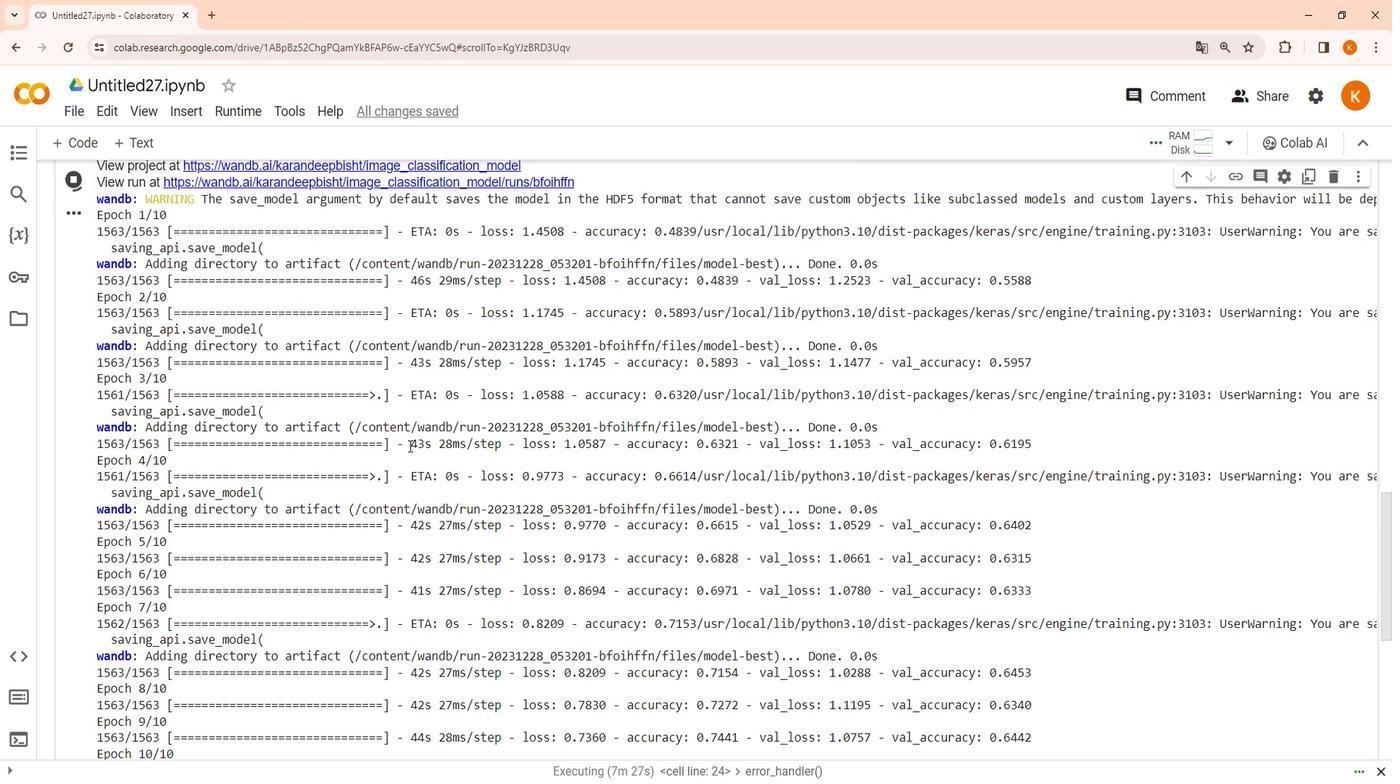 
Action: Mouse scrolled (133, 370) with delta (0, 0)
Screenshot: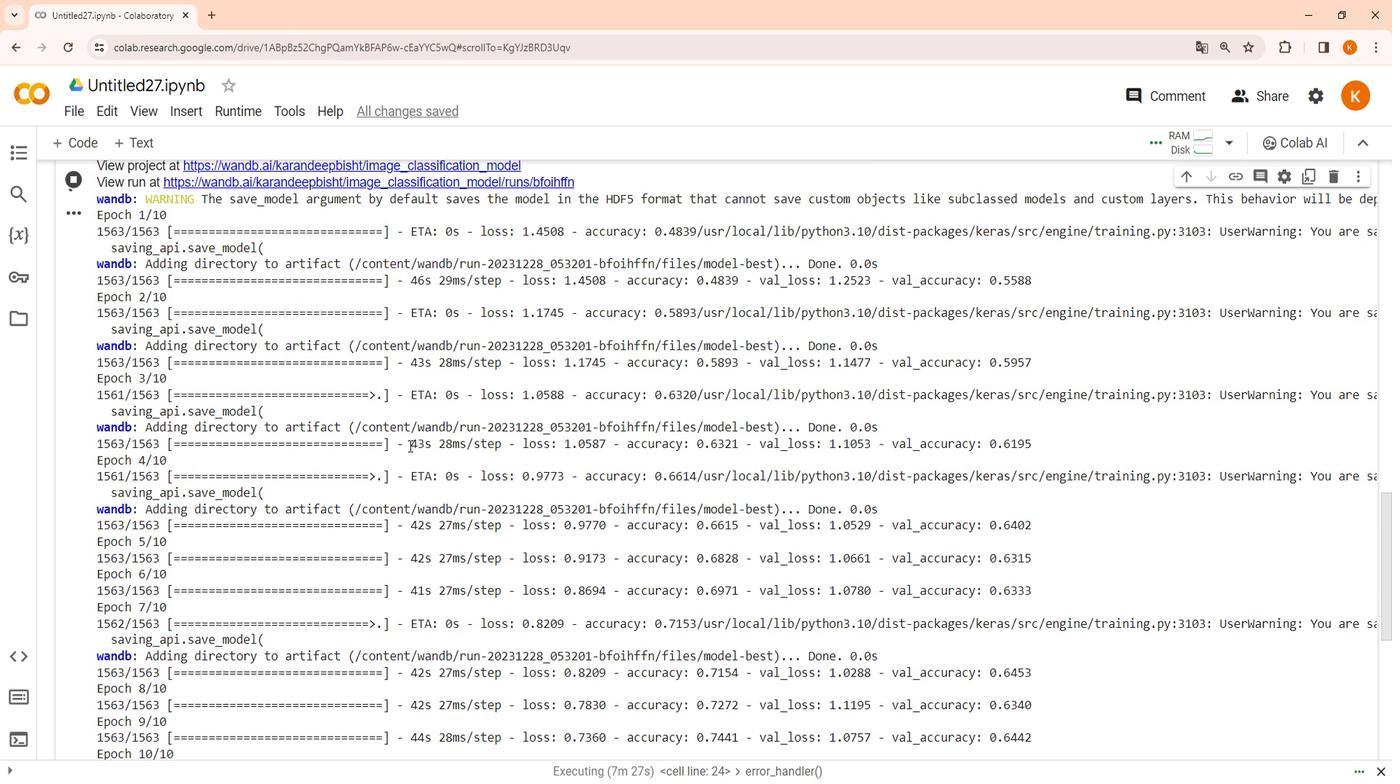 
Action: Mouse scrolled (133, 370) with delta (0, 0)
Screenshot: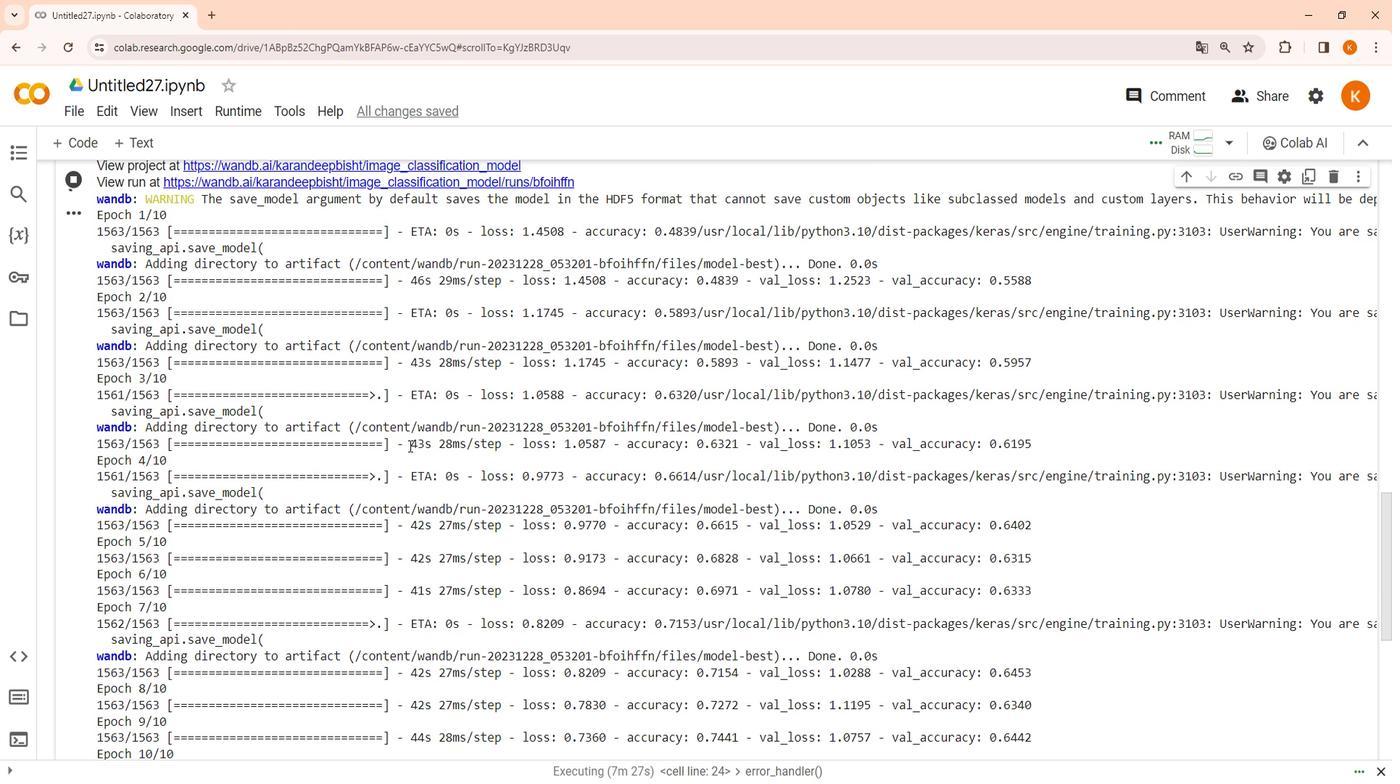 
Action: Mouse scrolled (133, 370) with delta (0, 0)
Screenshot: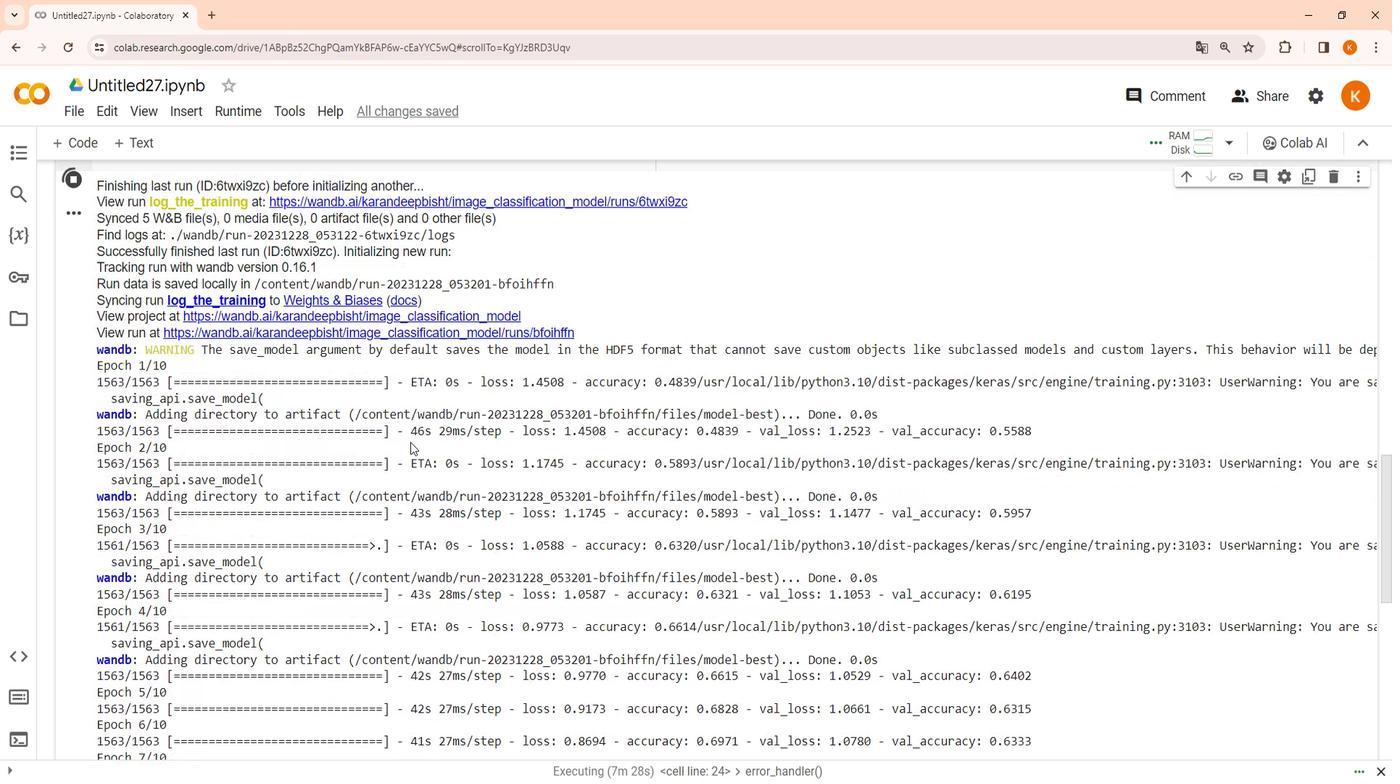 
Action: Mouse moved to (147, 343)
Screenshot: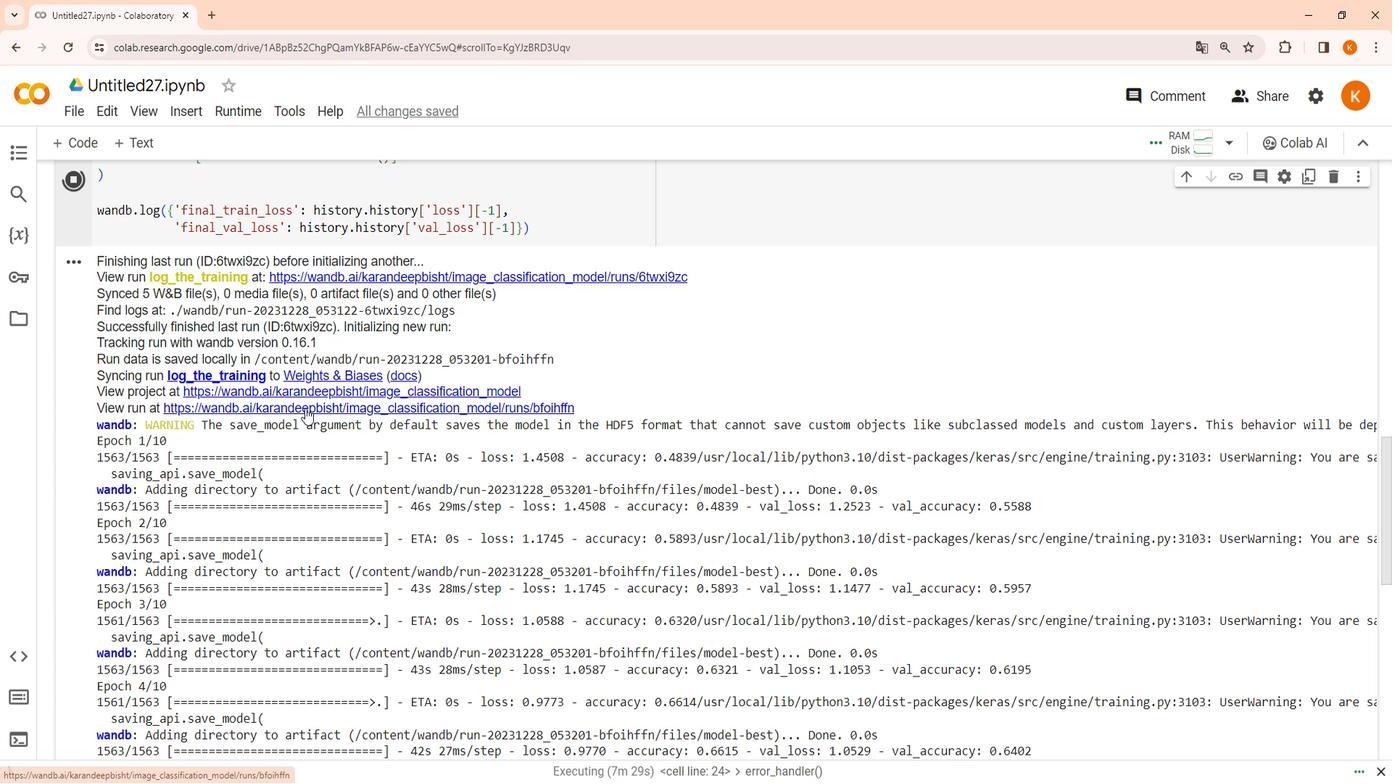 
Action: Mouse pressed left at (147, 343)
Screenshot: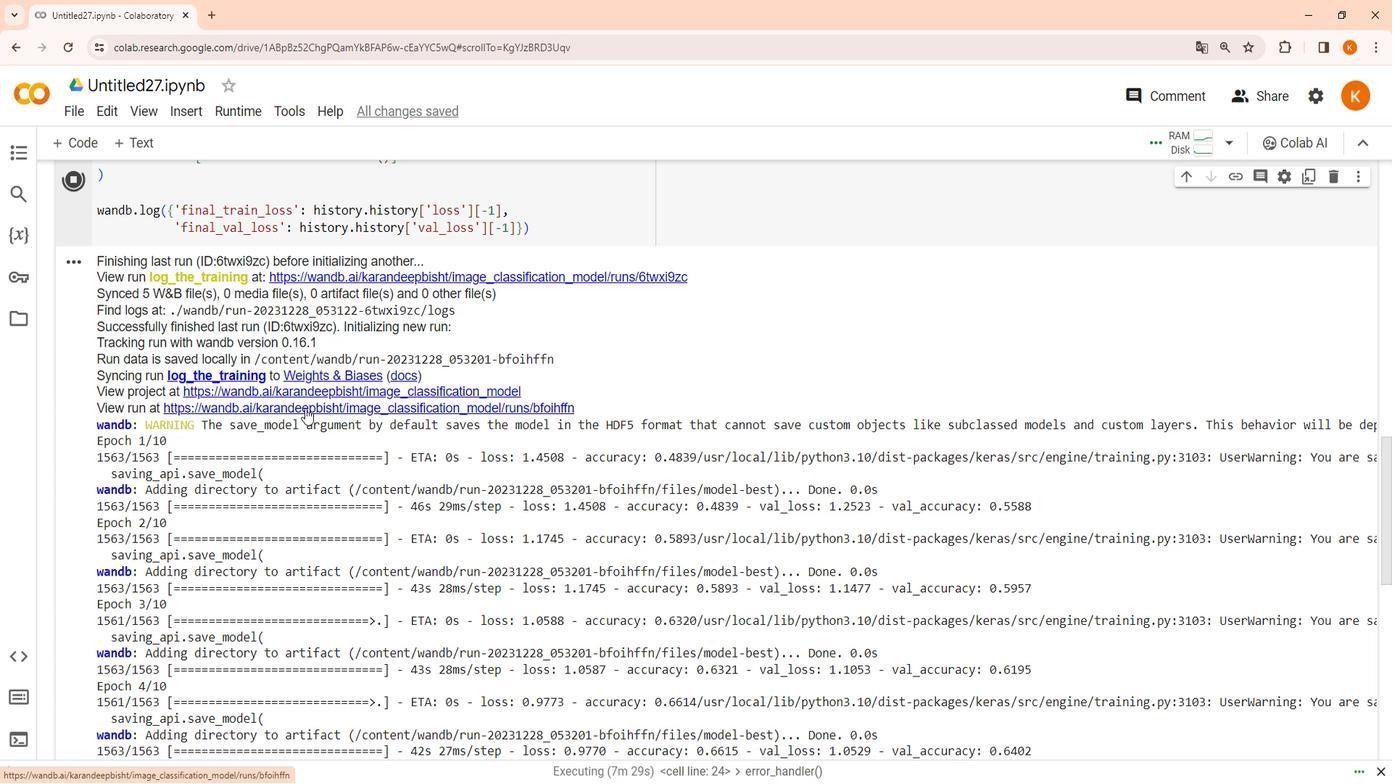 
Action: Mouse moved to (171, 68)
Screenshot: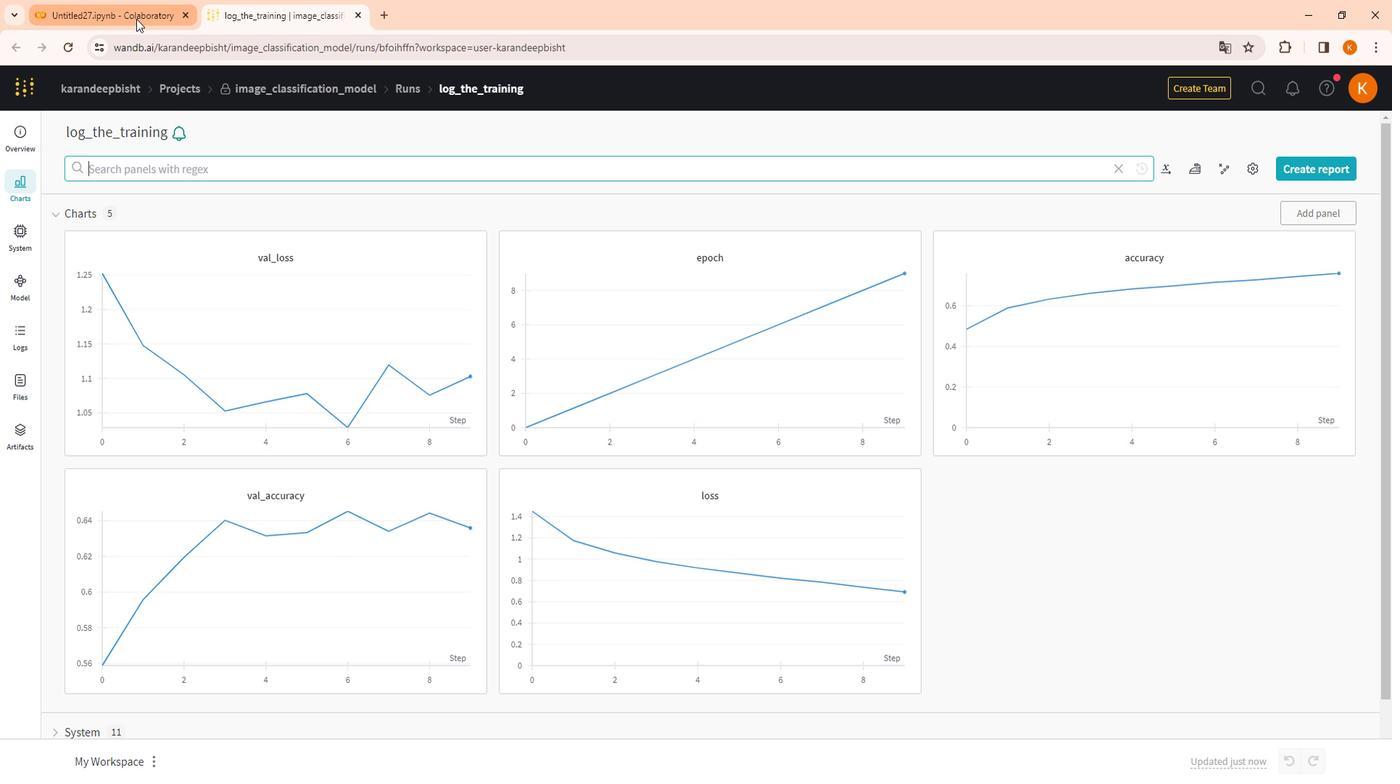 
Action: Mouse pressed left at (171, 68)
Screenshot: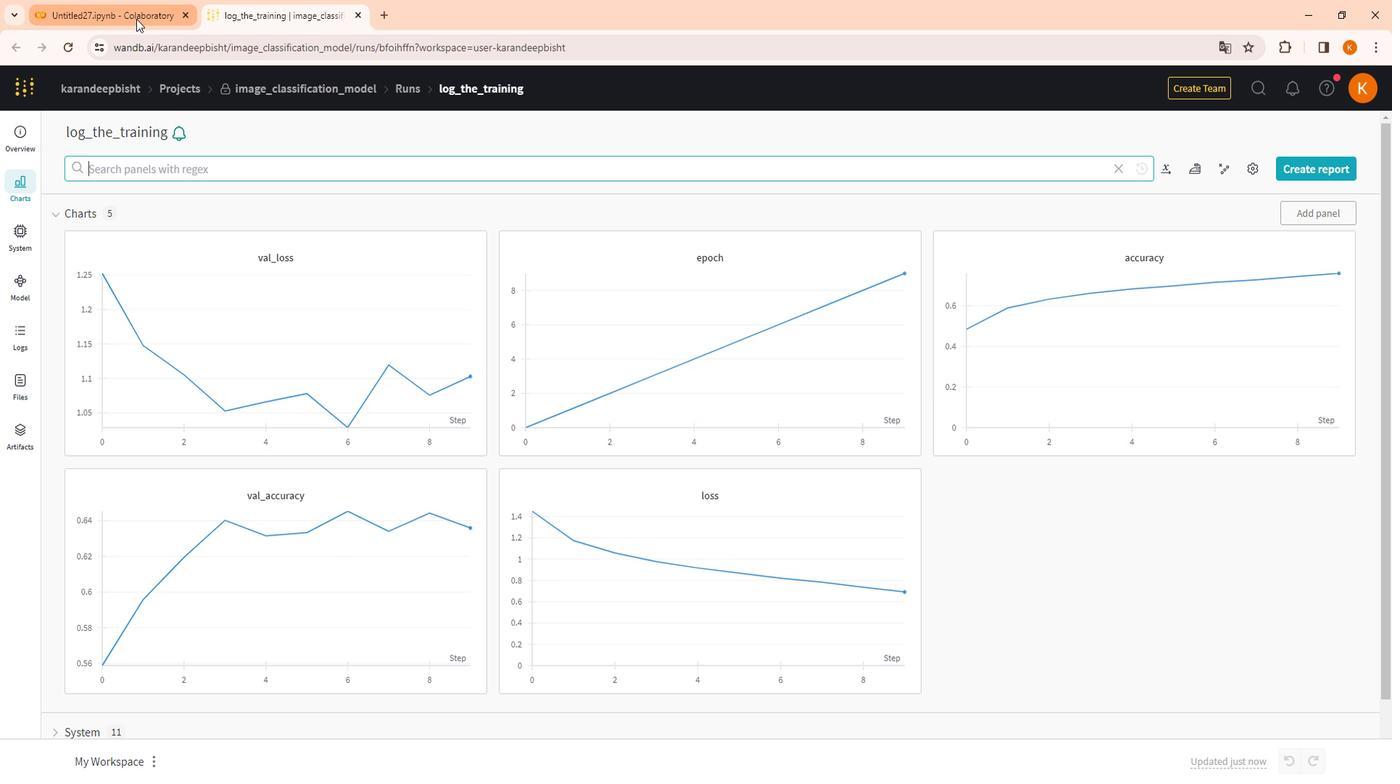 
Action: Mouse moved to (208, 357)
Screenshot: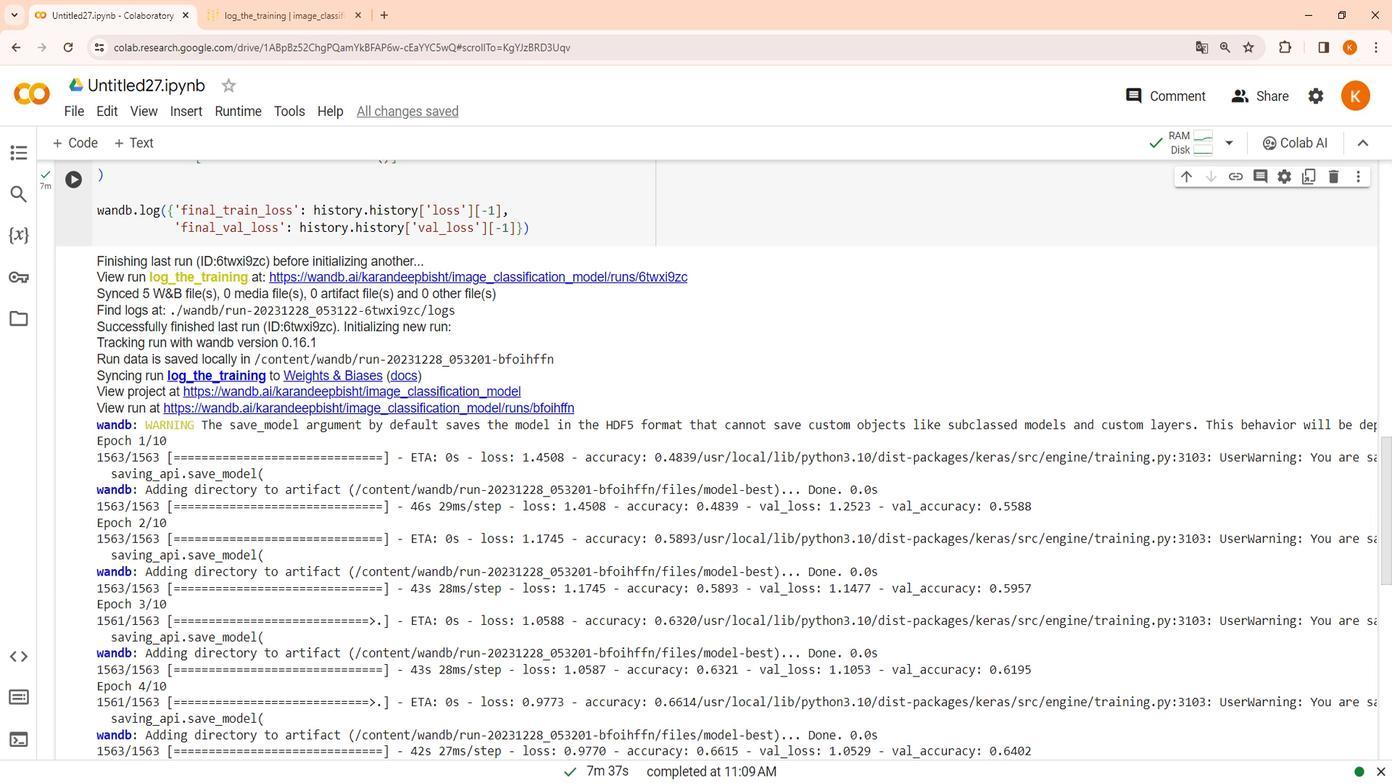 
Action: Mouse pressed left at (208, 357)
Screenshot: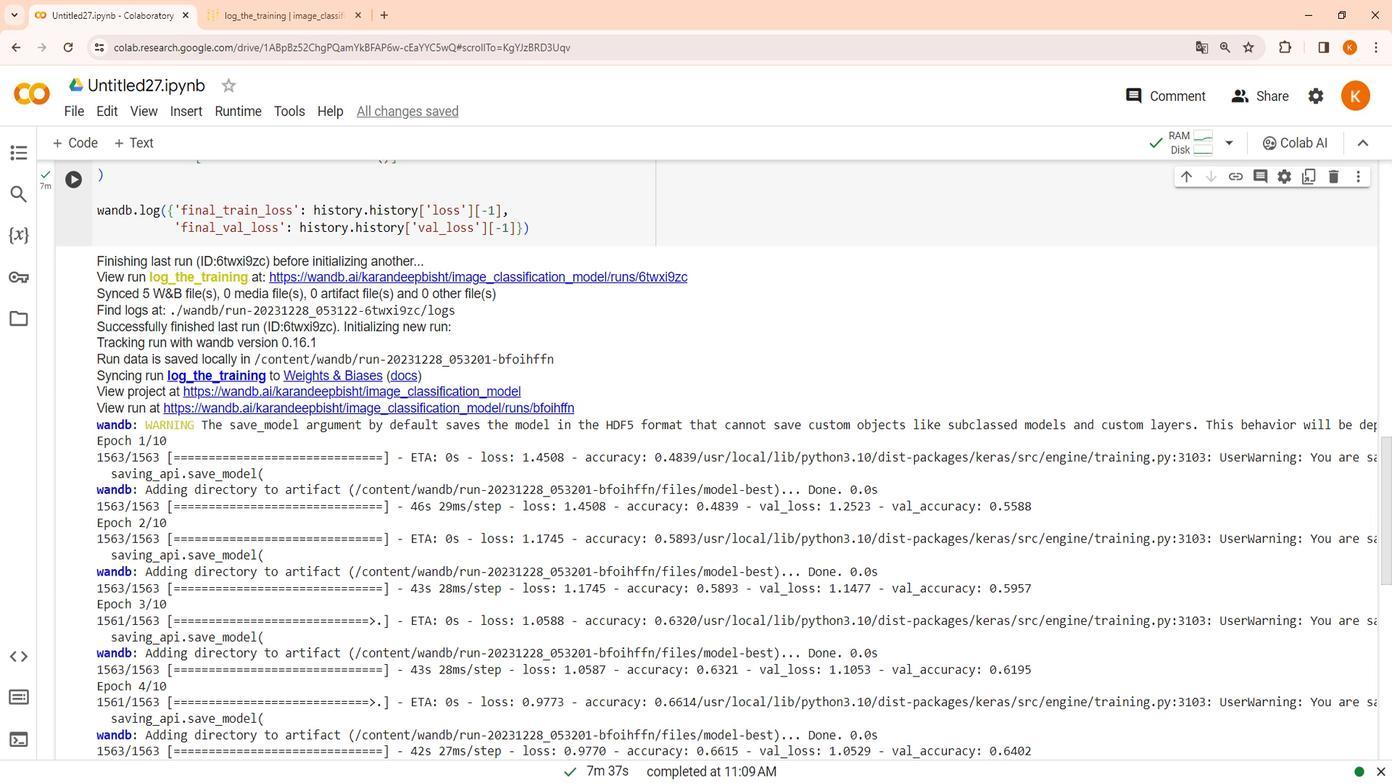 
Action: Mouse moved to (207, 351)
Screenshot: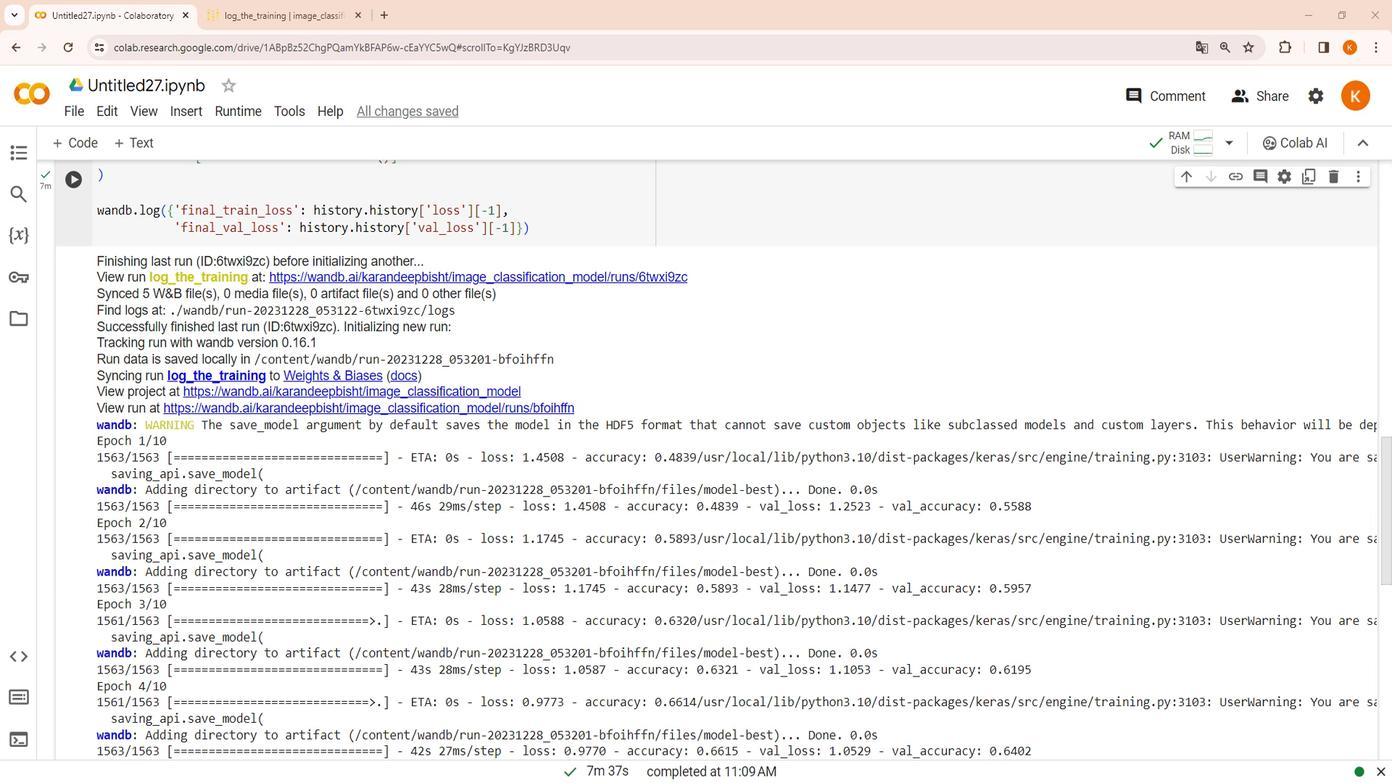 
